 Task: Create a charity event flyer using Canva. Include a floral background, an image of hands donating coins, and text with event details.
Action: Mouse moved to (437, 766)
Screenshot: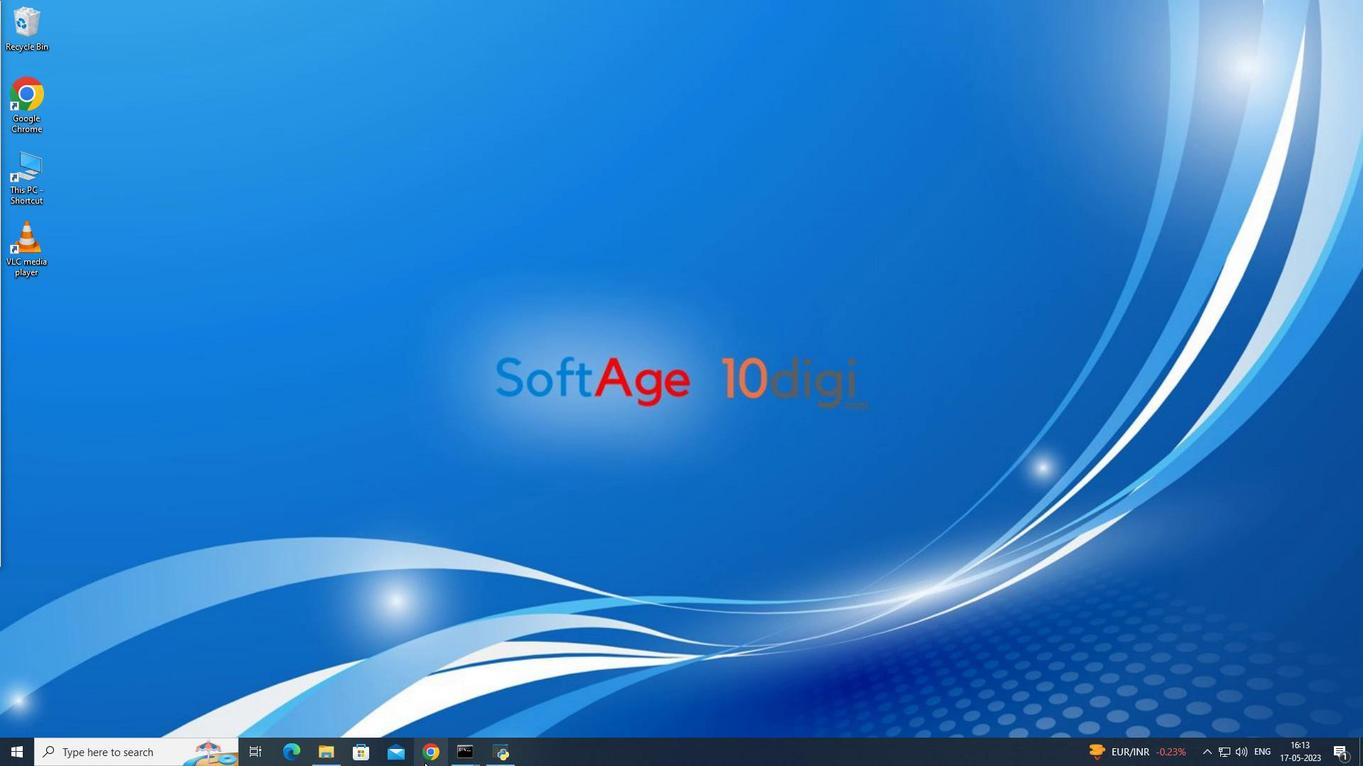 
Action: Mouse pressed left at (437, 766)
Screenshot: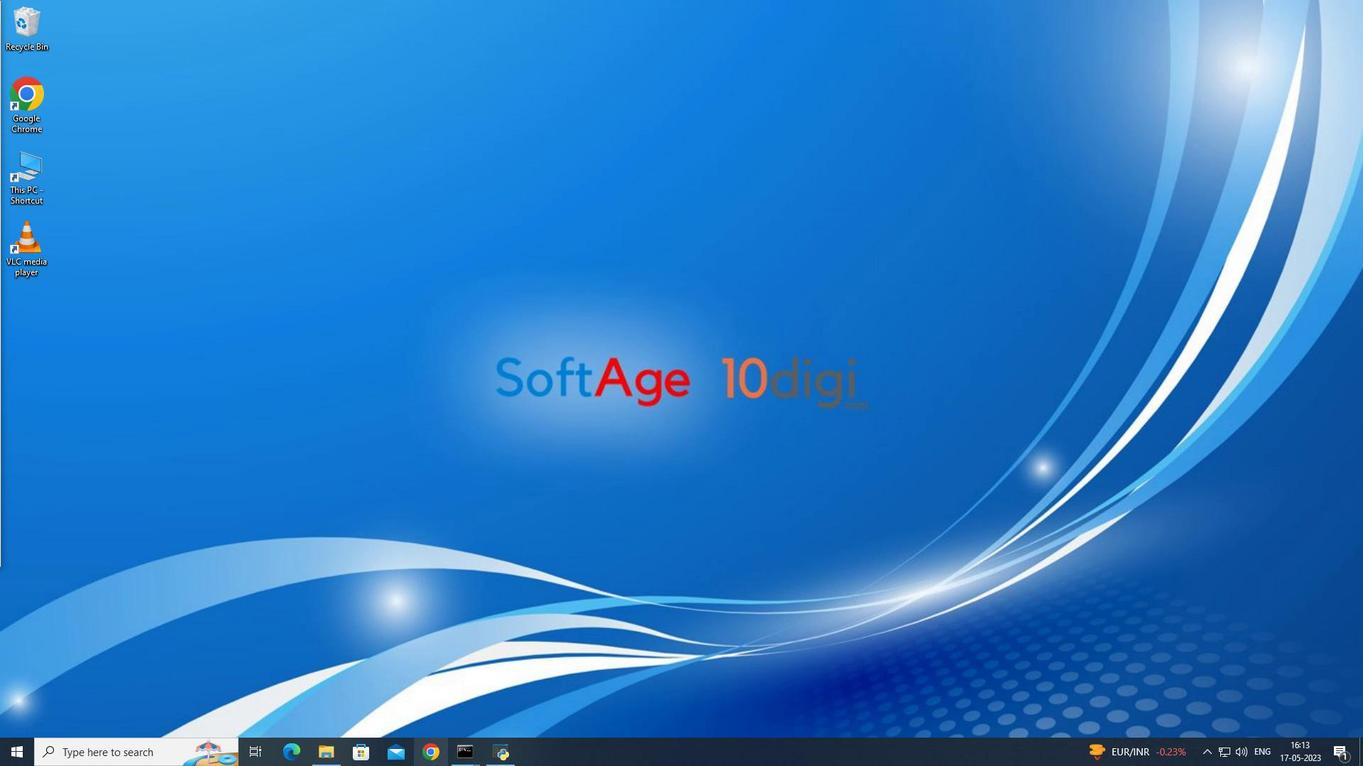 
Action: Mouse moved to (418, 36)
Screenshot: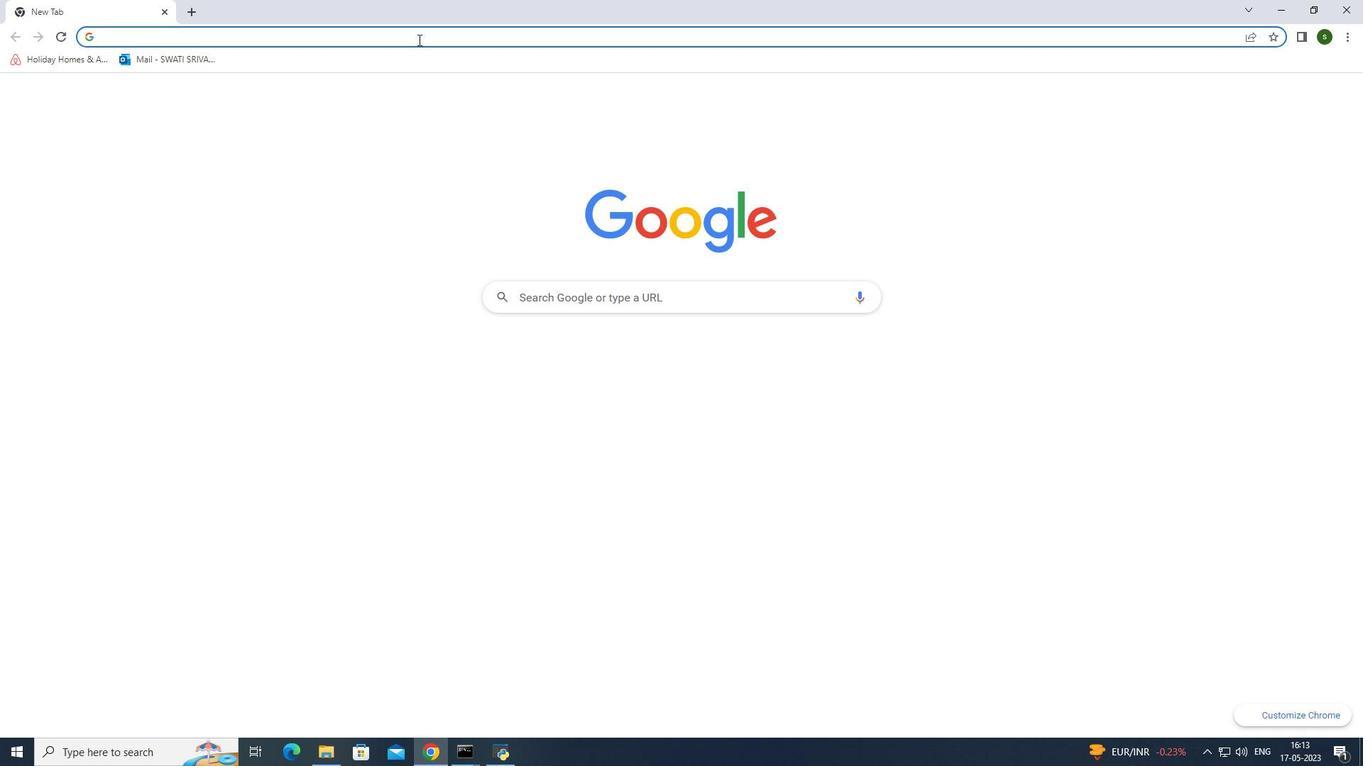 
Action: Key pressed canva
Screenshot: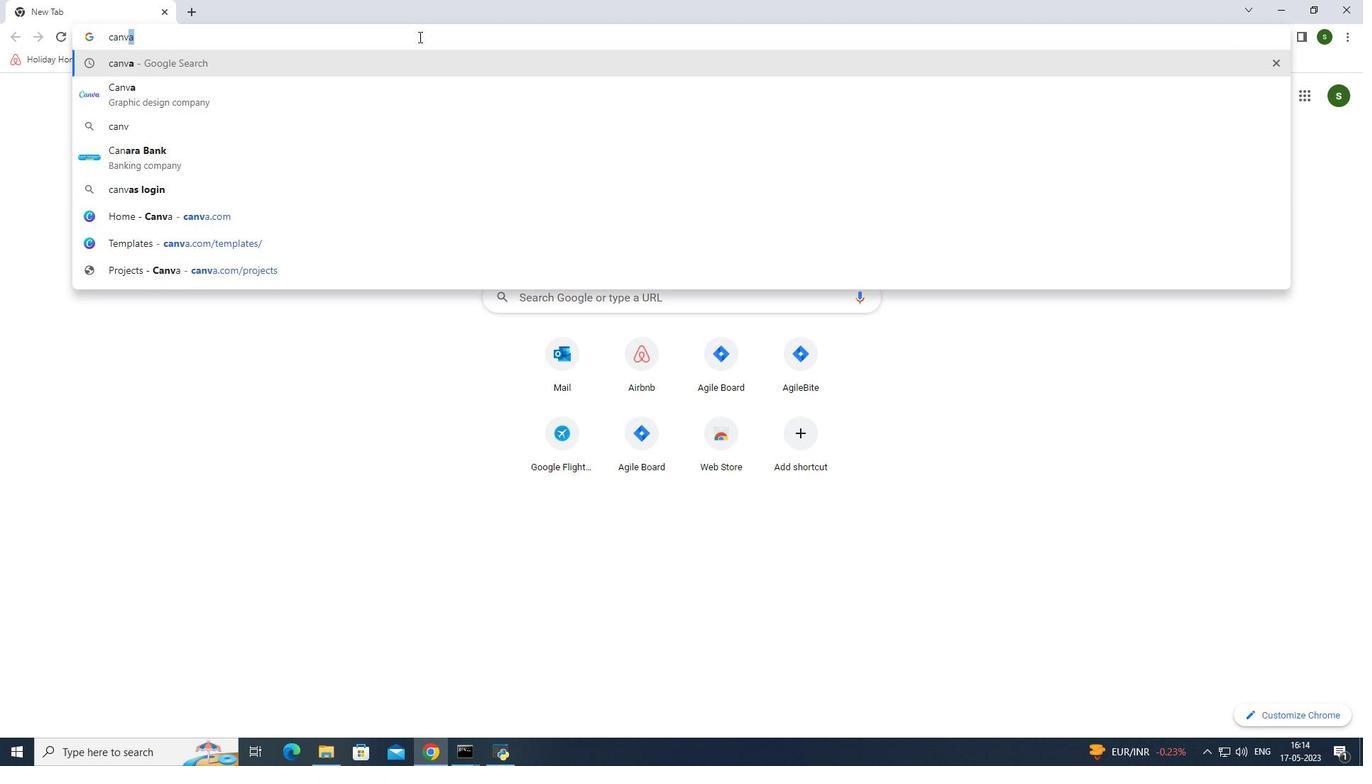 
Action: Mouse moved to (278, 97)
Screenshot: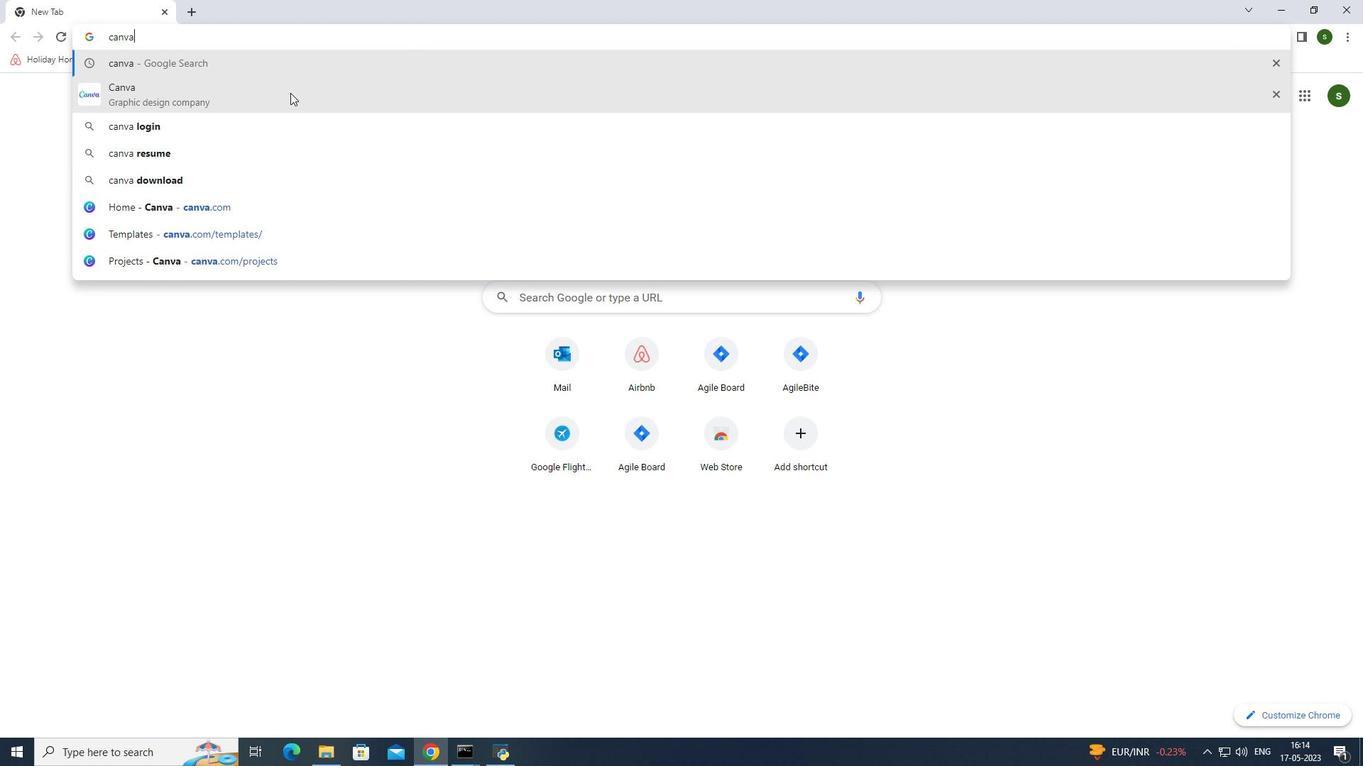 
Action: Mouse pressed left at (278, 97)
Screenshot: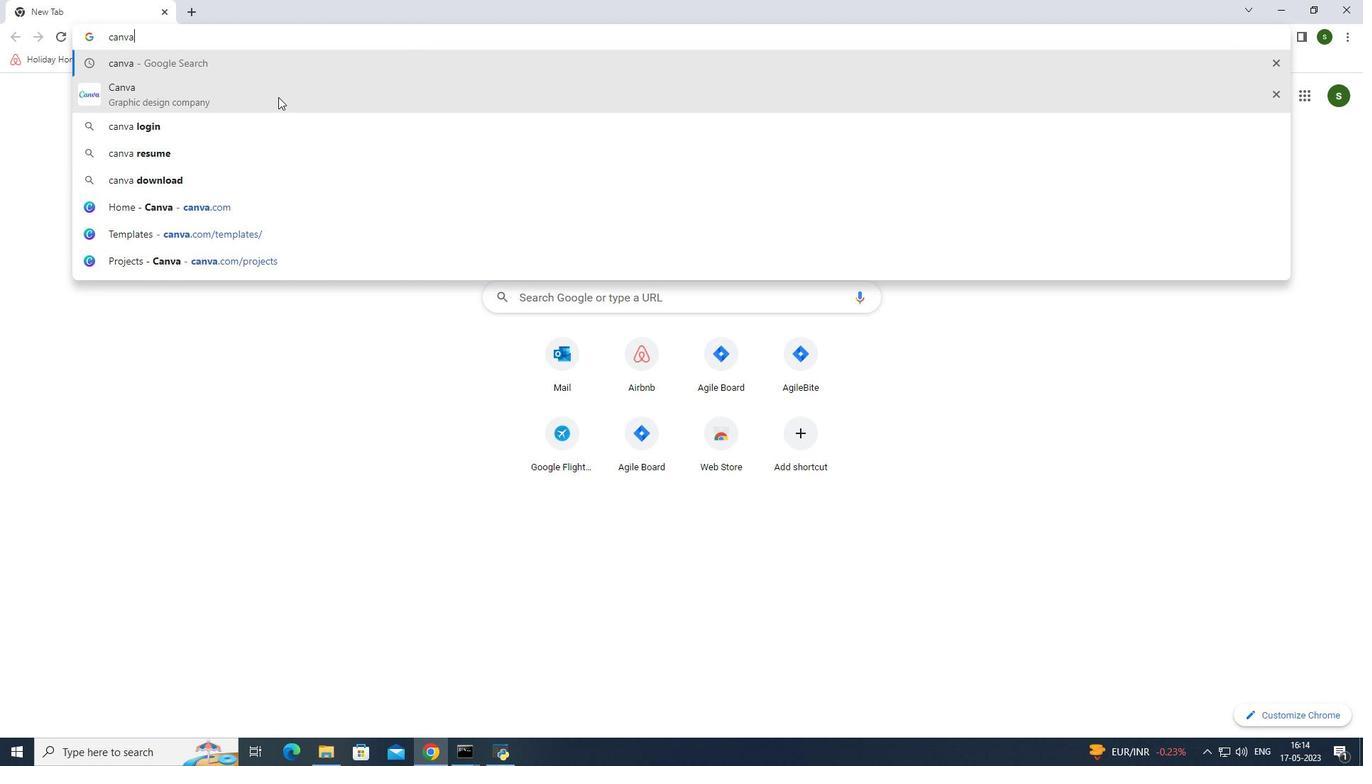 
Action: Mouse moved to (302, 221)
Screenshot: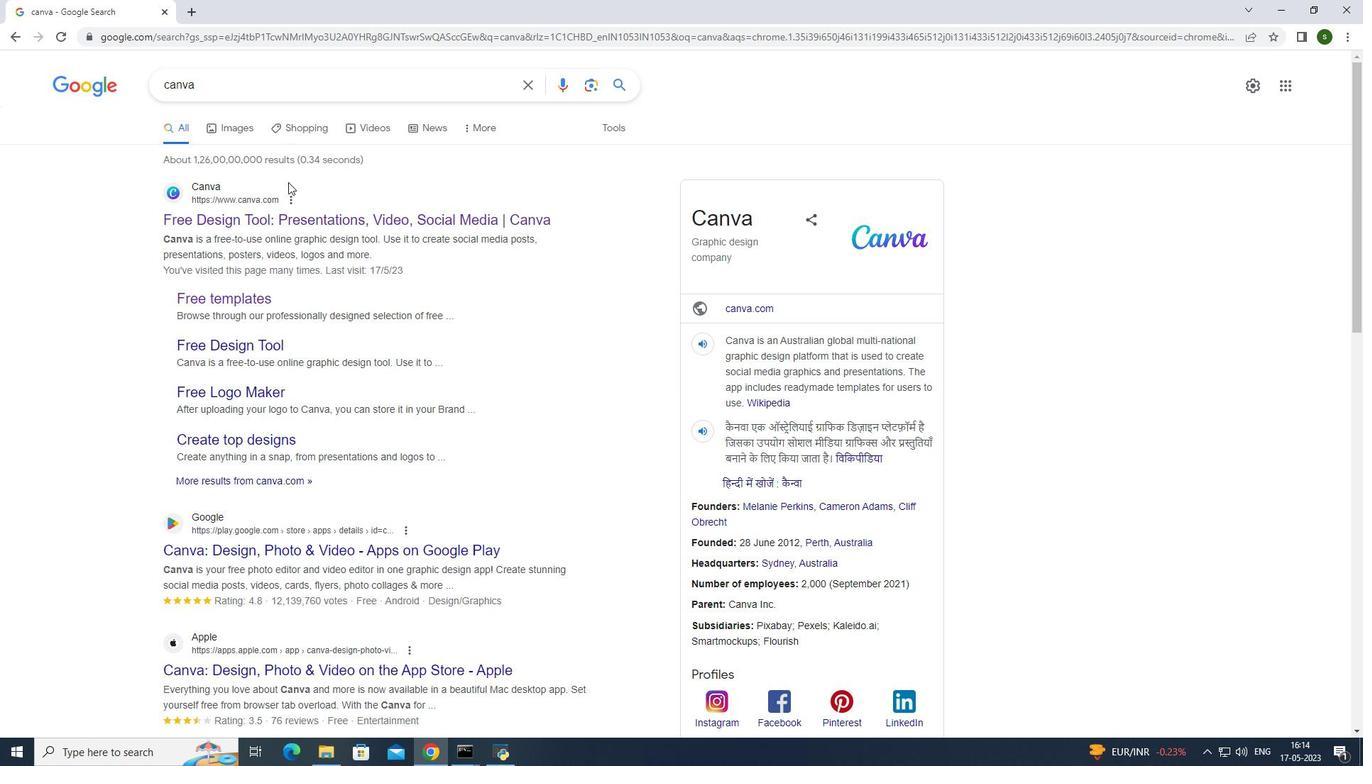 
Action: Mouse pressed left at (302, 221)
Screenshot: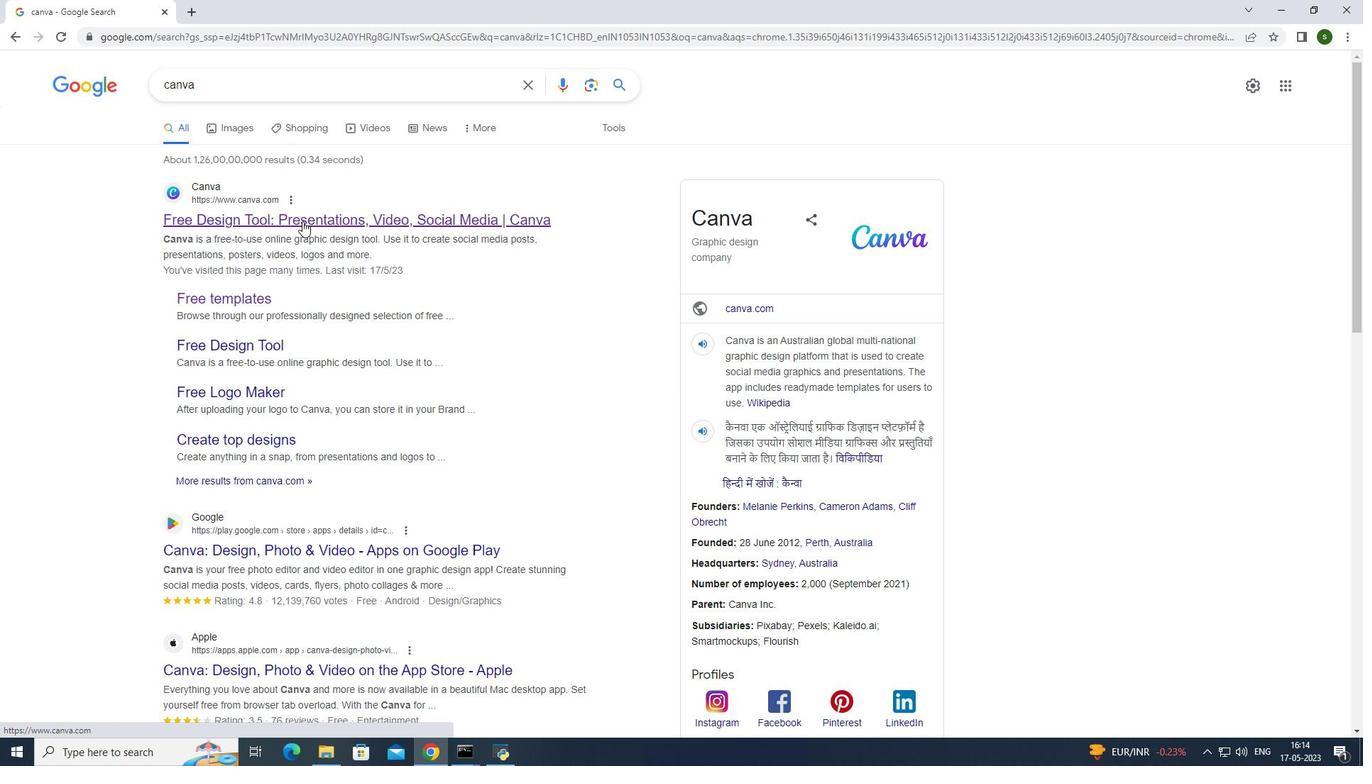 
Action: Mouse moved to (689, 411)
Screenshot: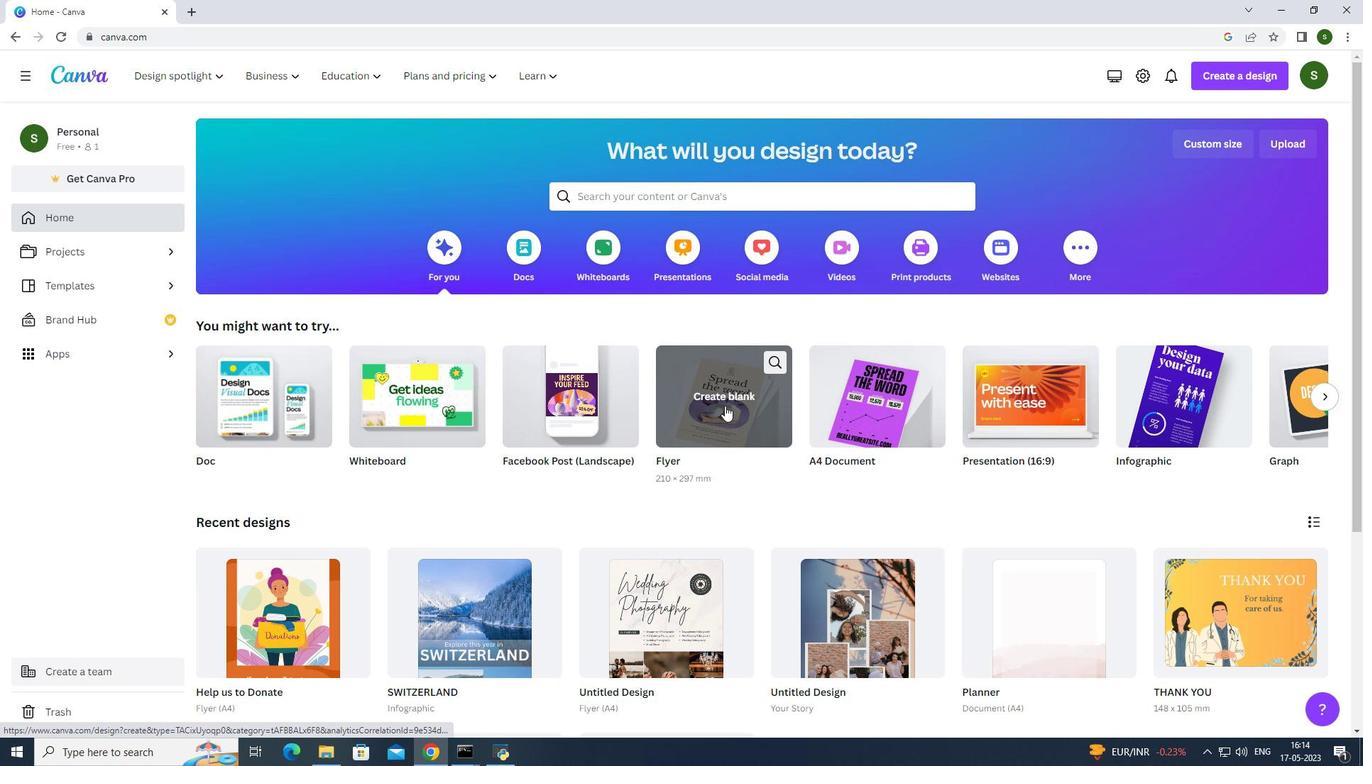
Action: Mouse pressed left at (689, 411)
Screenshot: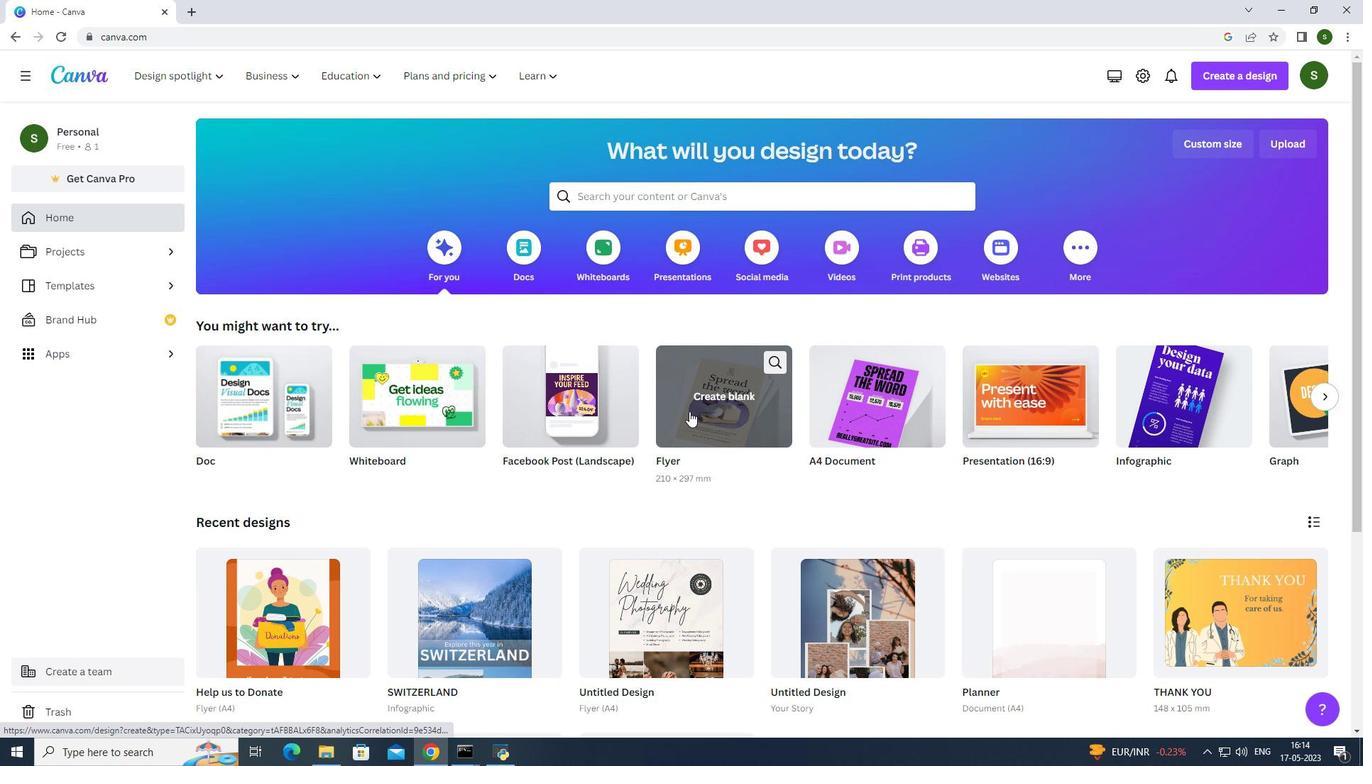 
Action: Mouse moved to (126, 110)
Screenshot: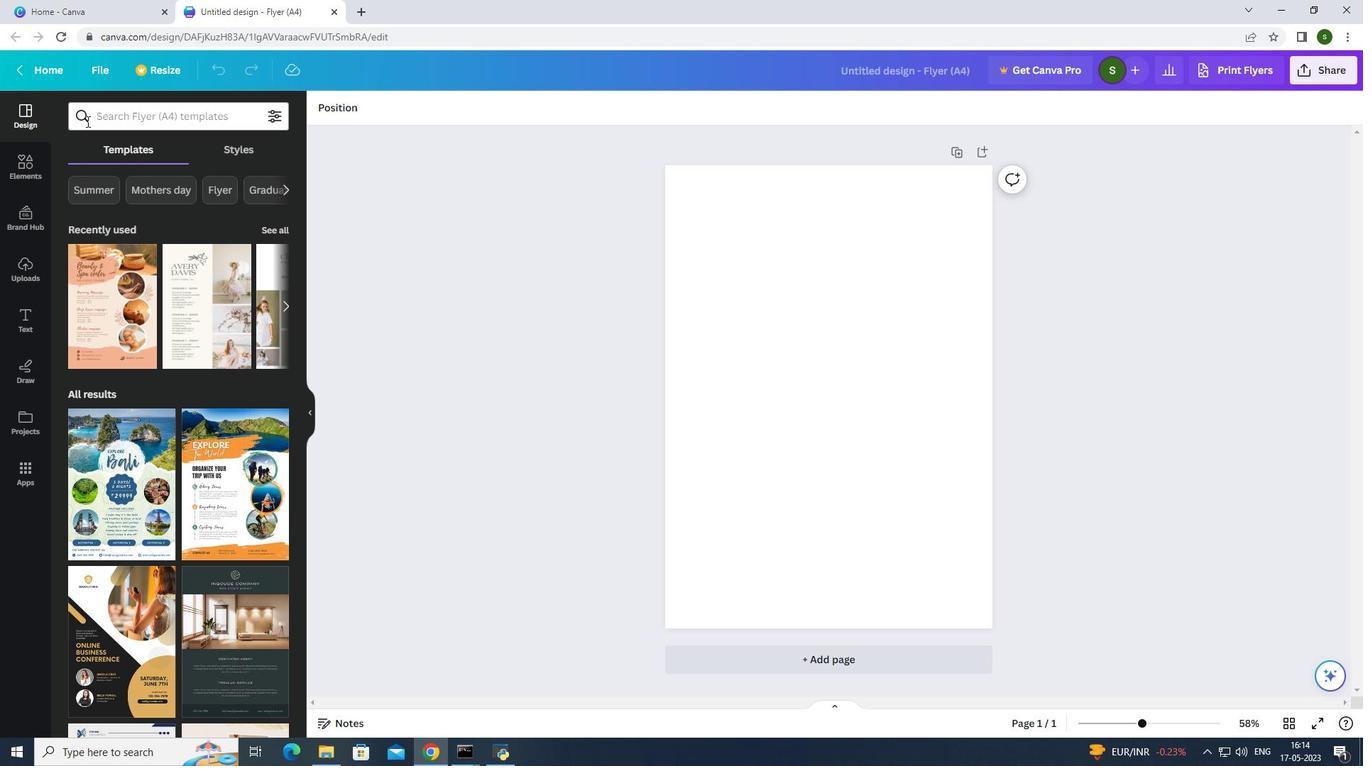 
Action: Mouse pressed left at (126, 110)
Screenshot: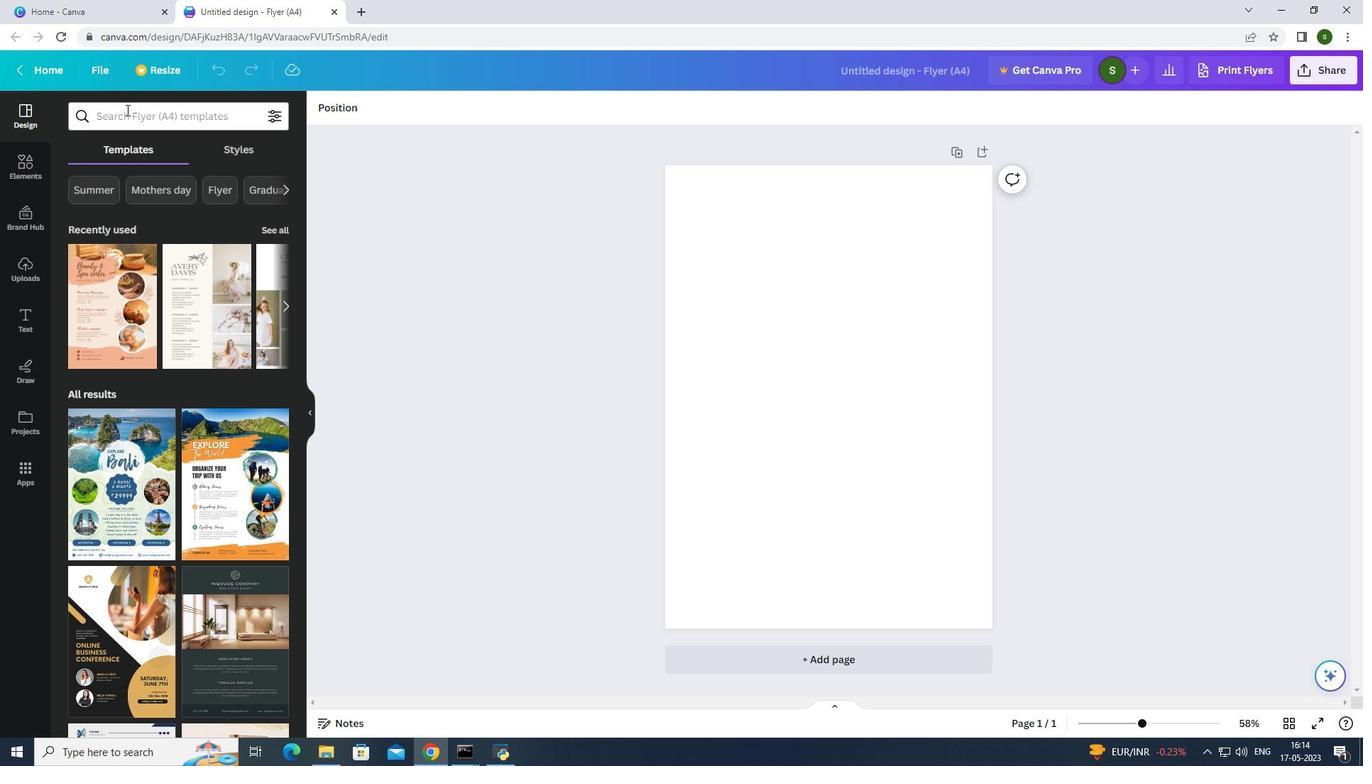 
Action: Key pressed fundraising<Key.enter>
Screenshot: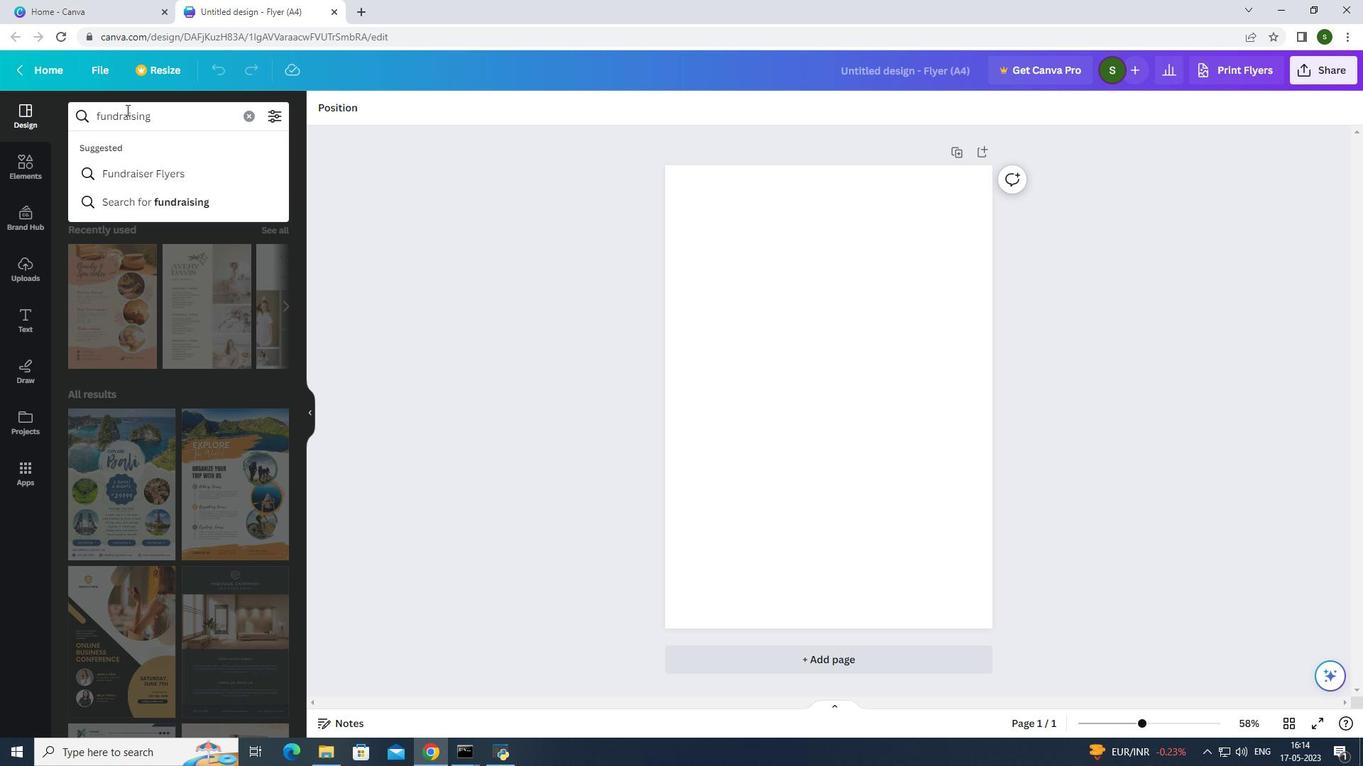 
Action: Mouse moved to (131, 164)
Screenshot: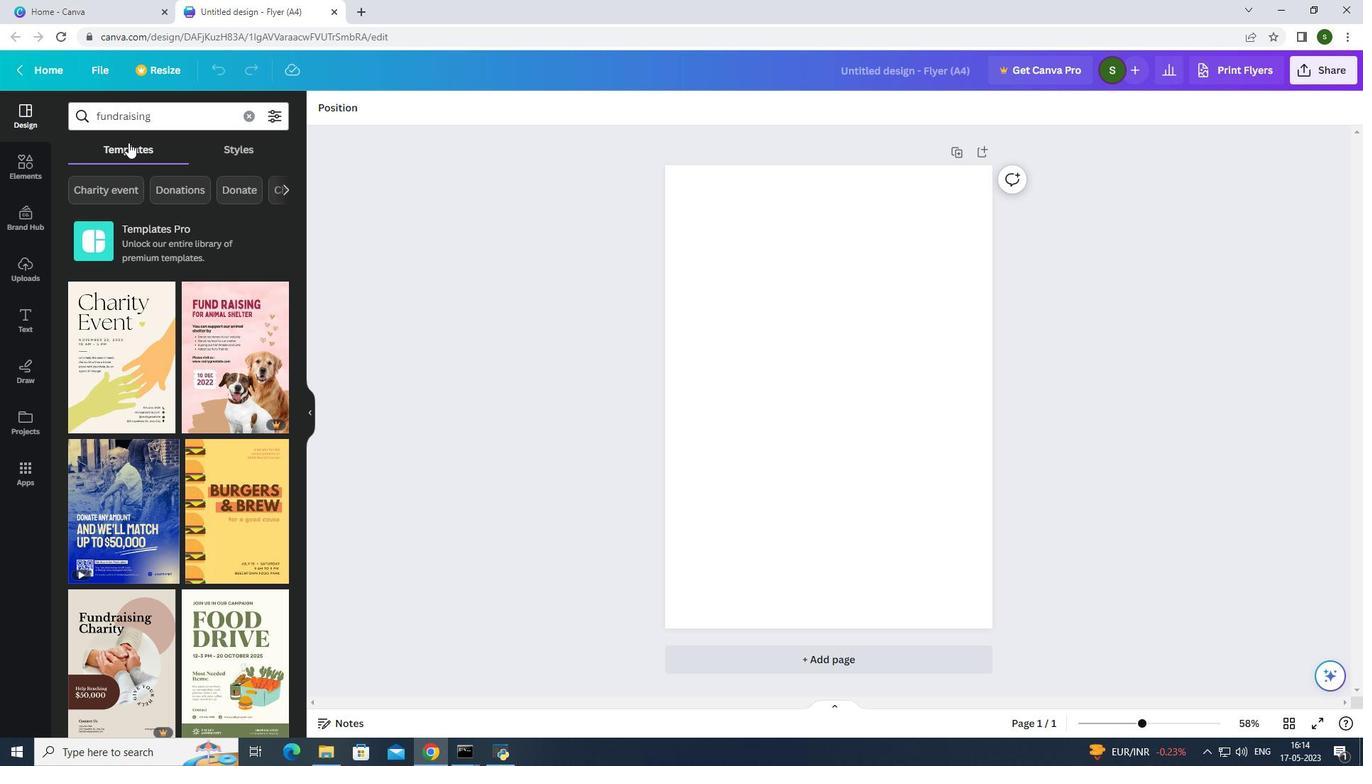 
Action: Mouse scrolled (131, 163) with delta (0, 0)
Screenshot: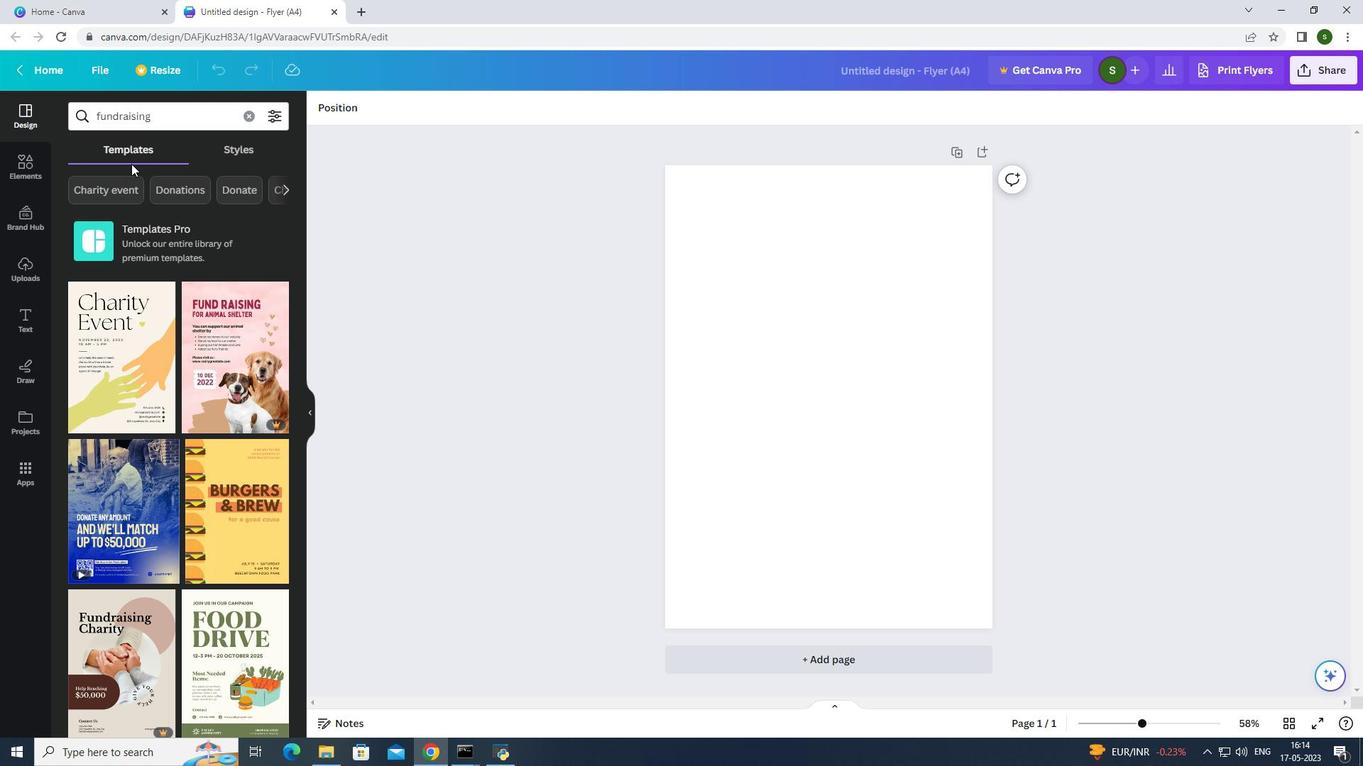 
Action: Mouse scrolled (131, 163) with delta (0, 0)
Screenshot: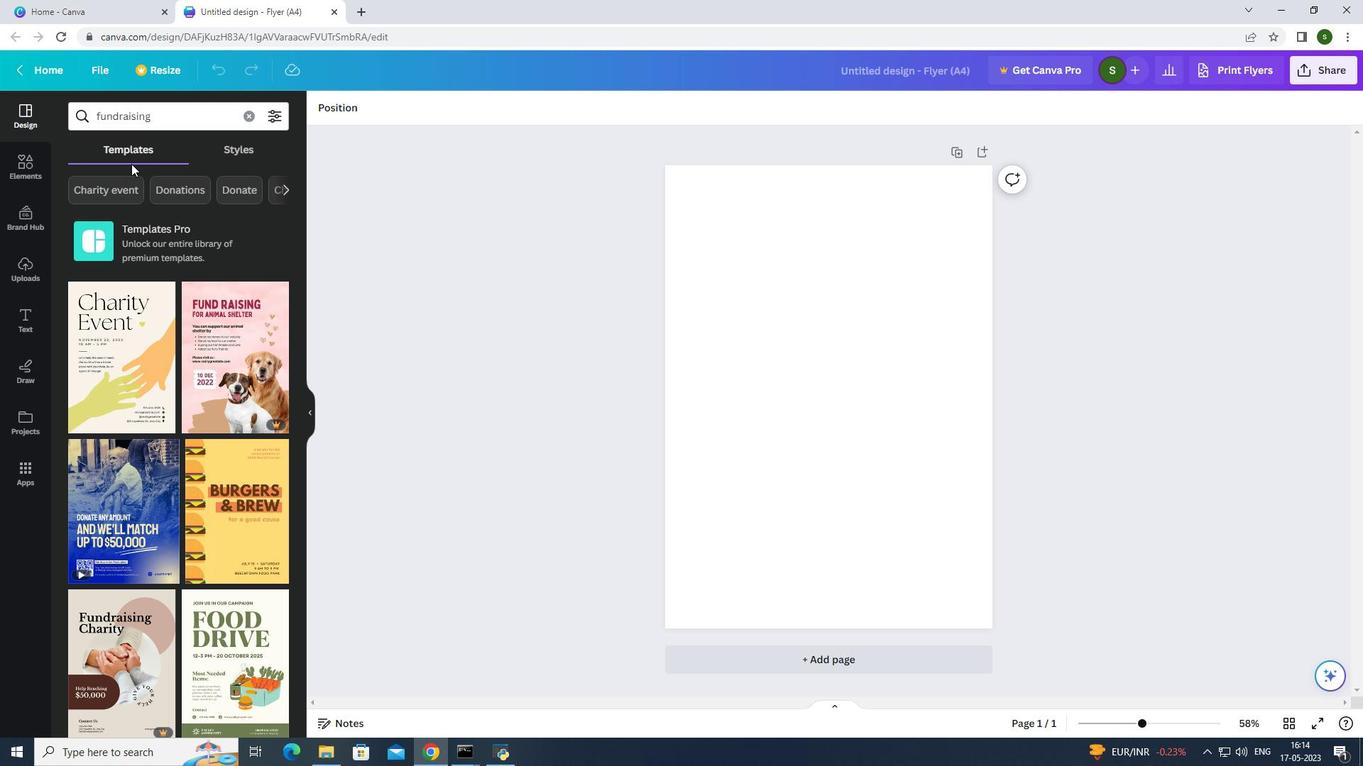
Action: Mouse scrolled (131, 163) with delta (0, 0)
Screenshot: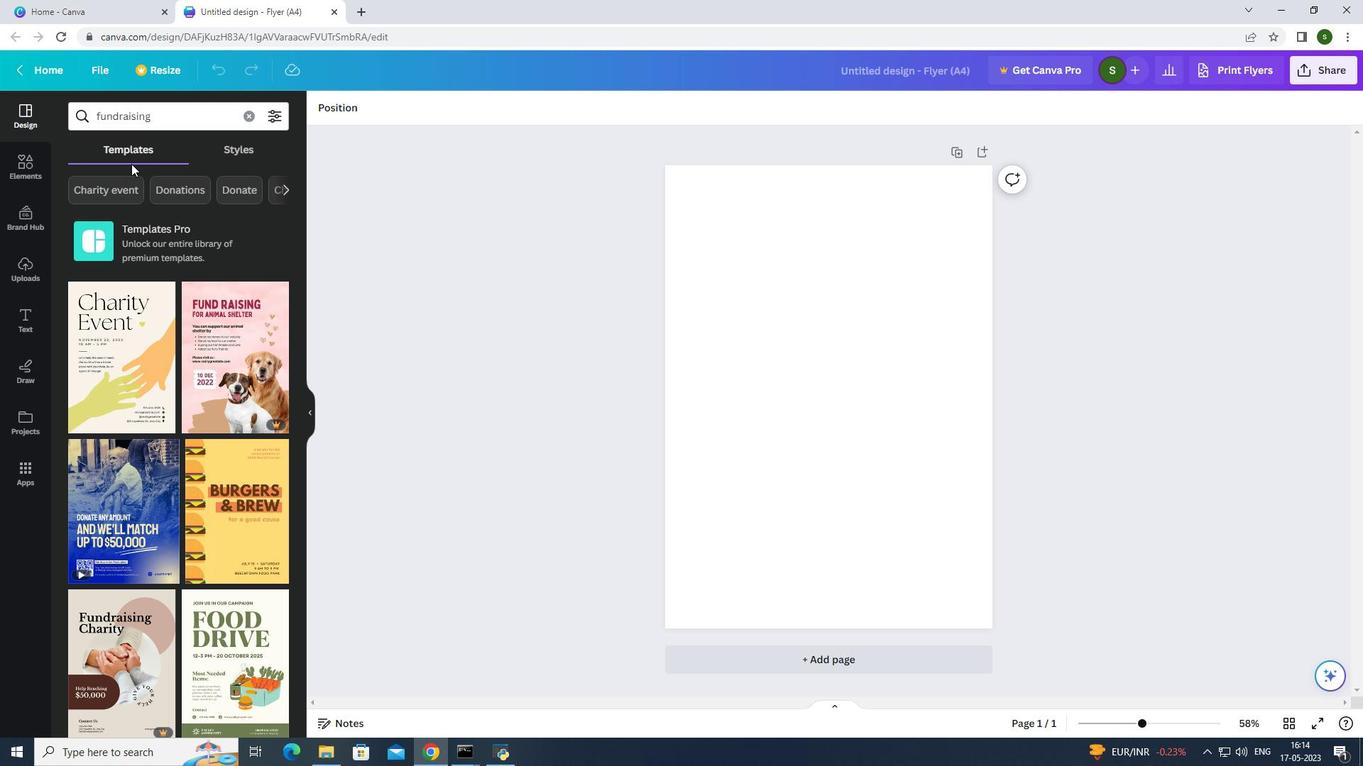 
Action: Mouse moved to (208, 295)
Screenshot: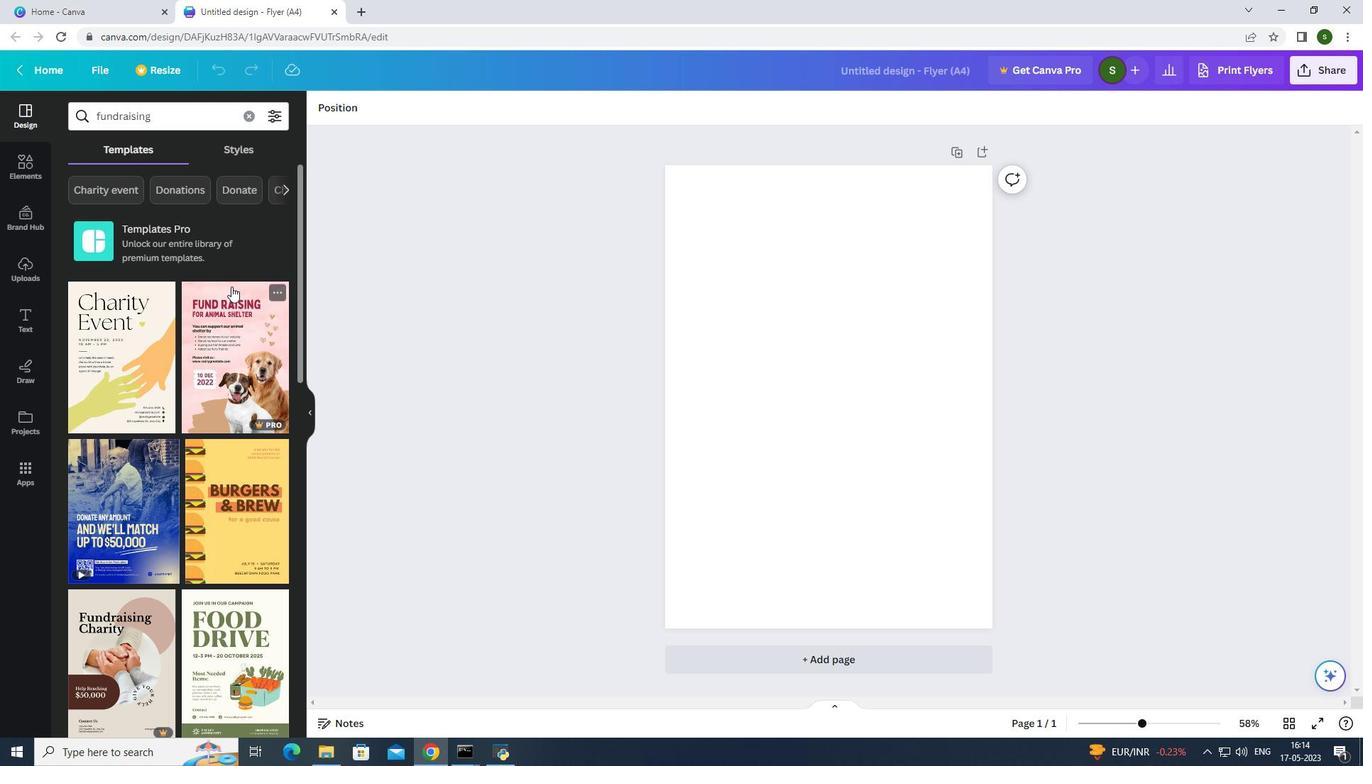 
Action: Mouse scrolled (208, 294) with delta (0, 0)
Screenshot: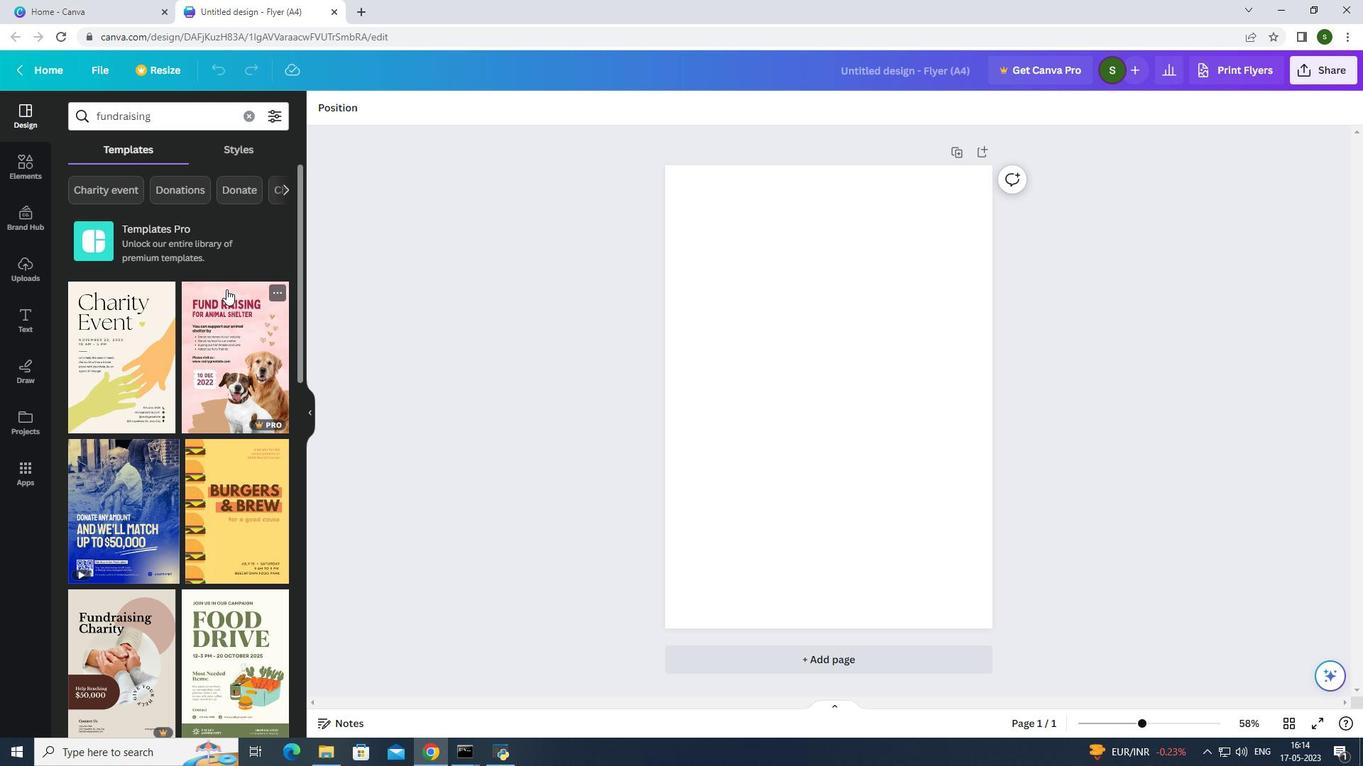
Action: Mouse scrolled (208, 294) with delta (0, 0)
Screenshot: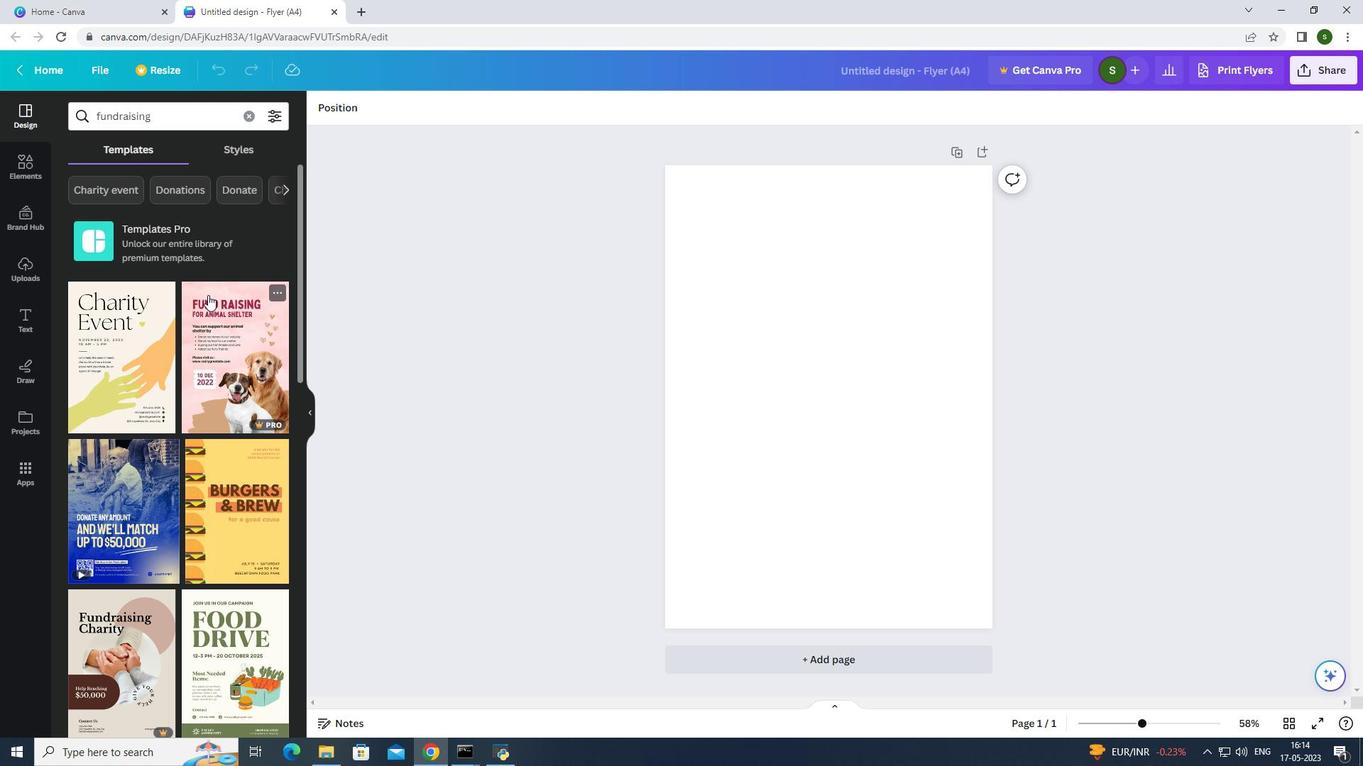 
Action: Mouse scrolled (208, 294) with delta (0, 0)
Screenshot: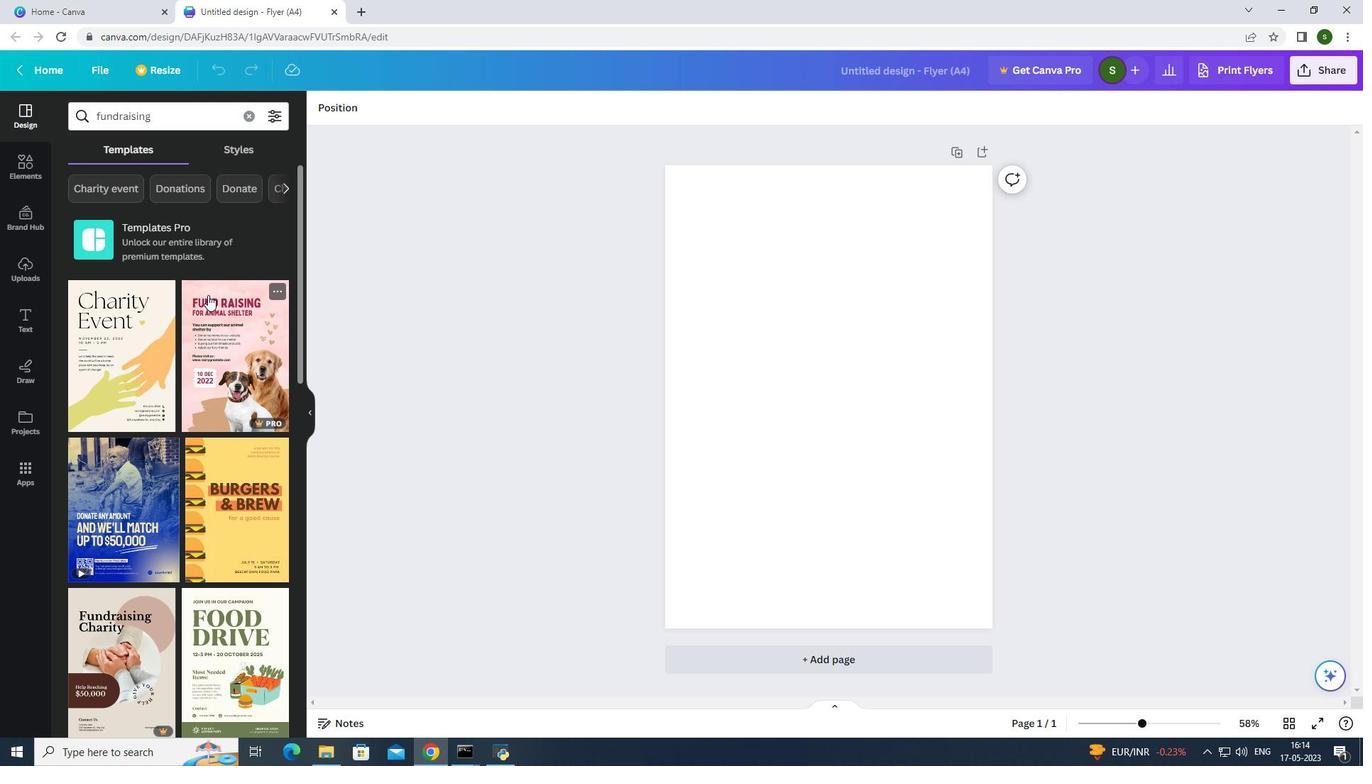
Action: Mouse scrolled (208, 294) with delta (0, 0)
Screenshot: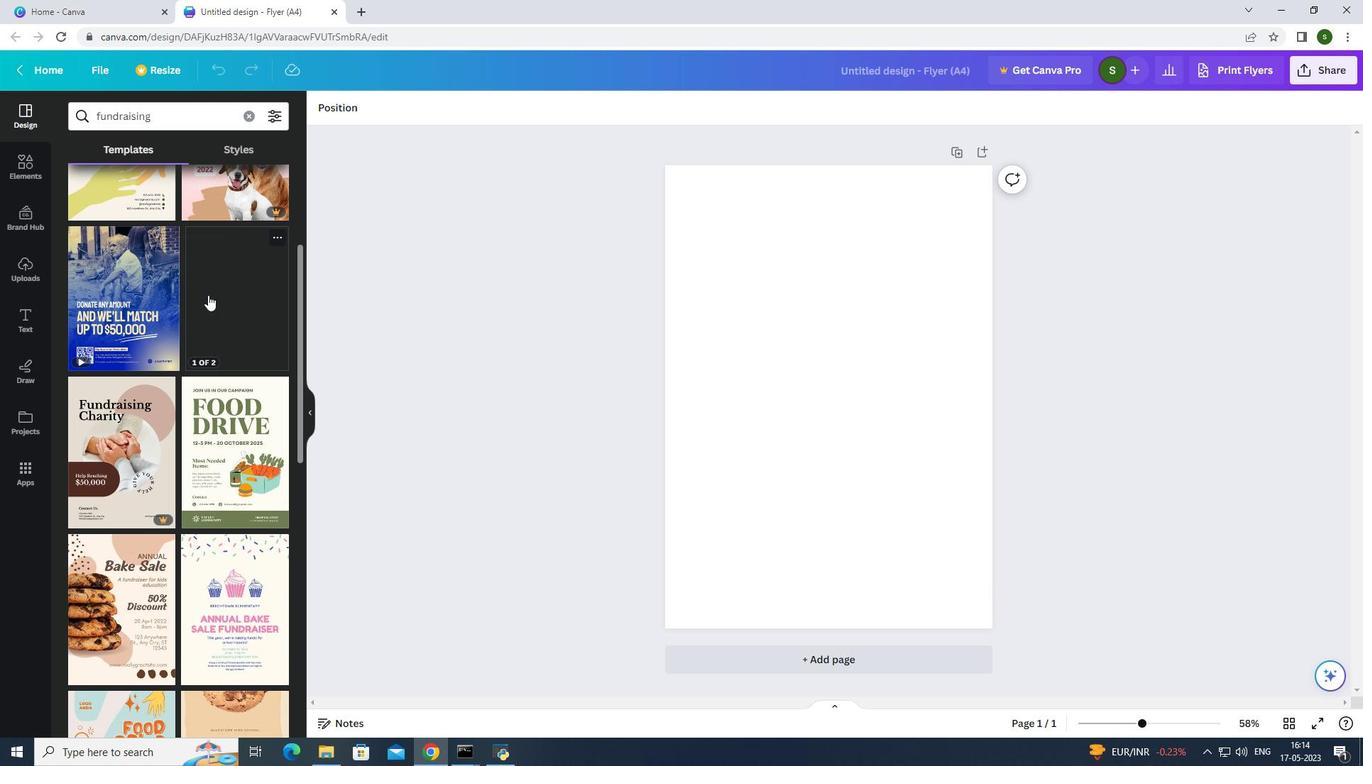 
Action: Mouse scrolled (208, 294) with delta (0, 0)
Screenshot: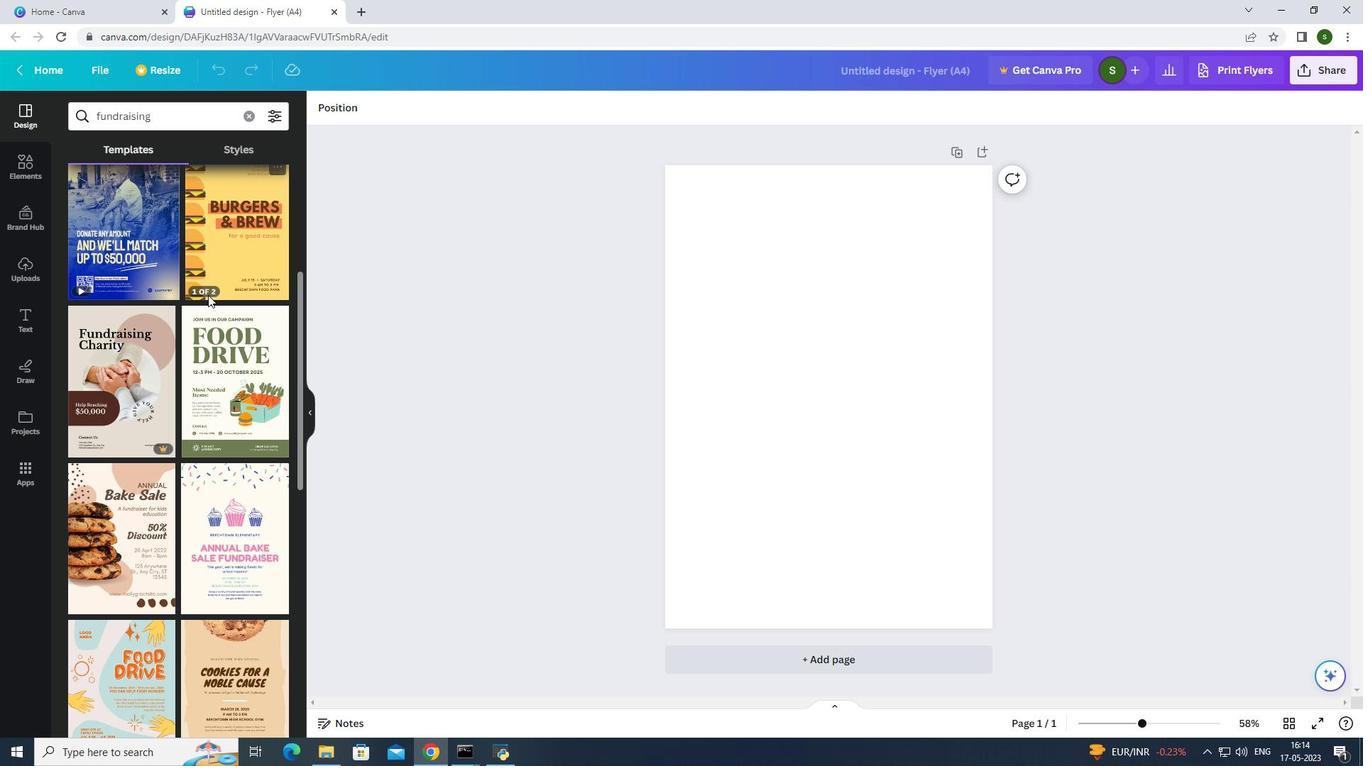 
Action: Mouse scrolled (208, 294) with delta (0, 0)
Screenshot: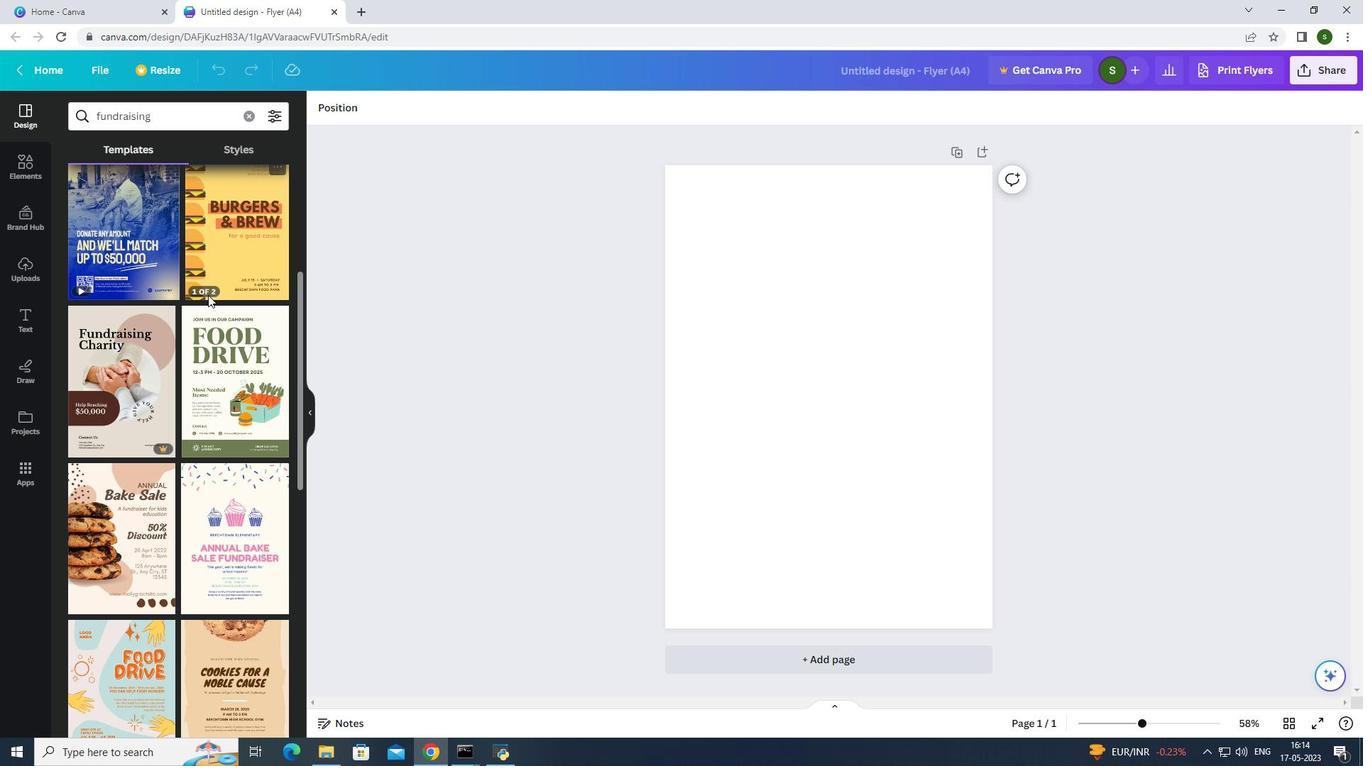 
Action: Mouse scrolled (208, 296) with delta (0, 0)
Screenshot: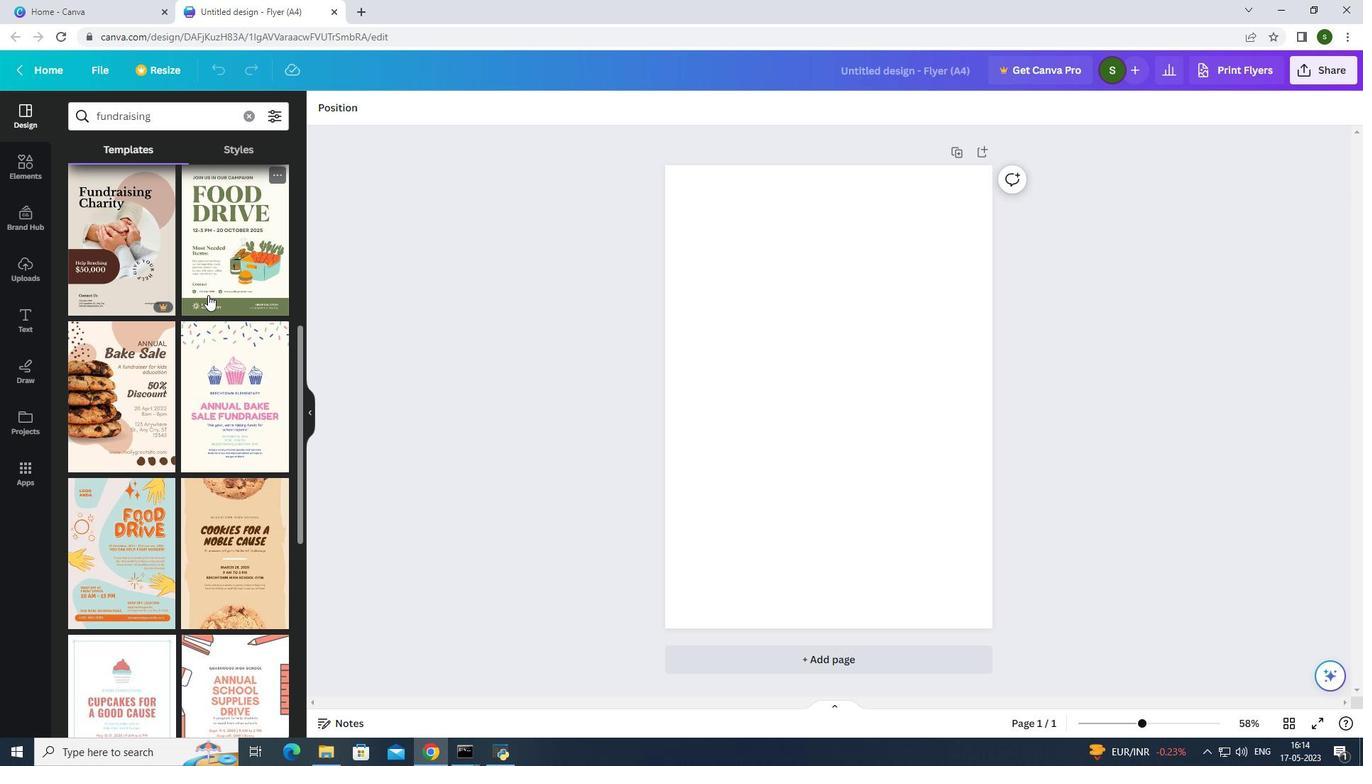 
Action: Mouse scrolled (208, 296) with delta (0, 0)
Screenshot: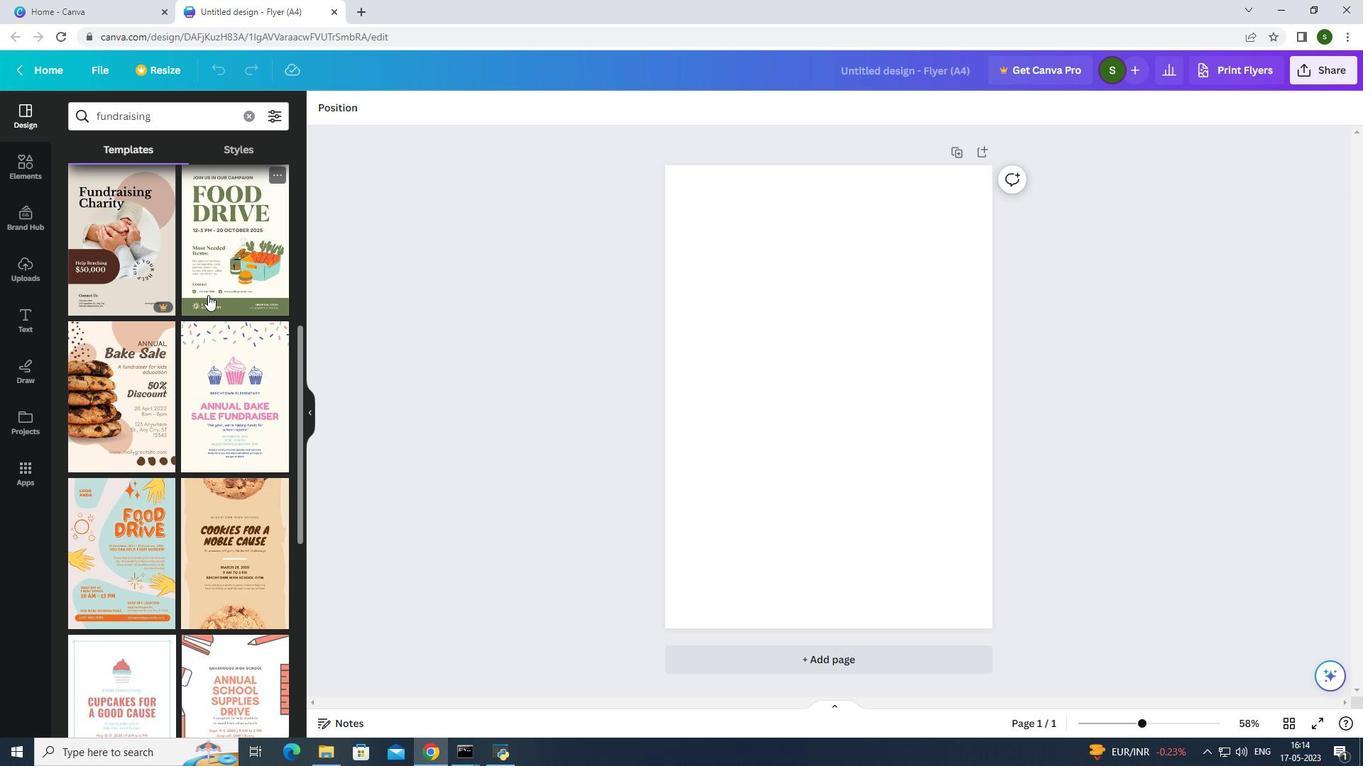 
Action: Mouse scrolled (208, 296) with delta (0, 0)
Screenshot: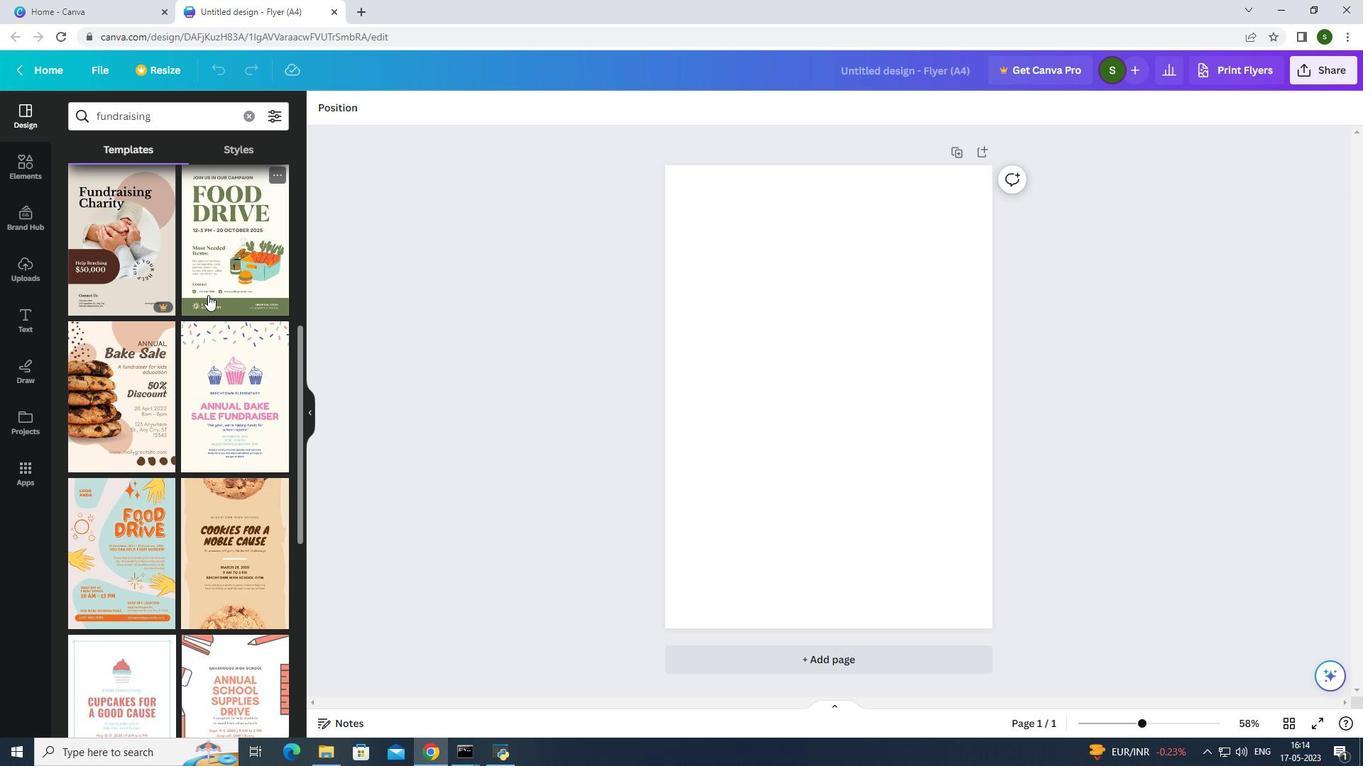 
Action: Mouse scrolled (208, 296) with delta (0, 0)
Screenshot: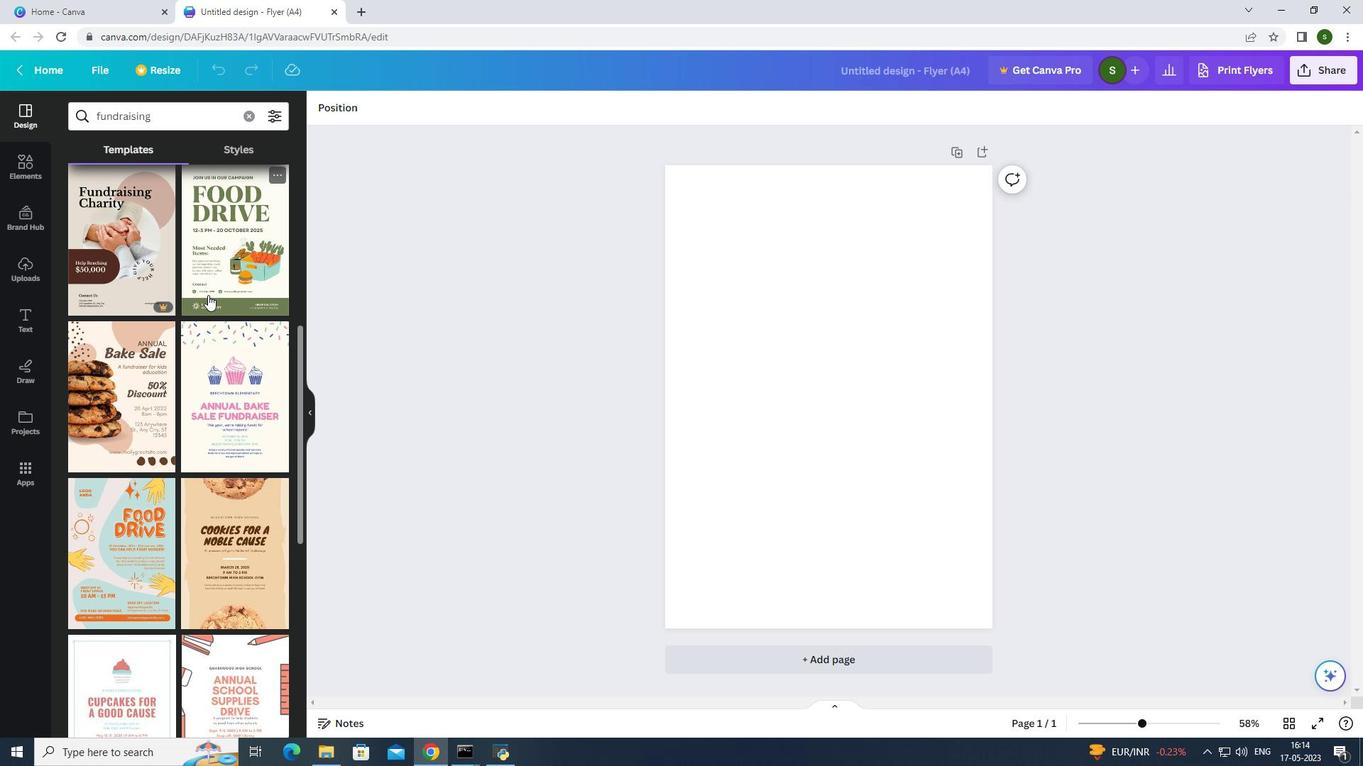 
Action: Mouse scrolled (208, 296) with delta (0, 0)
Screenshot: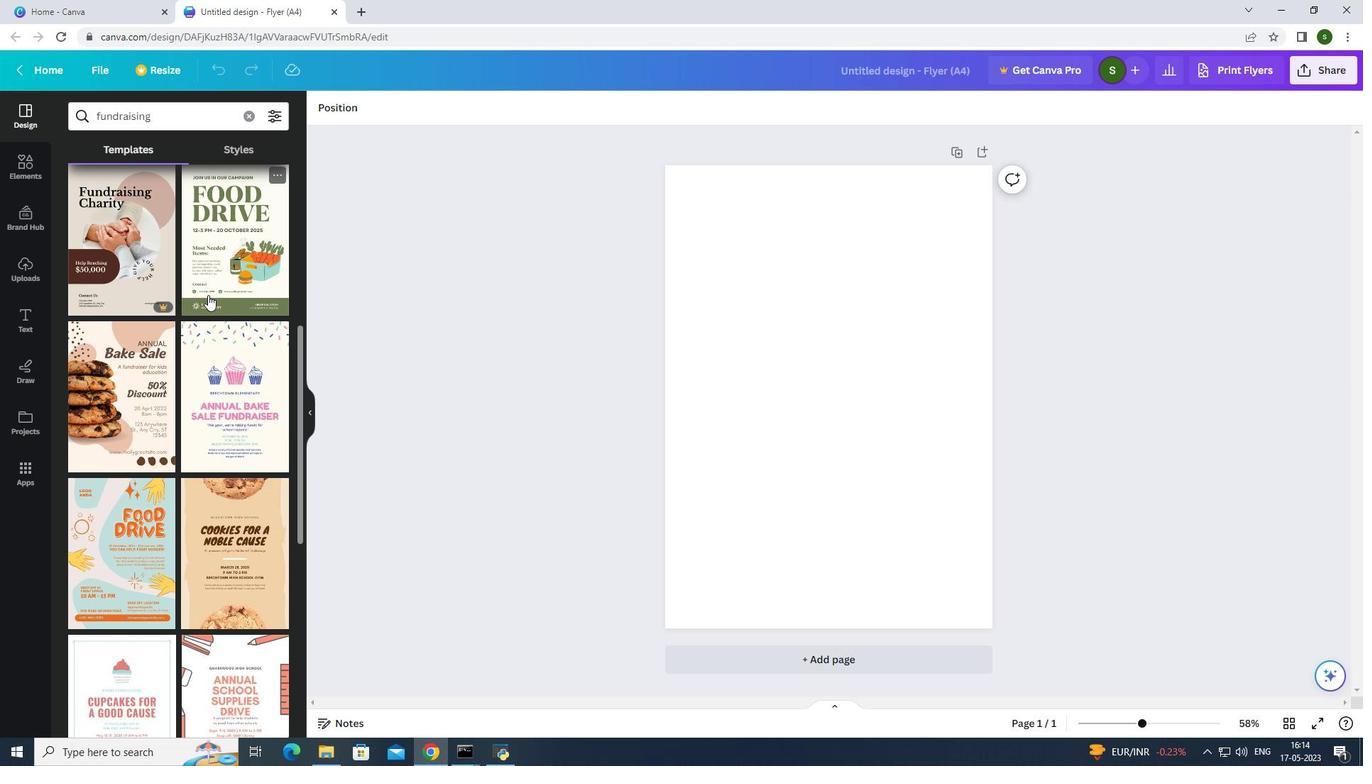 
Action: Mouse scrolled (208, 296) with delta (0, 0)
Screenshot: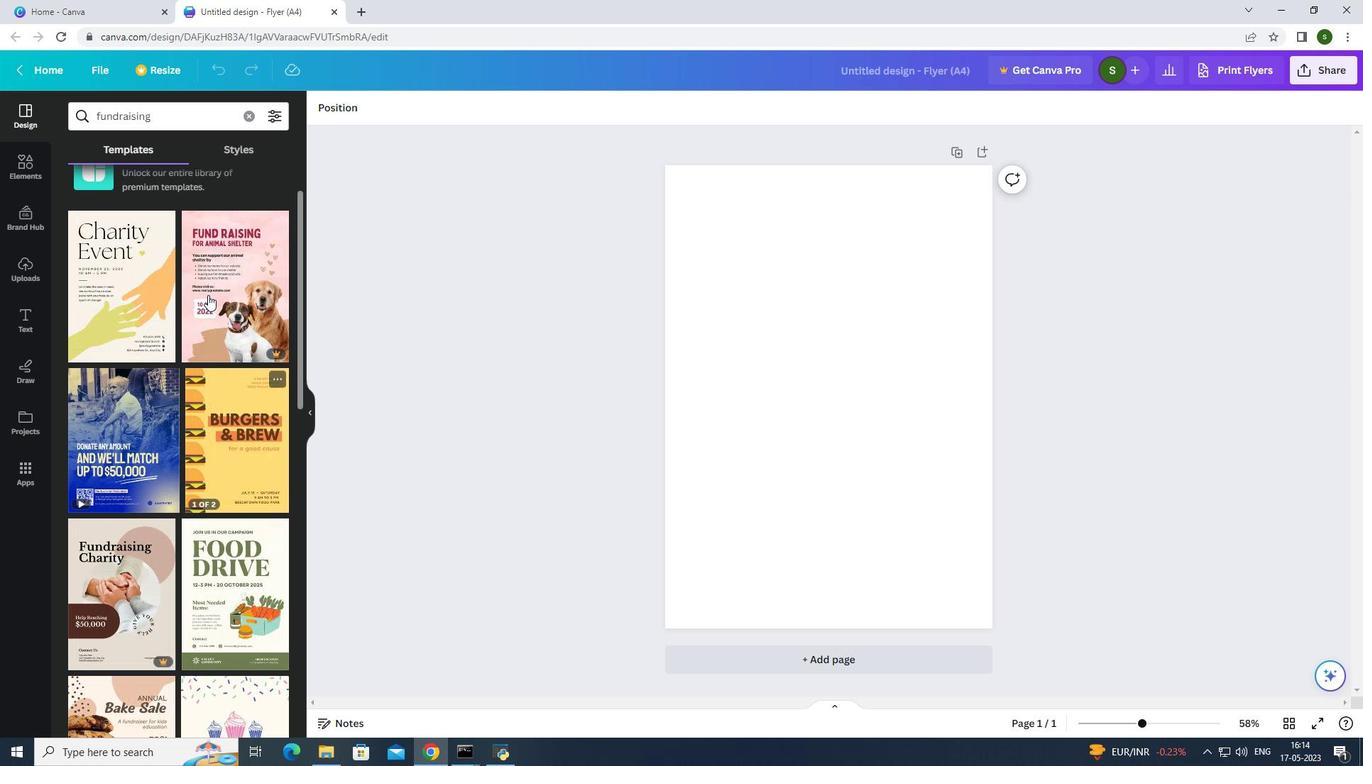 
Action: Mouse scrolled (208, 296) with delta (0, 0)
Screenshot: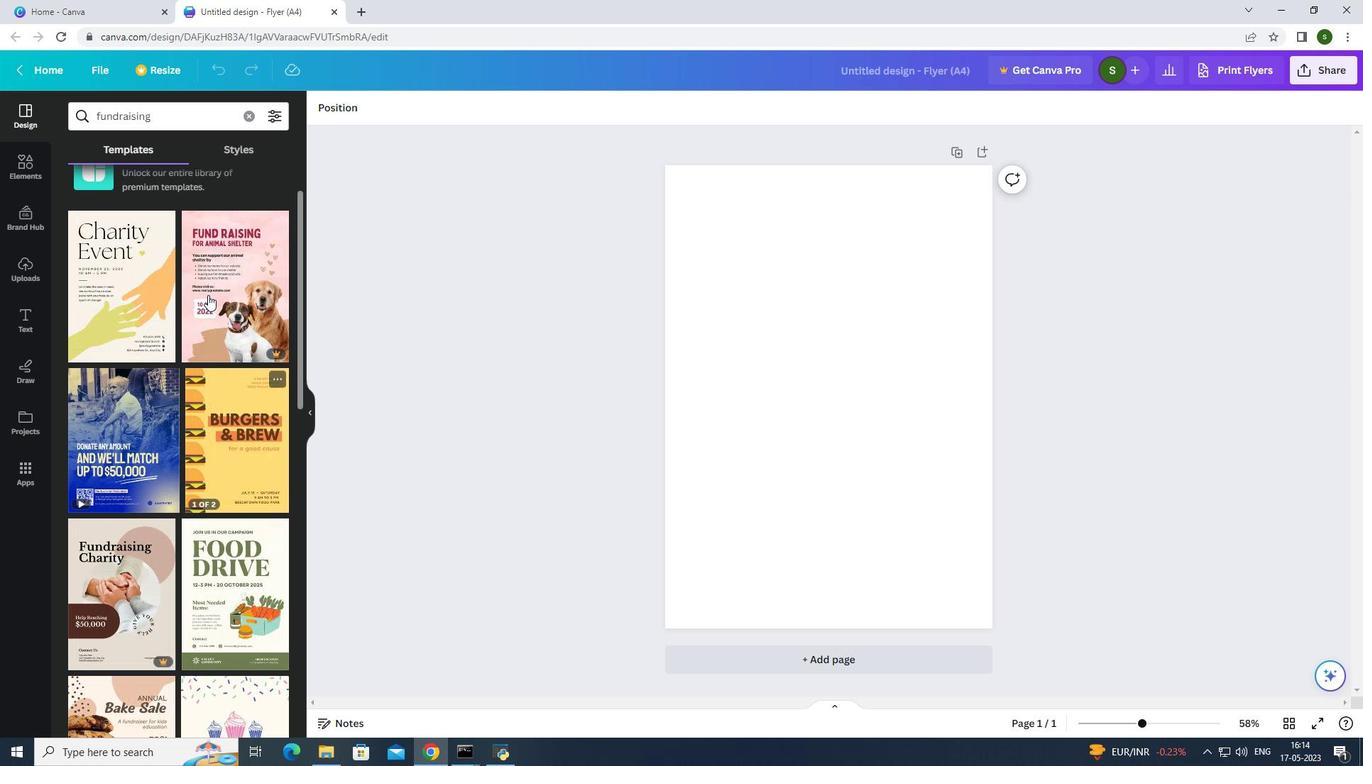 
Action: Mouse scrolled (208, 296) with delta (0, 0)
Screenshot: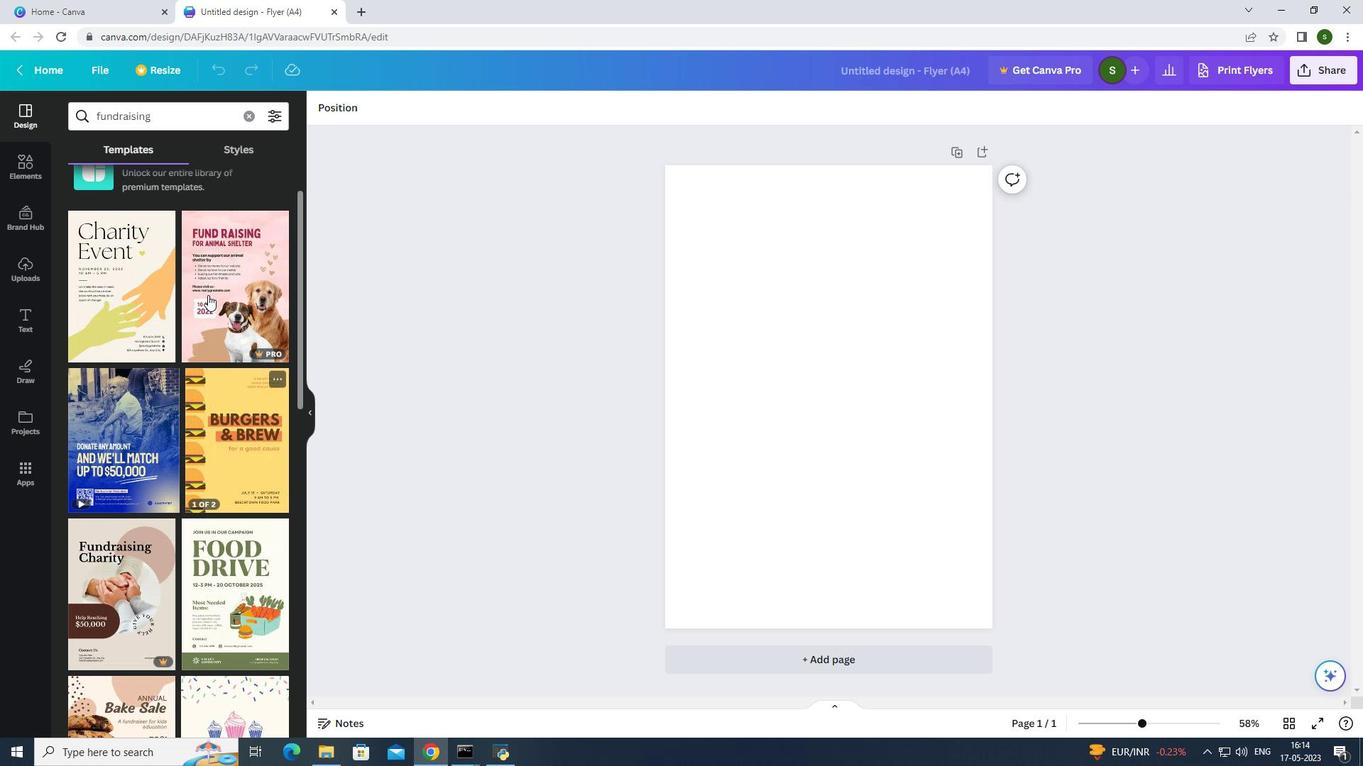 
Action: Mouse scrolled (208, 296) with delta (0, 0)
Screenshot: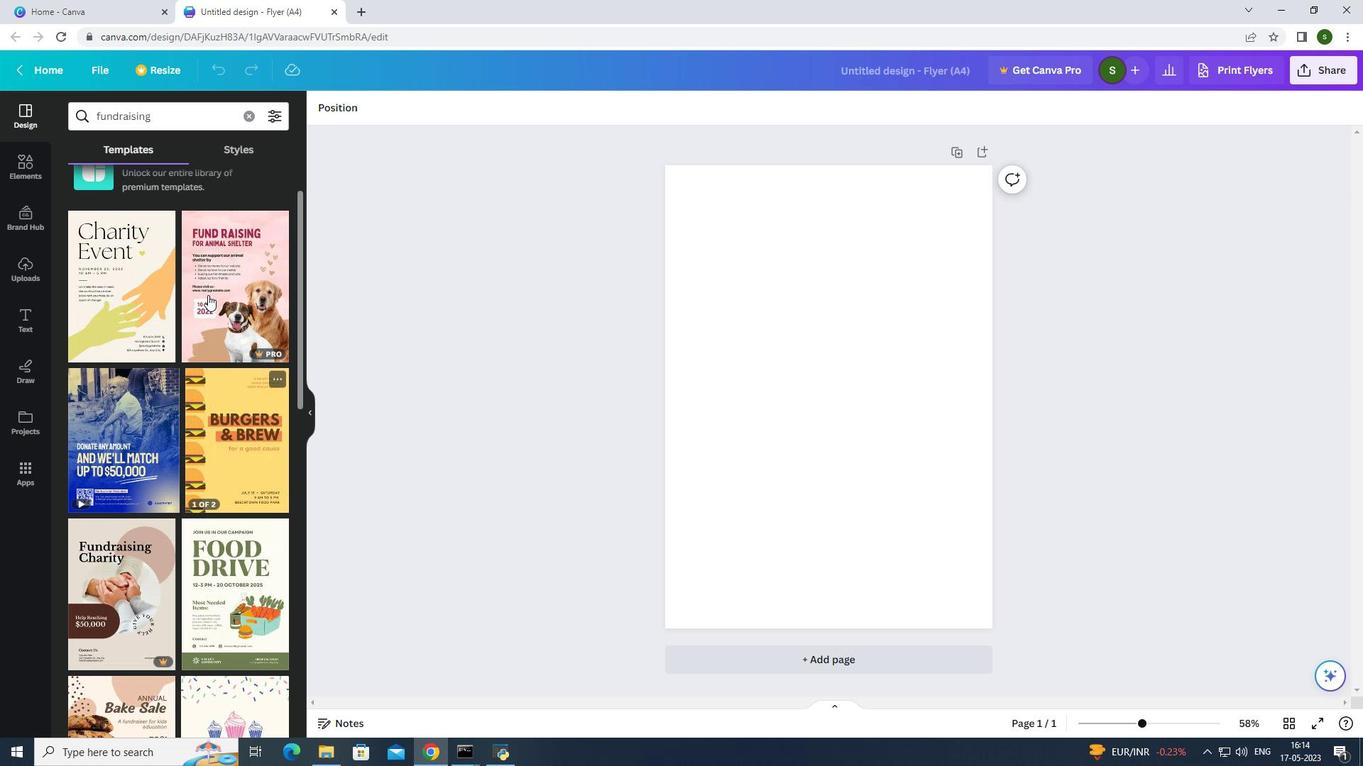 
Action: Mouse scrolled (208, 296) with delta (0, 0)
Screenshot: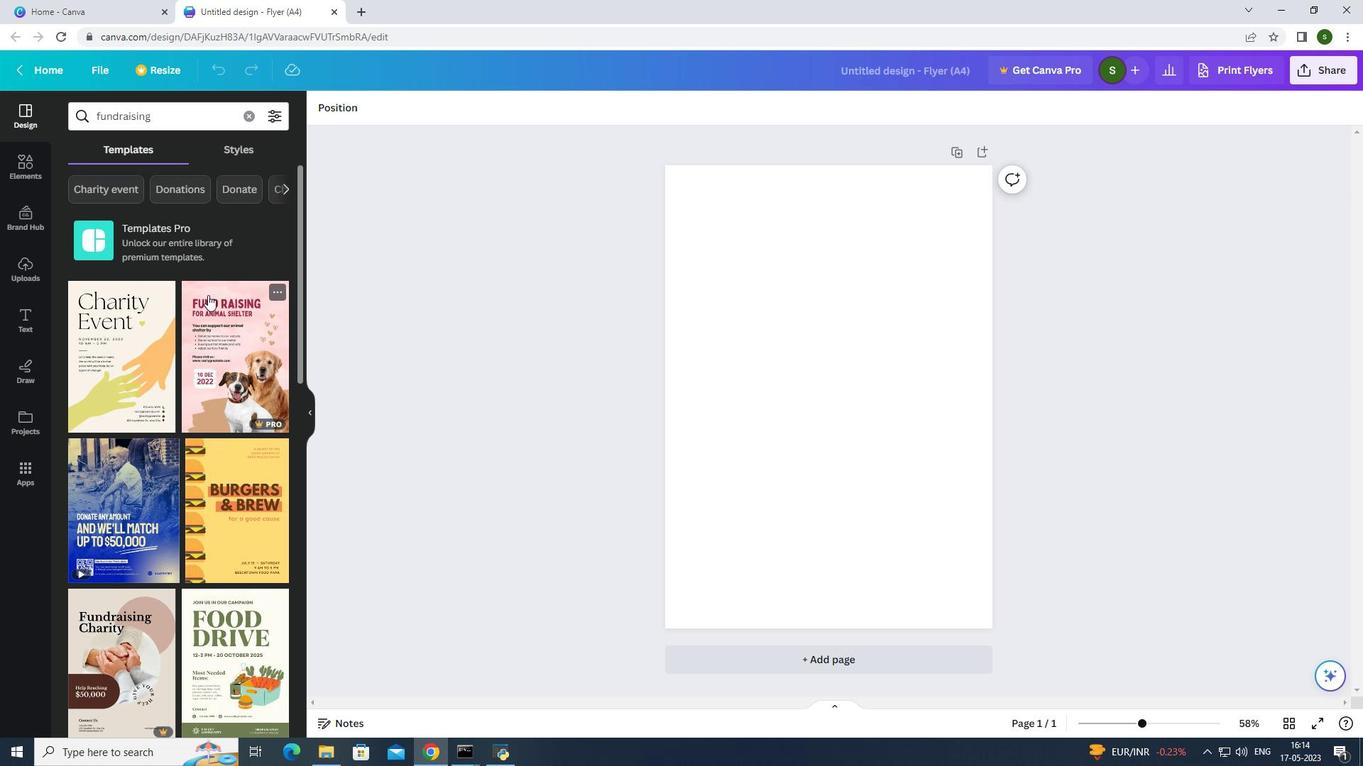 
Action: Mouse scrolled (208, 296) with delta (0, 0)
Screenshot: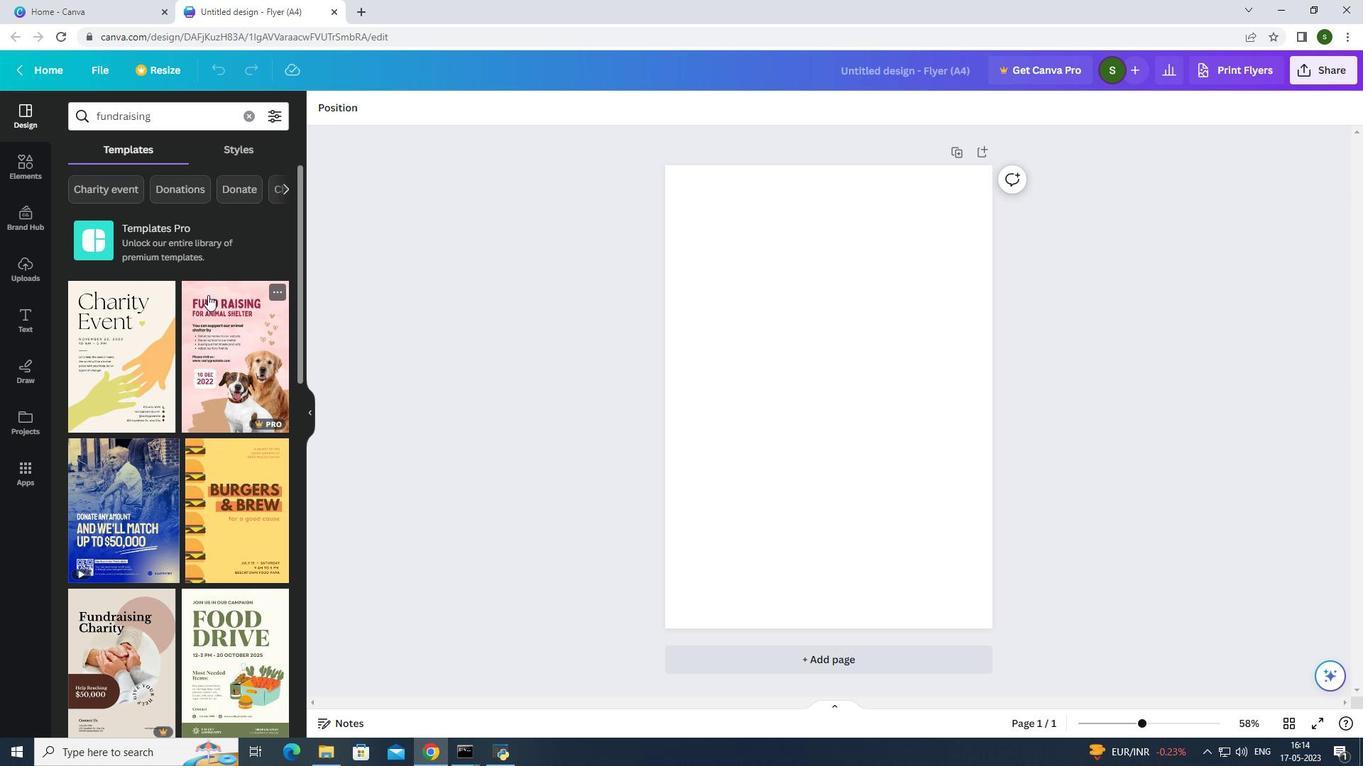 
Action: Mouse scrolled (208, 296) with delta (0, 0)
Screenshot: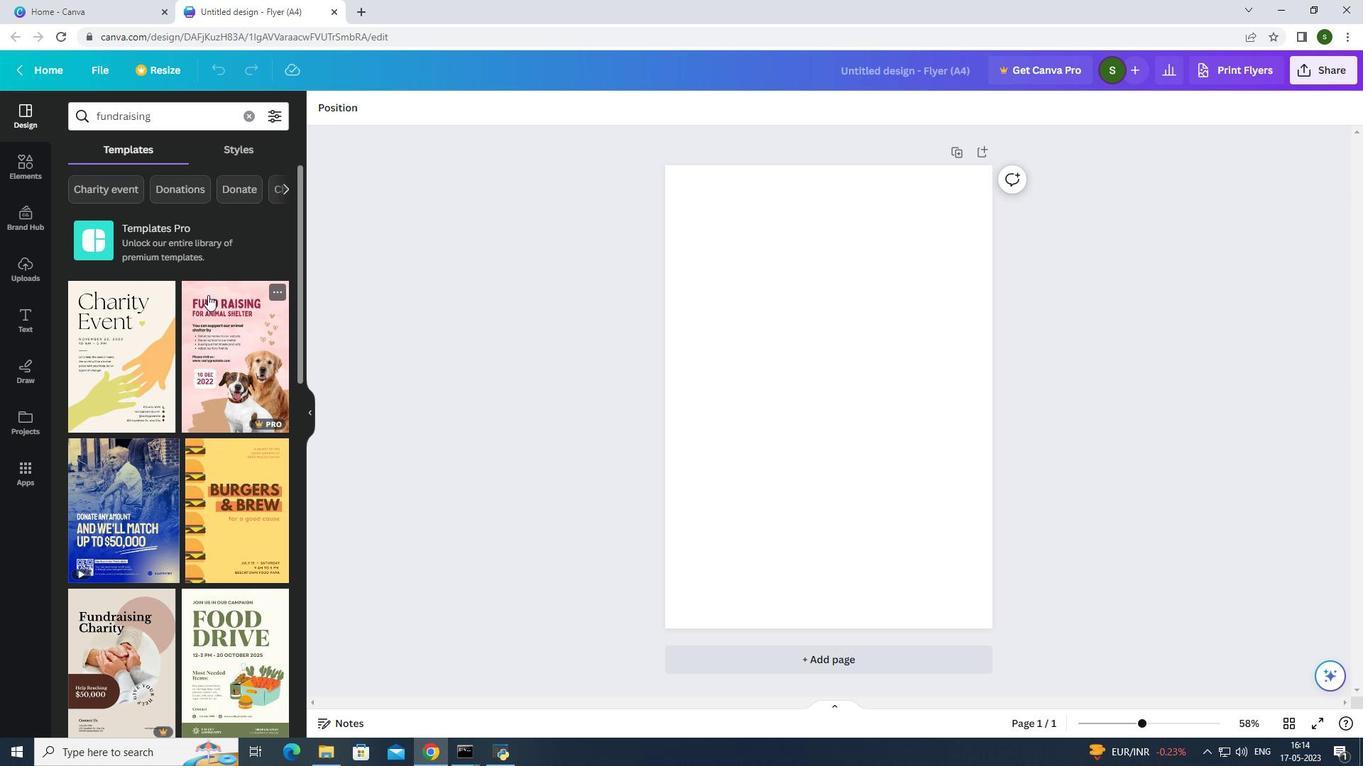 
Action: Mouse scrolled (208, 296) with delta (0, 0)
Screenshot: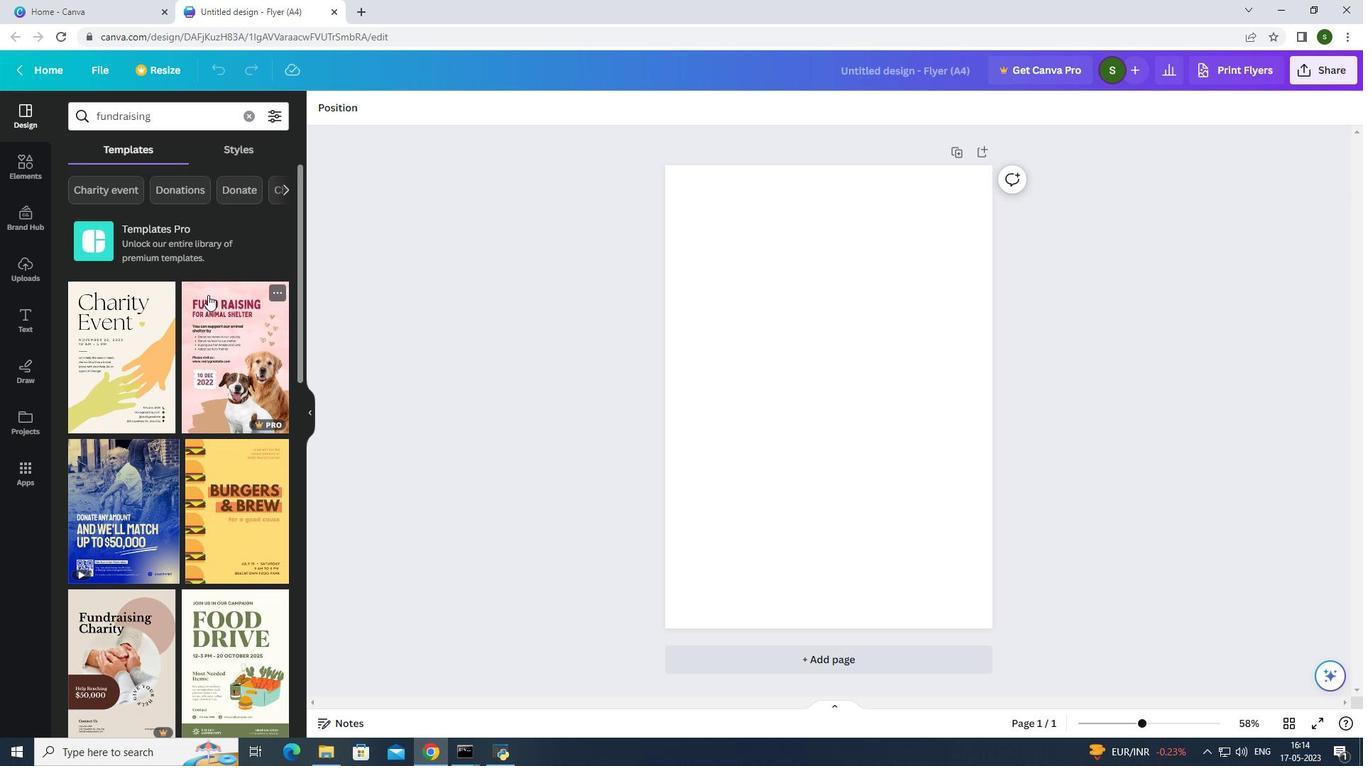
Action: Mouse moved to (32, 117)
Screenshot: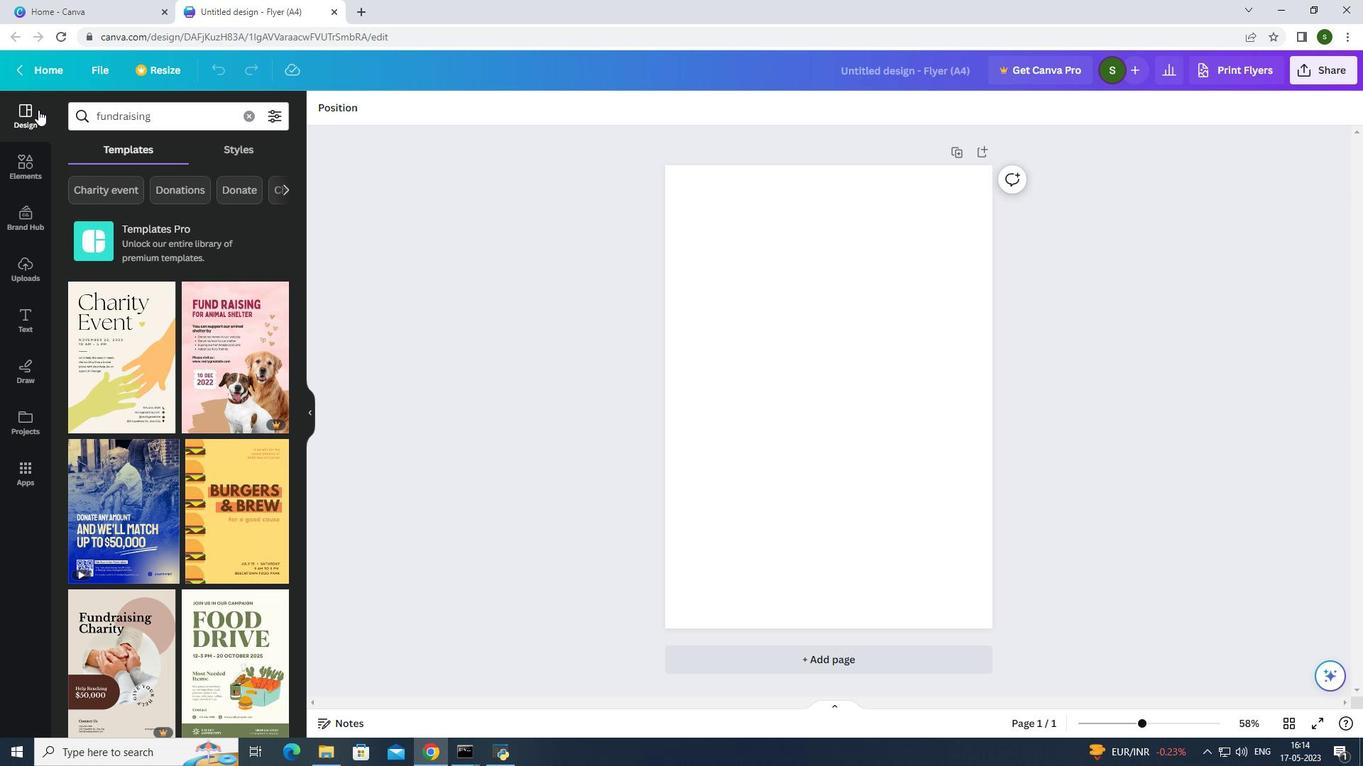 
Action: Mouse pressed left at (32, 117)
Screenshot: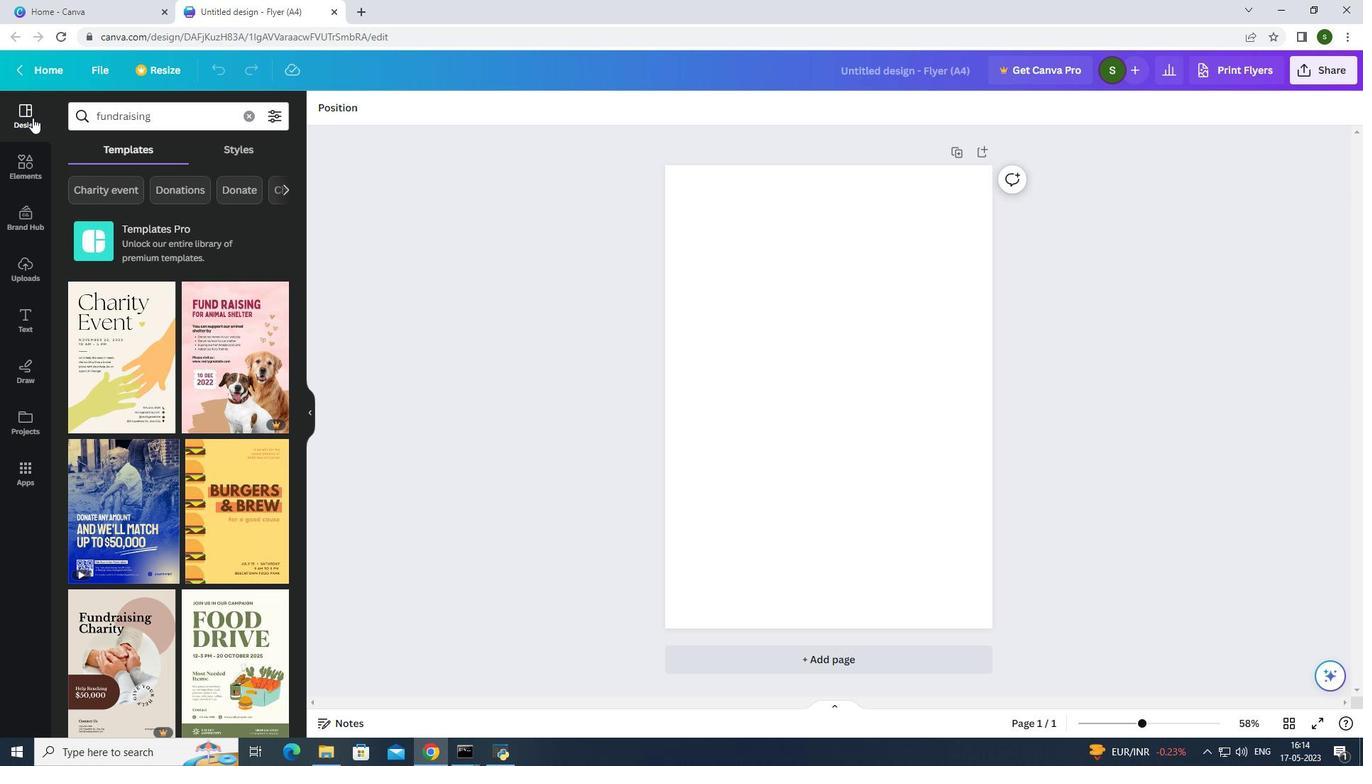 
Action: Mouse moved to (364, 17)
Screenshot: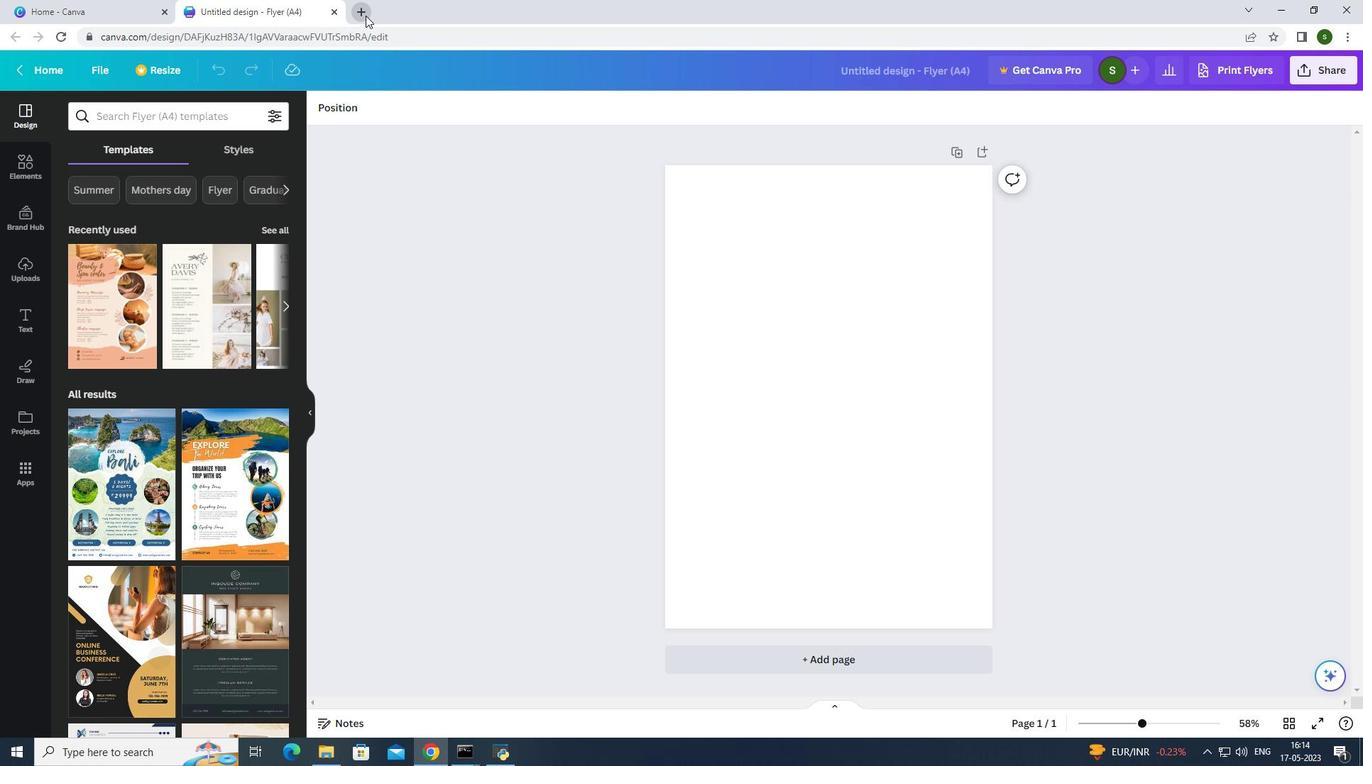 
Action: Mouse pressed left at (364, 17)
Screenshot: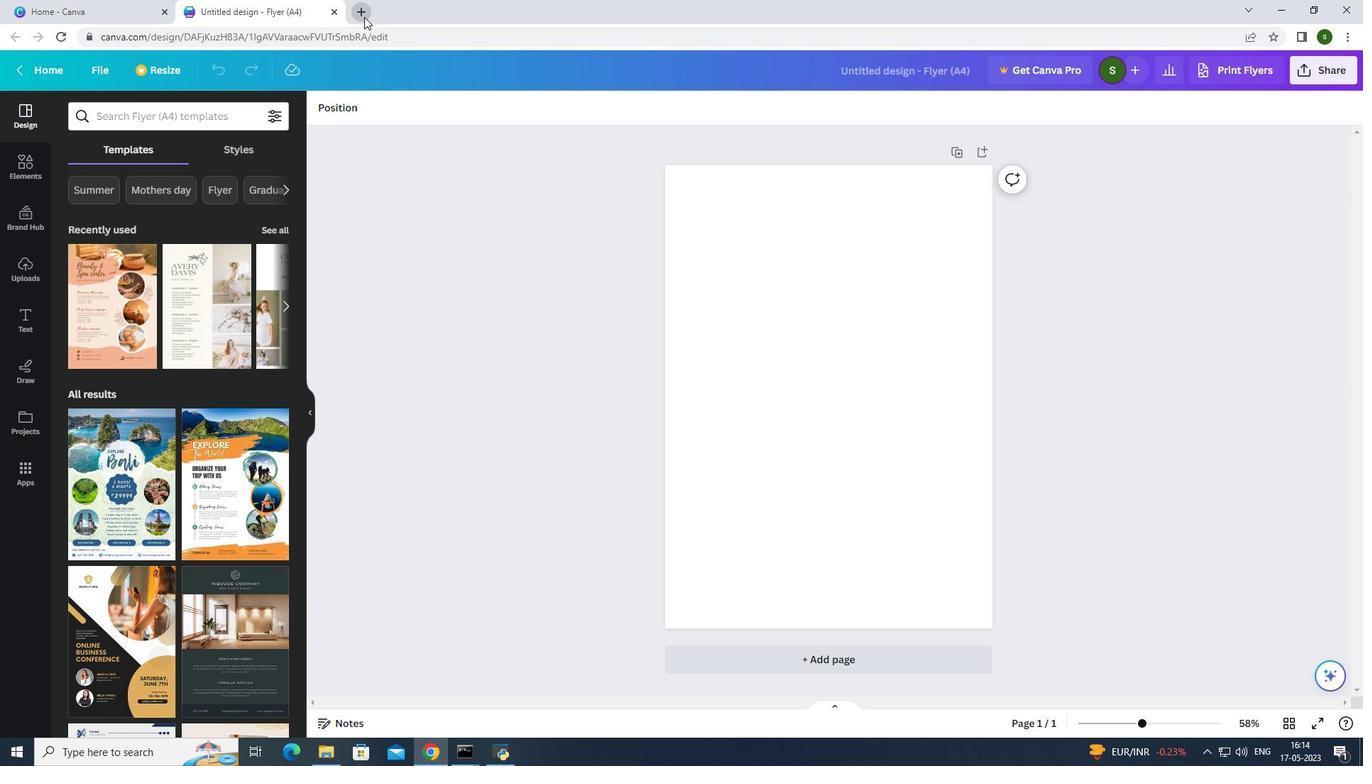 
Action: Mouse moved to (387, 36)
Screenshot: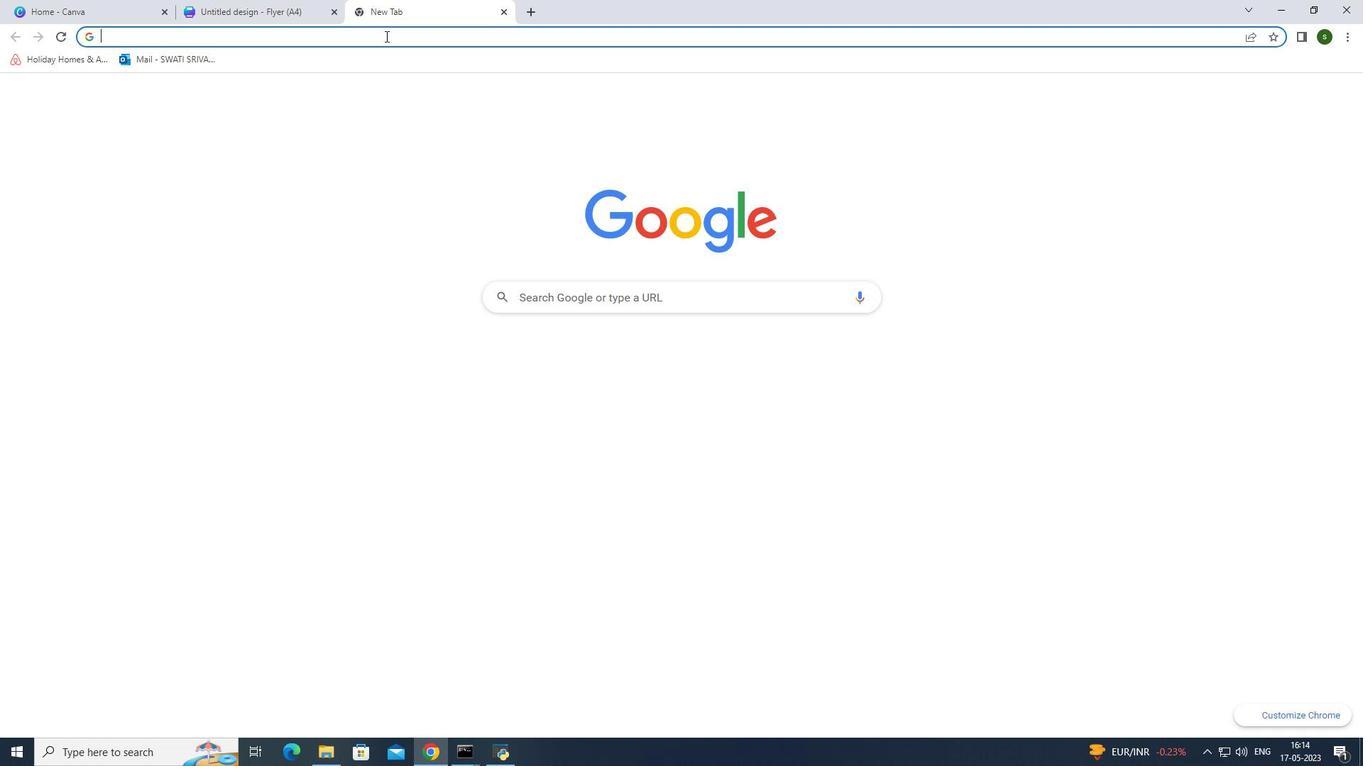 
Action: Mouse pressed left at (387, 36)
Screenshot: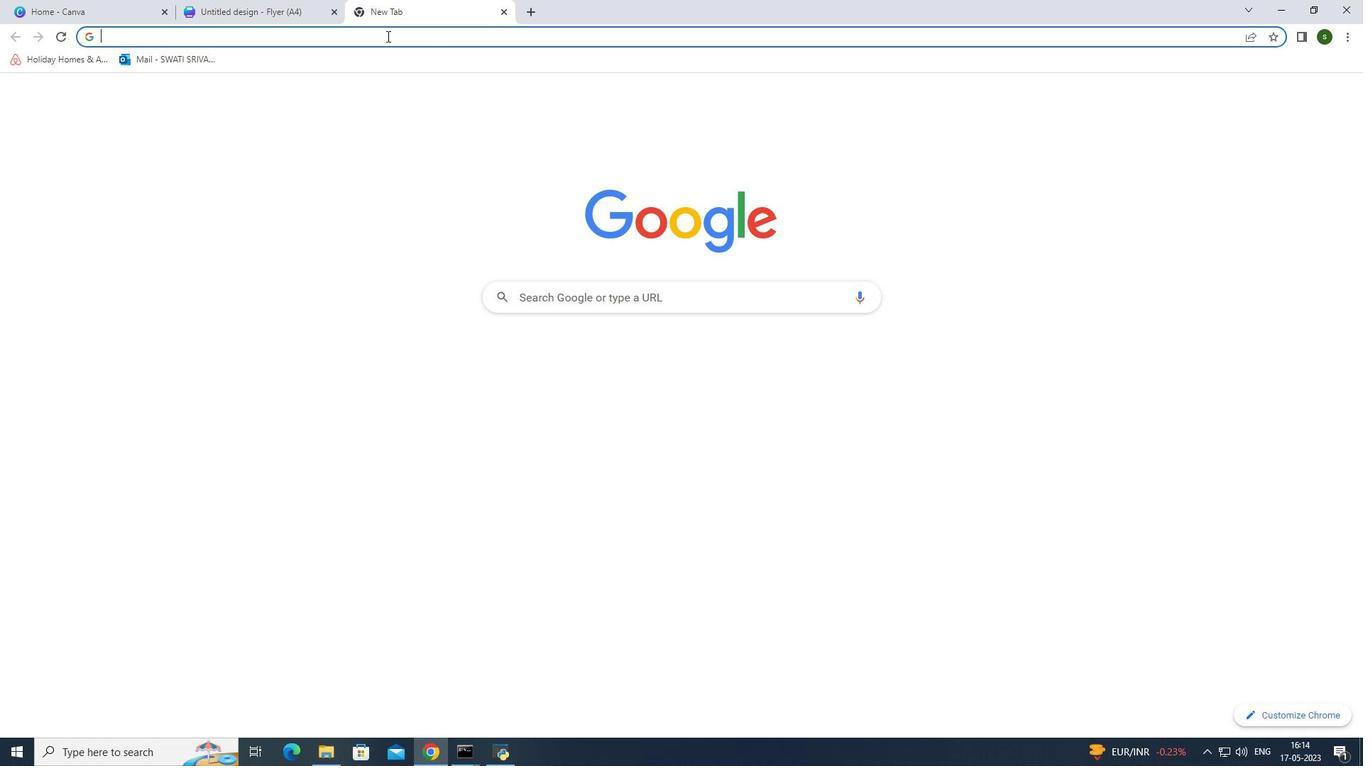 
Action: Key pressed freepik<Key.enter>
Screenshot: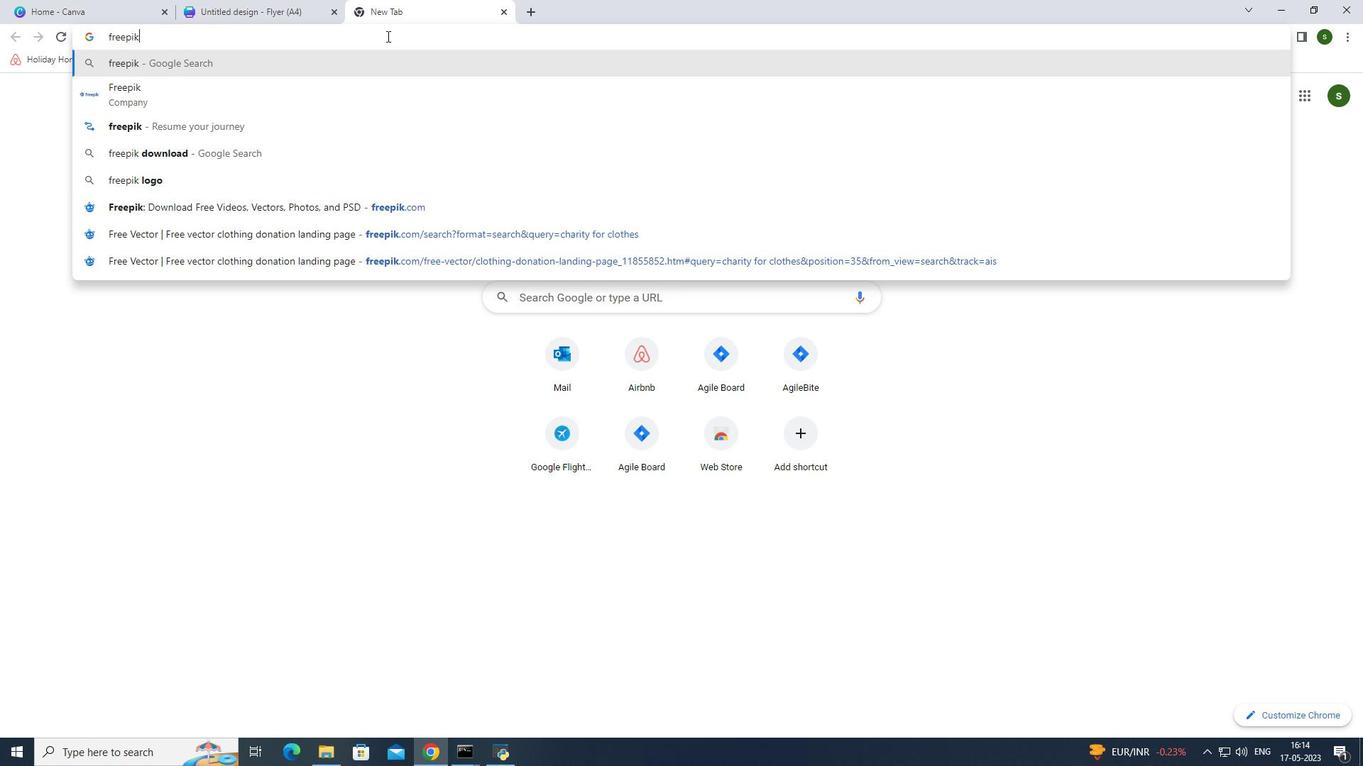 
Action: Mouse moved to (213, 207)
Screenshot: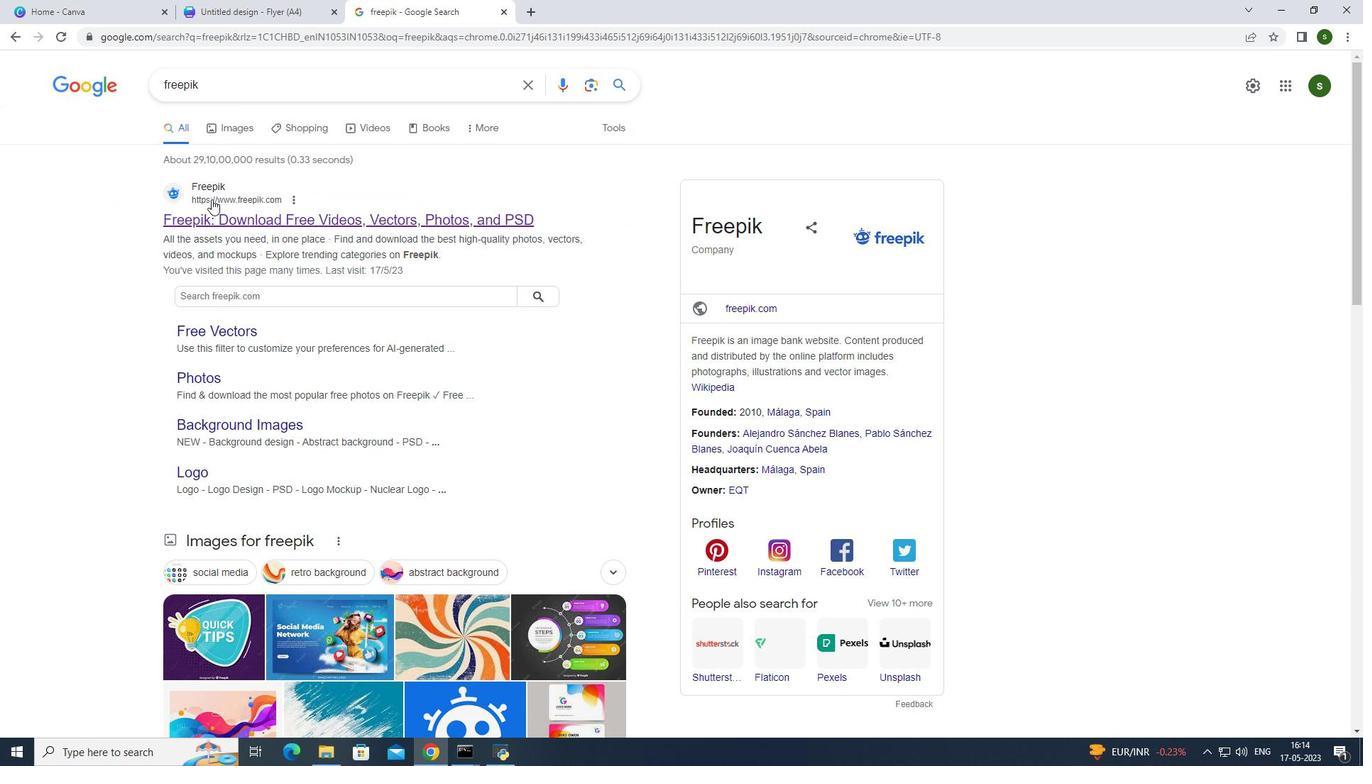 
Action: Mouse pressed left at (213, 207)
Screenshot: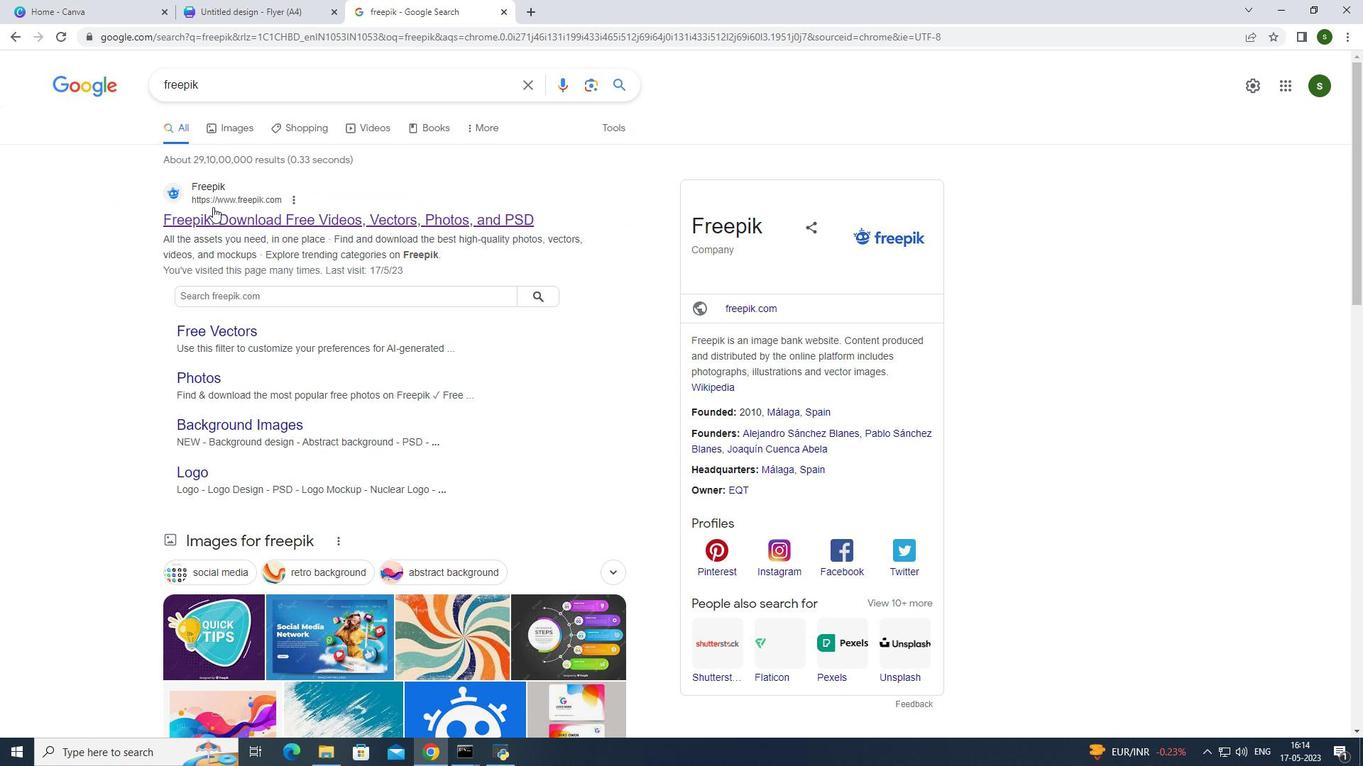 
Action: Mouse moved to (590, 227)
Screenshot: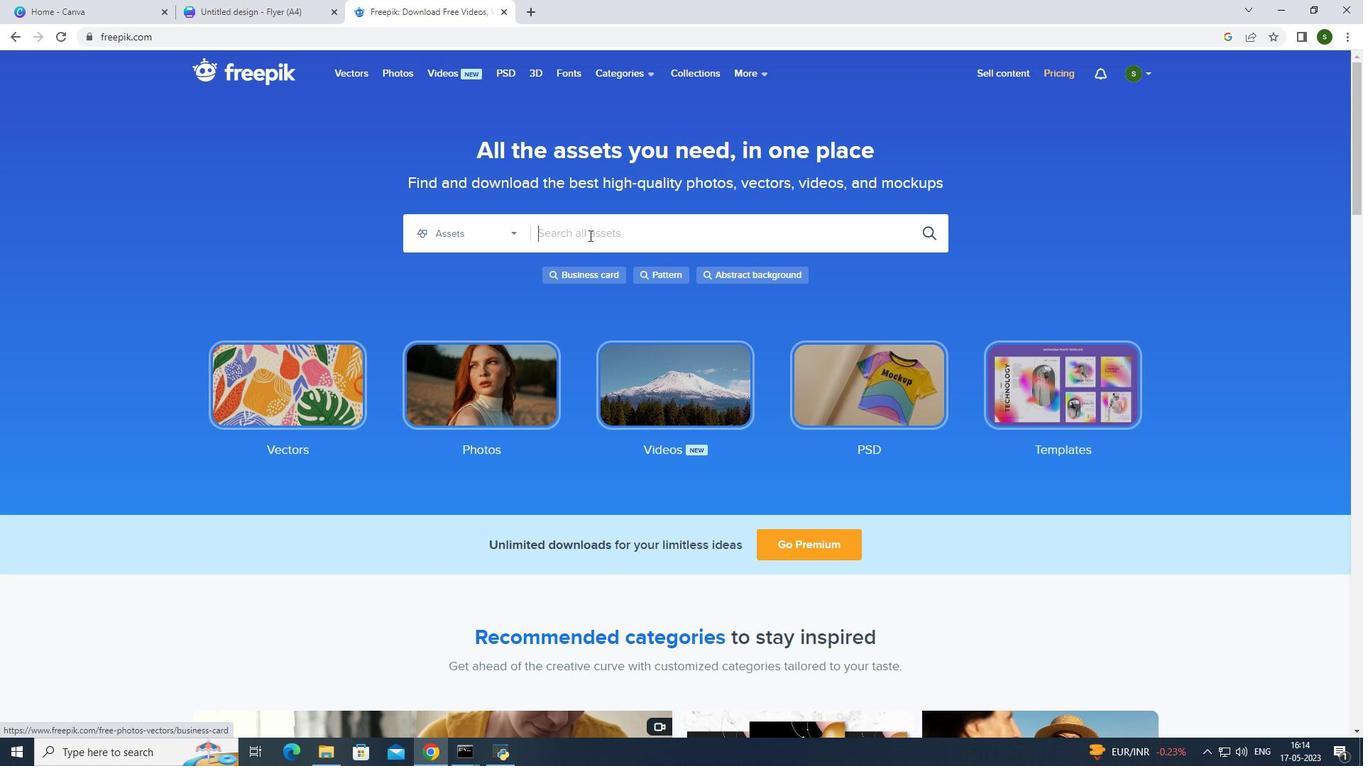 
Action: Mouse pressed left at (590, 227)
Screenshot: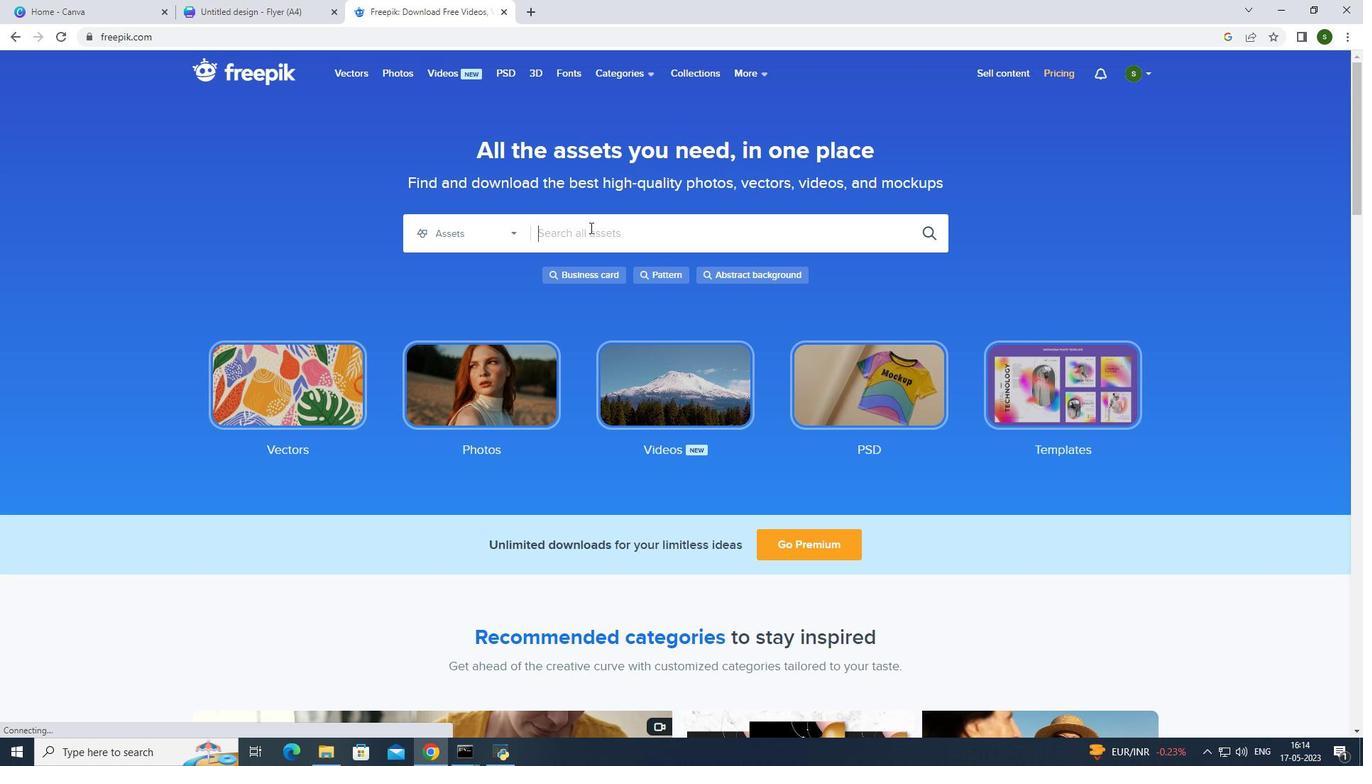 
Action: Key pressed fundras<Key.backspace>ising<Key.space>event<Key.enter>
Screenshot: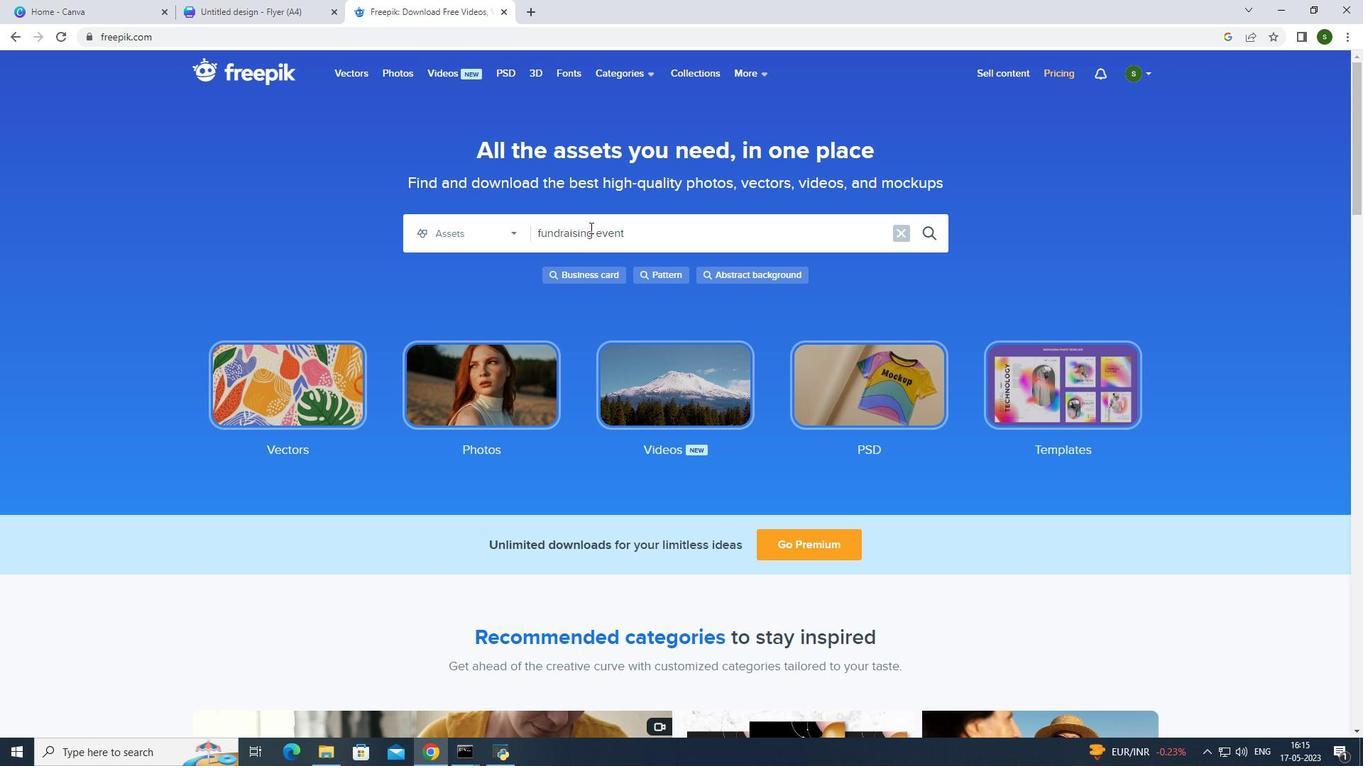 
Action: Mouse moved to (536, 321)
Screenshot: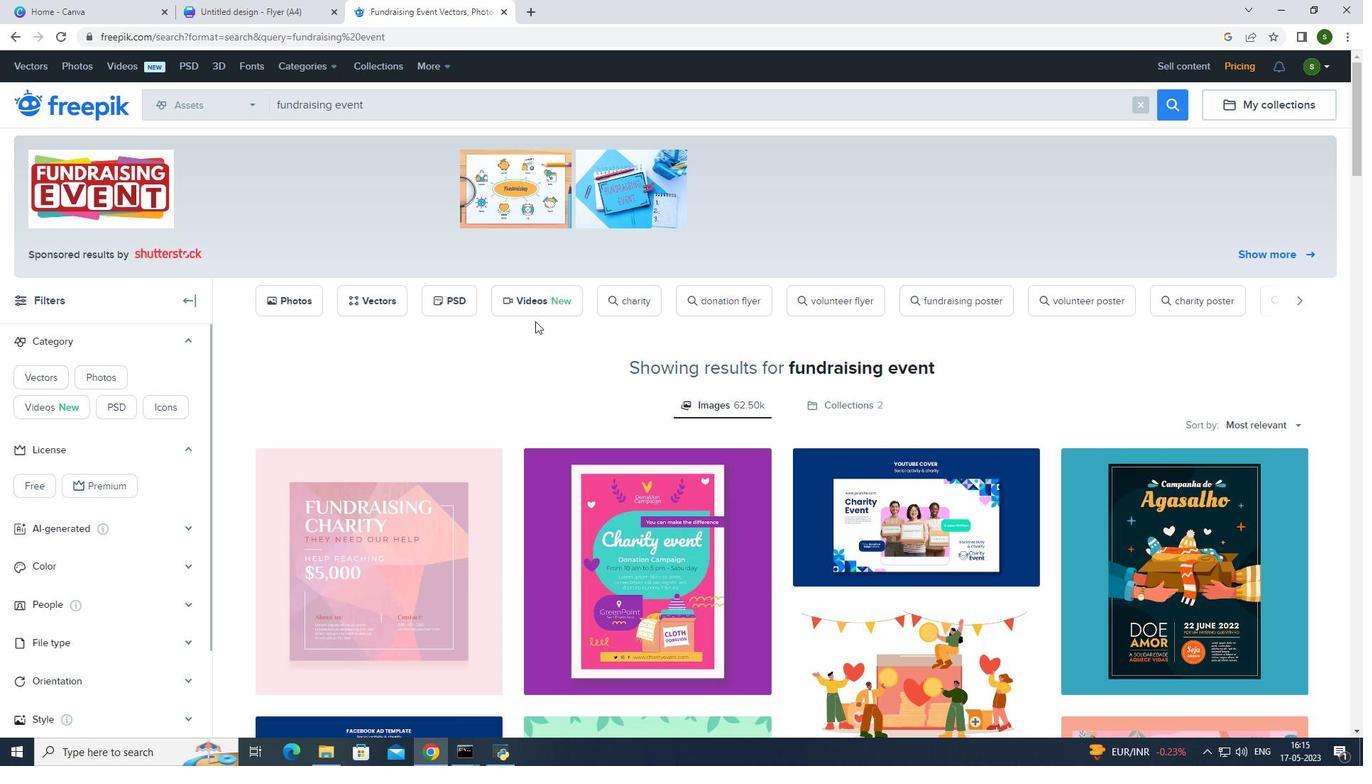
Action: Mouse scrolled (536, 320) with delta (0, 0)
Screenshot: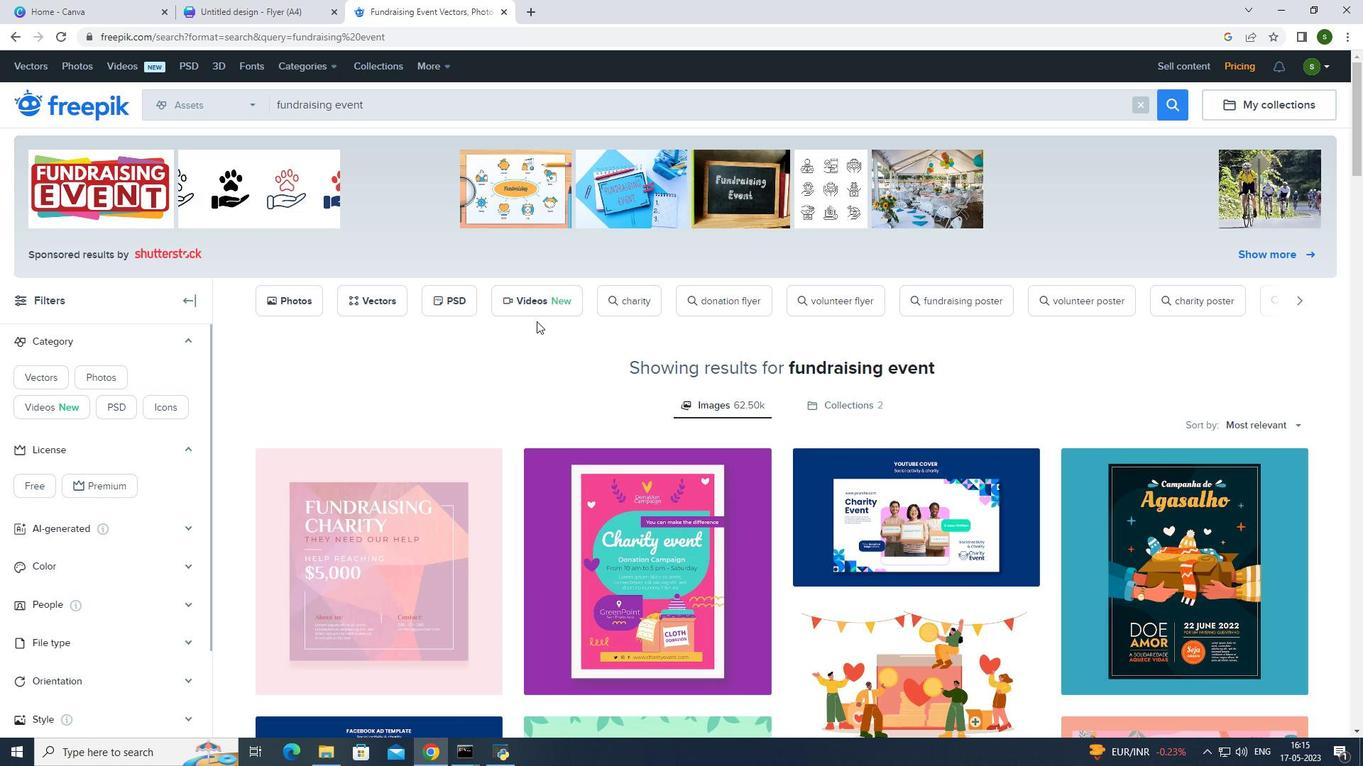 
Action: Mouse scrolled (536, 320) with delta (0, 0)
Screenshot: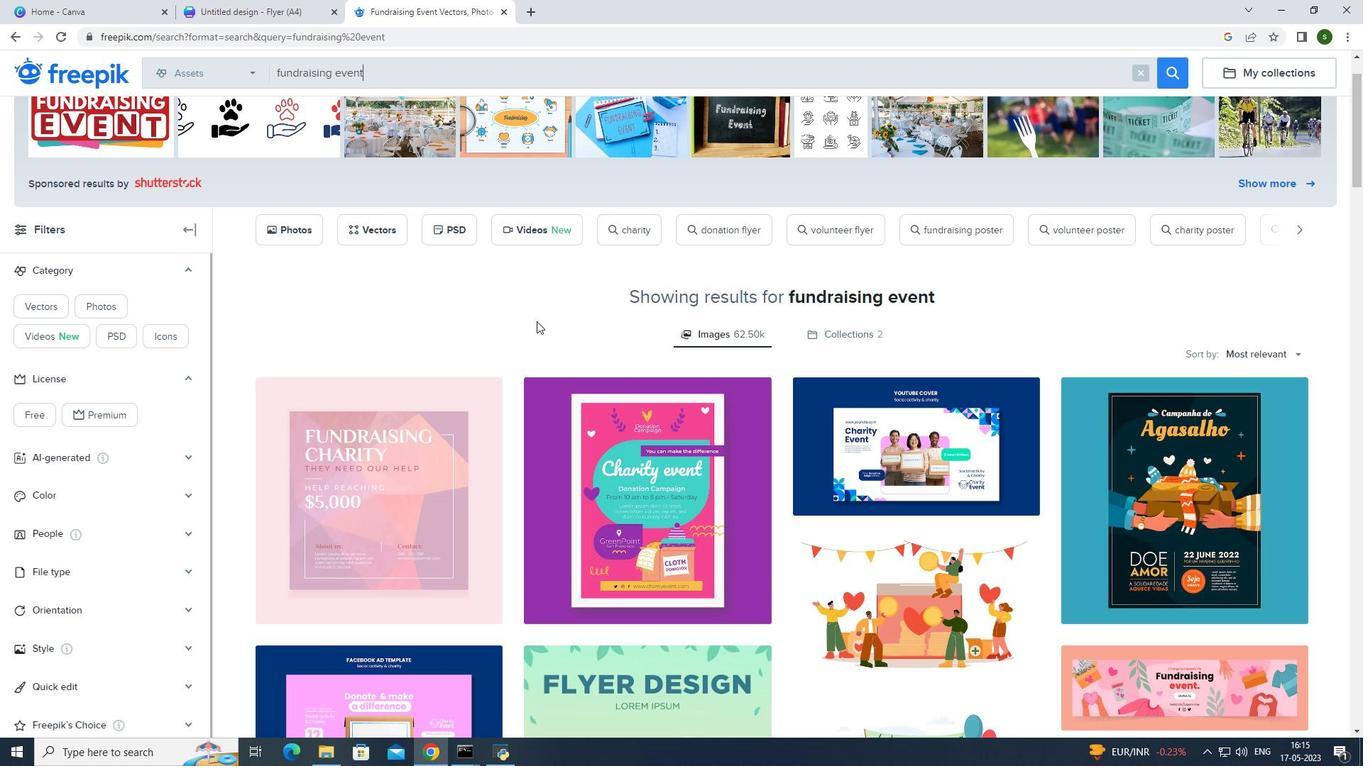 
Action: Mouse scrolled (536, 320) with delta (0, 0)
Screenshot: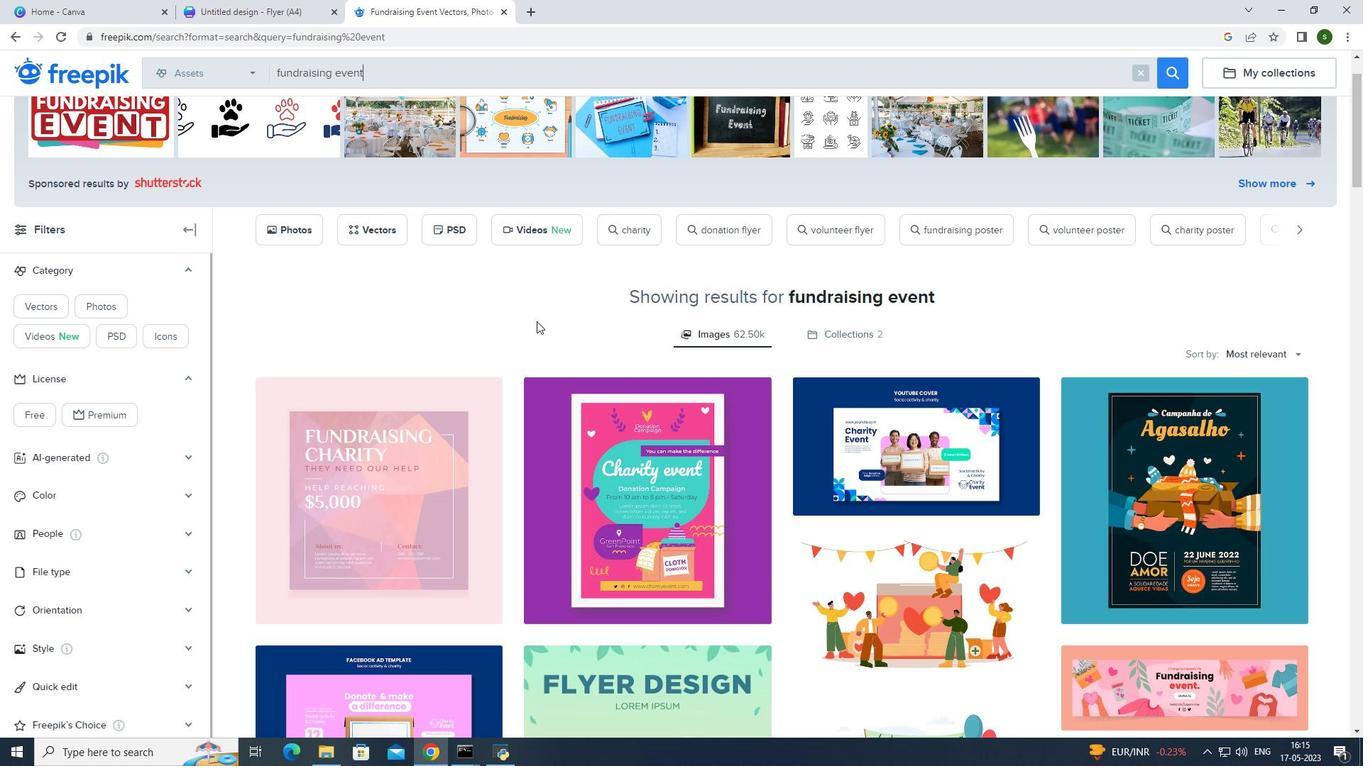 
Action: Mouse scrolled (536, 320) with delta (0, 0)
Screenshot: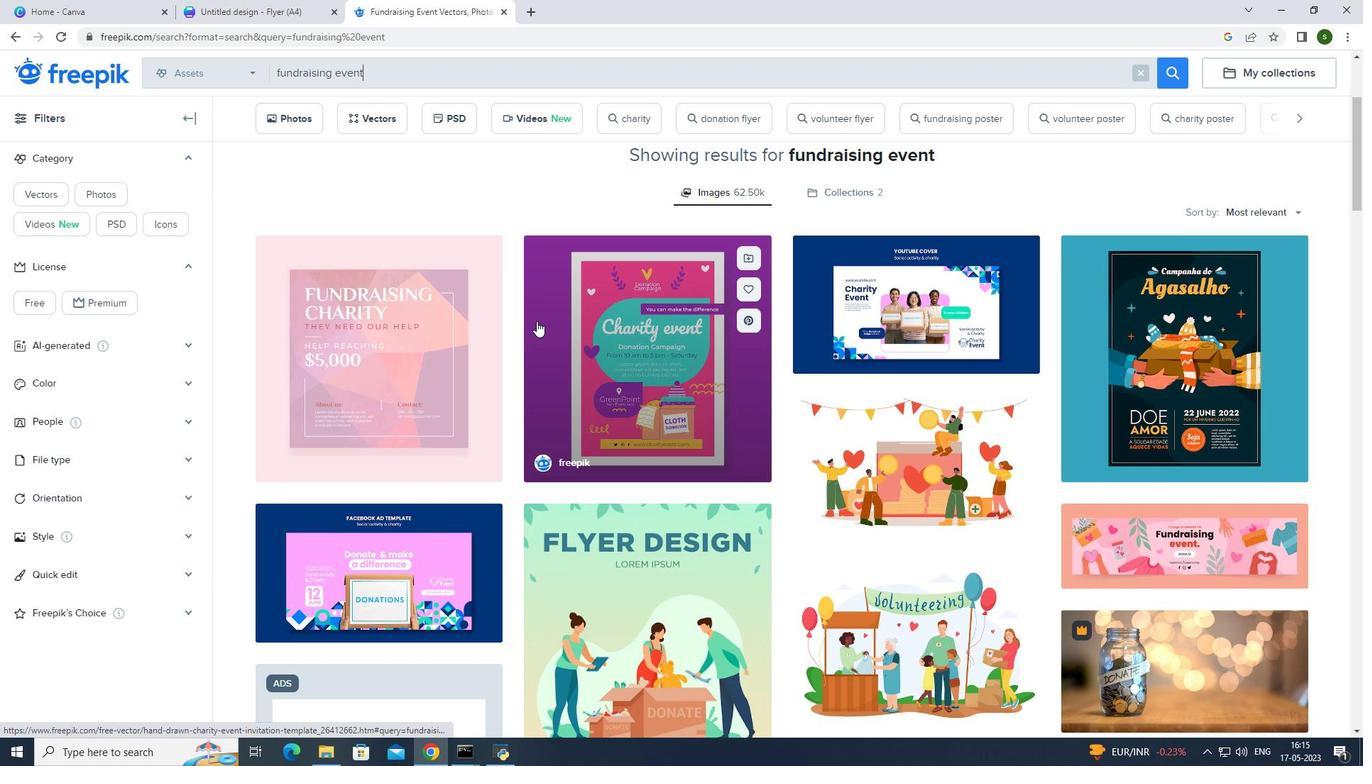 
Action: Mouse scrolled (536, 320) with delta (0, 0)
Screenshot: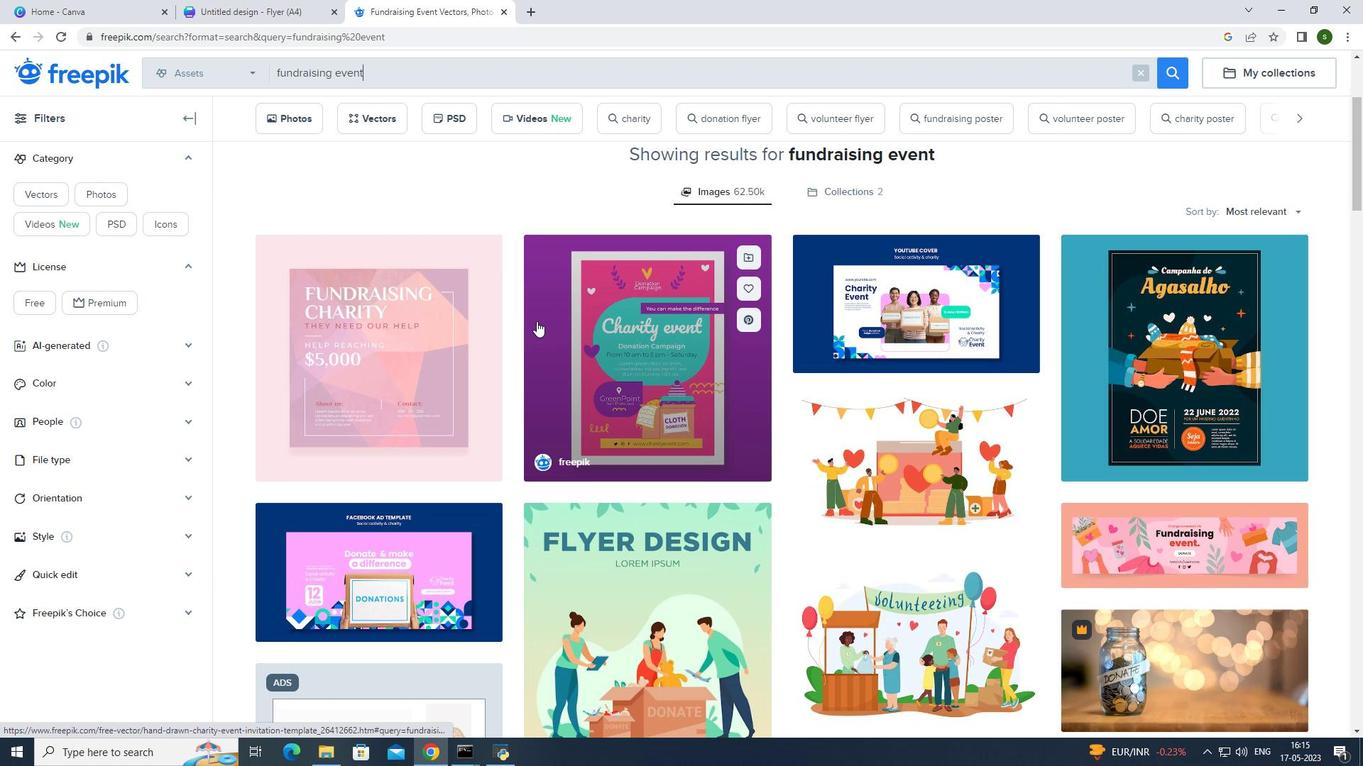 
Action: Mouse scrolled (536, 320) with delta (0, 0)
Screenshot: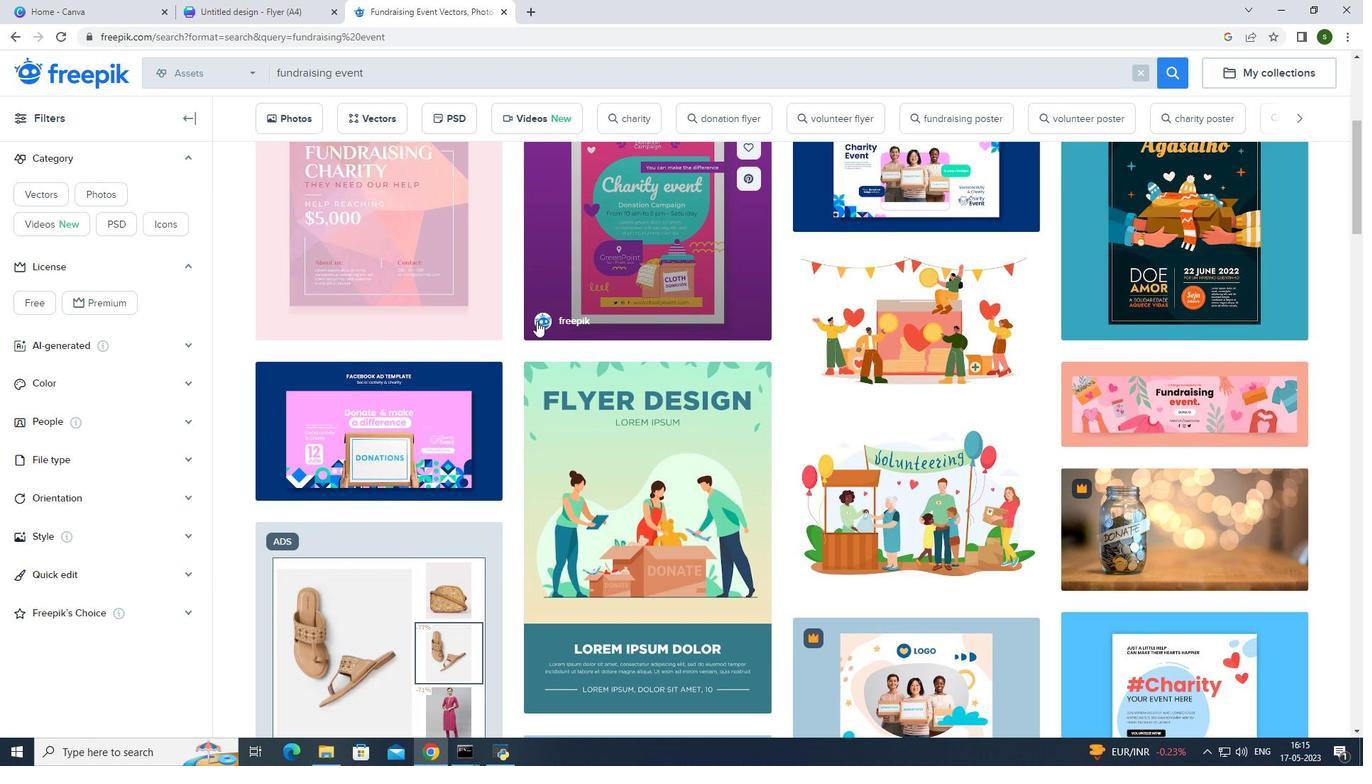 
Action: Mouse scrolled (536, 320) with delta (0, 0)
Screenshot: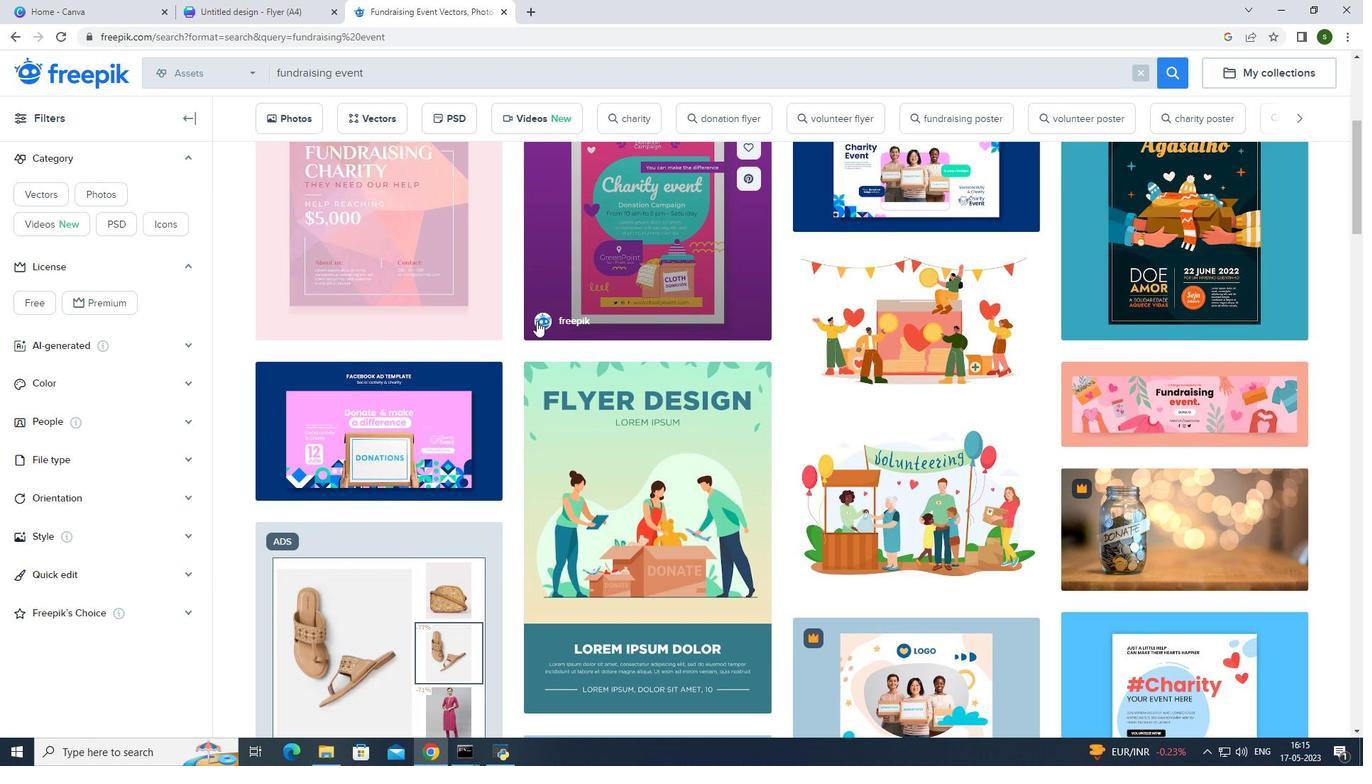 
Action: Mouse scrolled (536, 320) with delta (0, 0)
Screenshot: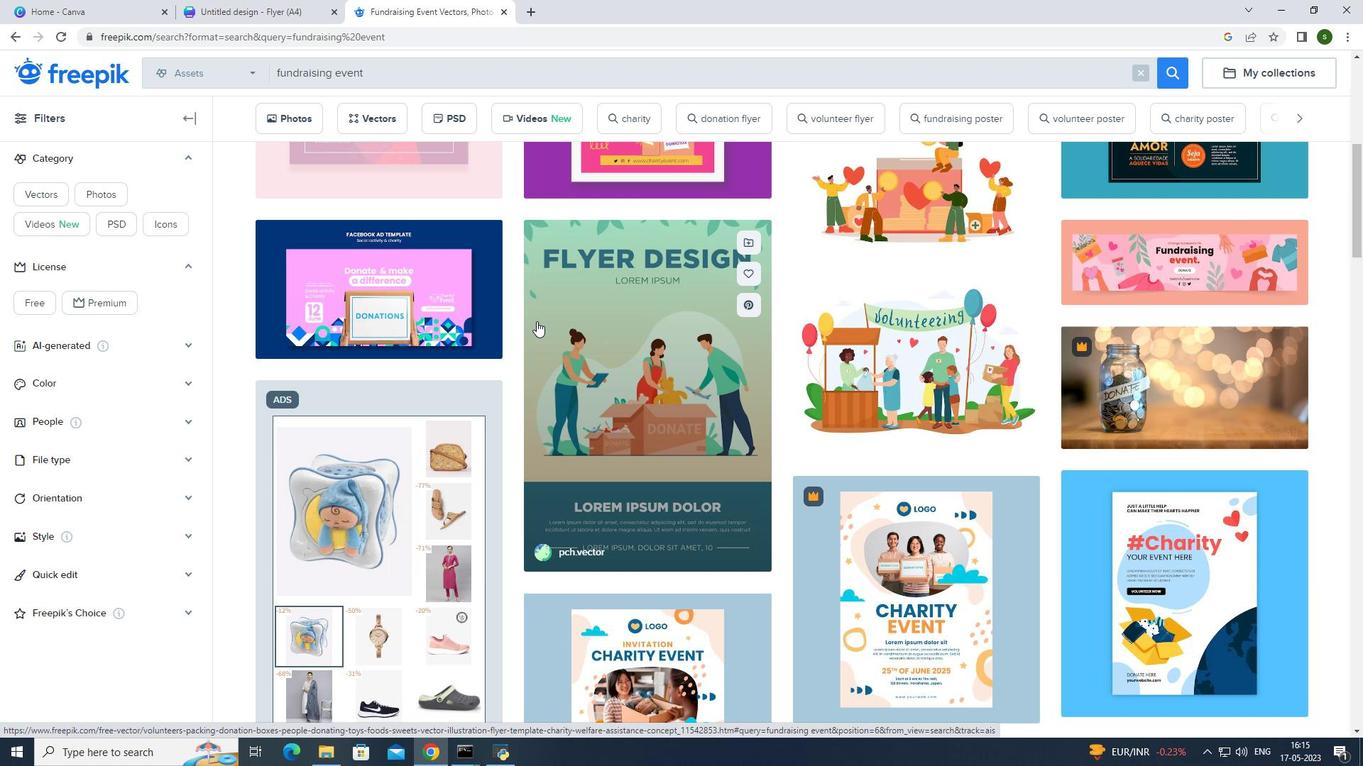 
Action: Mouse scrolled (536, 320) with delta (0, 0)
Screenshot: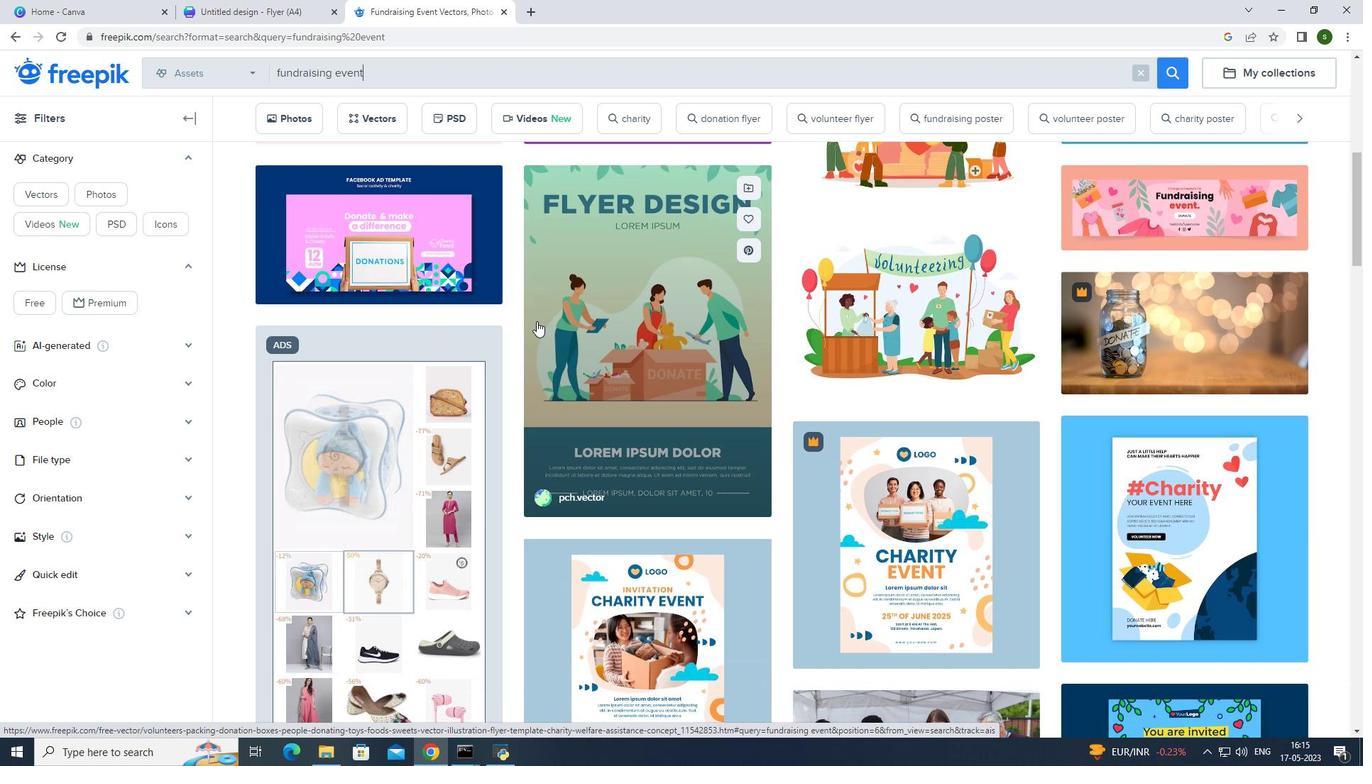 
Action: Mouse scrolled (536, 320) with delta (0, 0)
Screenshot: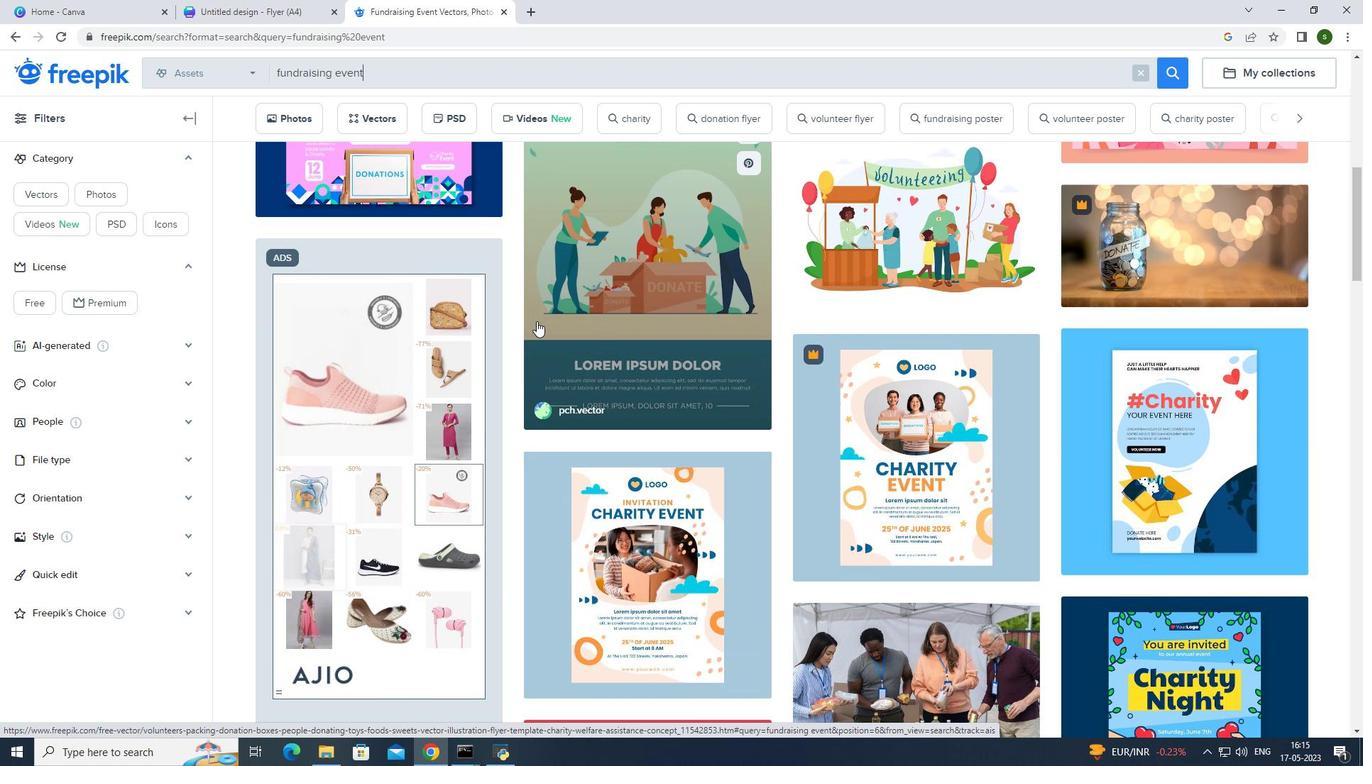 
Action: Mouse scrolled (536, 320) with delta (0, 0)
Screenshot: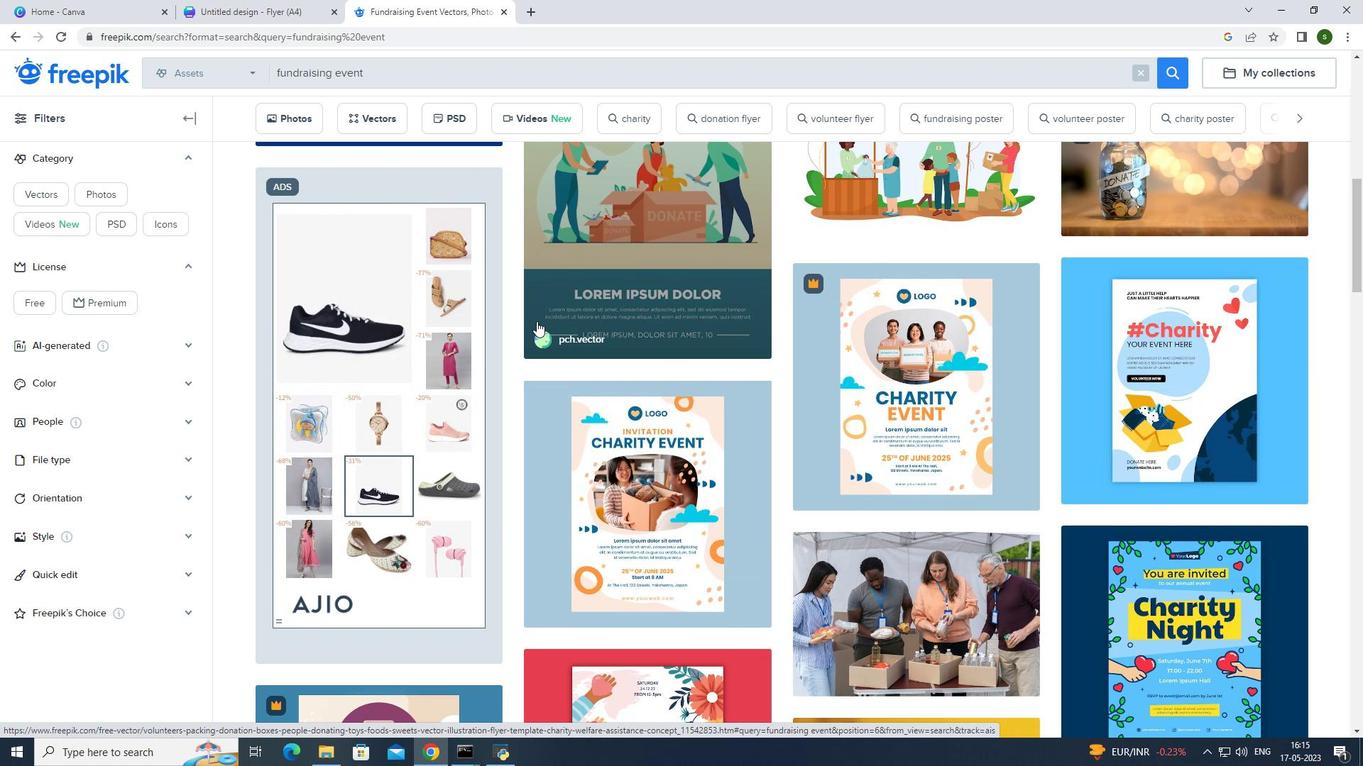 
Action: Mouse scrolled (536, 320) with delta (0, 0)
Screenshot: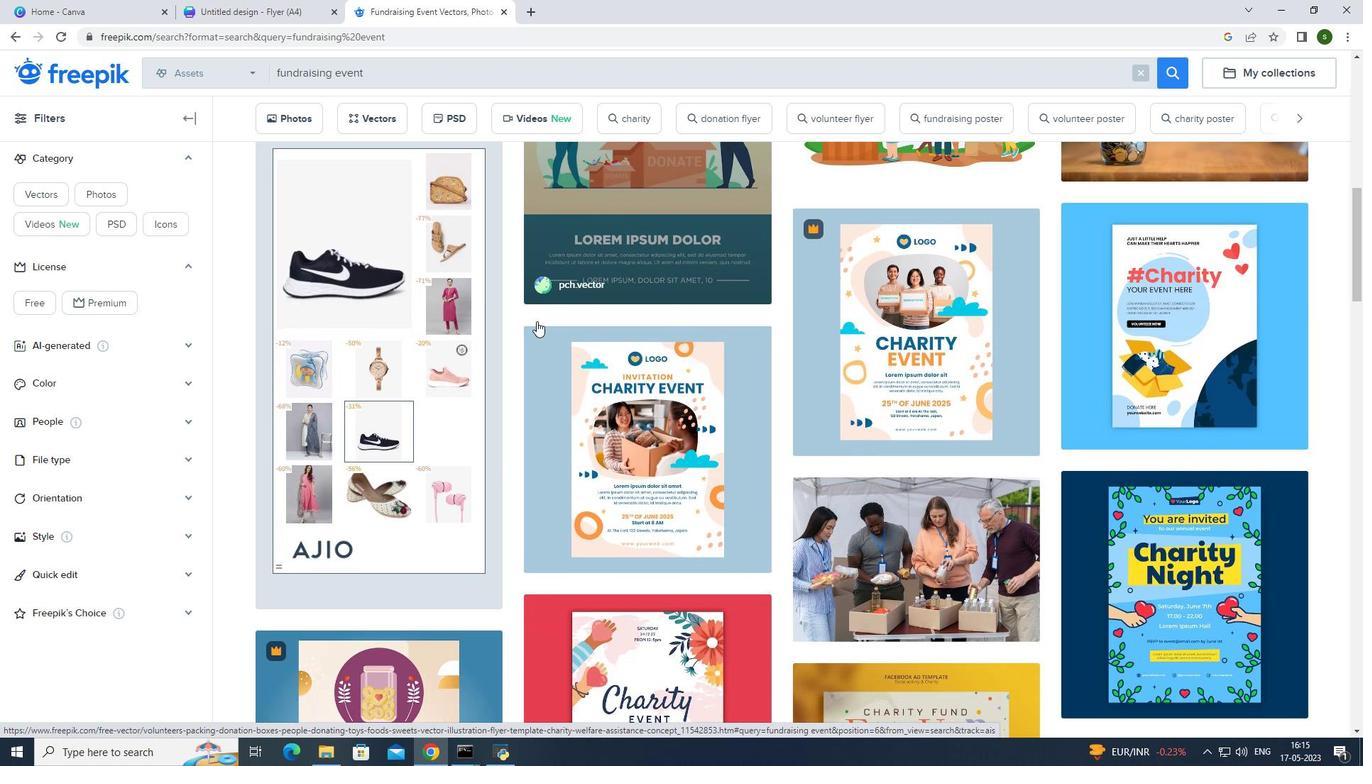 
Action: Mouse scrolled (536, 320) with delta (0, 0)
Screenshot: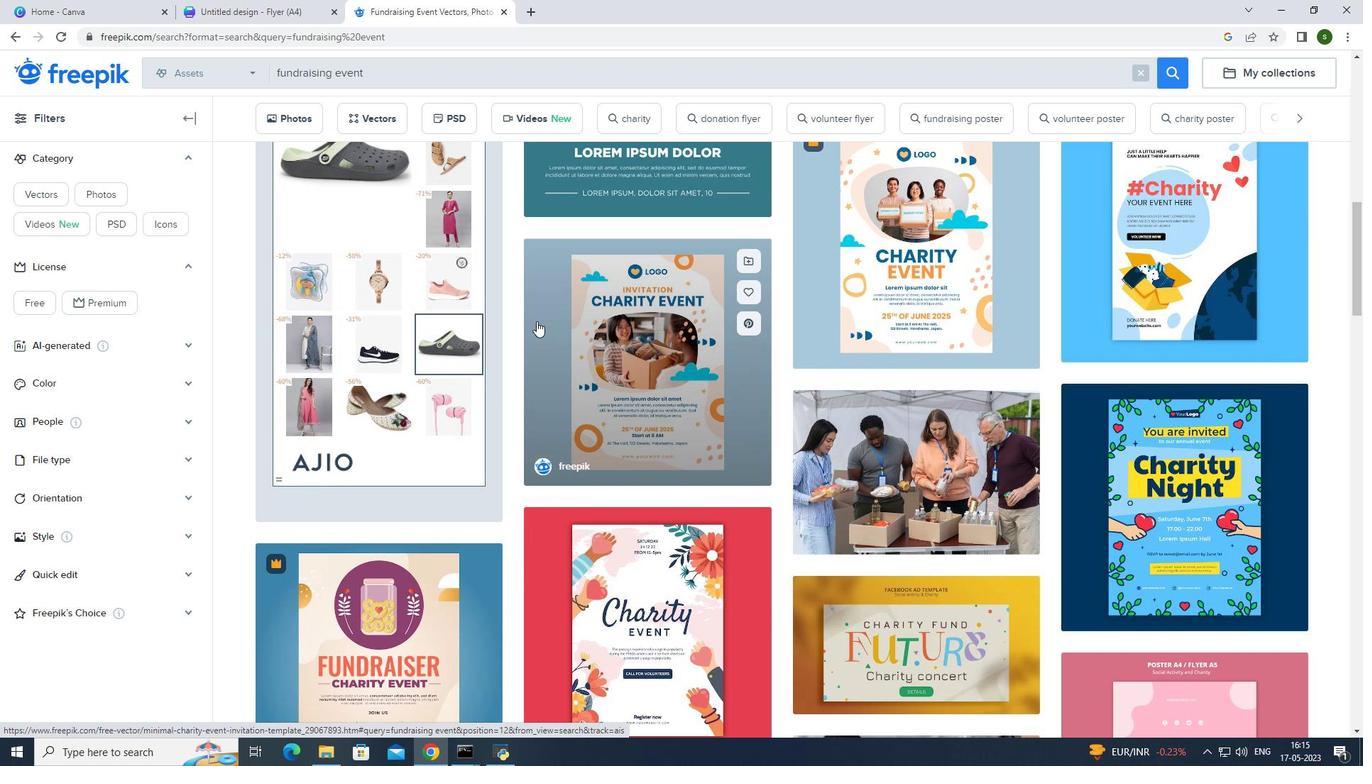
Action: Mouse scrolled (536, 320) with delta (0, 0)
Screenshot: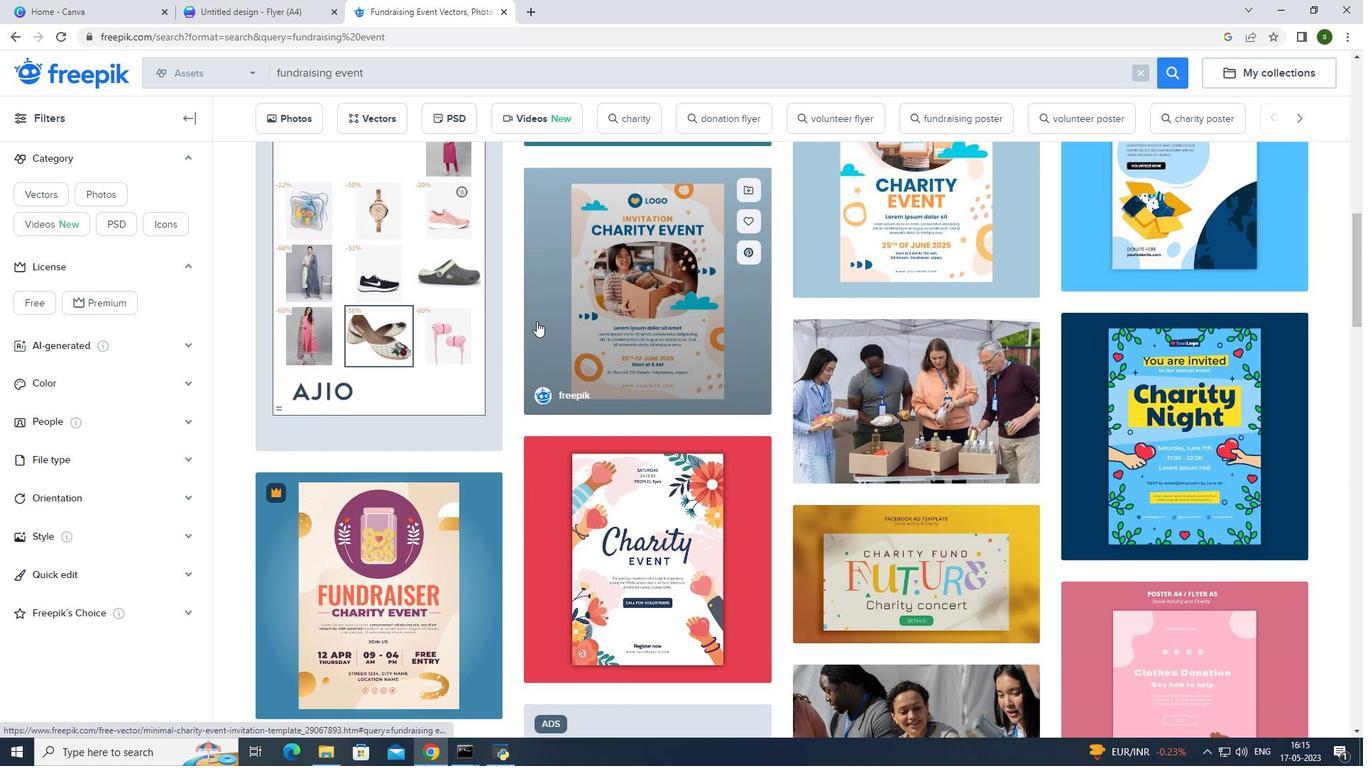 
Action: Mouse scrolled (536, 320) with delta (0, 0)
Screenshot: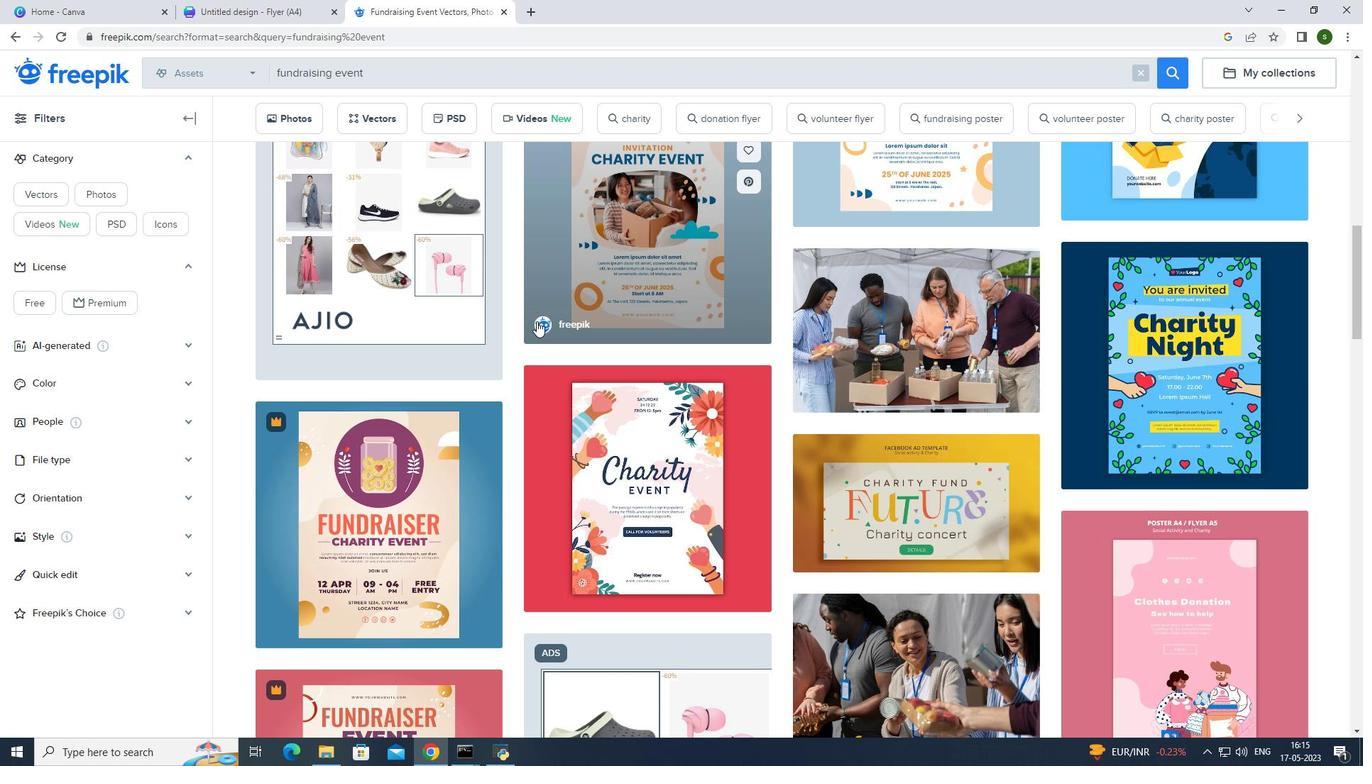 
Action: Mouse scrolled (536, 320) with delta (0, 0)
Screenshot: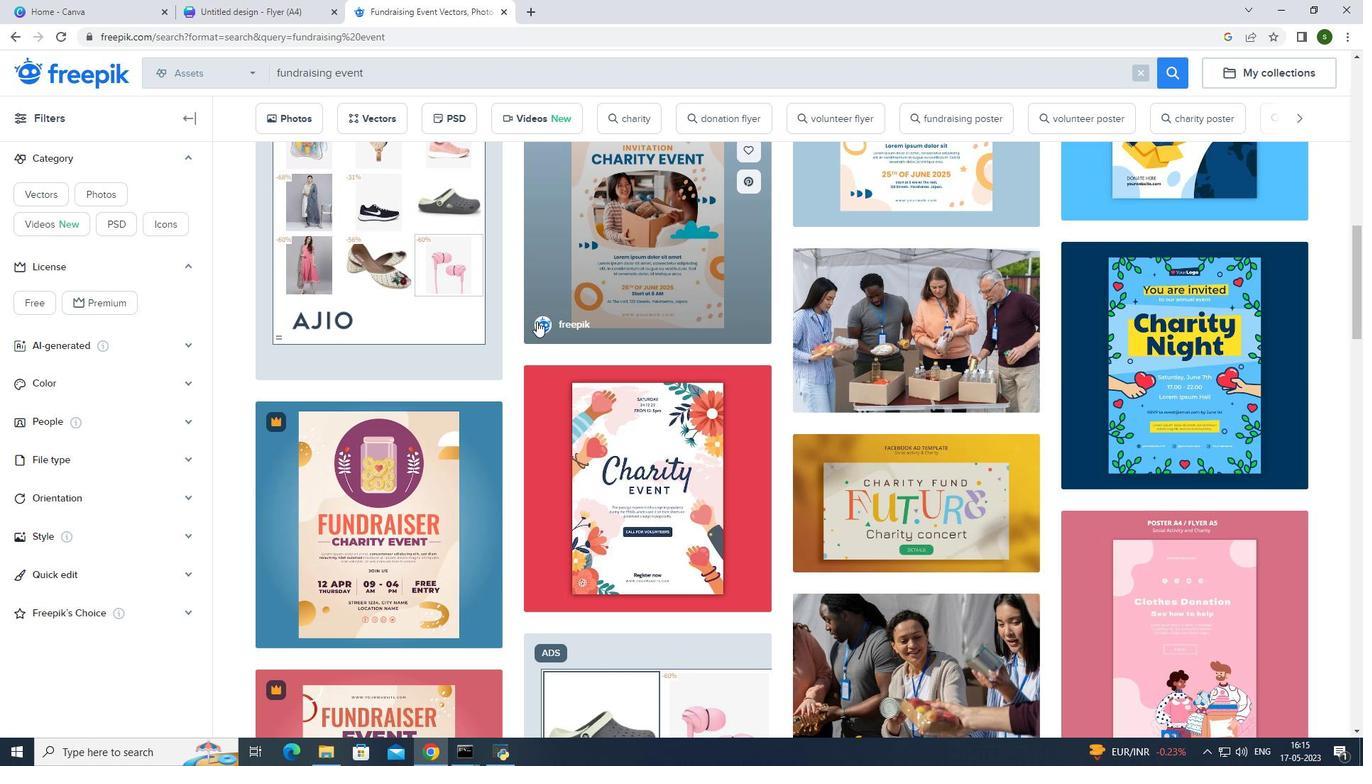 
Action: Mouse scrolled (536, 320) with delta (0, 0)
Screenshot: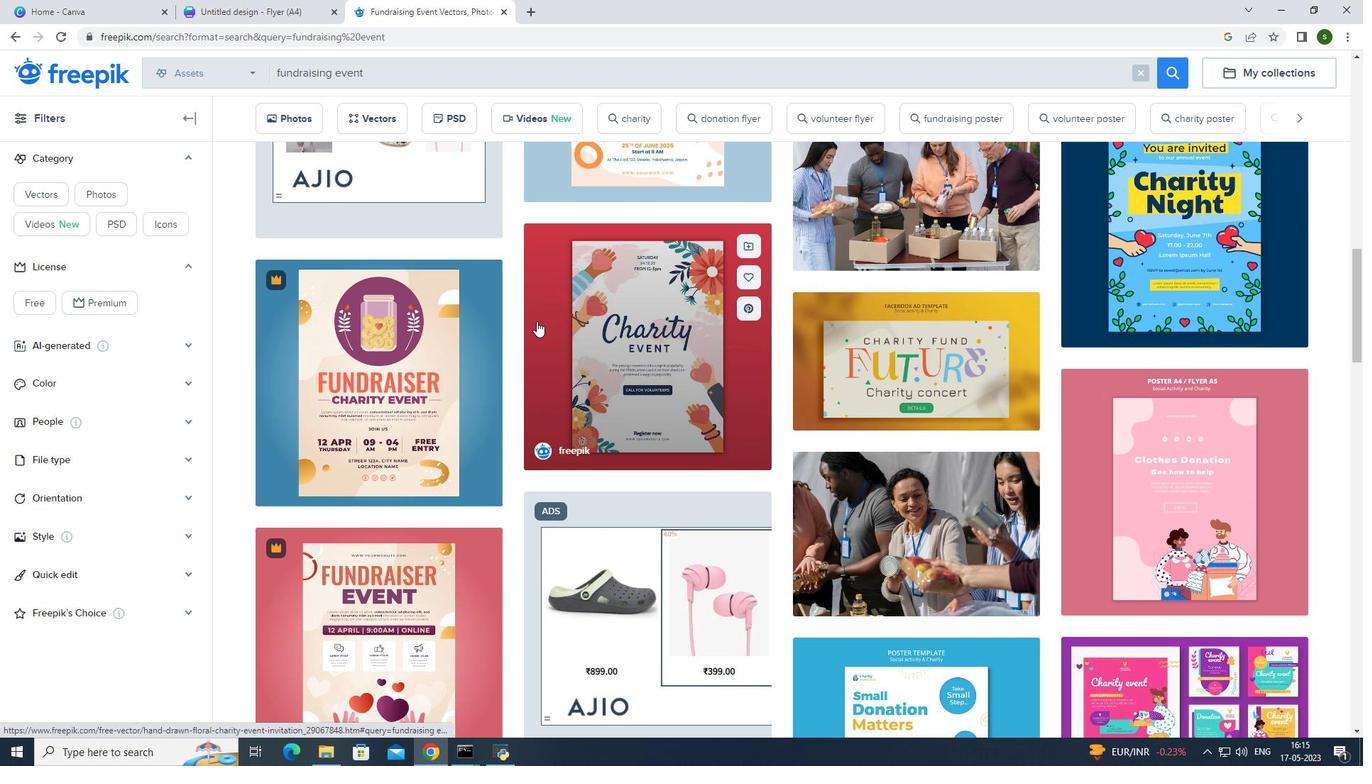 
Action: Mouse scrolled (536, 320) with delta (0, 0)
Screenshot: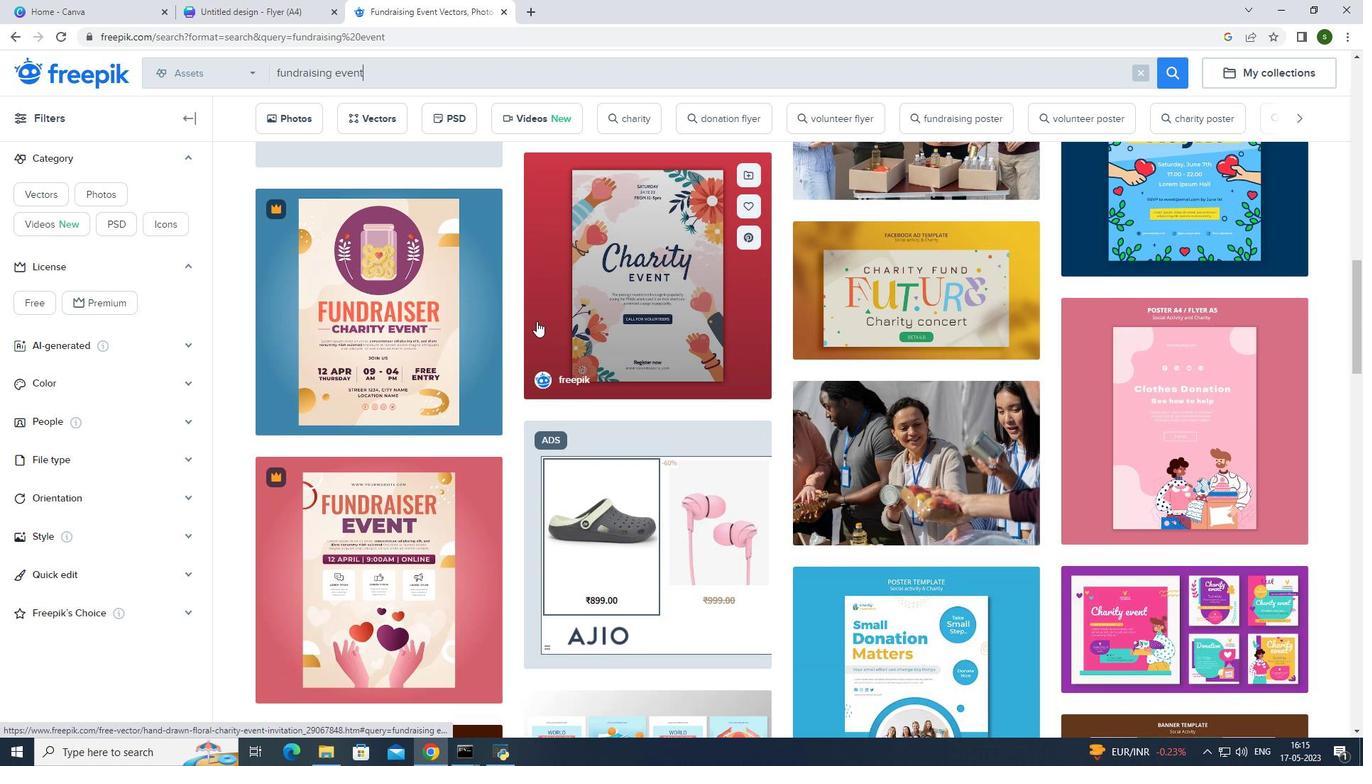 
Action: Mouse scrolled (536, 320) with delta (0, 0)
Screenshot: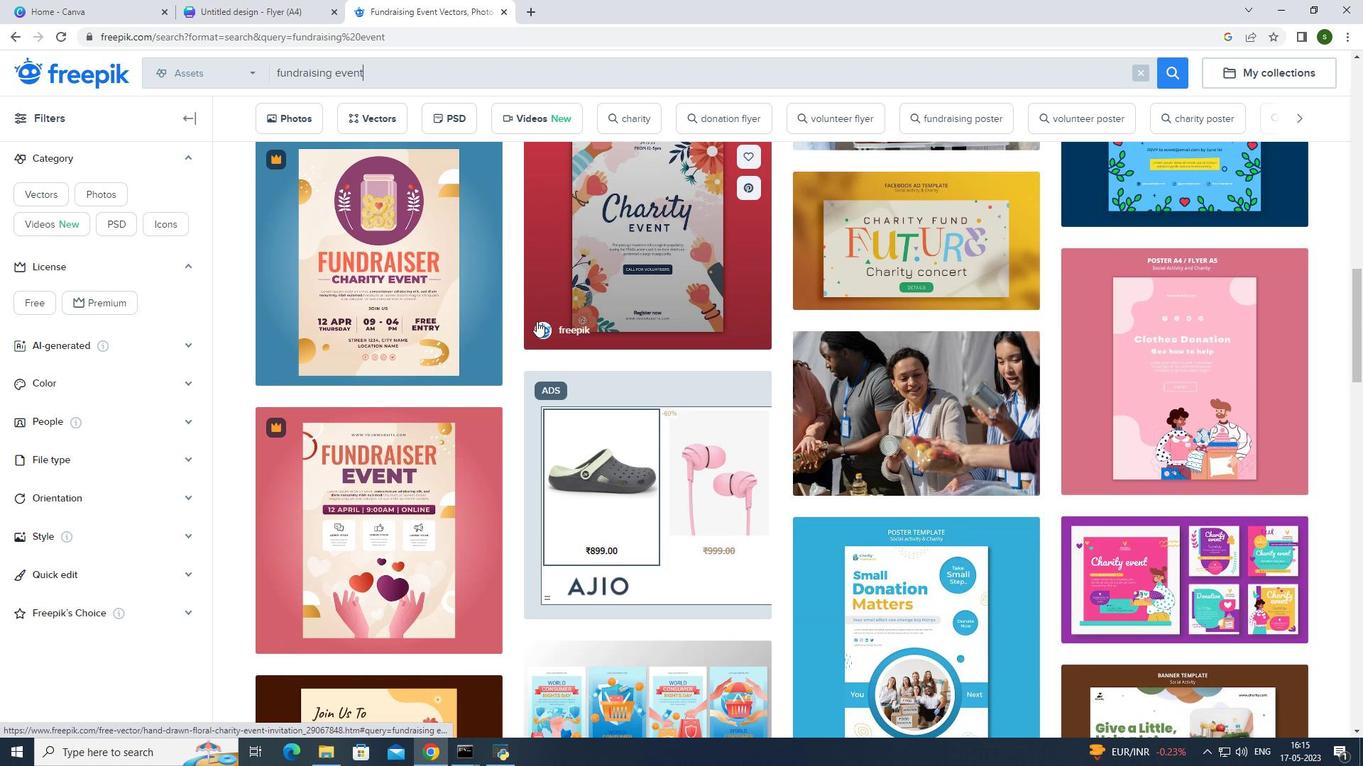 
Action: Mouse scrolled (536, 320) with delta (0, 0)
Screenshot: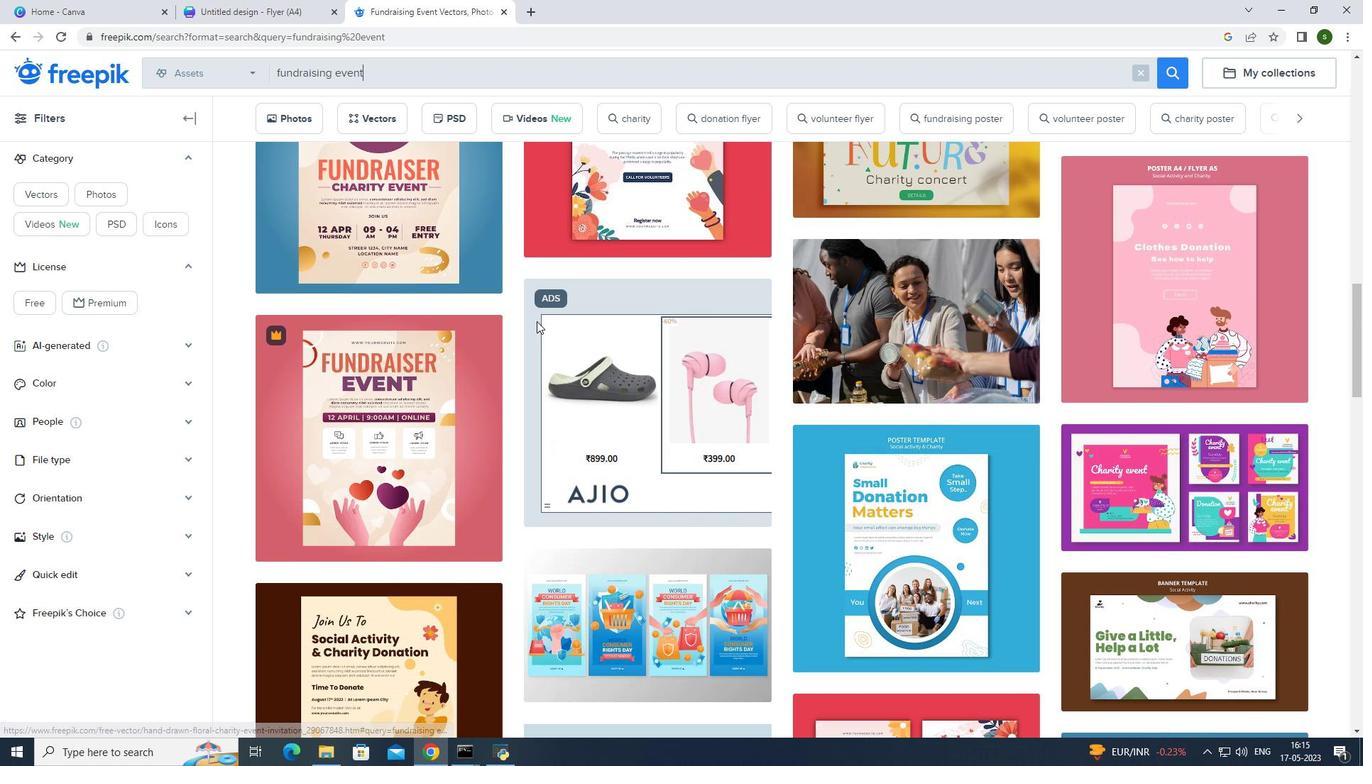 
Action: Mouse scrolled (536, 320) with delta (0, 0)
Screenshot: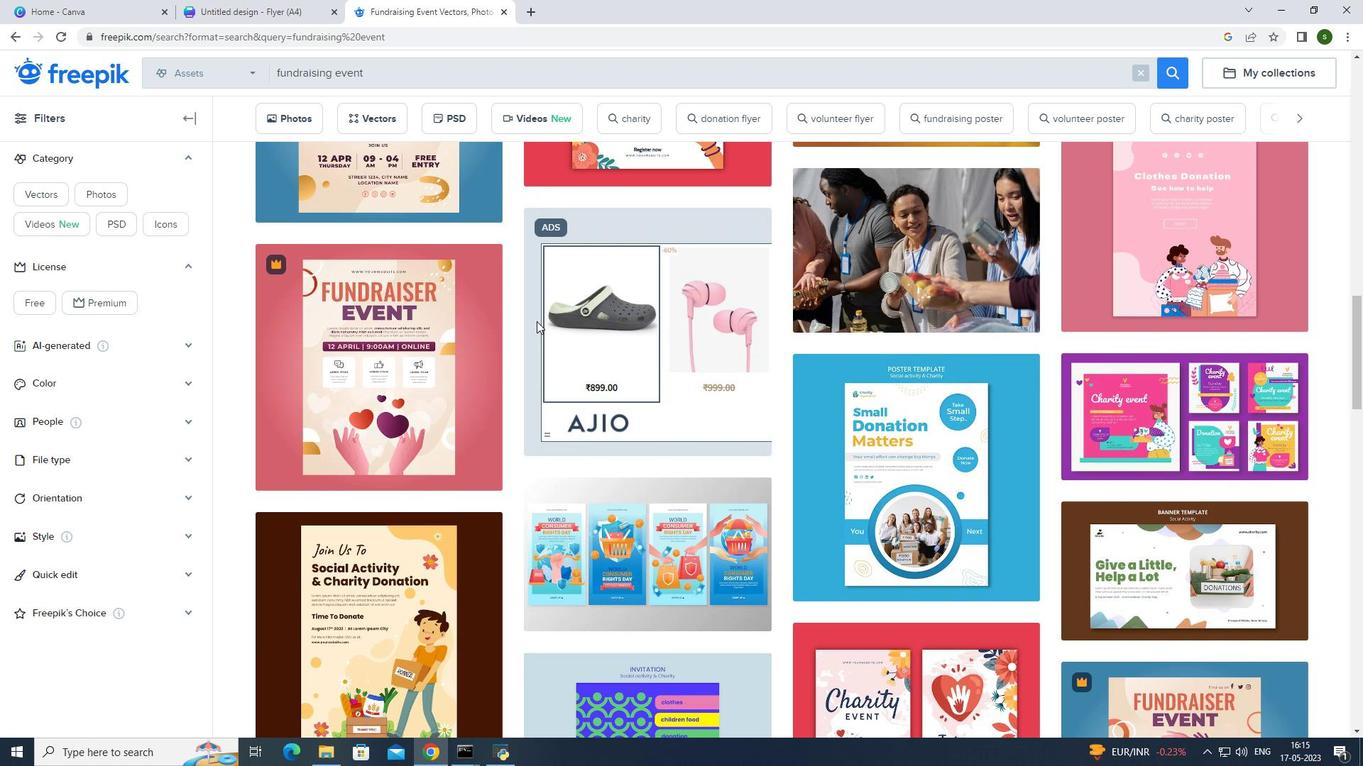 
Action: Mouse scrolled (536, 320) with delta (0, 0)
Screenshot: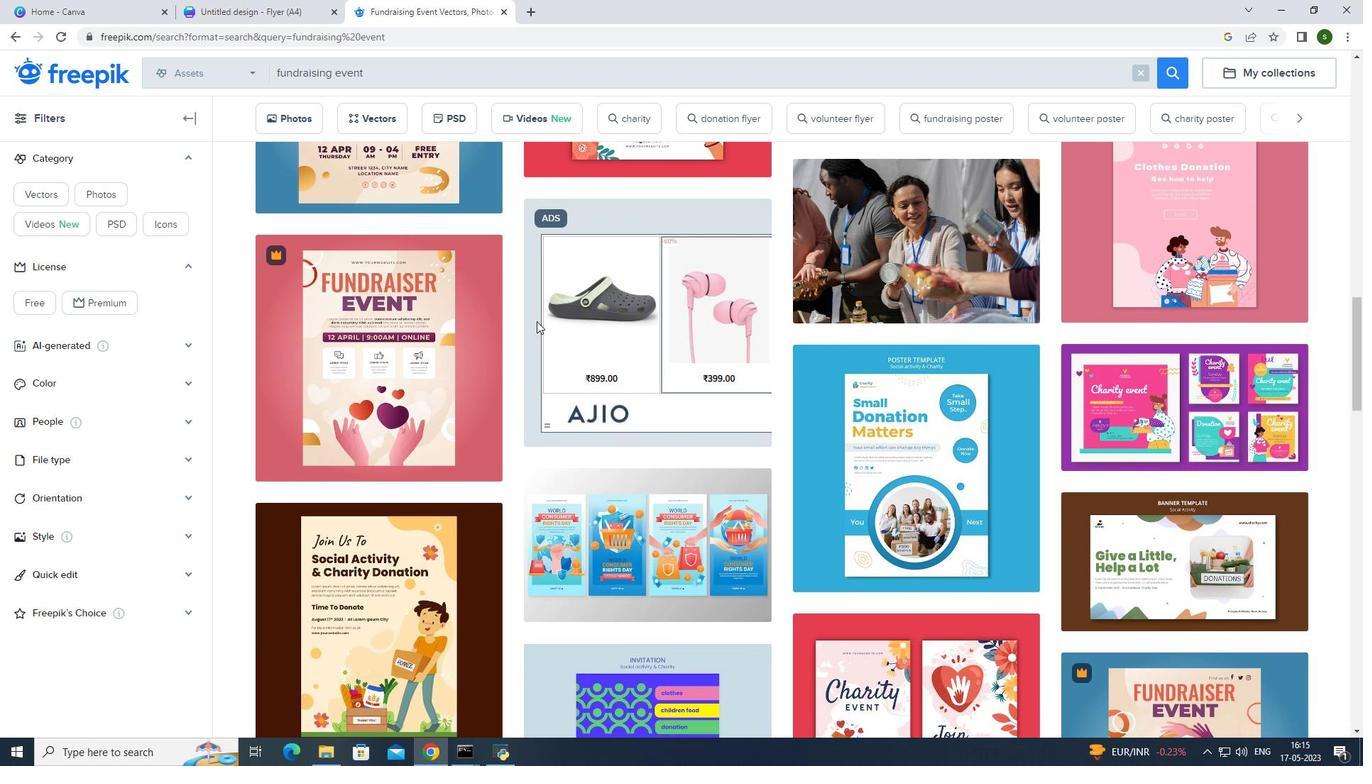 
Action: Mouse scrolled (536, 320) with delta (0, 0)
Screenshot: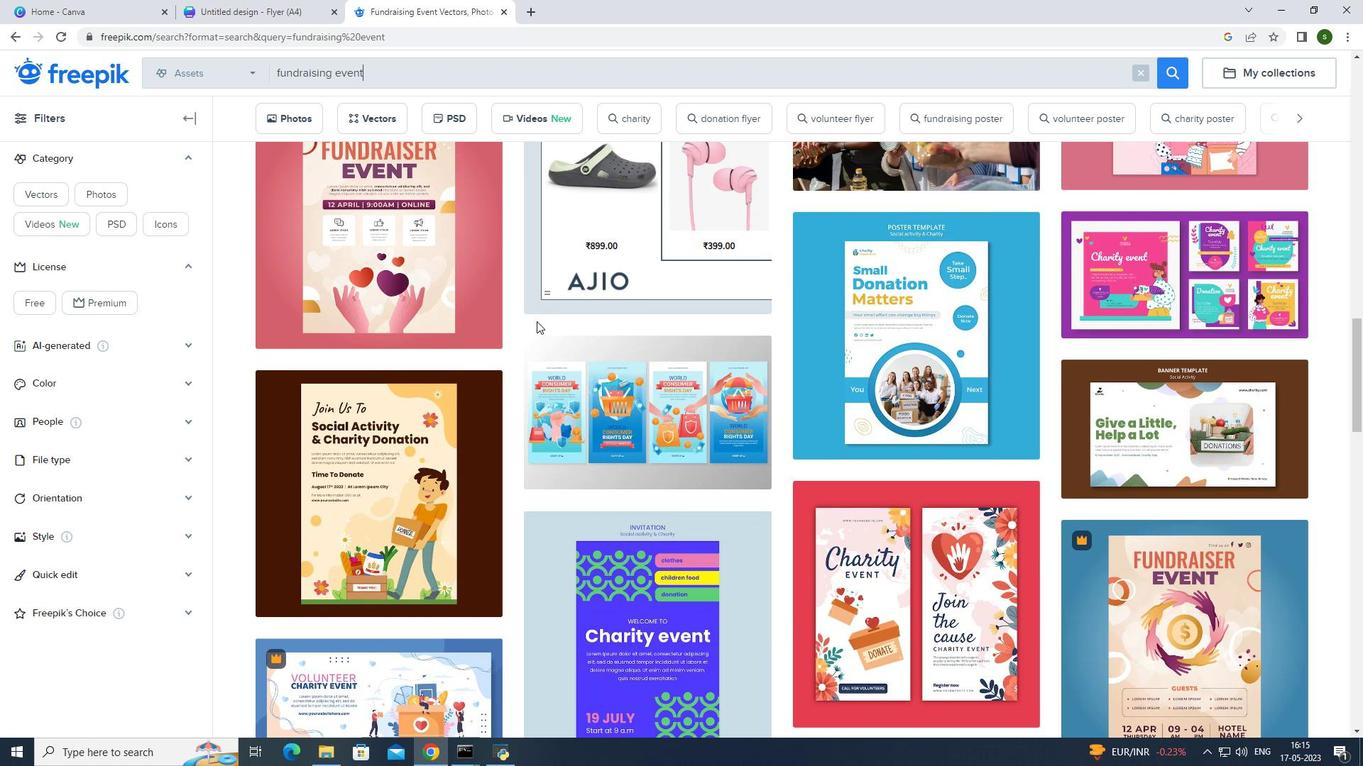 
Action: Mouse scrolled (536, 320) with delta (0, 0)
Screenshot: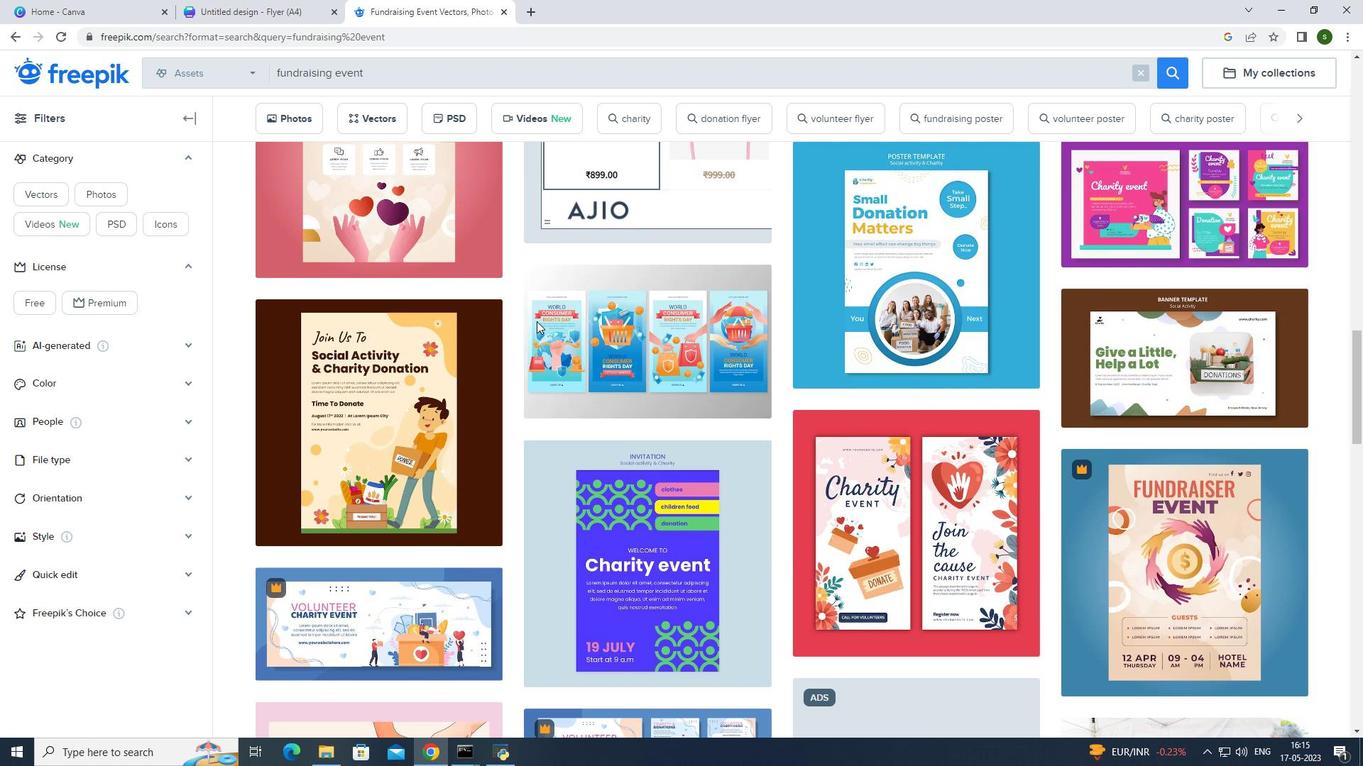 
Action: Mouse scrolled (536, 320) with delta (0, 0)
Screenshot: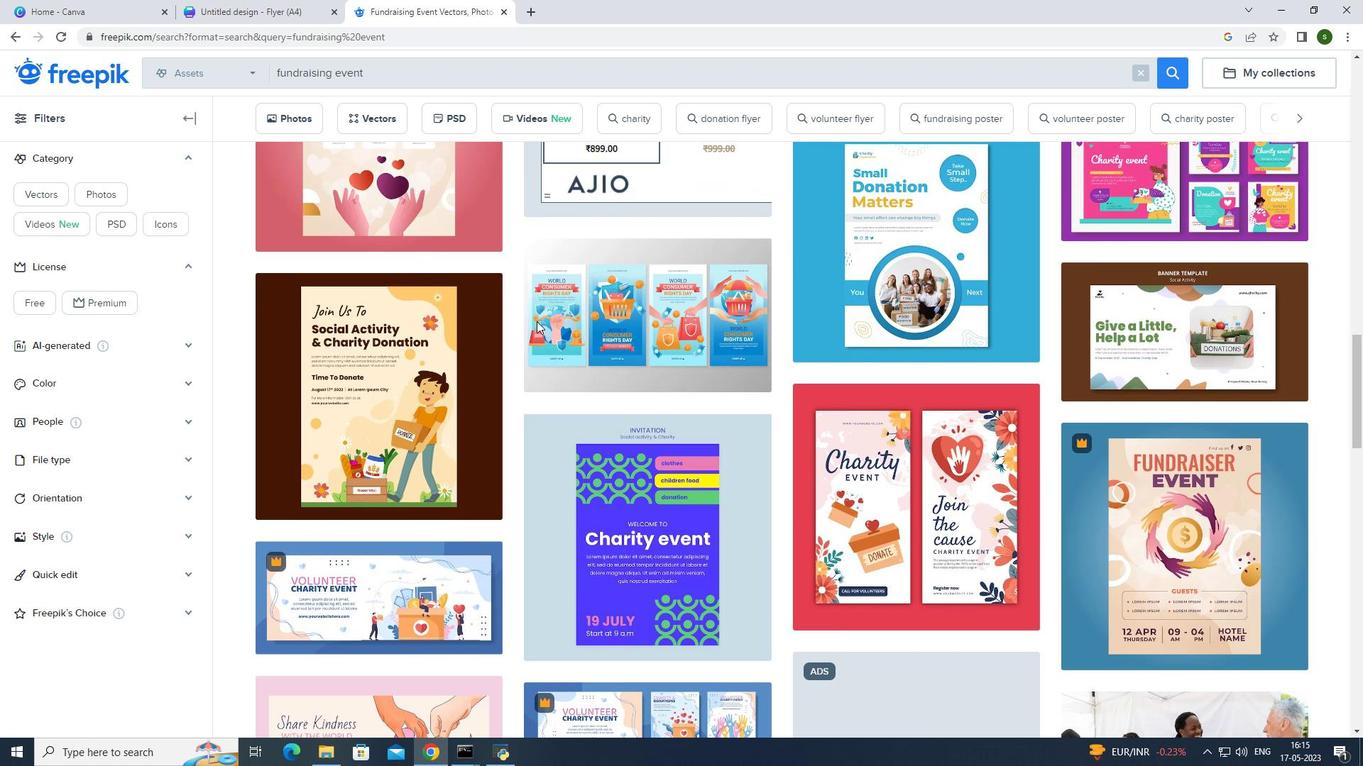 
Action: Mouse scrolled (536, 320) with delta (0, 0)
Screenshot: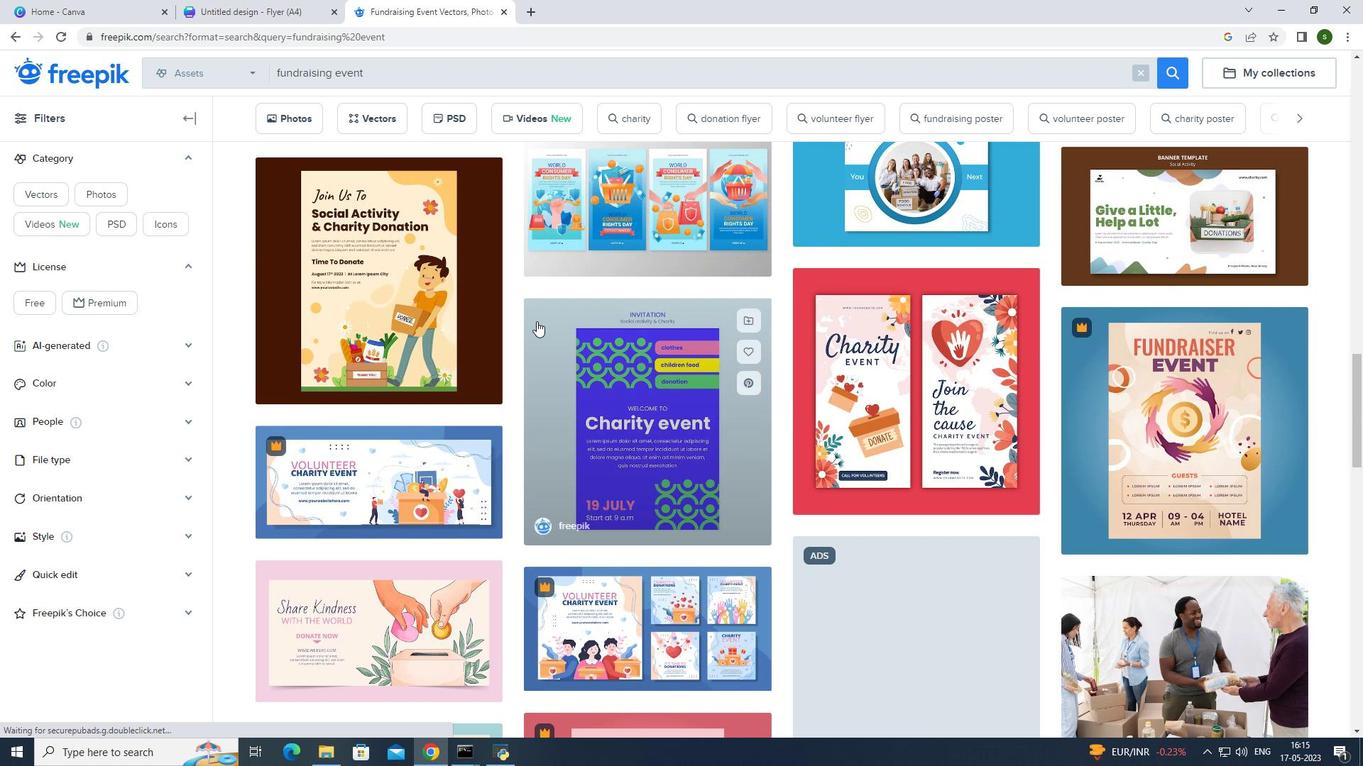 
Action: Mouse scrolled (536, 320) with delta (0, 0)
Screenshot: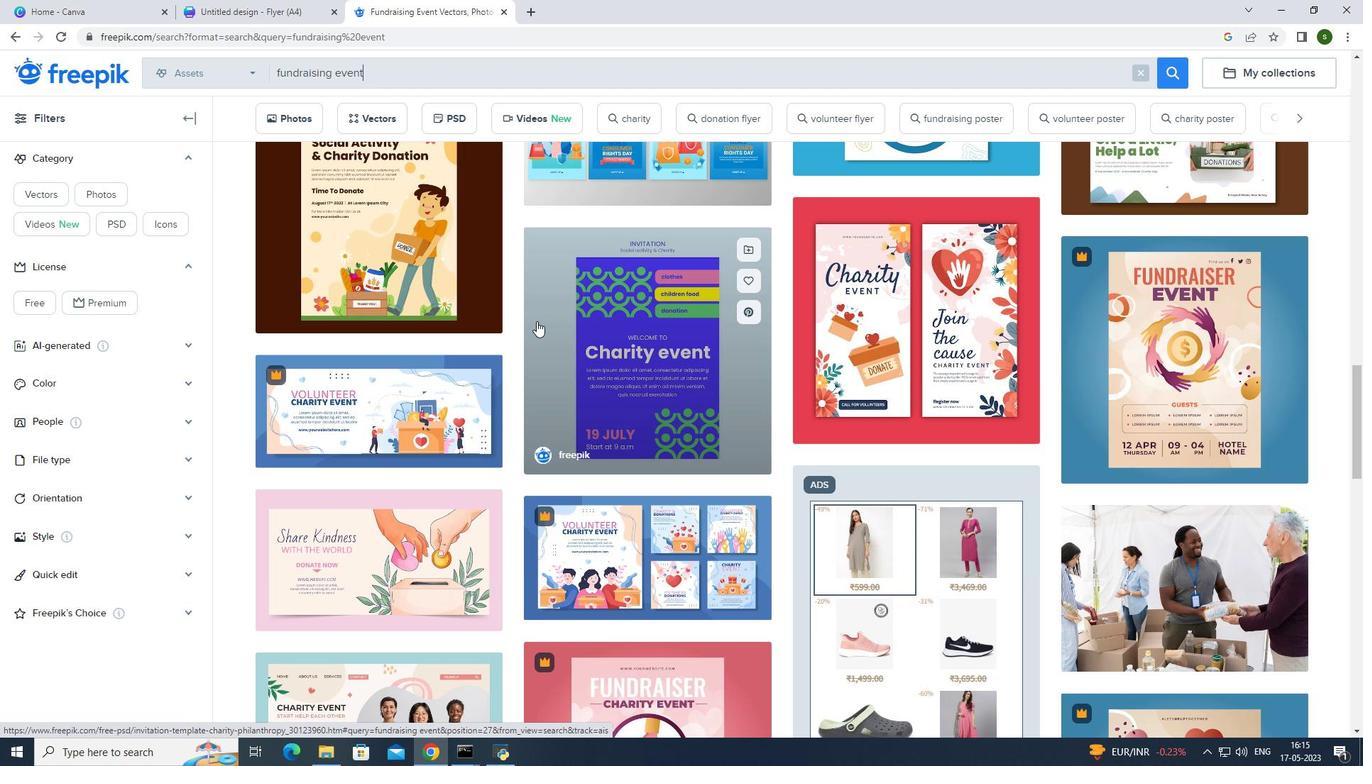 
Action: Mouse moved to (399, 483)
Screenshot: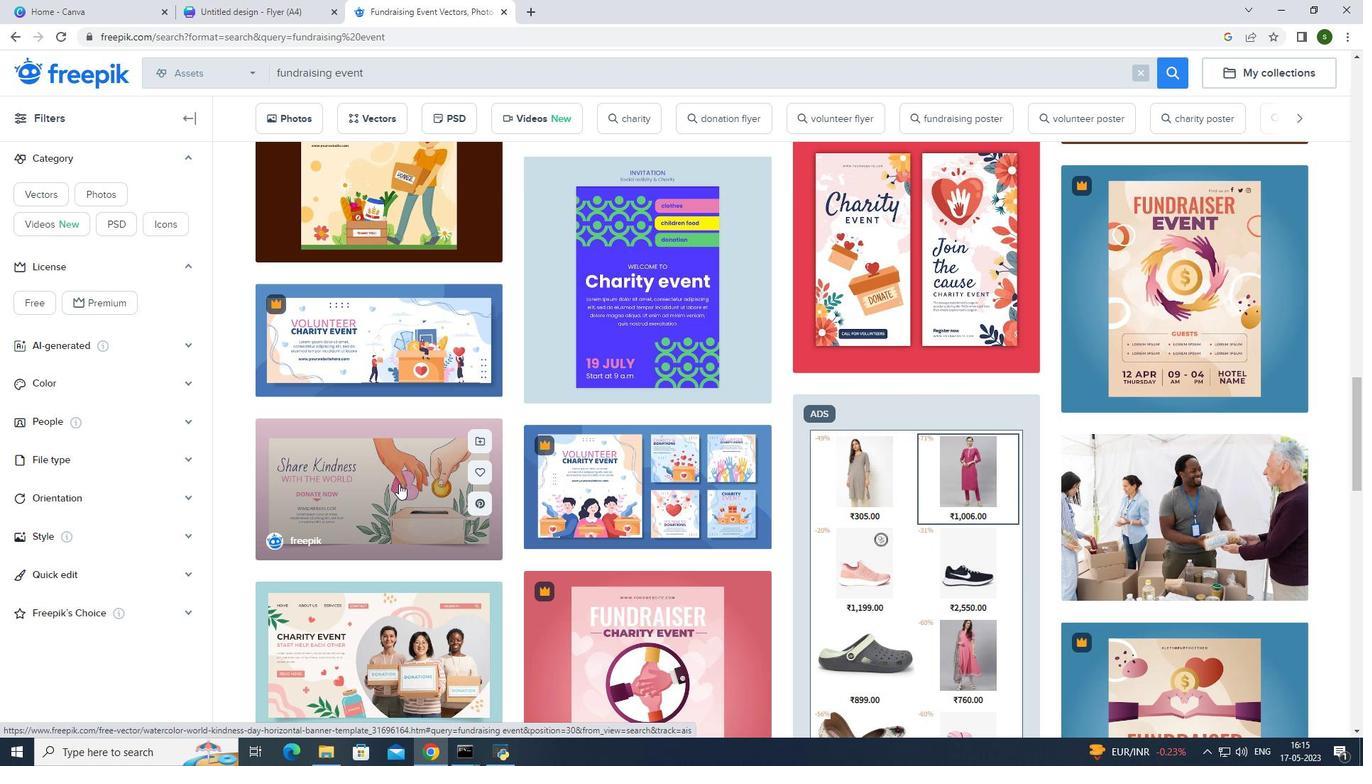 
Action: Mouse pressed left at (399, 483)
Screenshot: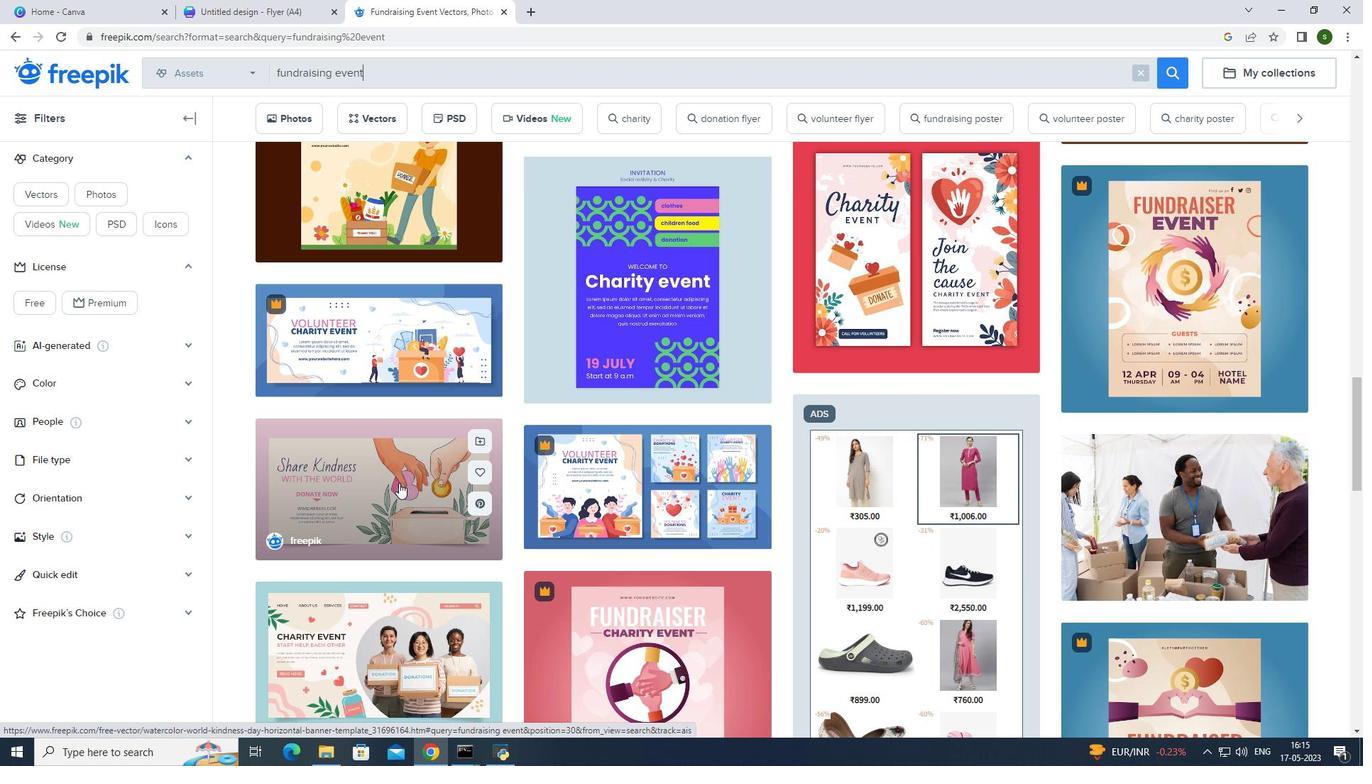 
Action: Mouse moved to (742, 373)
Screenshot: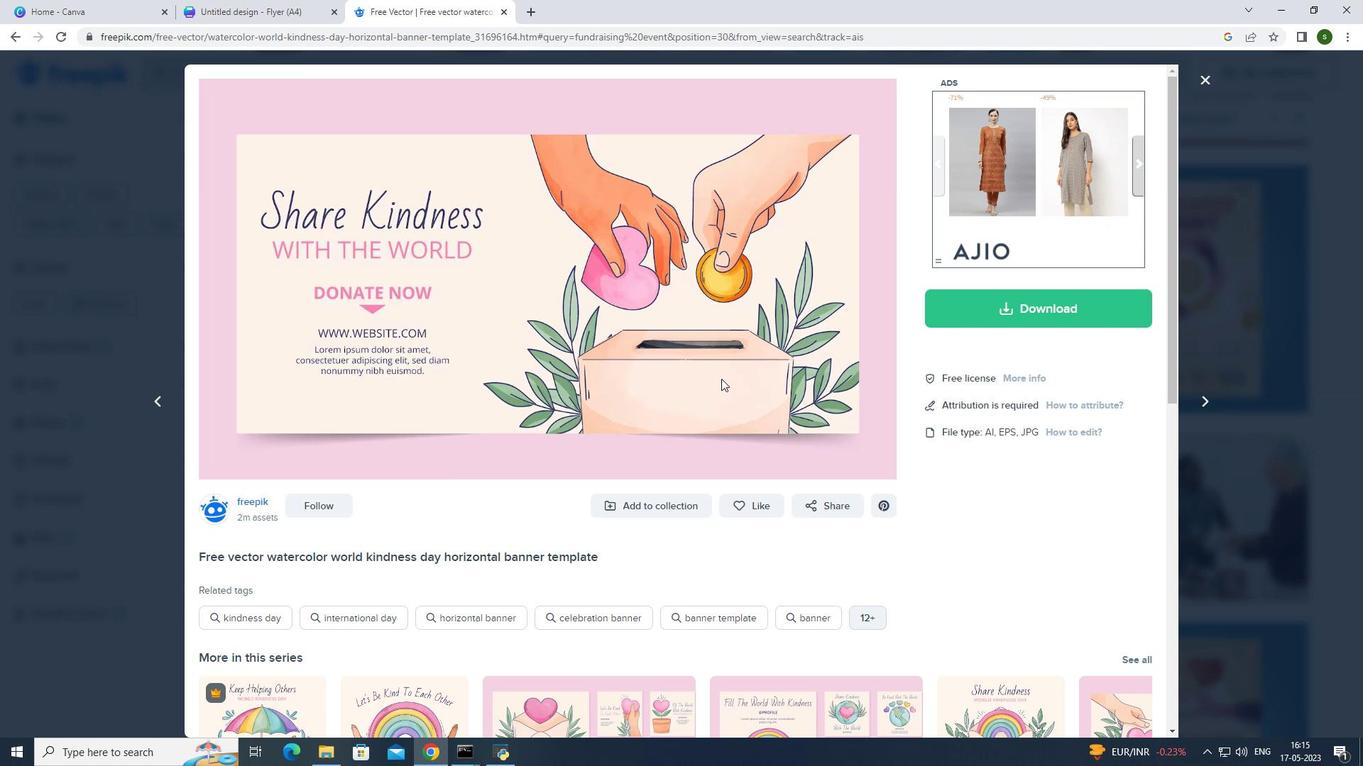 
Action: Mouse scrolled (742, 372) with delta (0, 0)
Screenshot: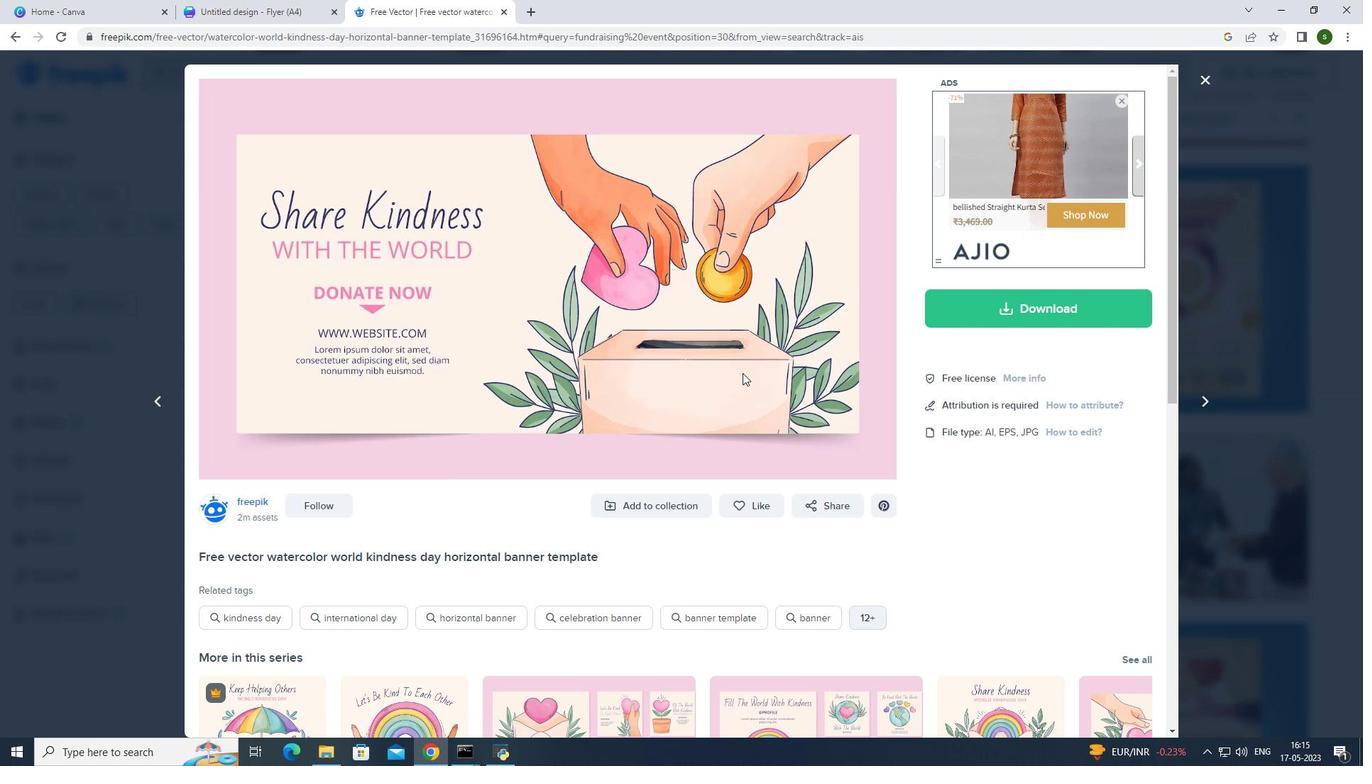 
Action: Mouse scrolled (742, 372) with delta (0, 0)
Screenshot: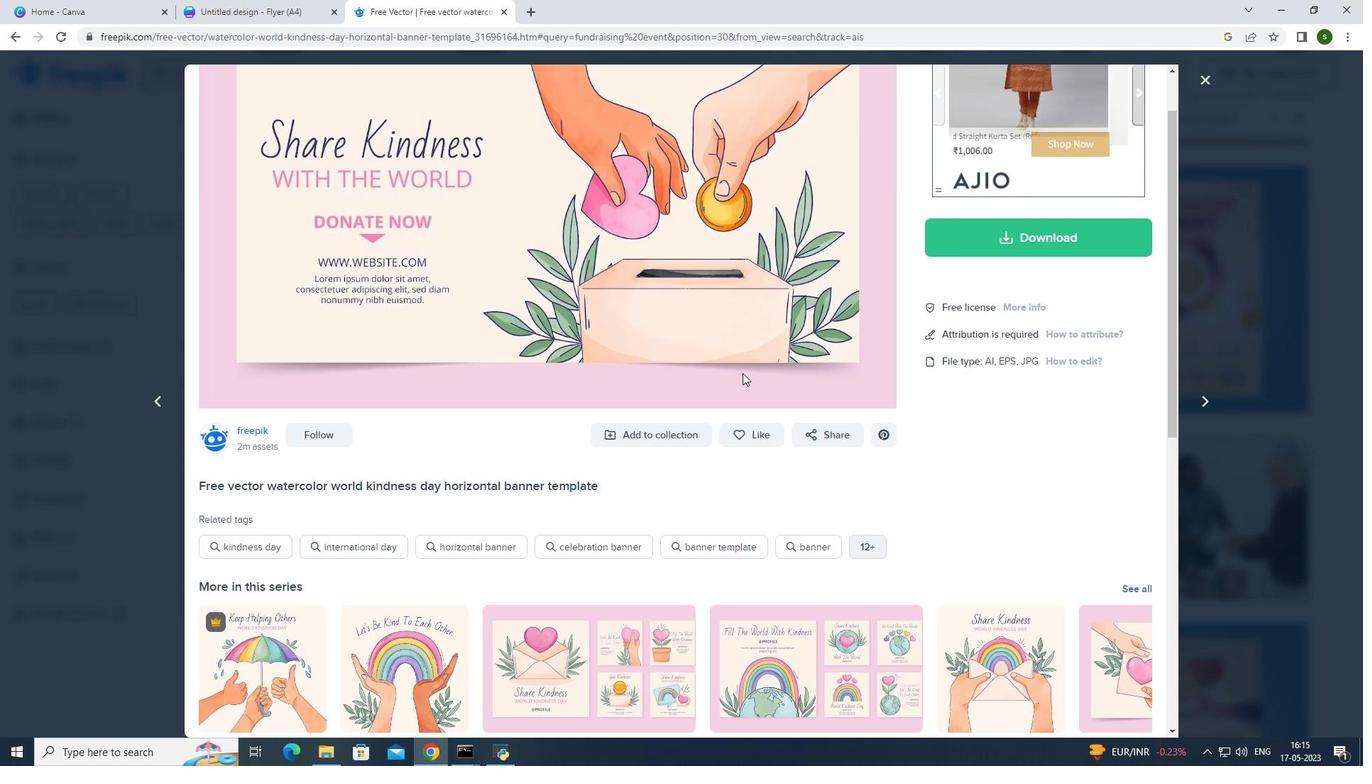 
Action: Mouse moved to (739, 373)
Screenshot: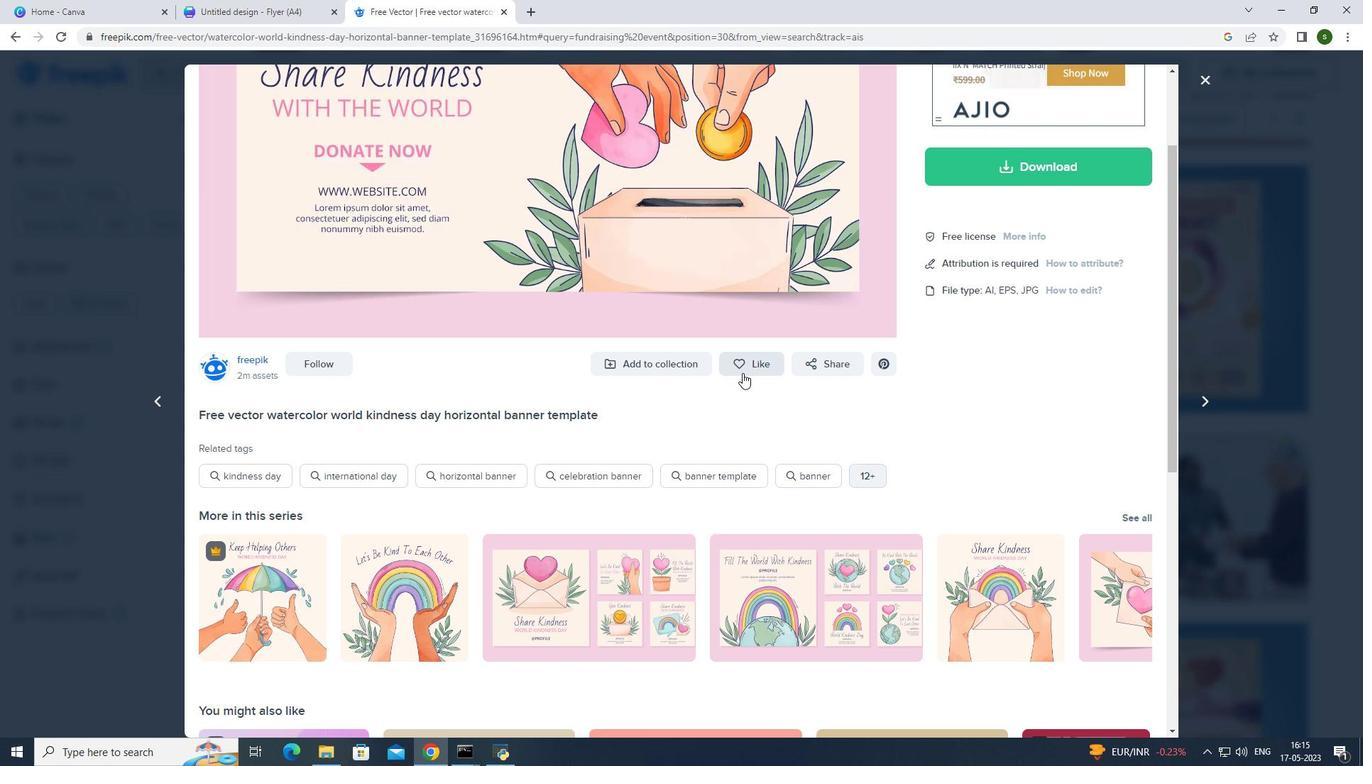 
Action: Mouse scrolled (739, 372) with delta (0, 0)
Screenshot: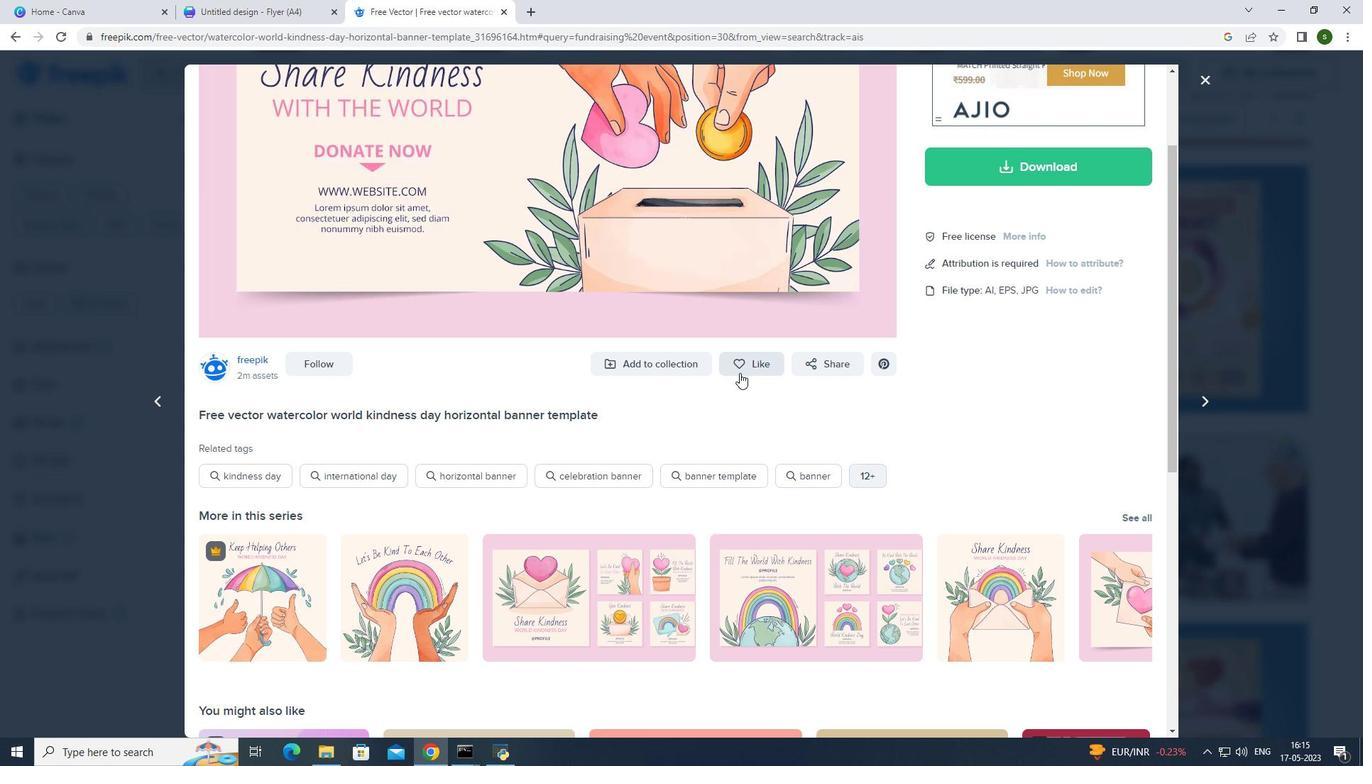 
Action: Mouse scrolled (739, 372) with delta (0, 0)
Screenshot: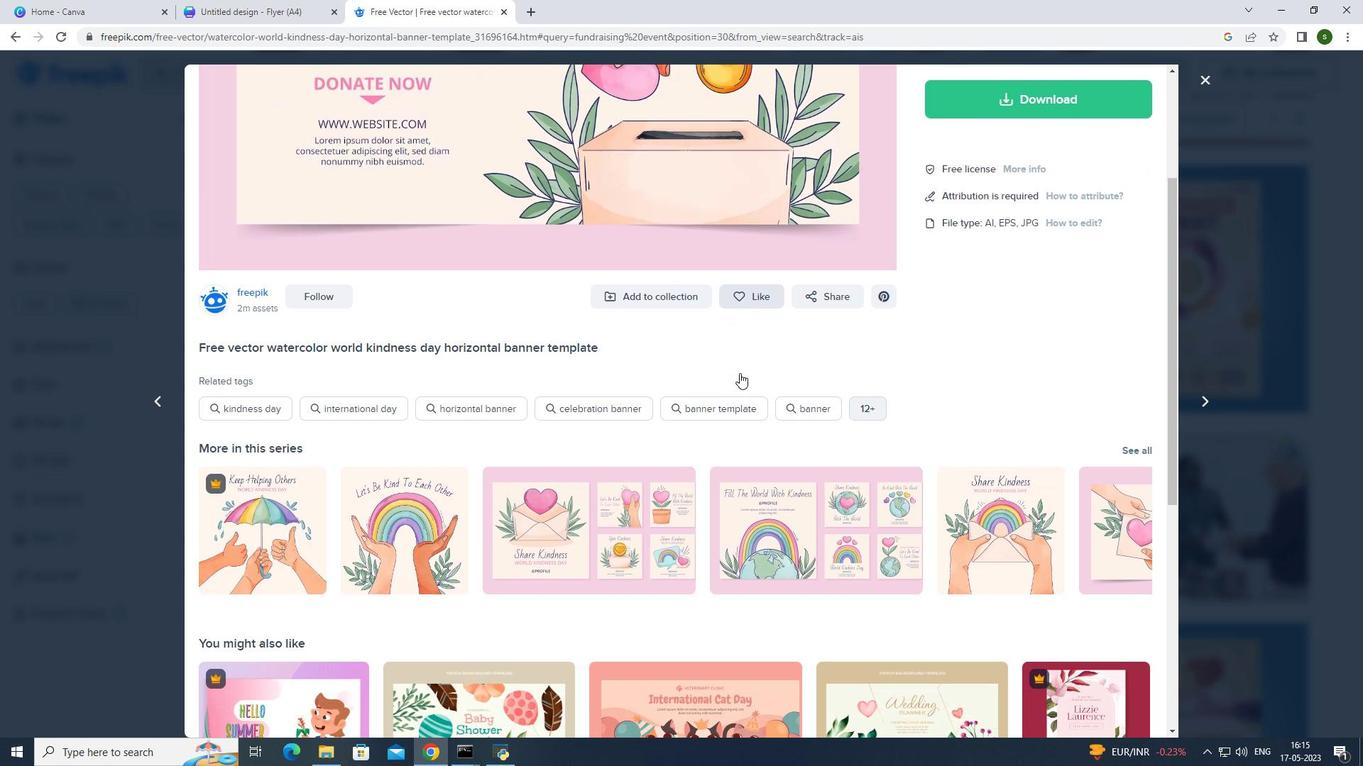 
Action: Mouse scrolled (739, 372) with delta (0, 0)
Screenshot: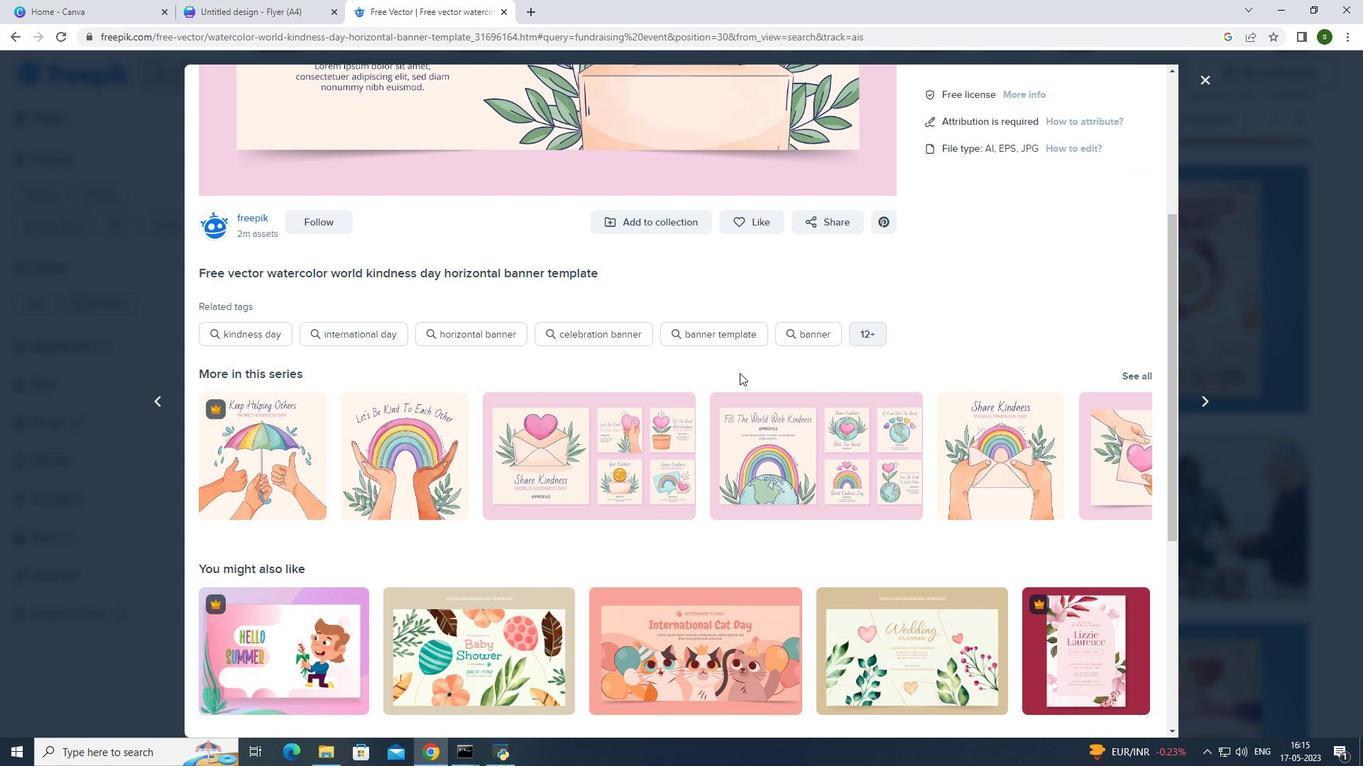 
Action: Mouse scrolled (739, 372) with delta (0, 0)
Screenshot: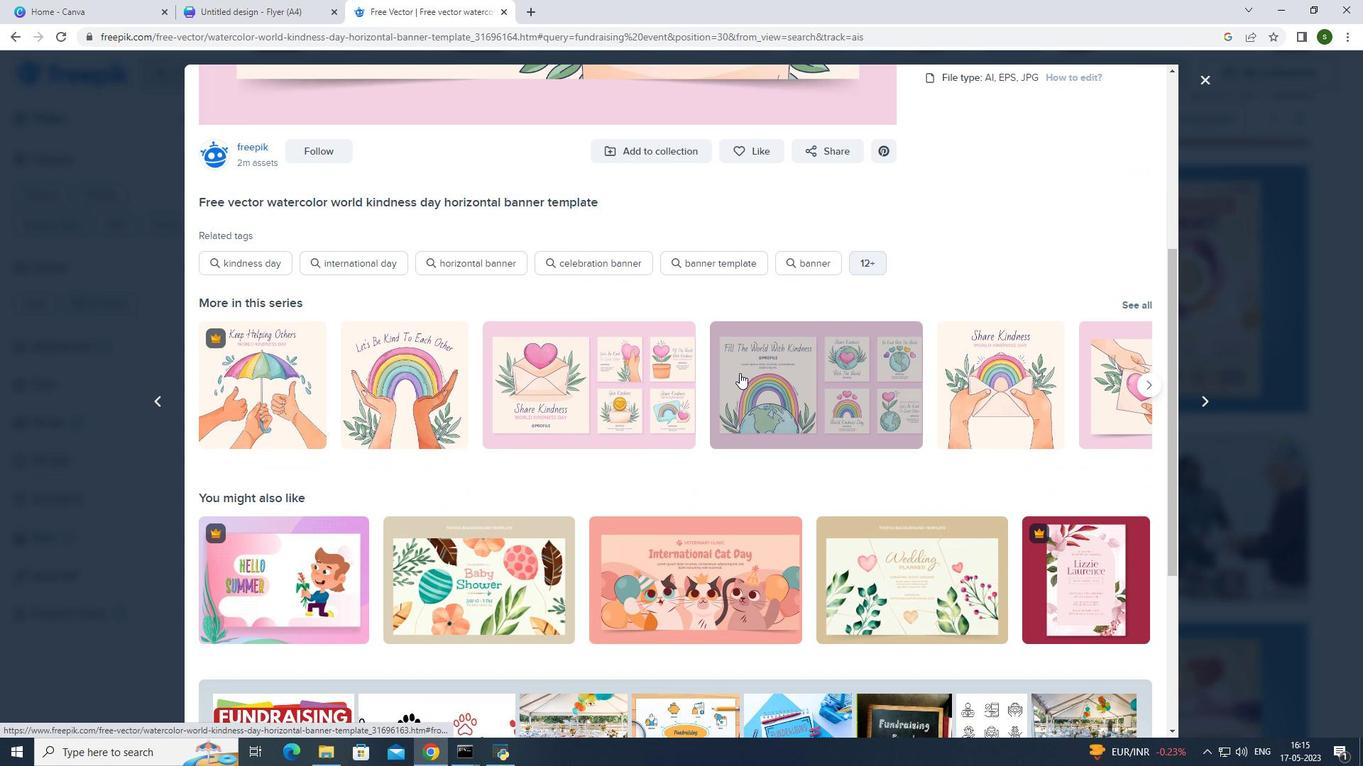 
Action: Mouse scrolled (739, 372) with delta (0, 0)
Screenshot: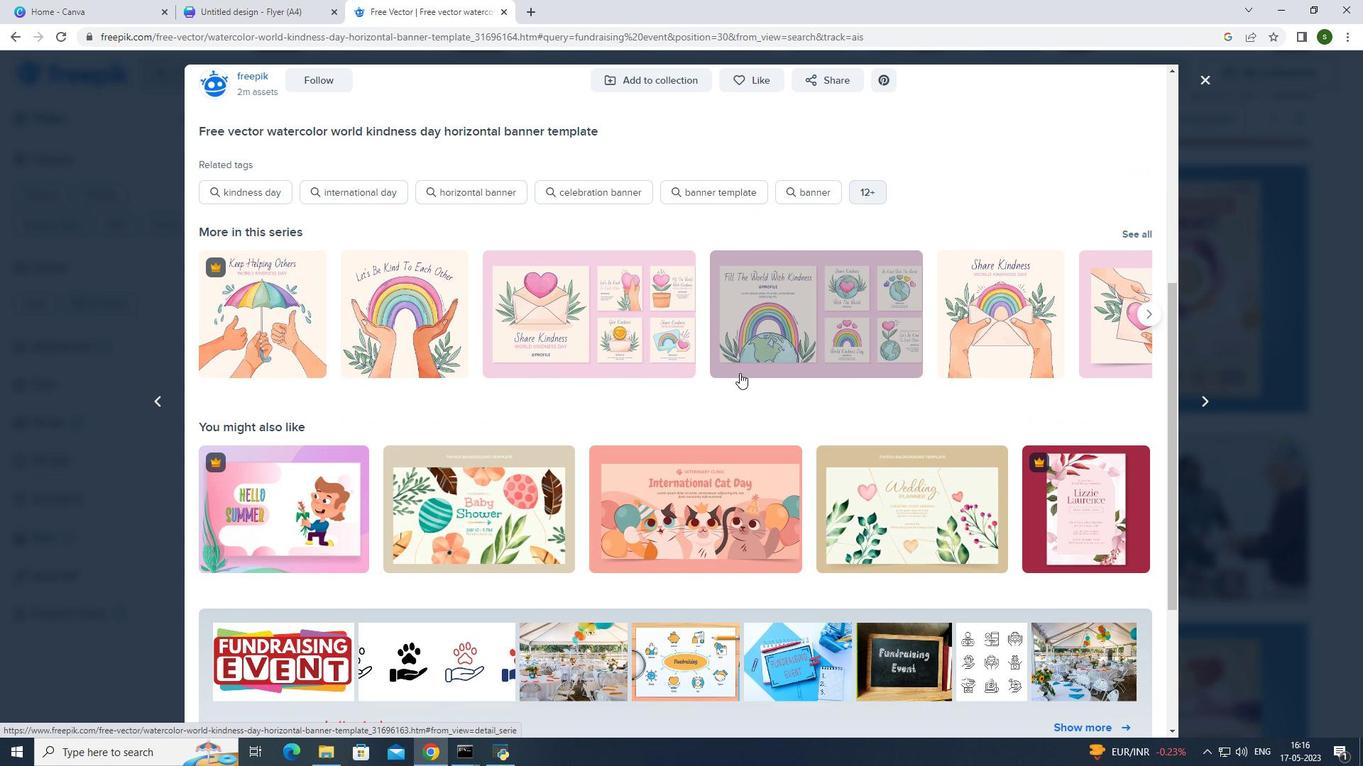 
Action: Mouse scrolled (739, 372) with delta (0, 0)
Screenshot: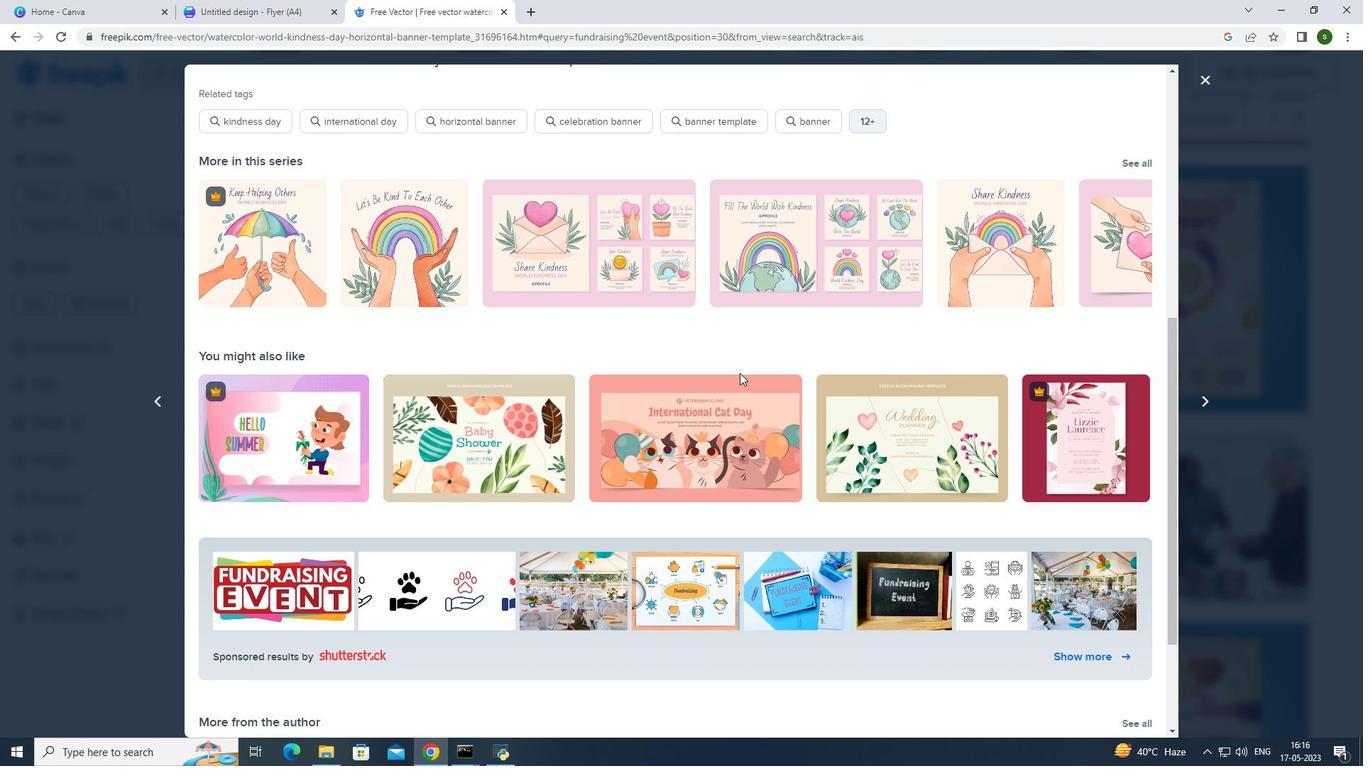 
Action: Mouse scrolled (739, 372) with delta (0, 0)
Screenshot: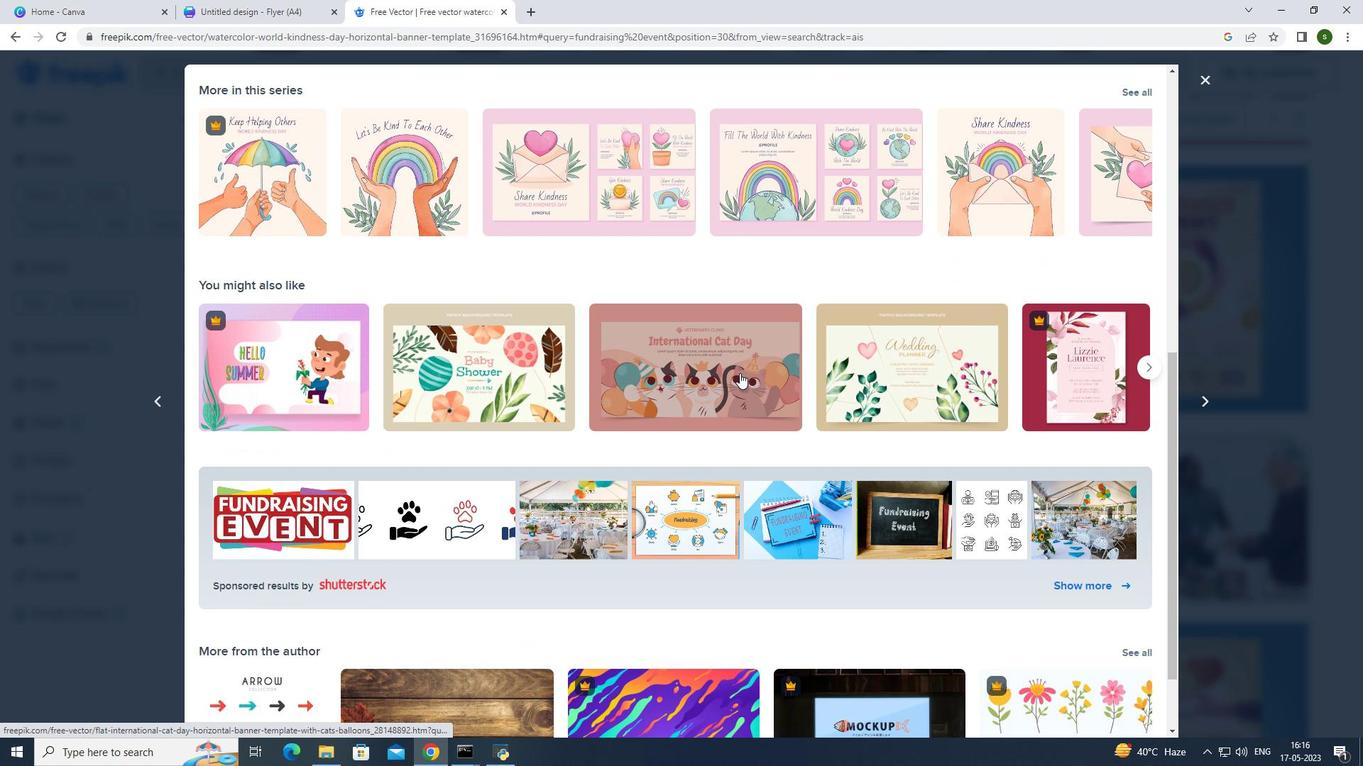 
Action: Mouse scrolled (739, 372) with delta (0, 0)
Screenshot: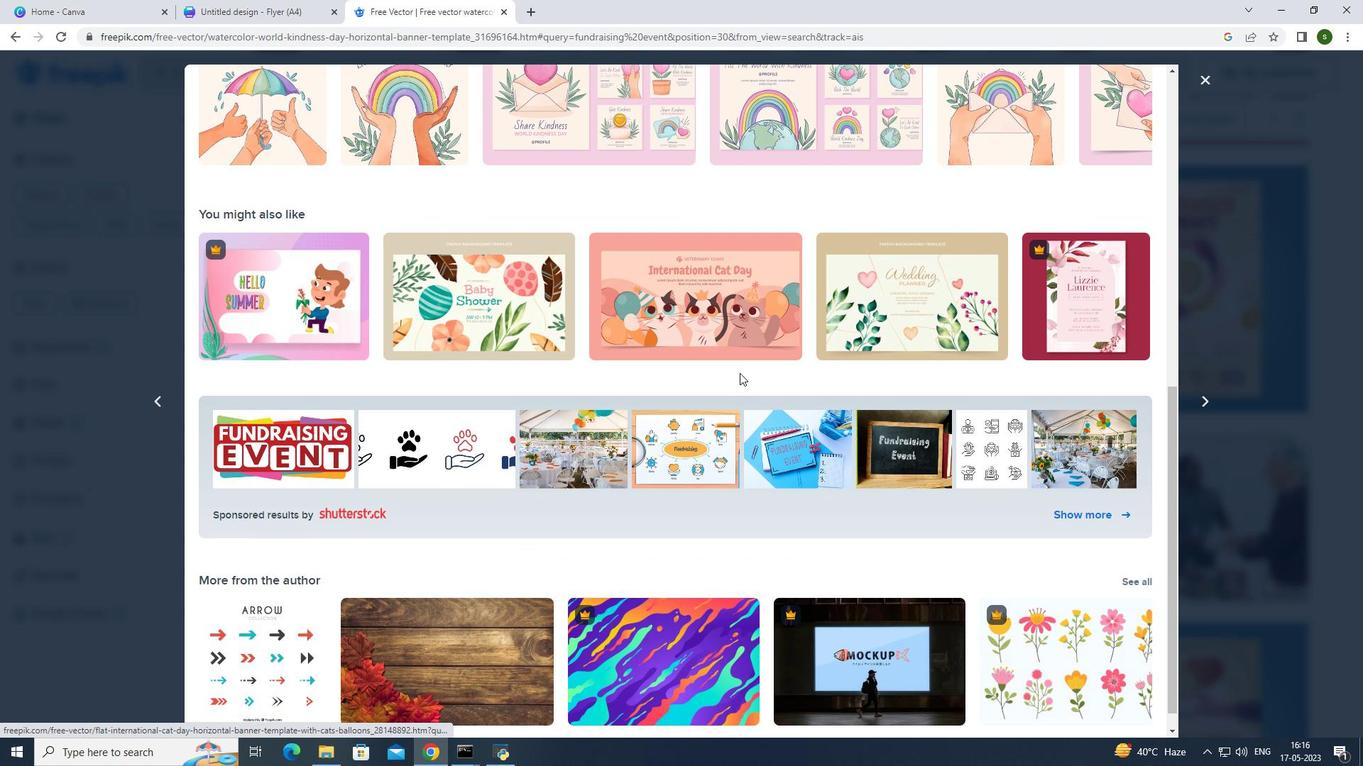 
Action: Mouse scrolled (739, 372) with delta (0, 0)
Screenshot: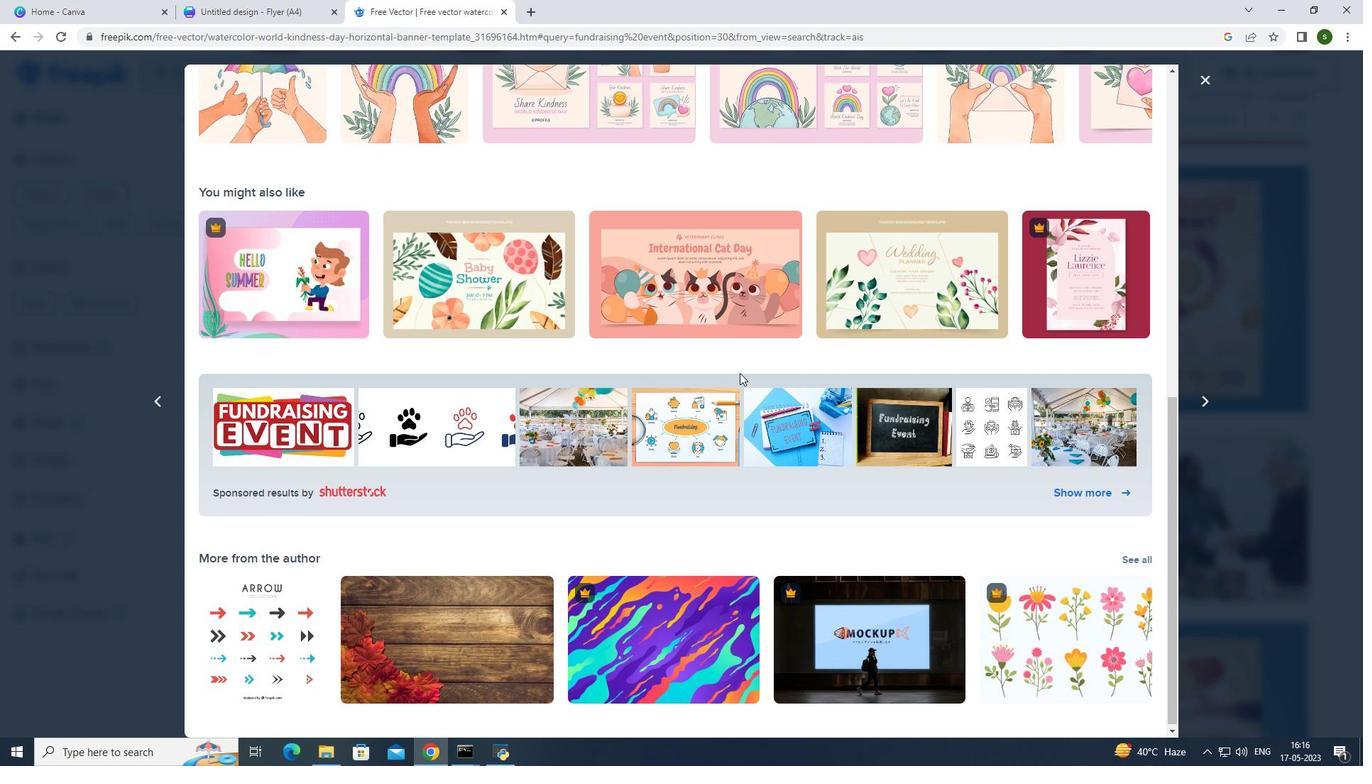 
Action: Mouse scrolled (739, 372) with delta (0, 0)
Screenshot: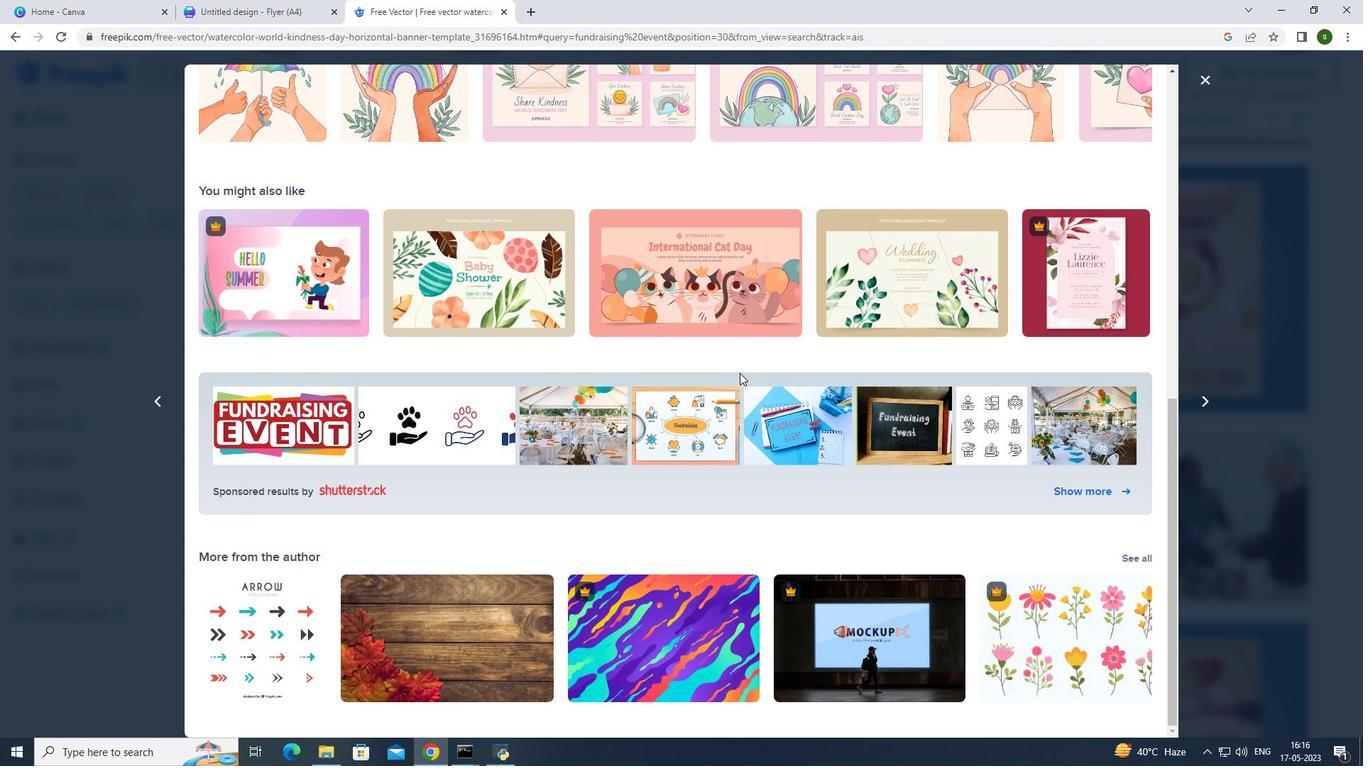 
Action: Mouse scrolled (739, 372) with delta (0, 0)
Screenshot: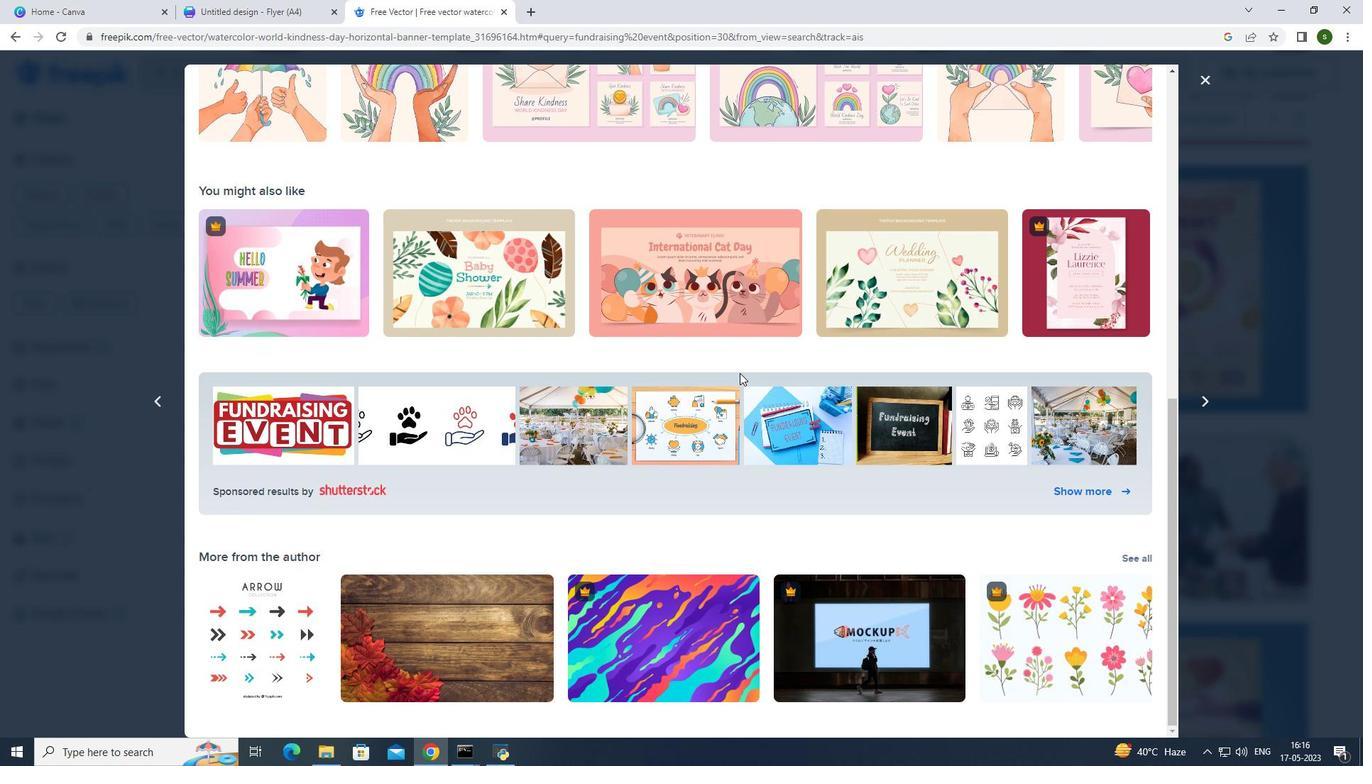 
Action: Mouse scrolled (739, 374) with delta (0, 0)
Screenshot: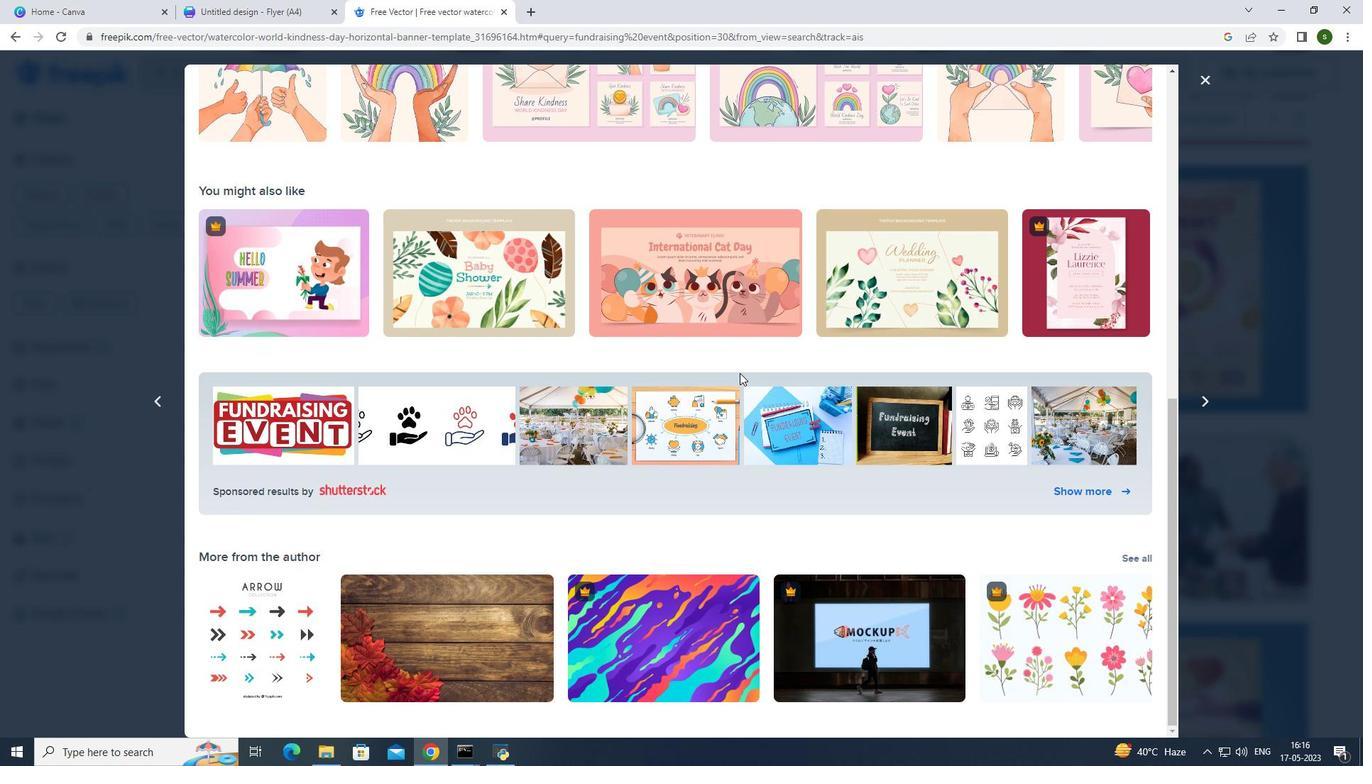 
Action: Mouse scrolled (739, 374) with delta (0, 0)
Screenshot: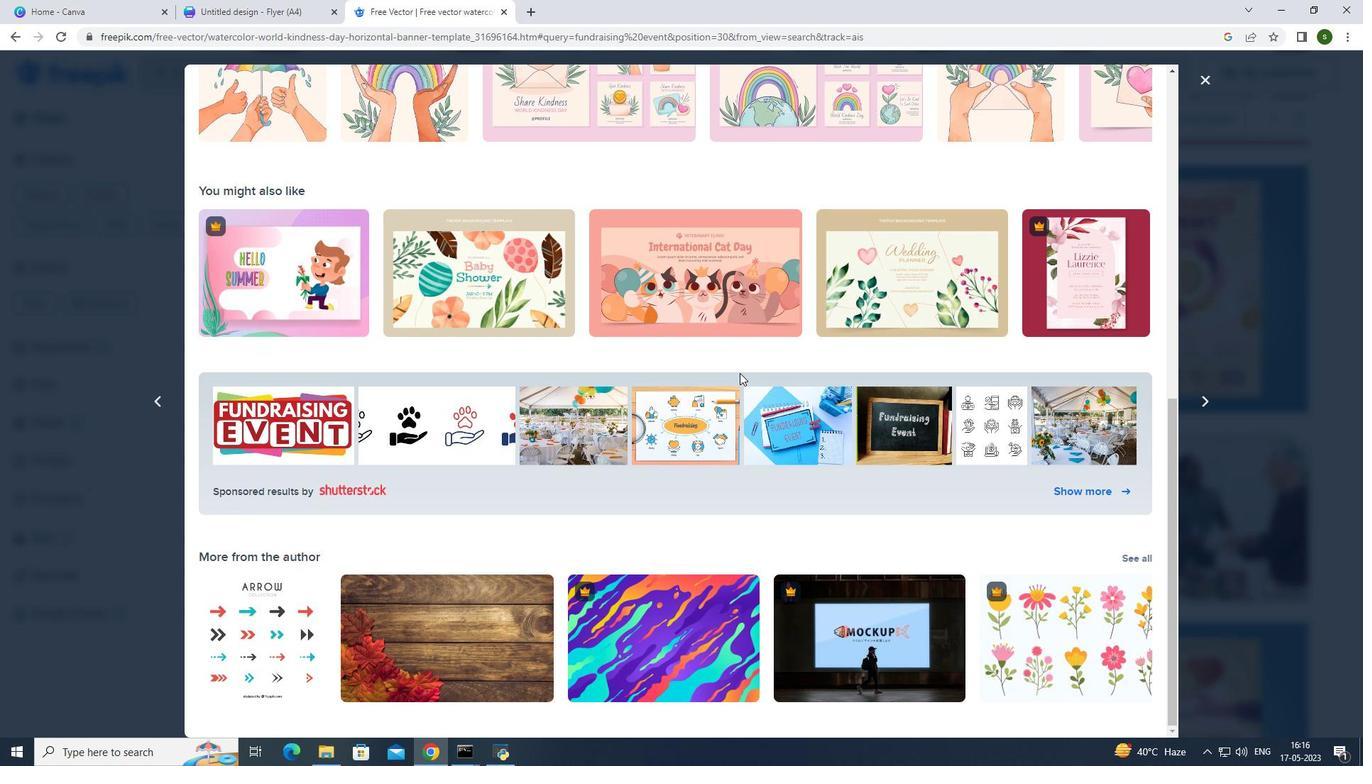 
Action: Mouse scrolled (739, 374) with delta (0, 0)
Screenshot: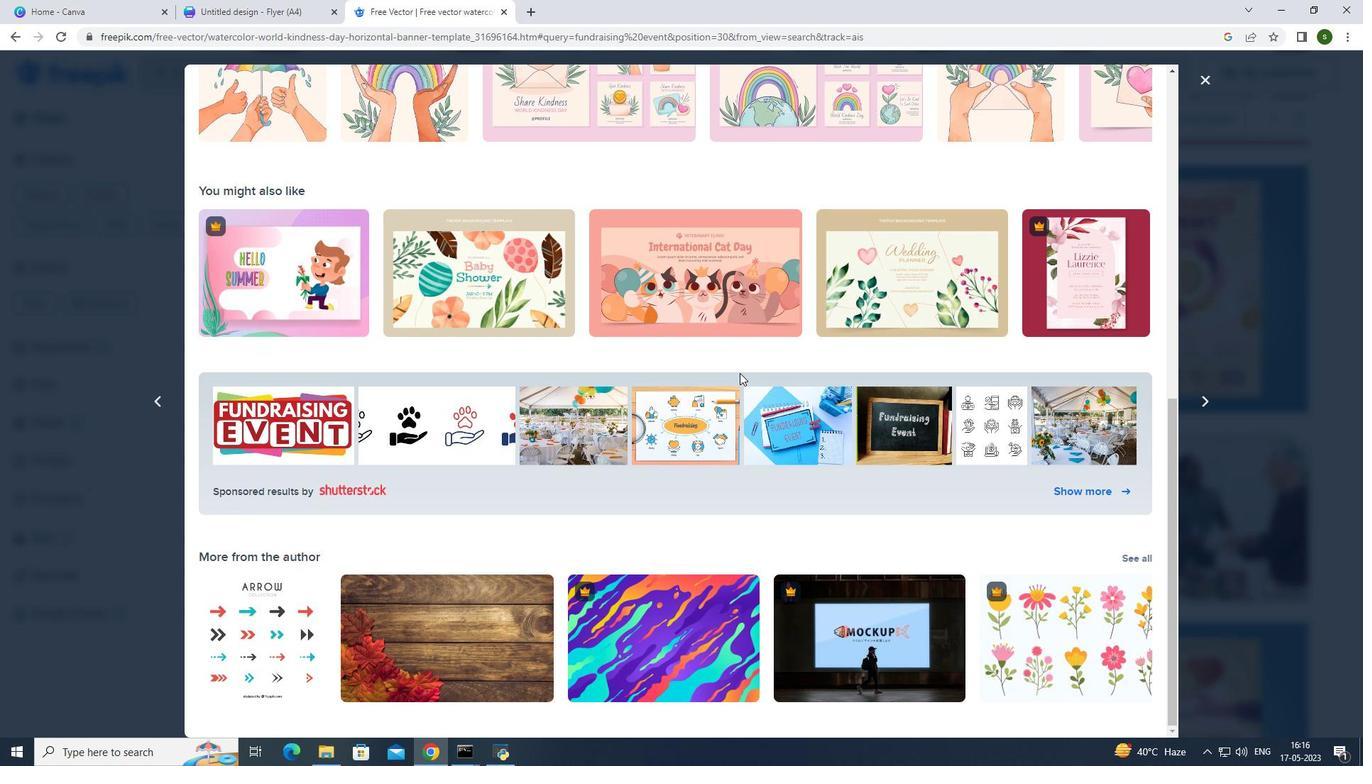 
Action: Mouse scrolled (739, 374) with delta (0, 0)
Screenshot: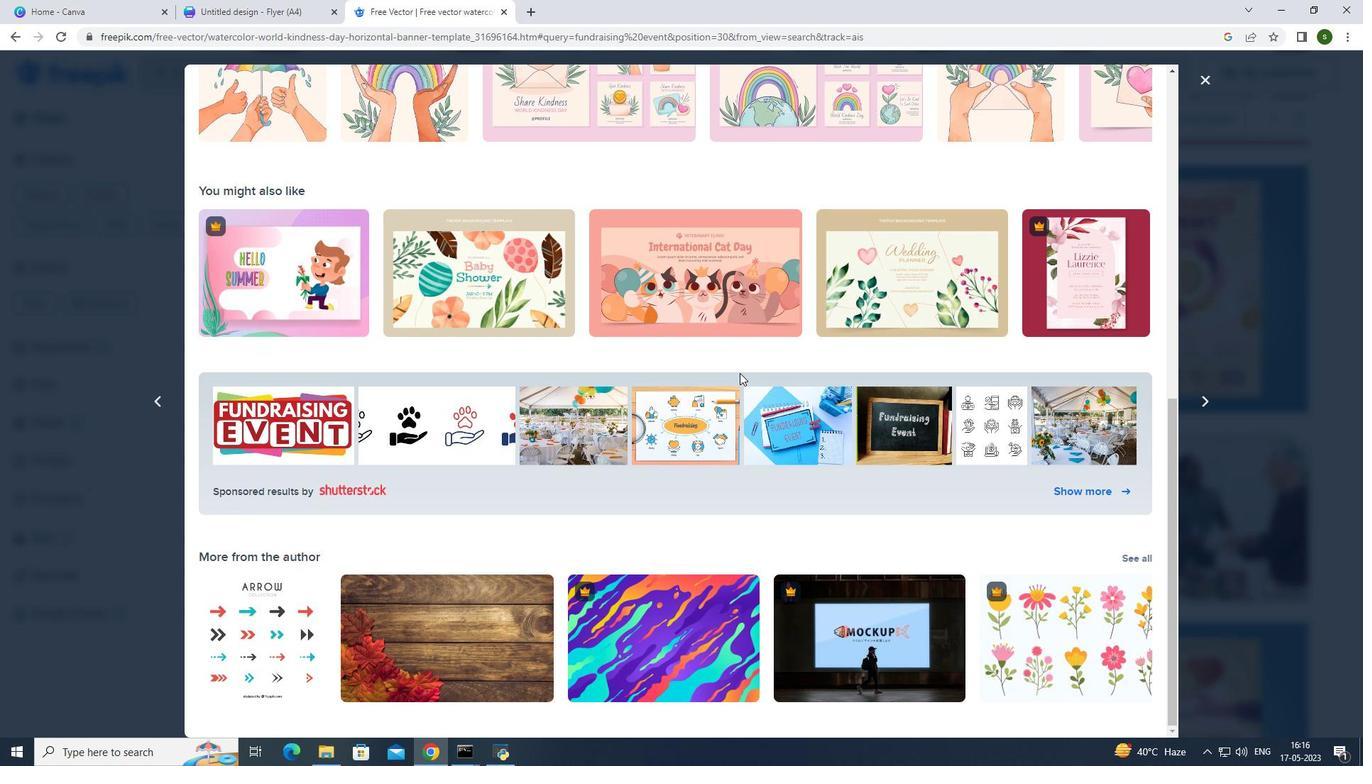 
Action: Mouse scrolled (739, 374) with delta (0, 0)
Screenshot: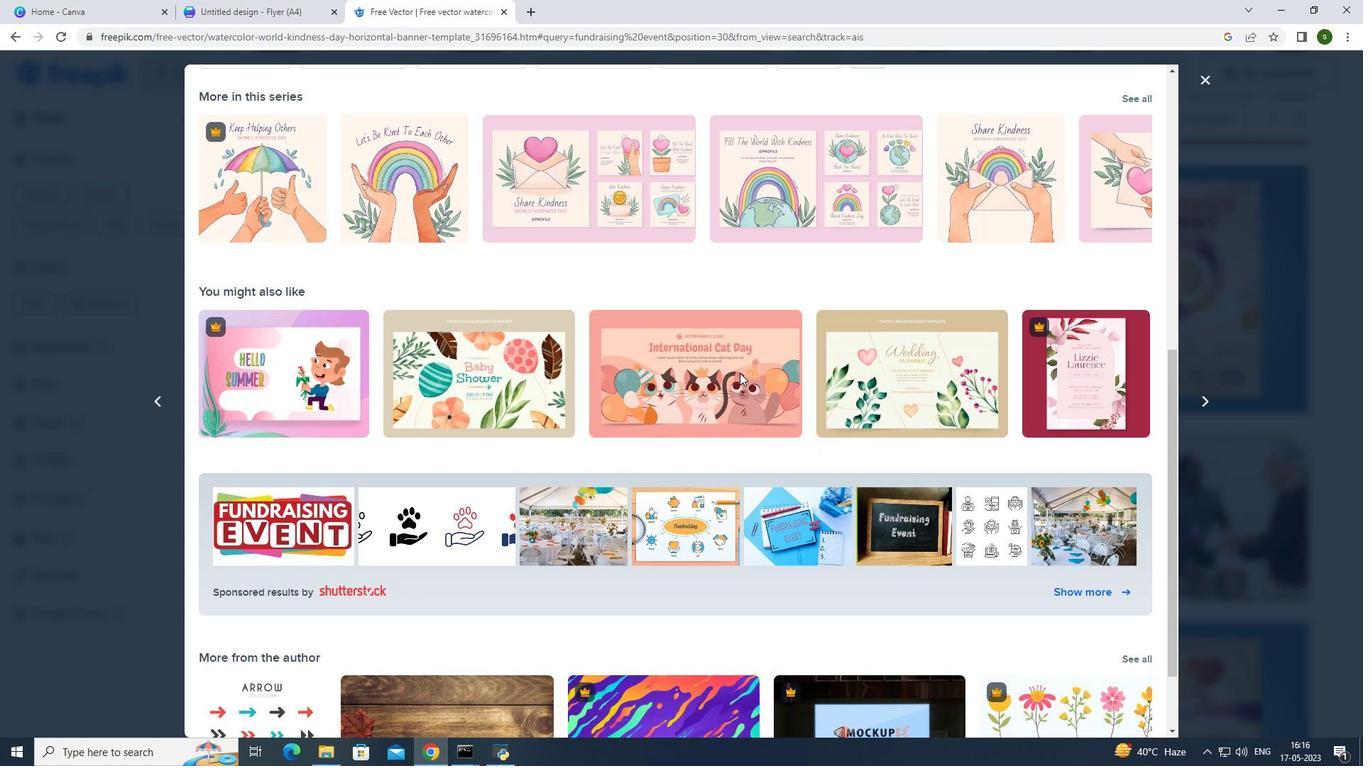 
Action: Mouse scrolled (739, 374) with delta (0, 0)
Screenshot: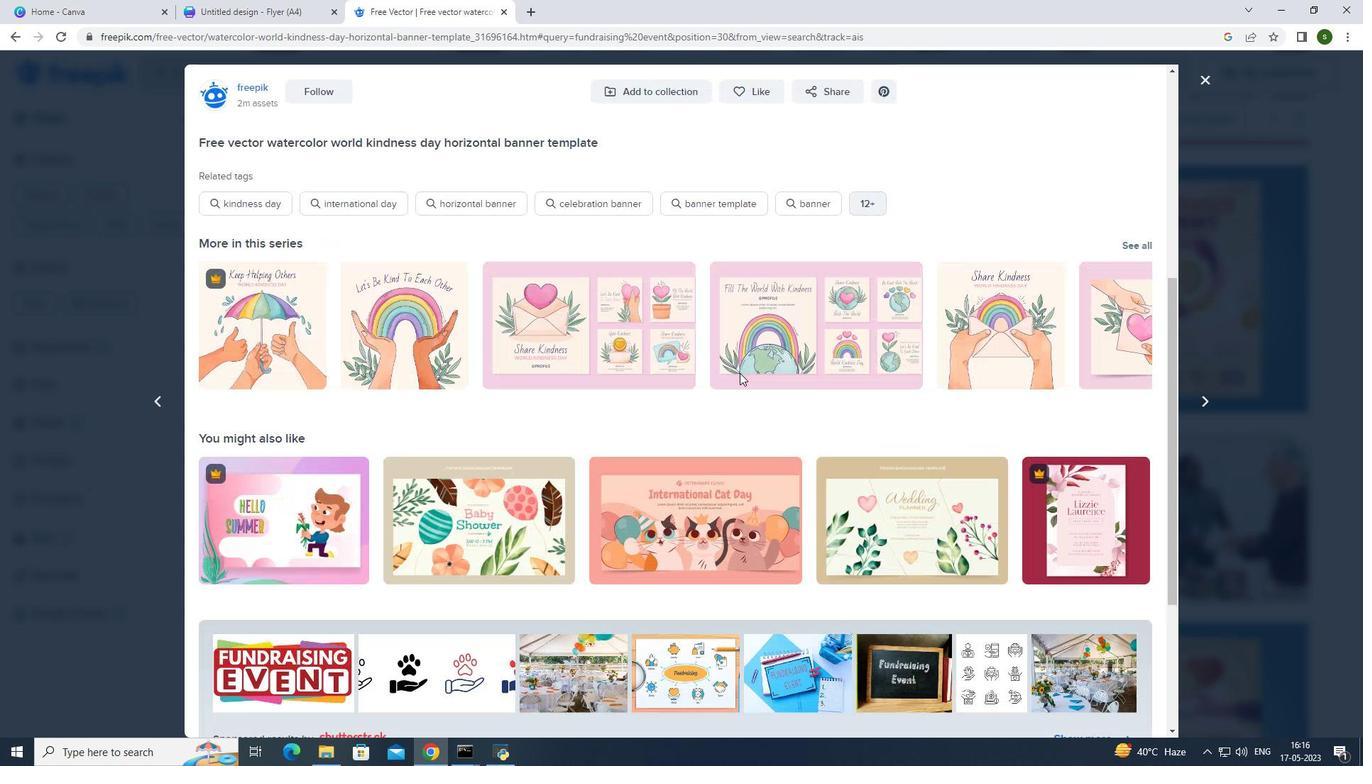 
Action: Mouse scrolled (739, 374) with delta (0, 0)
Screenshot: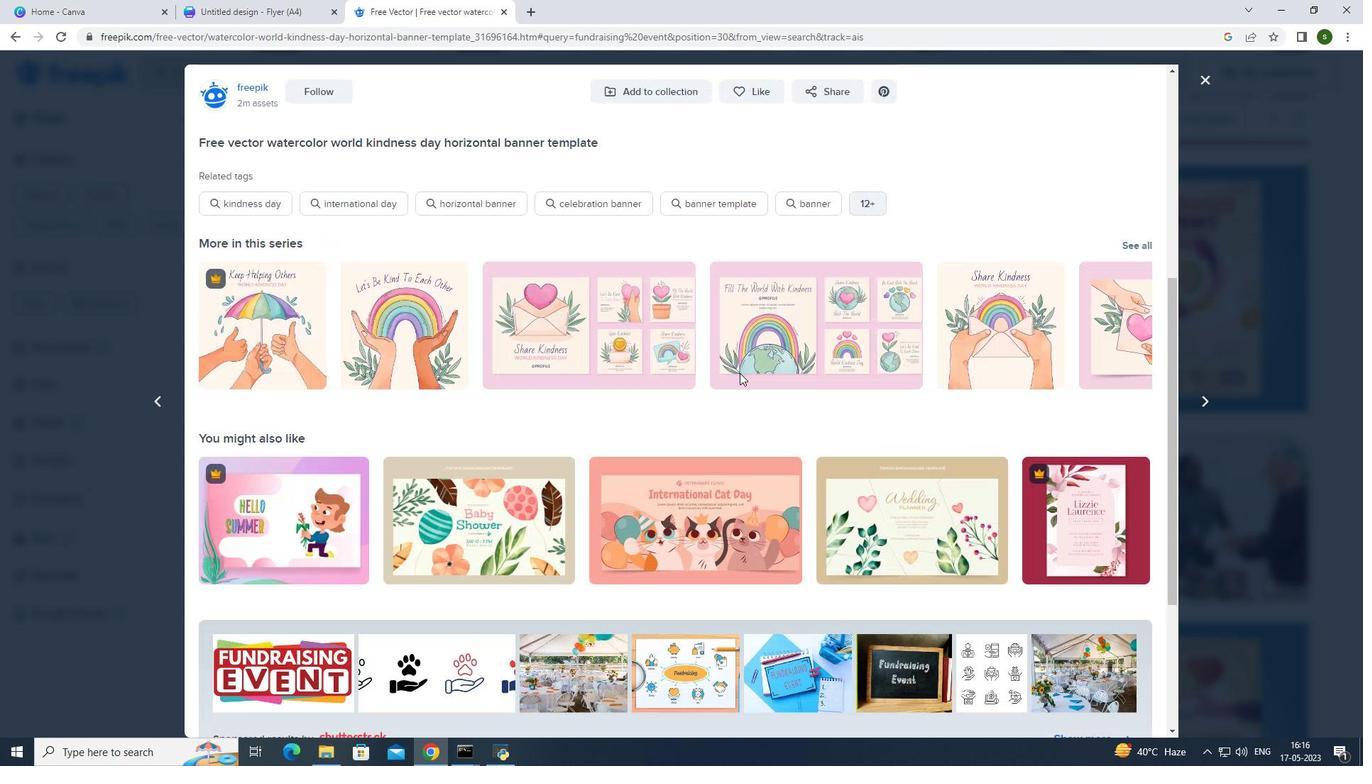 
Action: Mouse scrolled (739, 374) with delta (0, 0)
Screenshot: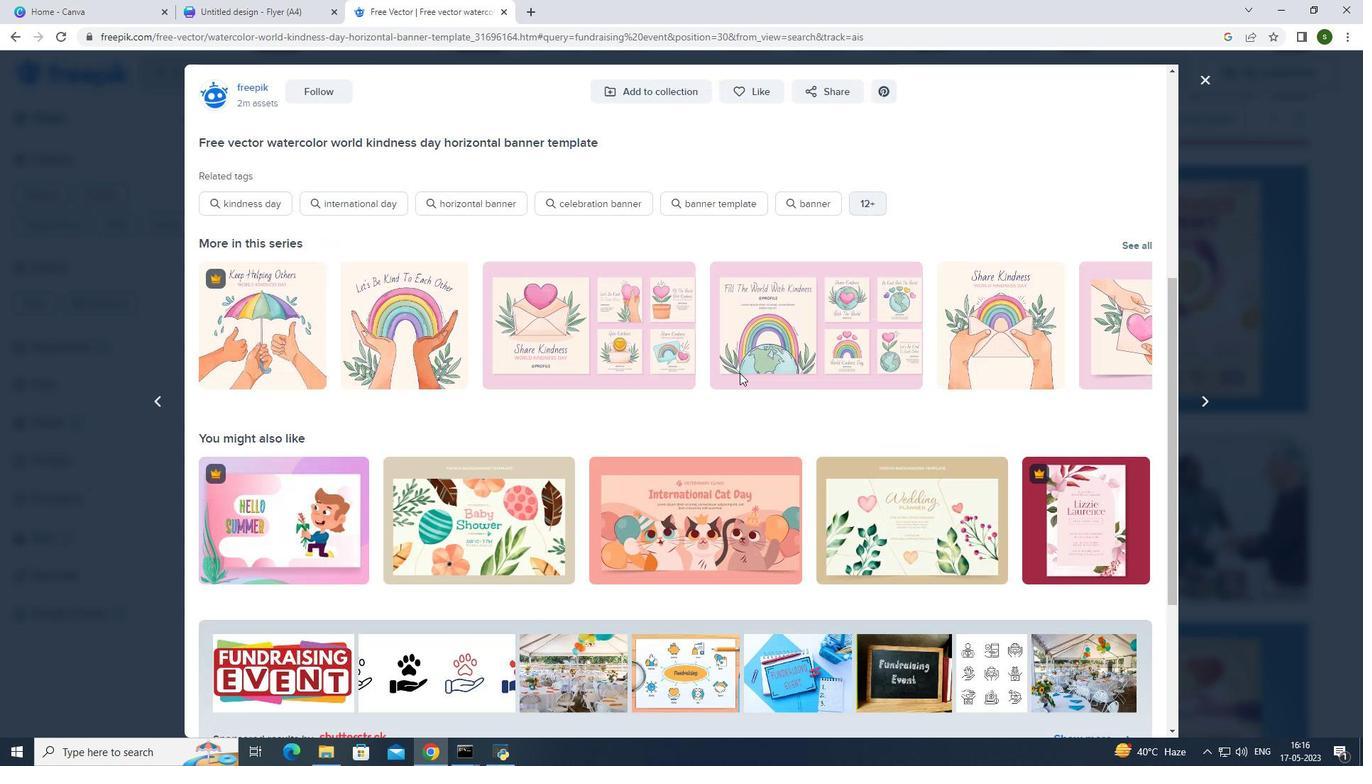 
Action: Mouse scrolled (739, 374) with delta (0, 0)
Screenshot: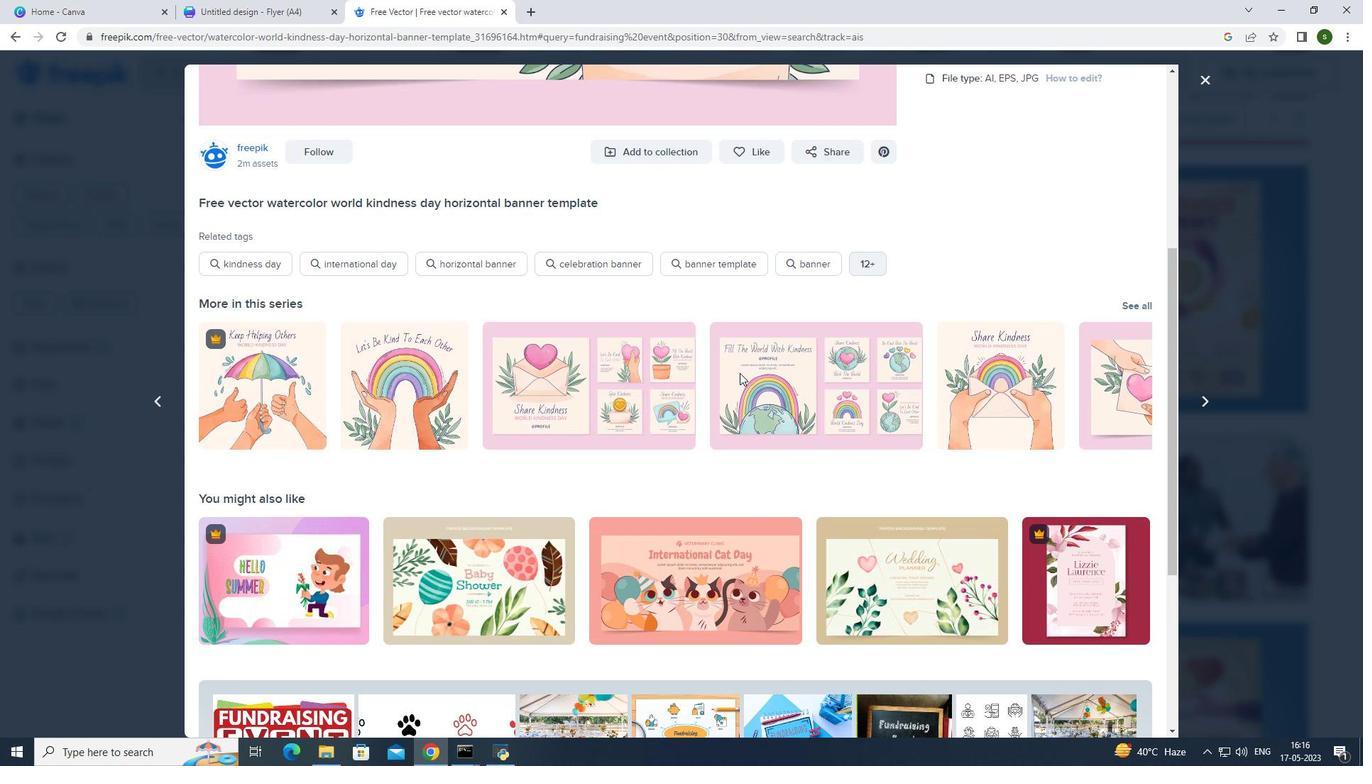 
Action: Mouse scrolled (739, 374) with delta (0, 0)
Screenshot: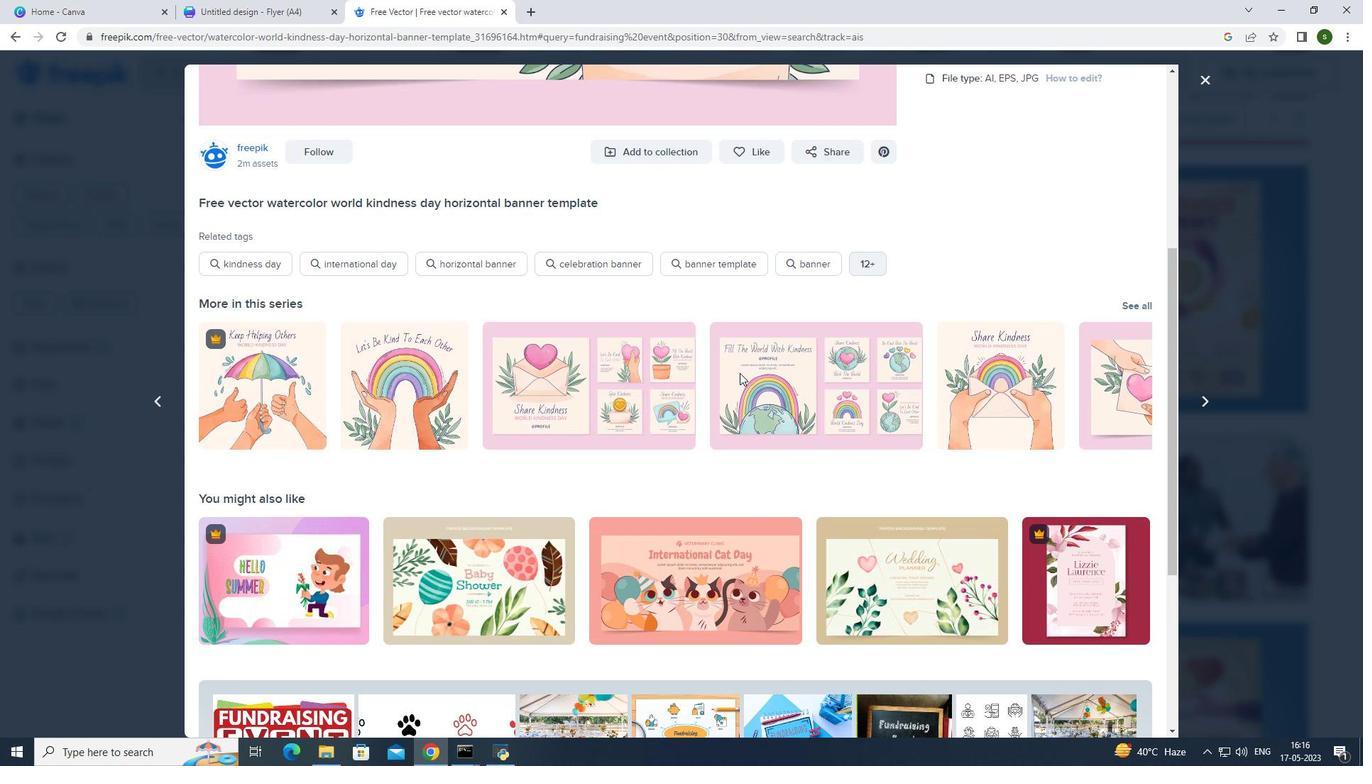 
Action: Mouse scrolled (739, 374) with delta (0, 0)
Screenshot: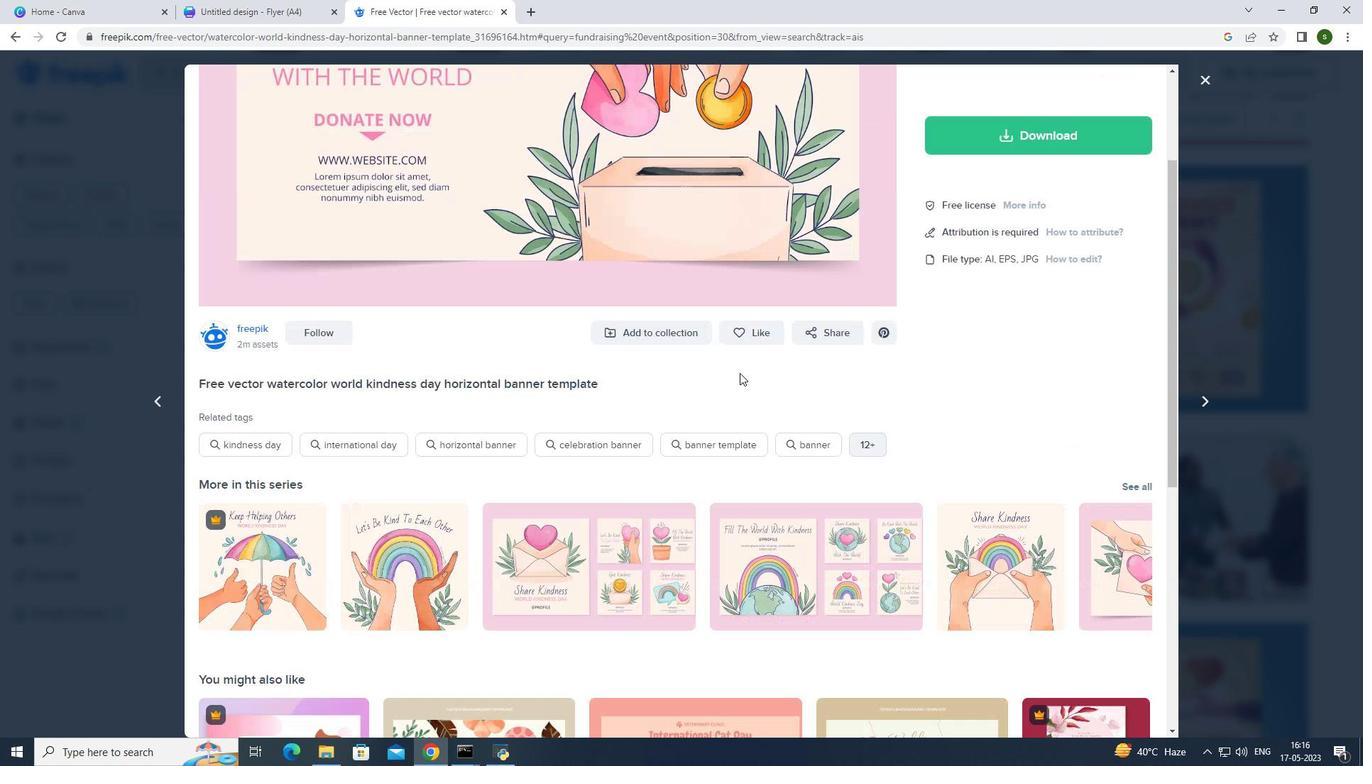 
Action: Mouse scrolled (739, 374) with delta (0, 0)
Screenshot: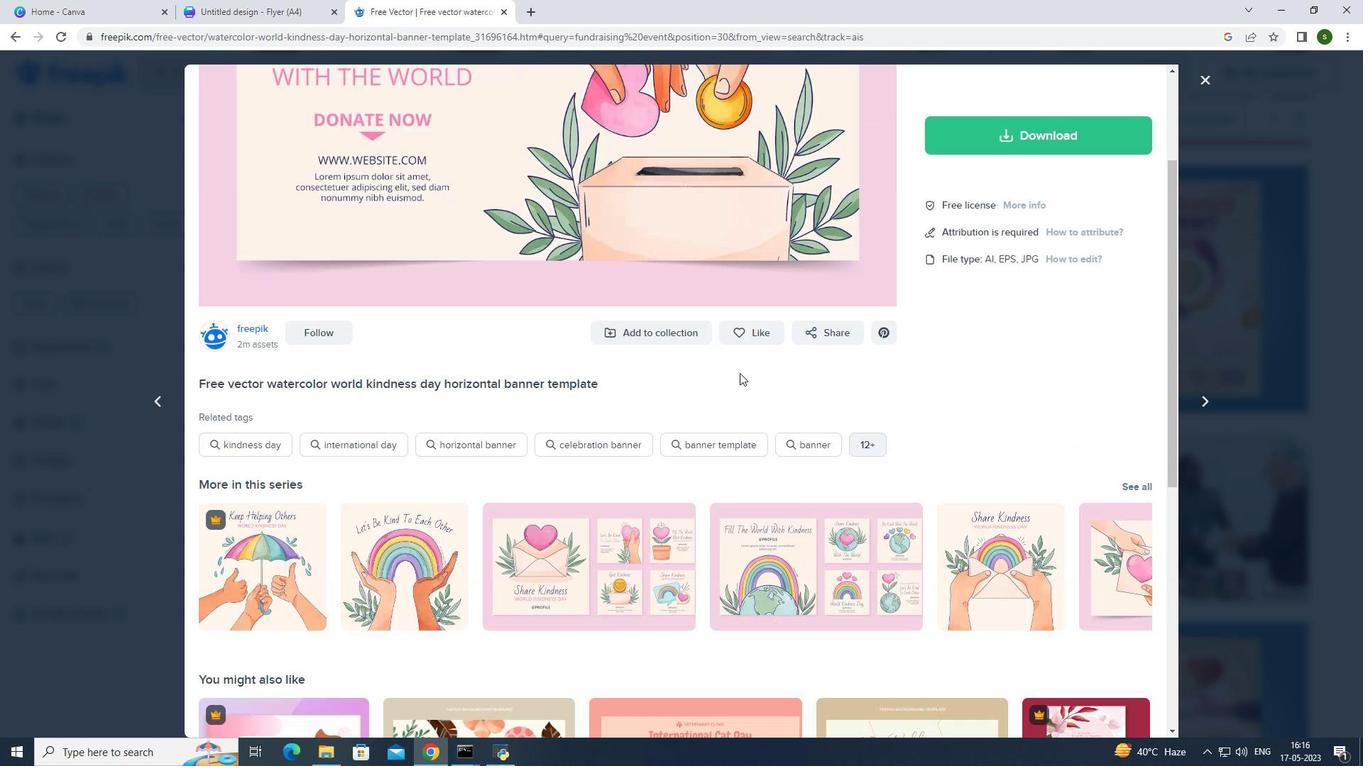 
Action: Mouse scrolled (739, 374) with delta (0, 0)
Screenshot: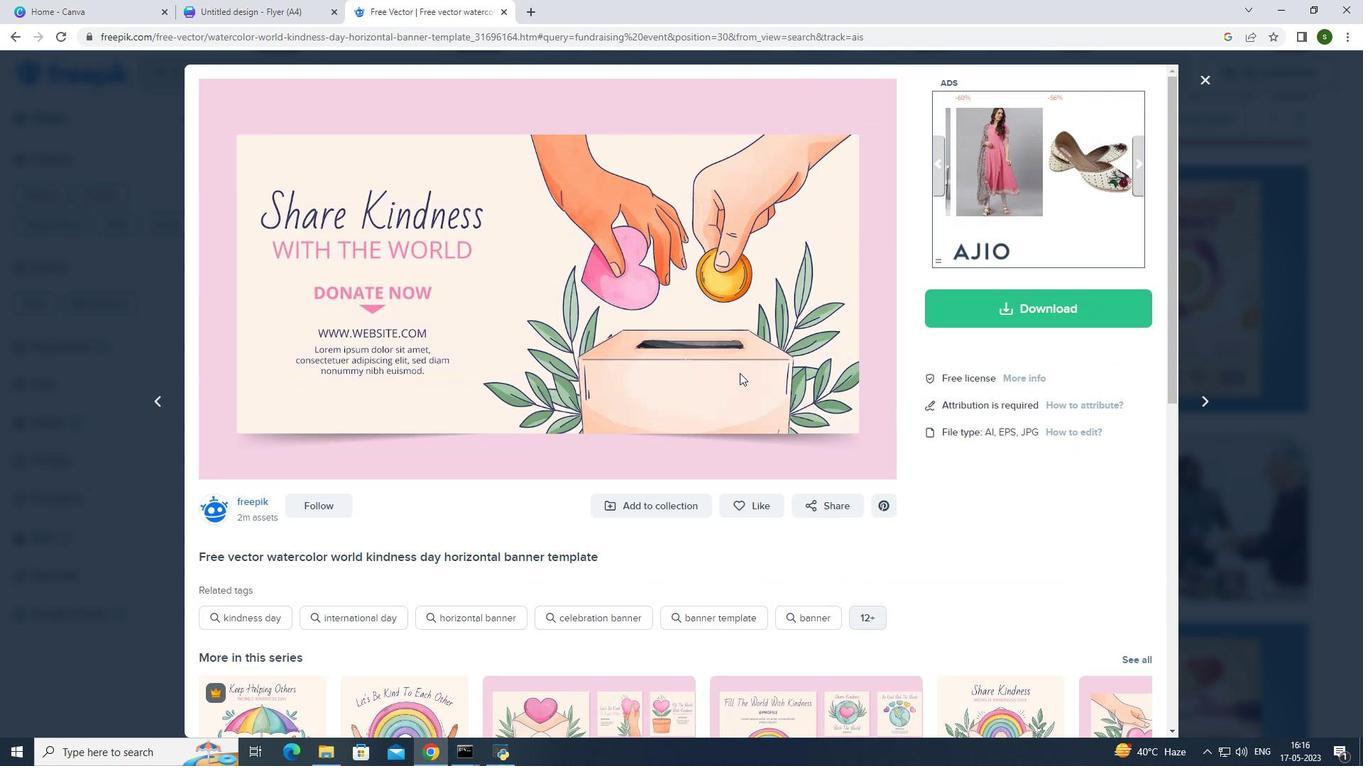 
Action: Mouse scrolled (739, 374) with delta (0, 0)
Screenshot: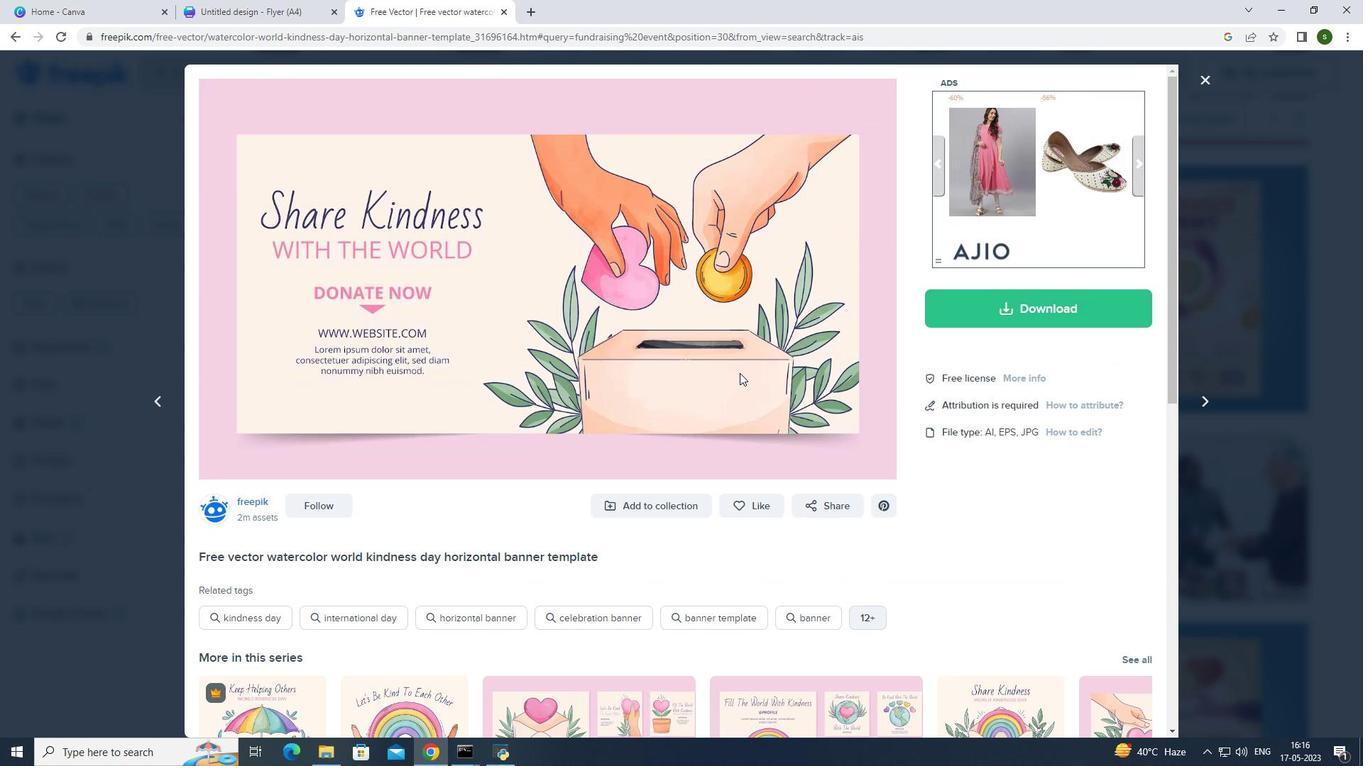 
Action: Mouse moved to (1029, 316)
Screenshot: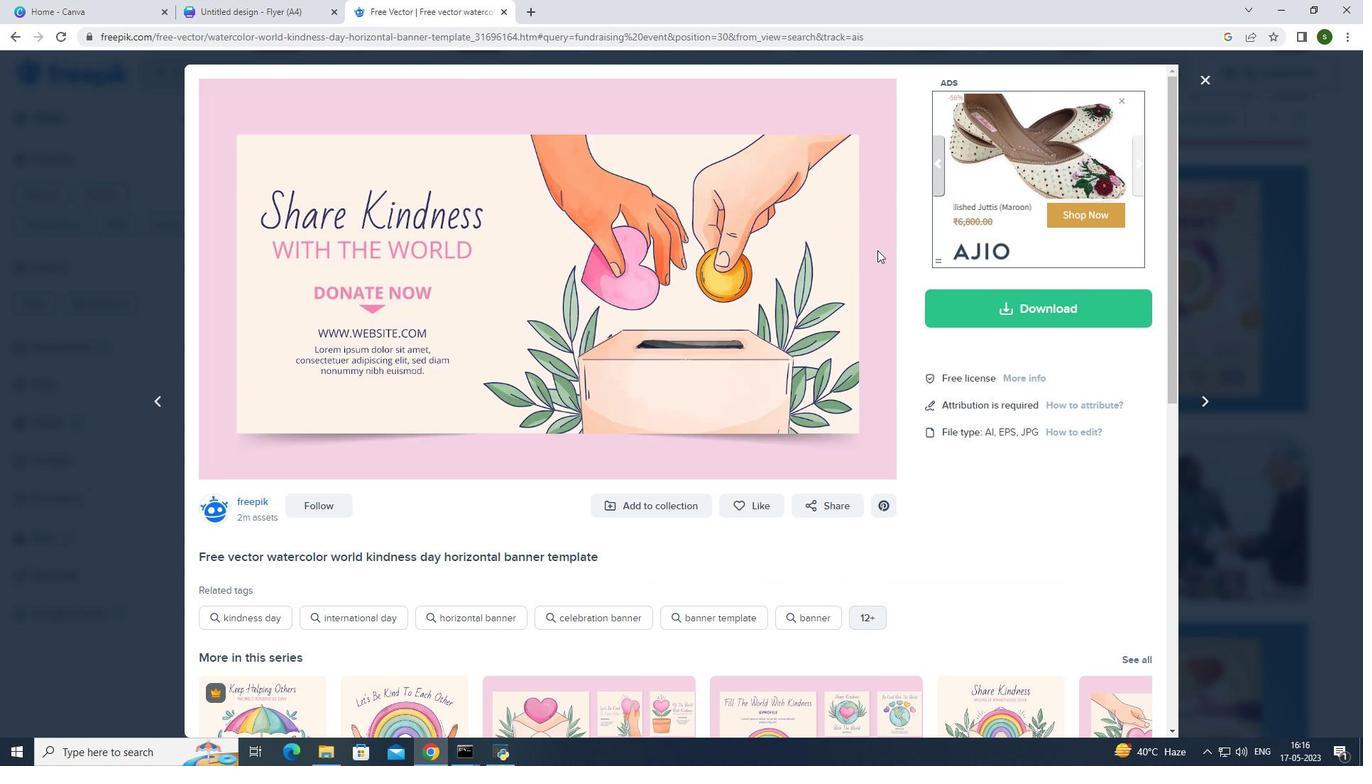 
Action: Mouse pressed left at (1029, 316)
Screenshot: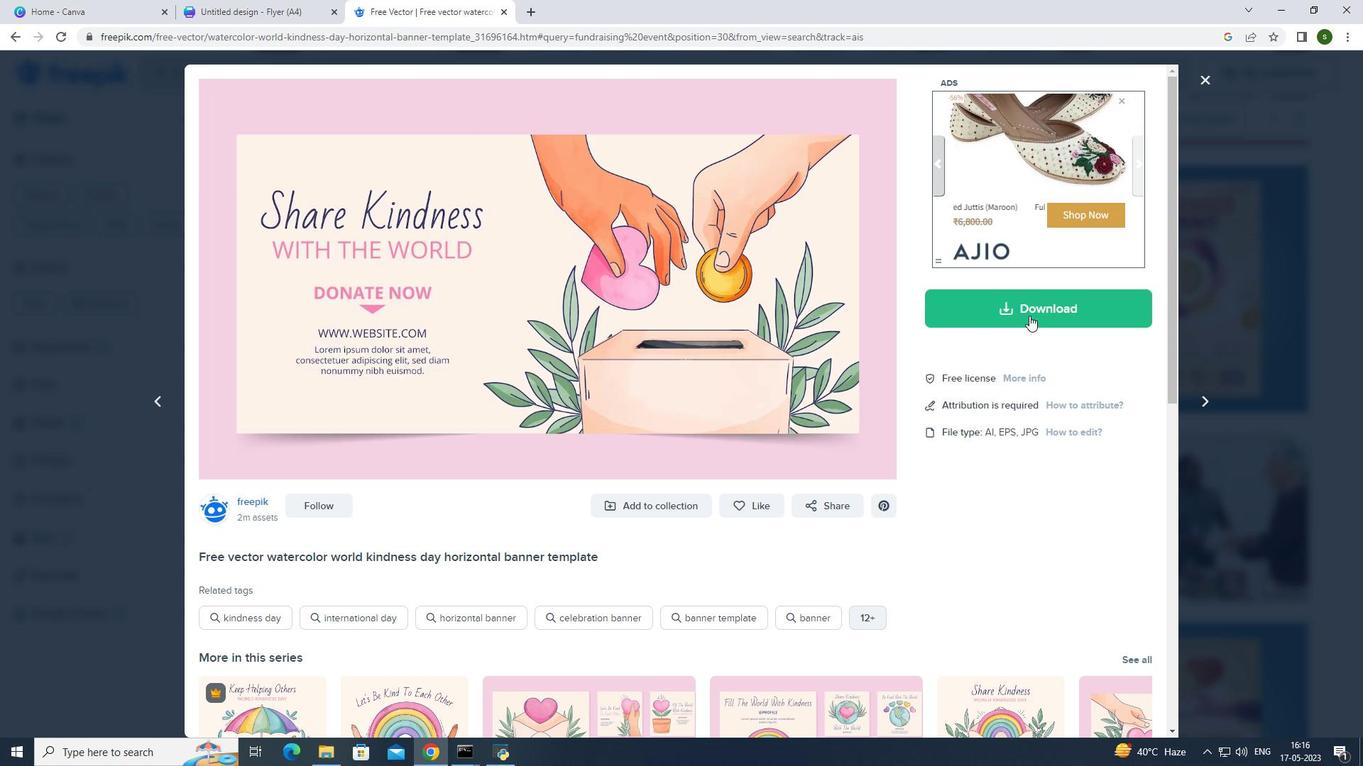
Action: Mouse moved to (1127, 507)
Screenshot: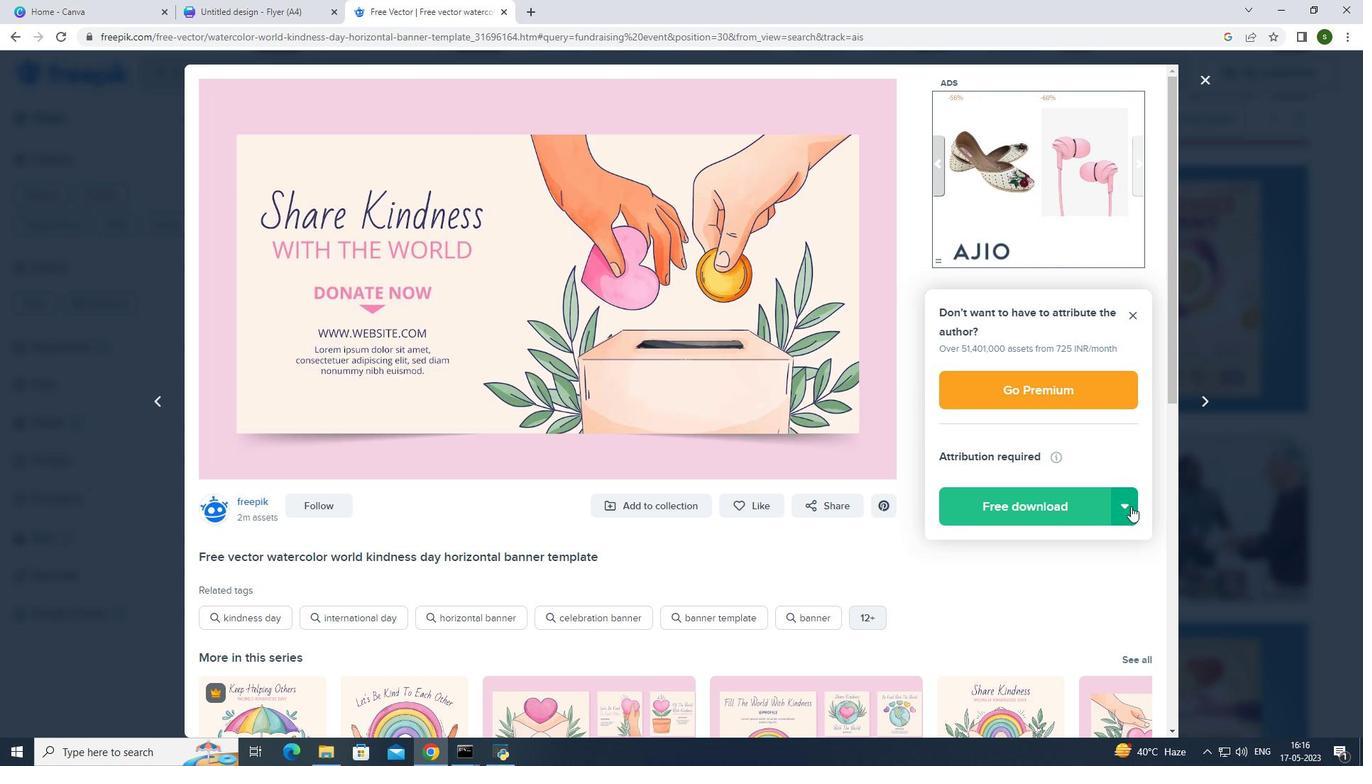
Action: Mouse pressed left at (1127, 507)
Screenshot: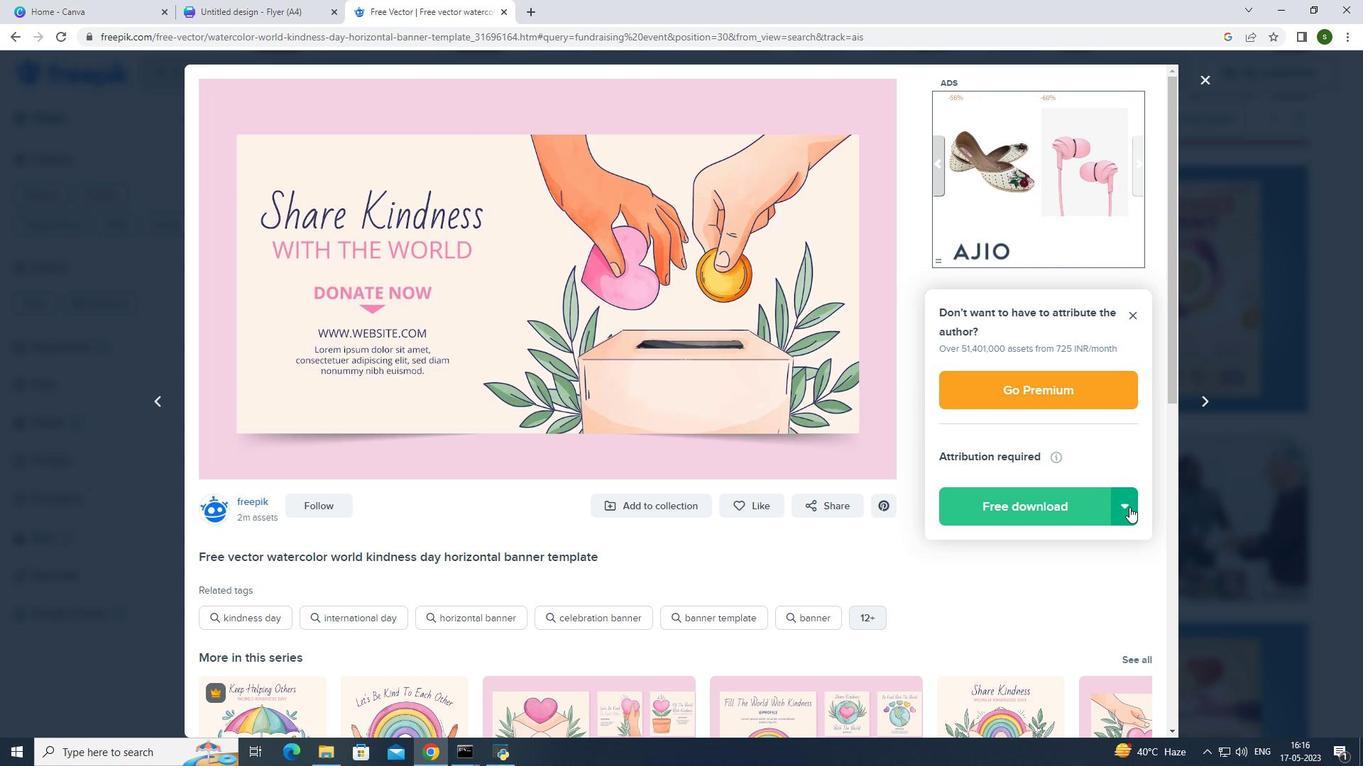 
Action: Mouse moved to (985, 640)
Screenshot: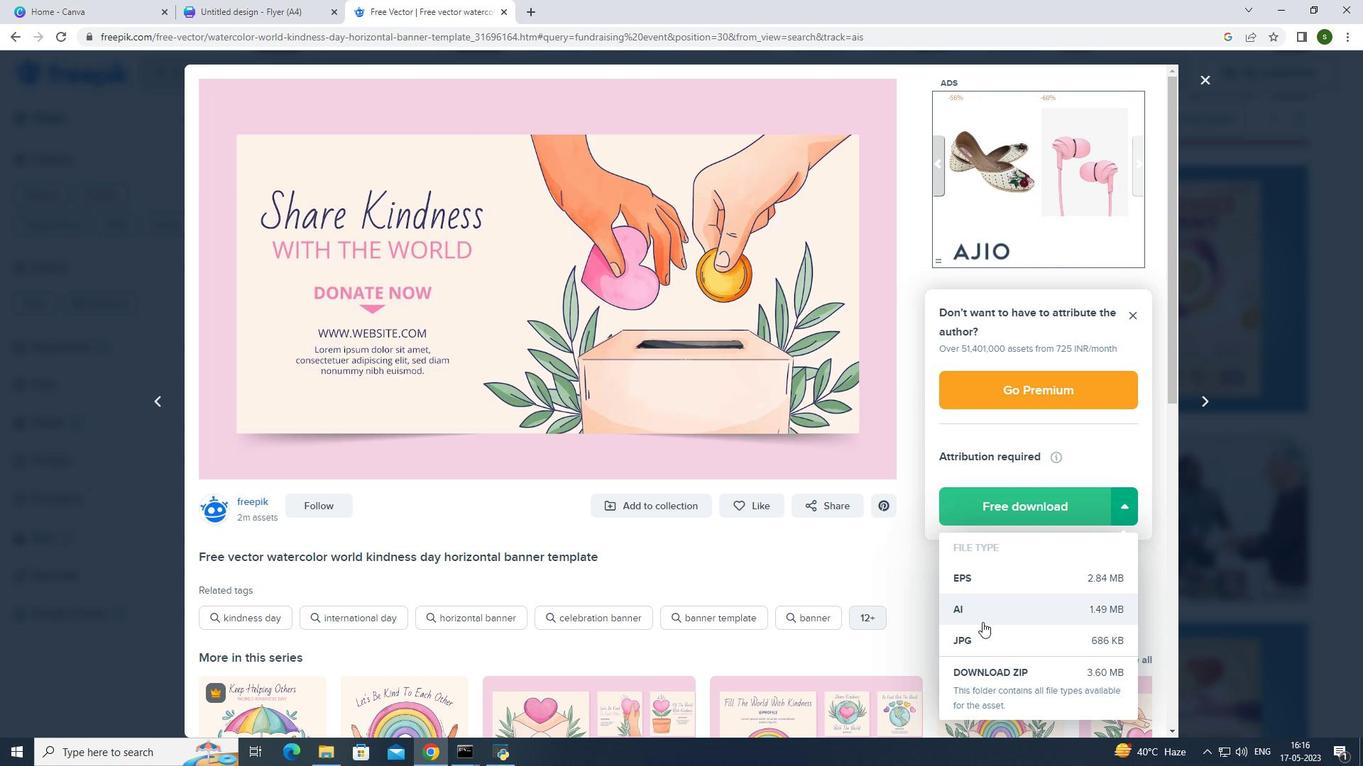 
Action: Mouse pressed left at (985, 640)
Screenshot: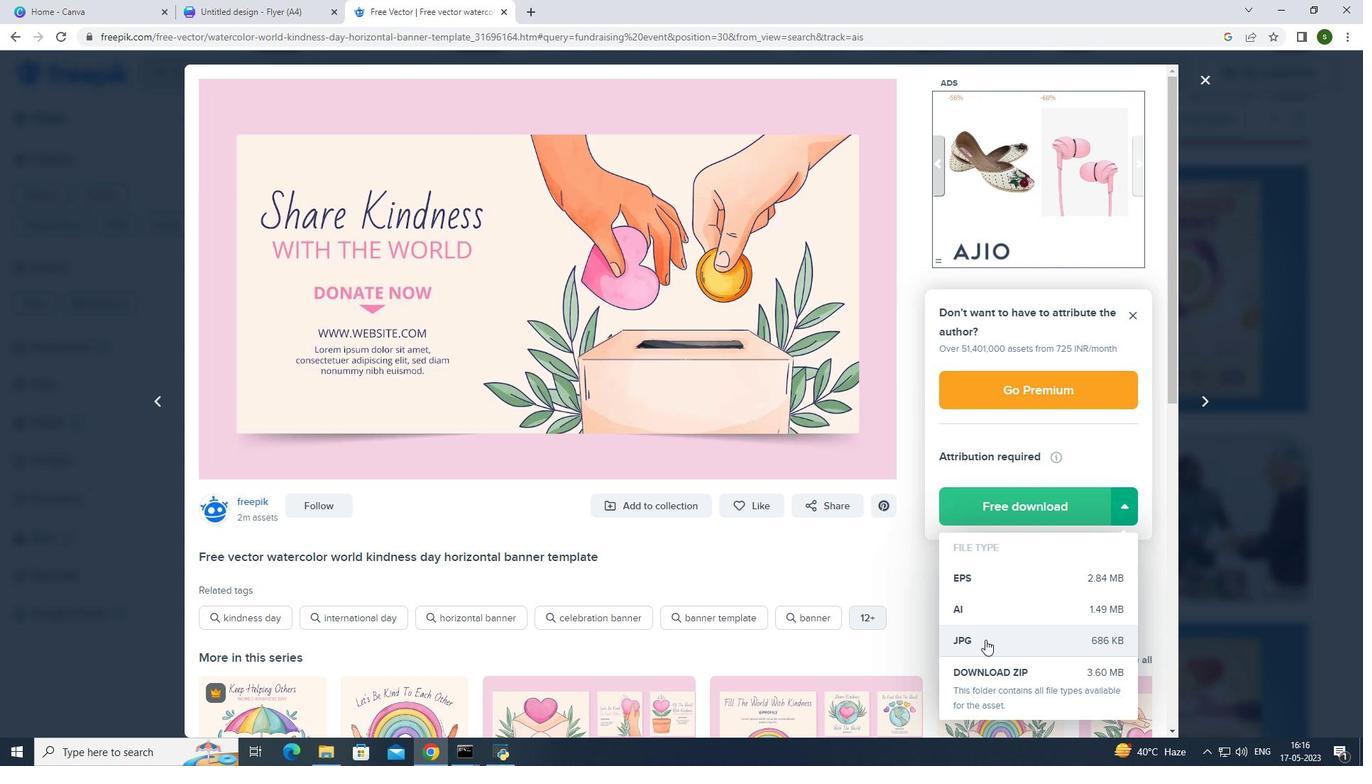 
Action: Mouse moved to (641, 482)
Screenshot: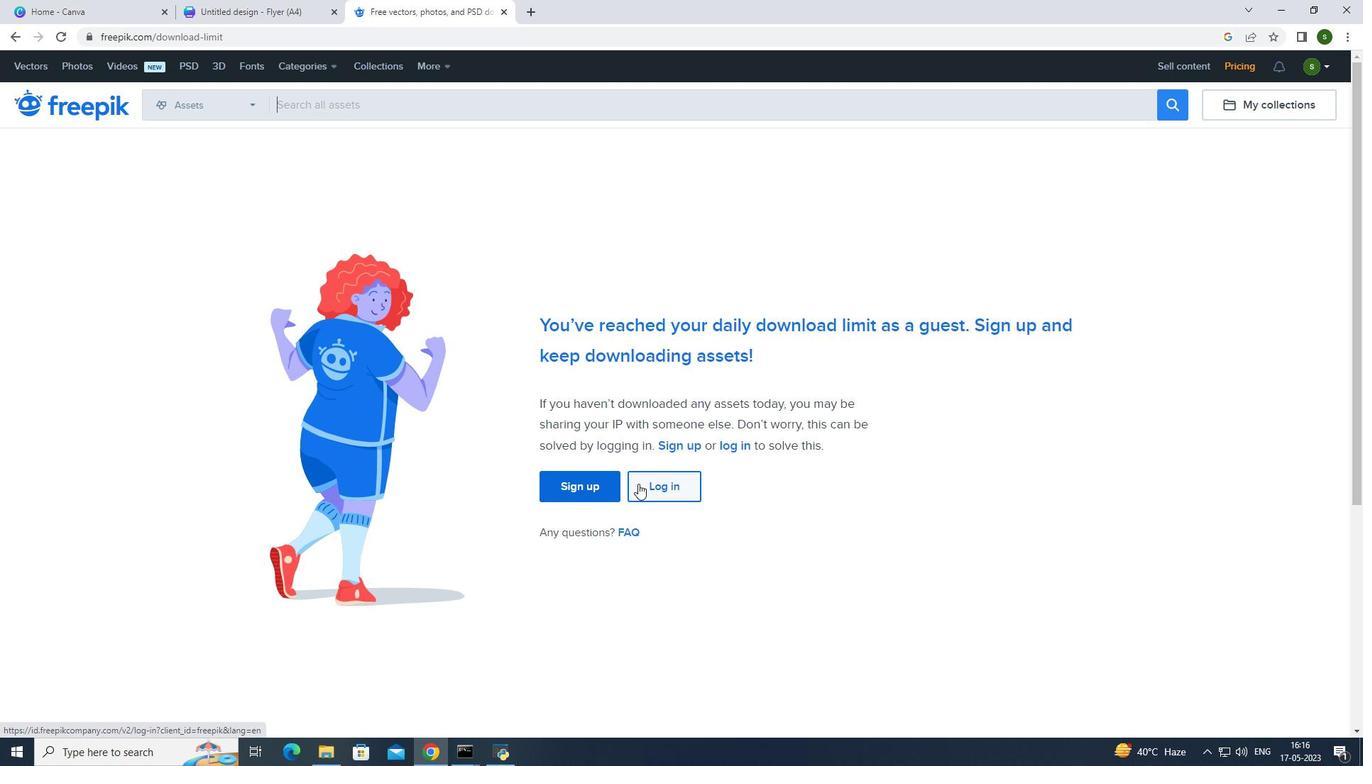 
Action: Mouse pressed left at (641, 482)
Screenshot: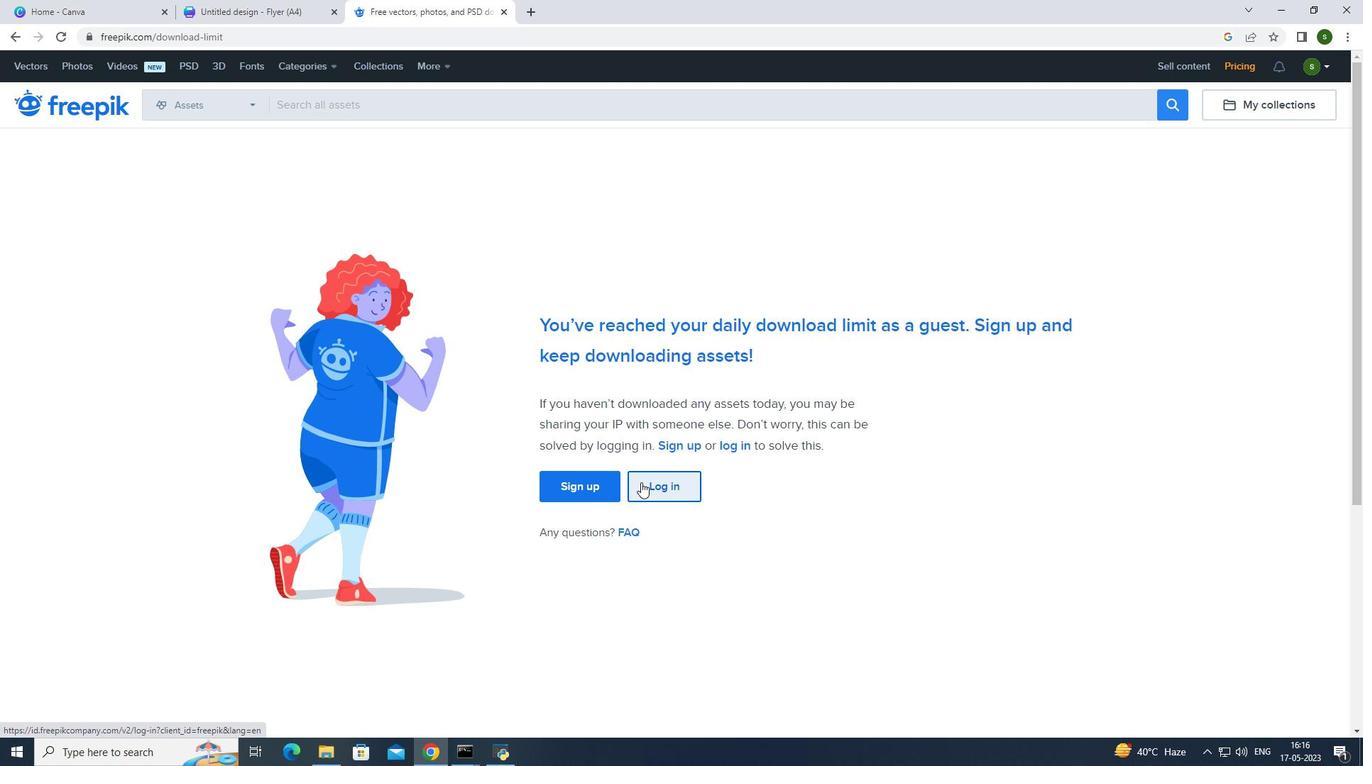 
Action: Mouse moved to (1163, 247)
Screenshot: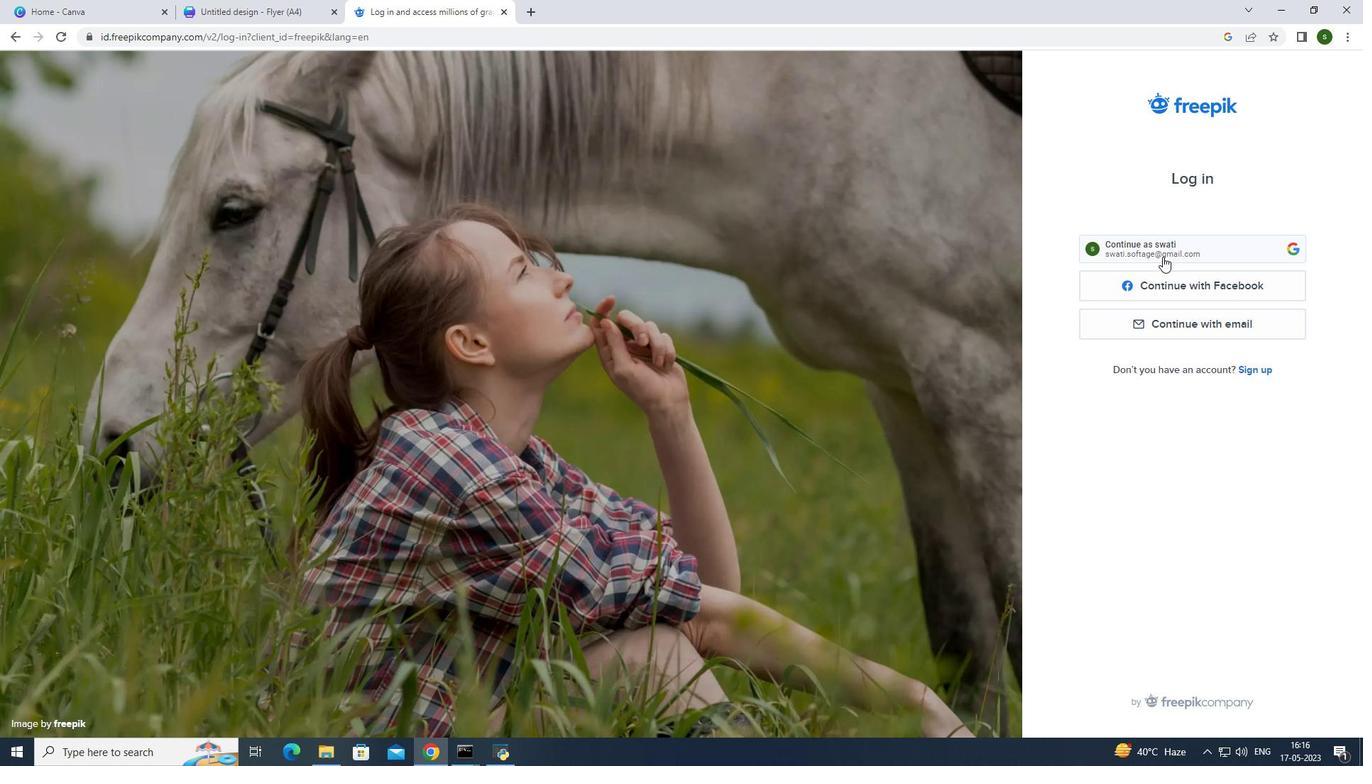 
Action: Mouse pressed left at (1163, 247)
Screenshot: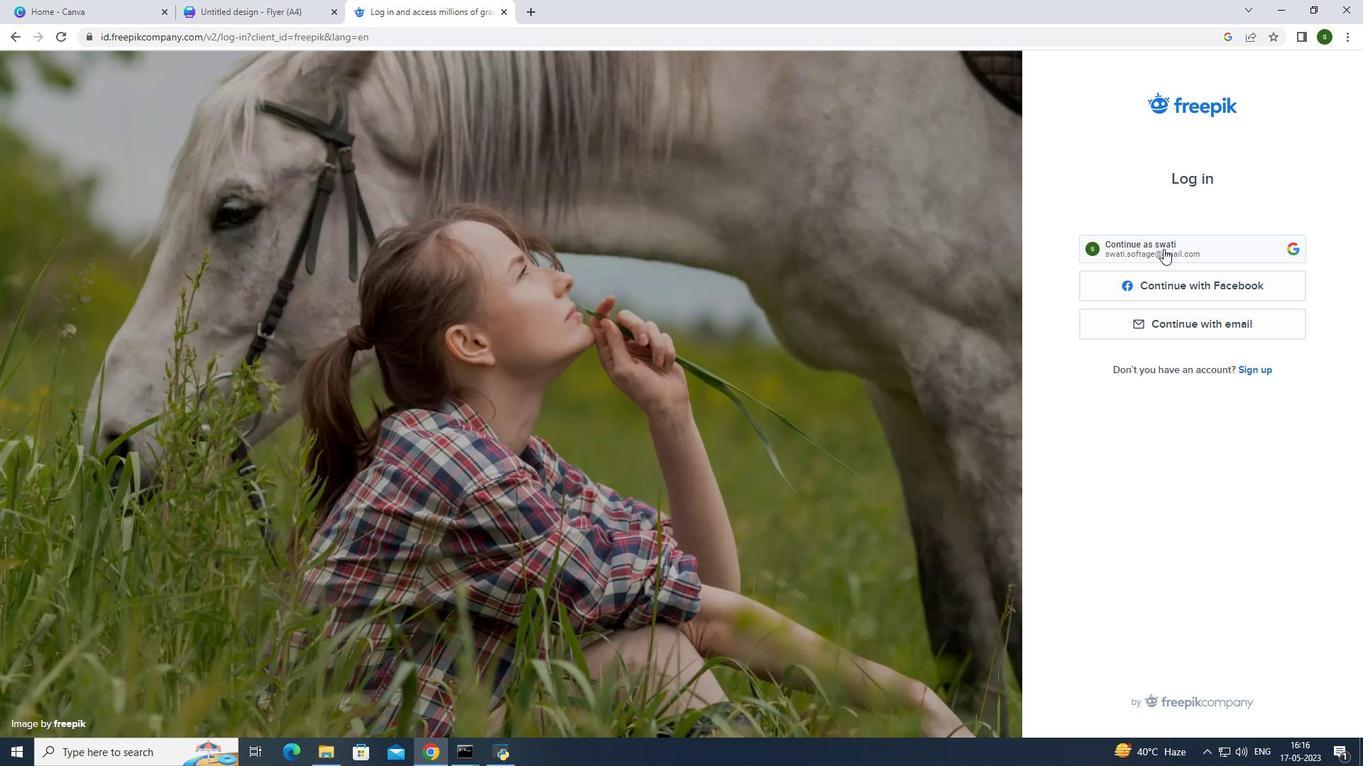 
Action: Mouse moved to (737, 377)
Screenshot: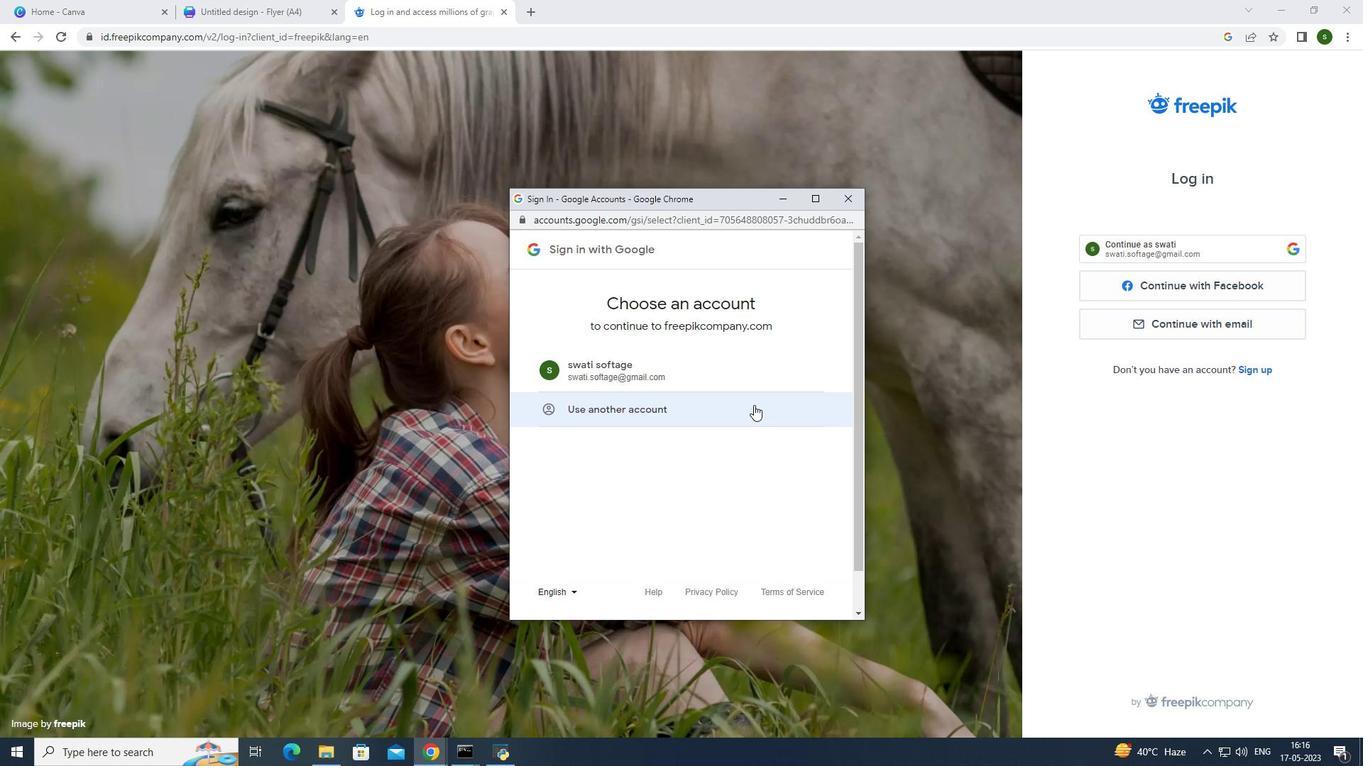 
Action: Mouse pressed left at (737, 377)
Screenshot: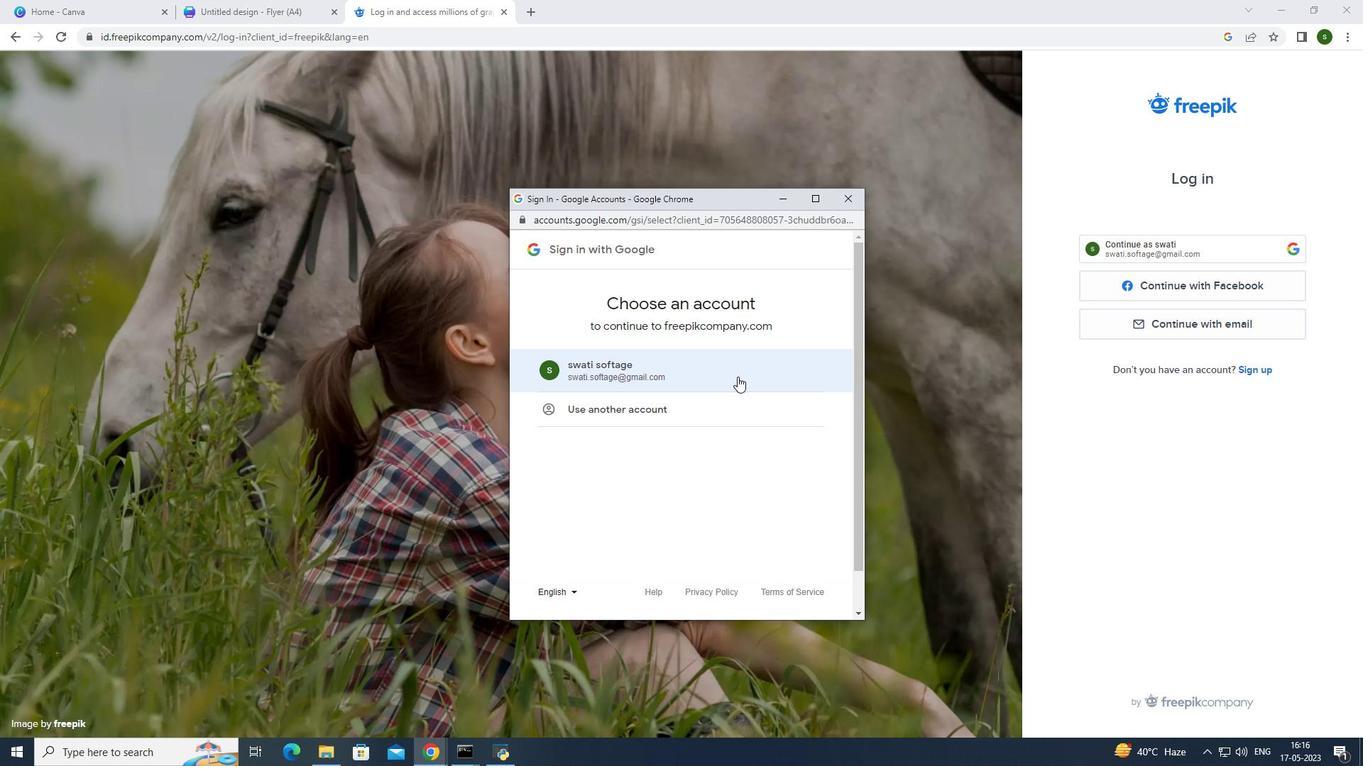 
Action: Mouse moved to (605, 235)
Screenshot: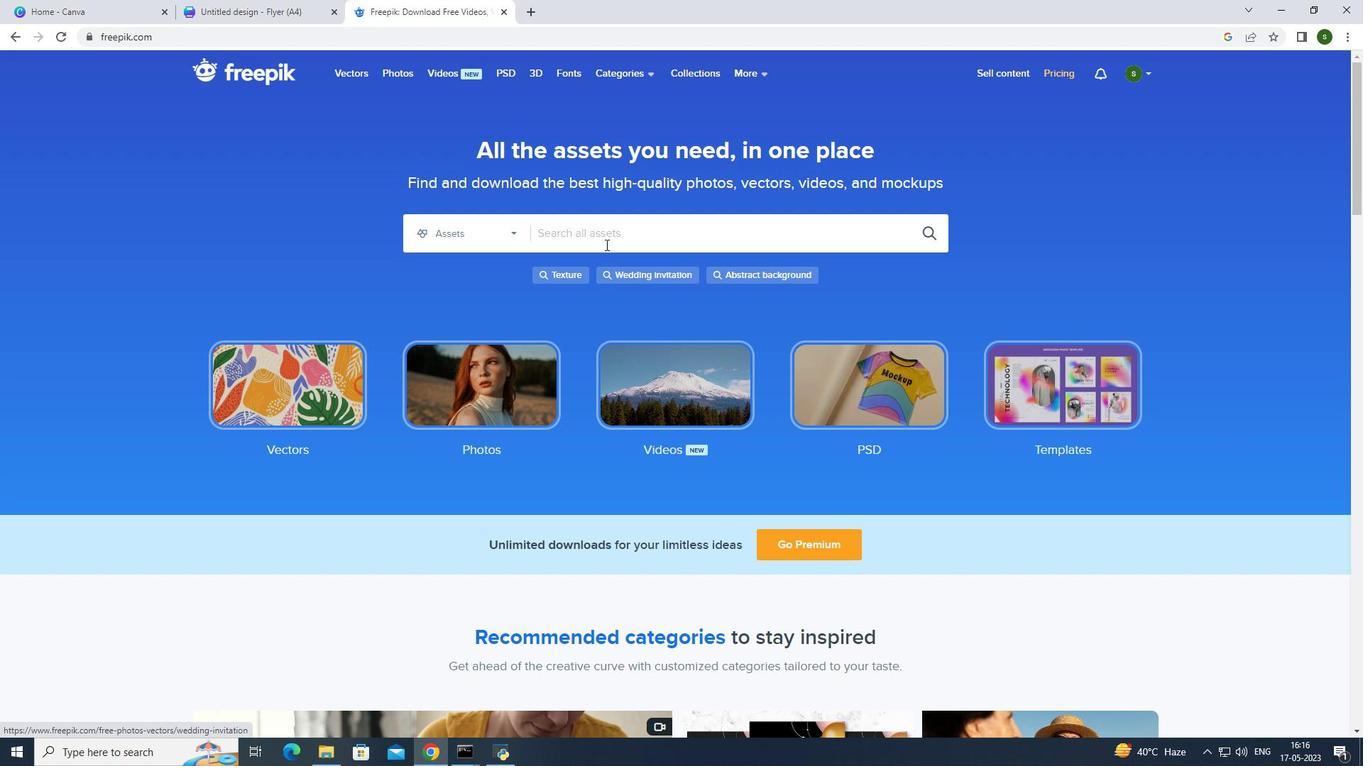 
Action: Mouse pressed left at (605, 235)
Screenshot: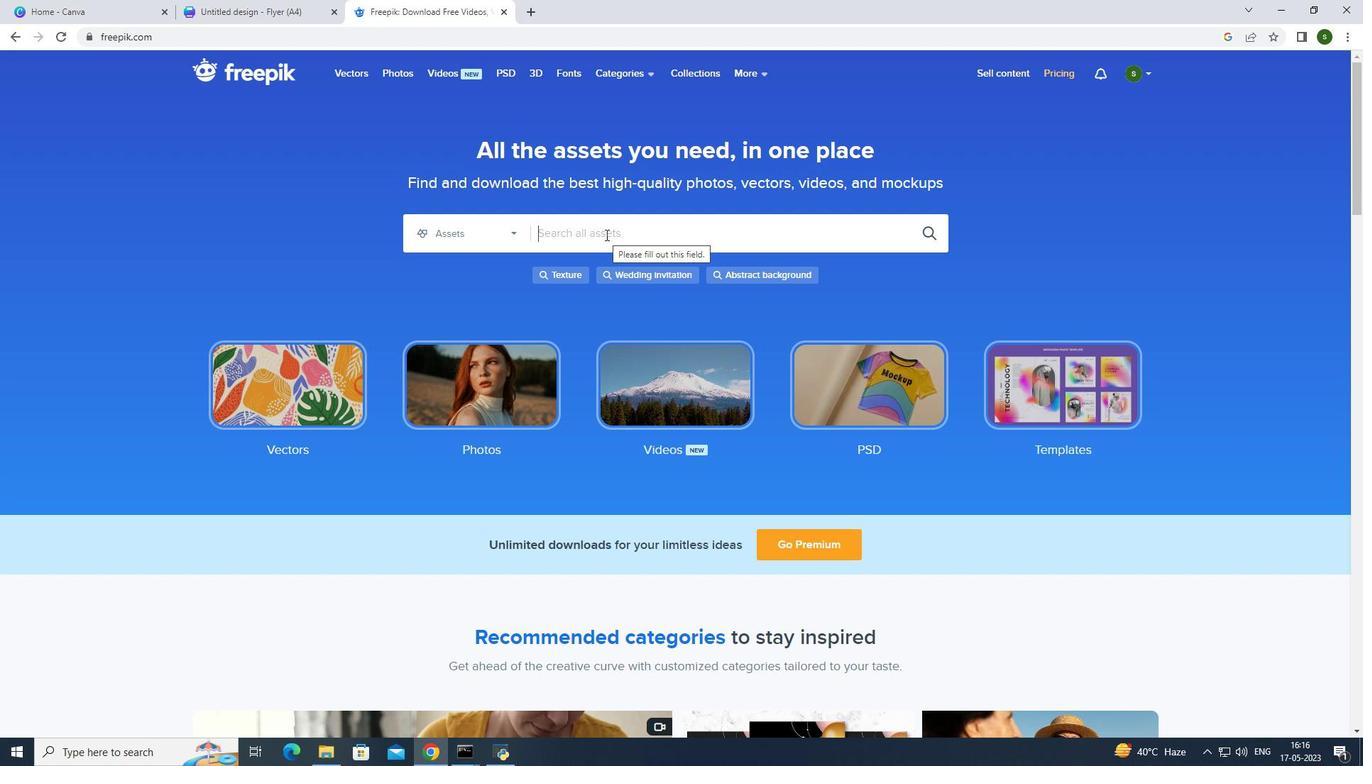 
Action: Key pressed fundraising<Key.enter>
Screenshot: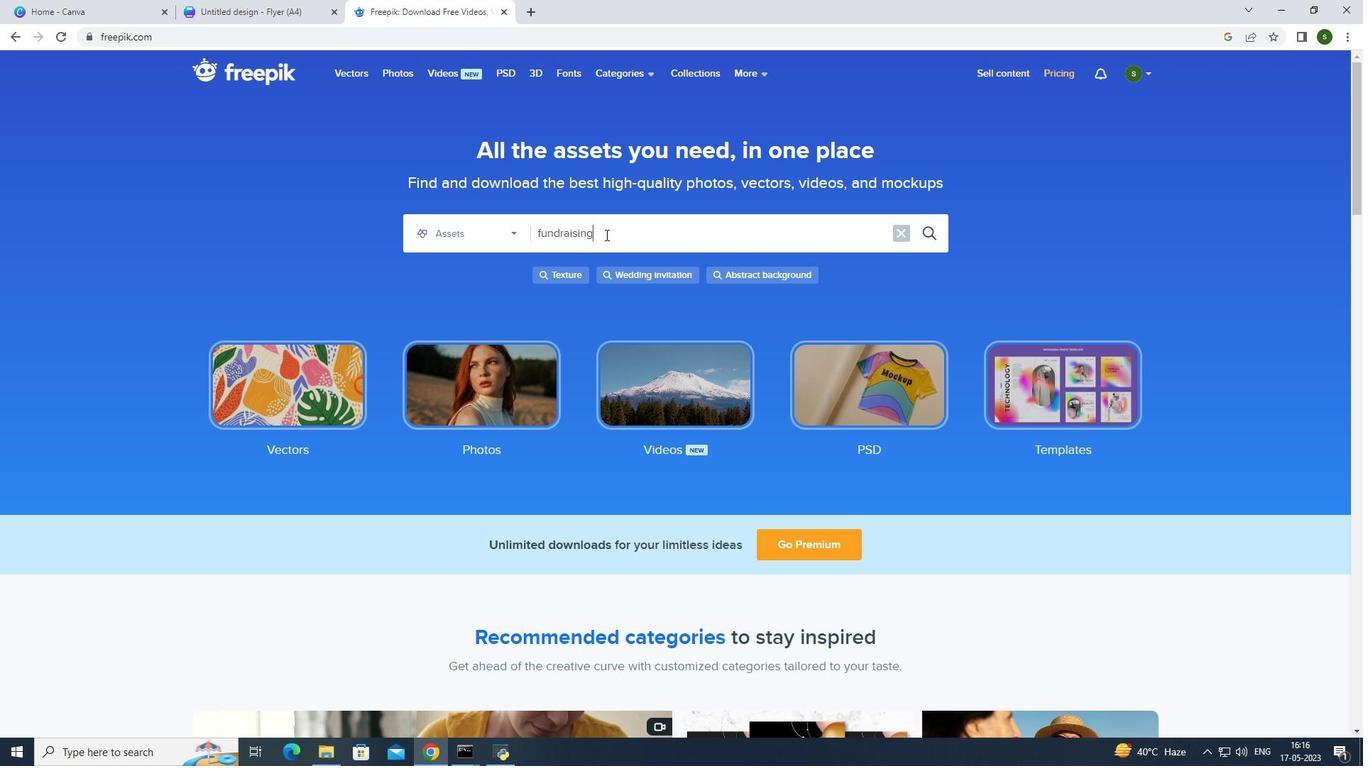 
Action: Mouse scrolled (605, 234) with delta (0, 0)
Screenshot: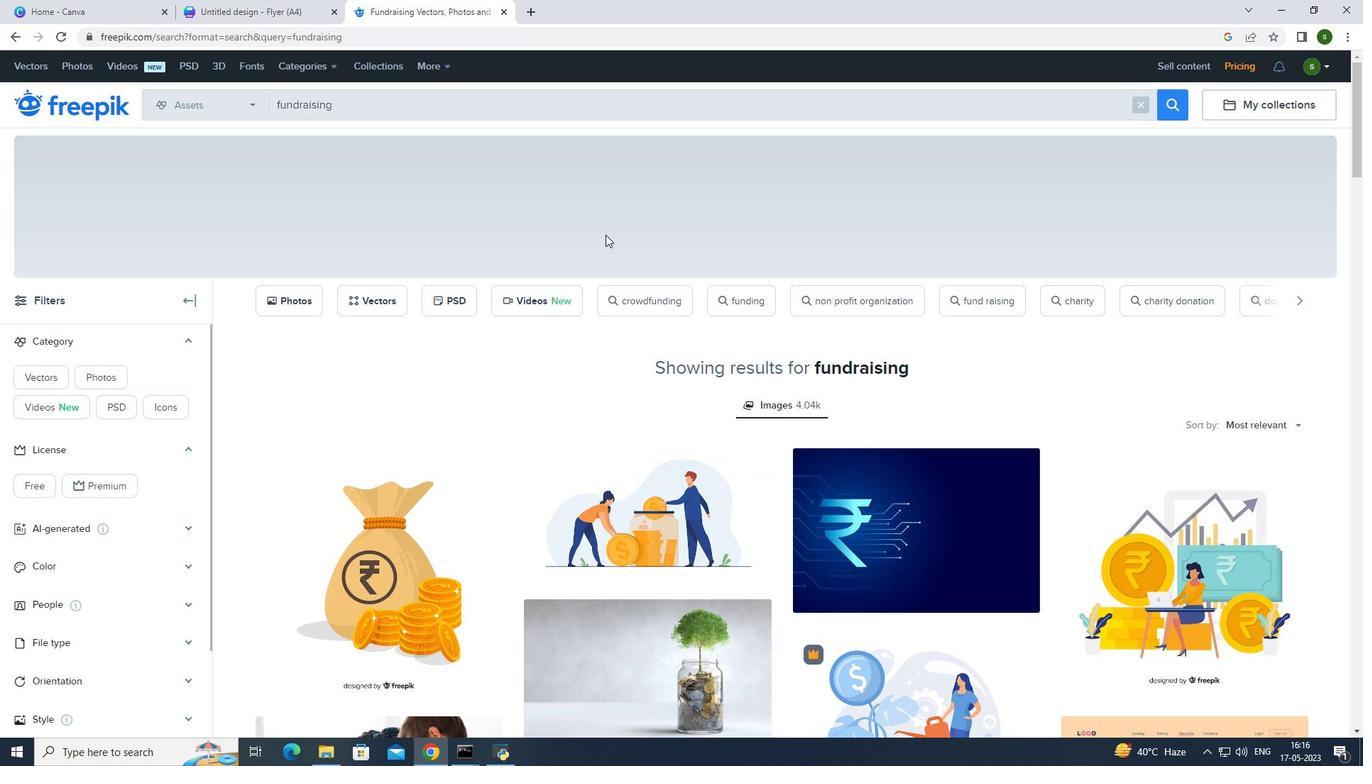 
Action: Mouse scrolled (605, 234) with delta (0, 0)
Screenshot: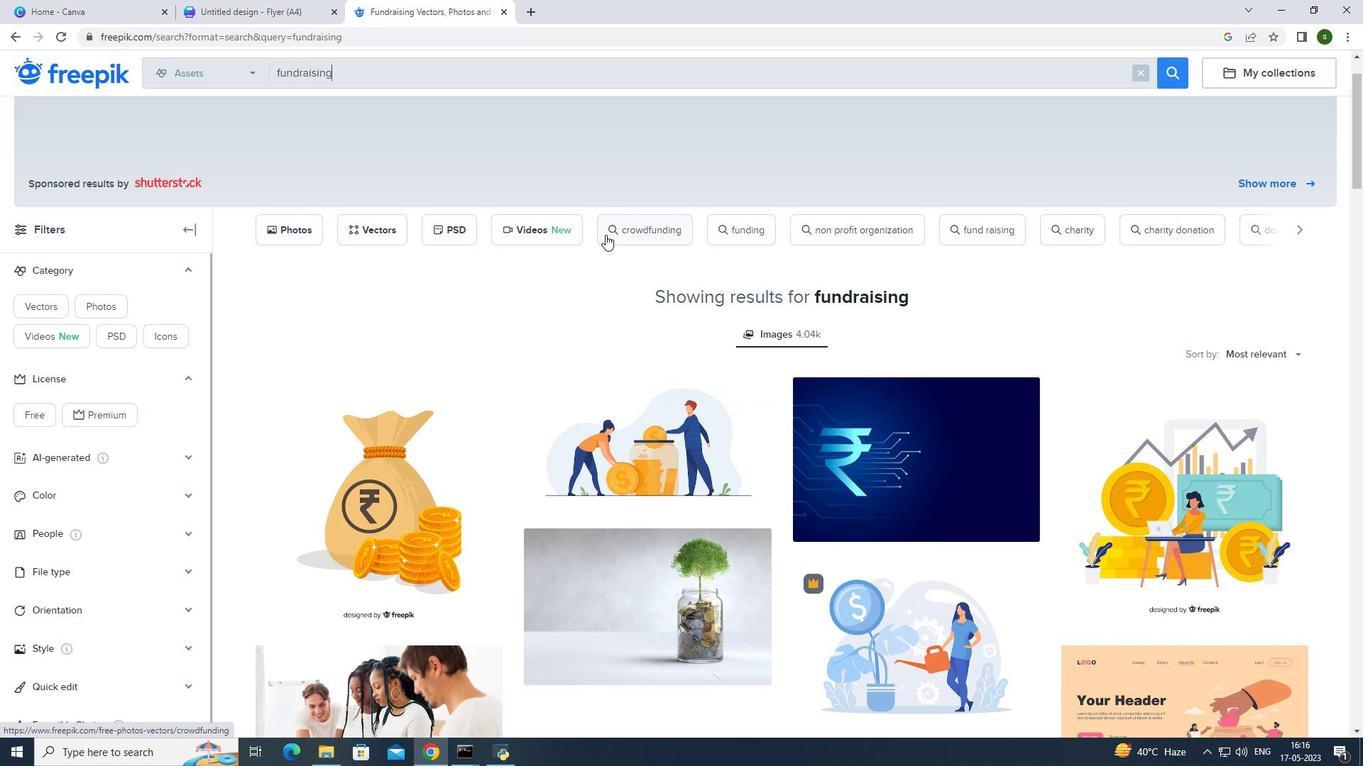 
Action: Mouse scrolled (605, 235) with delta (0, 0)
Screenshot: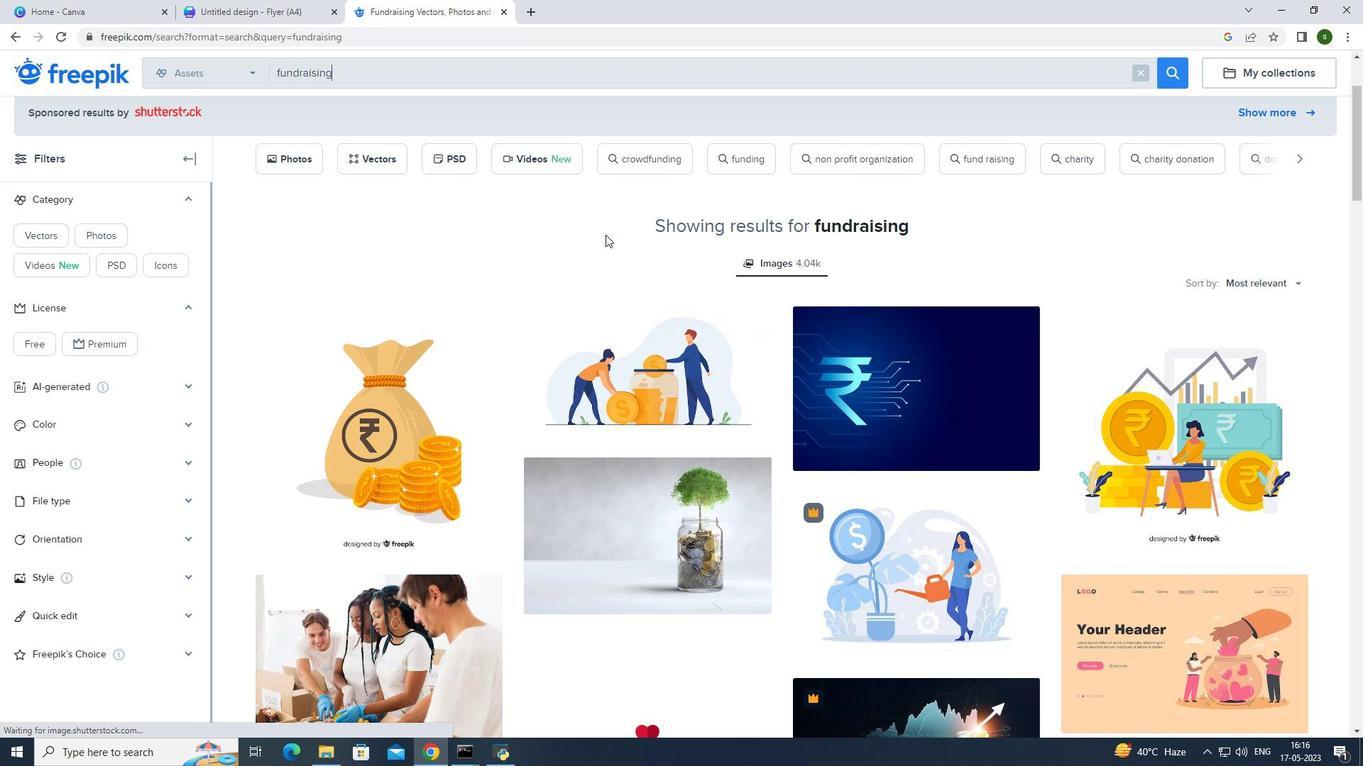 
Action: Mouse scrolled (605, 235) with delta (0, 0)
Screenshot: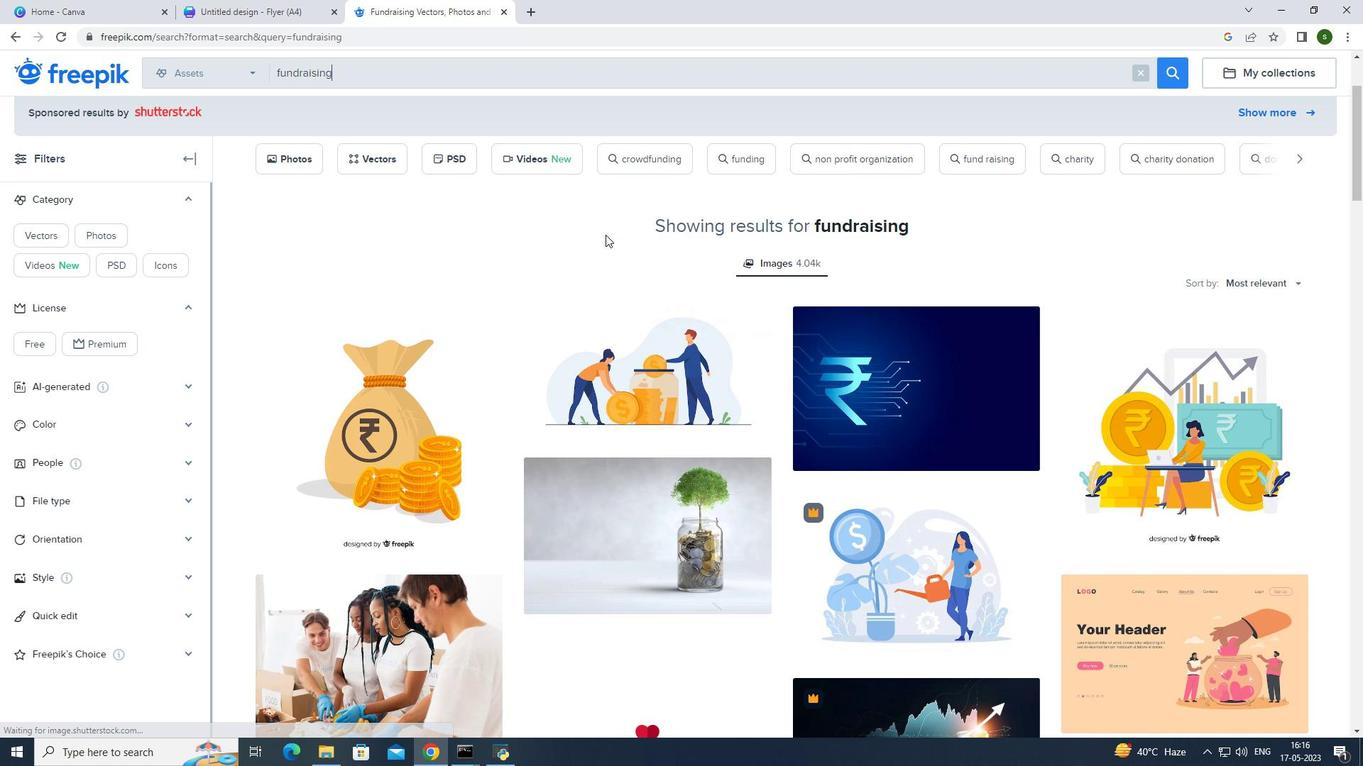 
Action: Mouse moved to (555, 241)
Screenshot: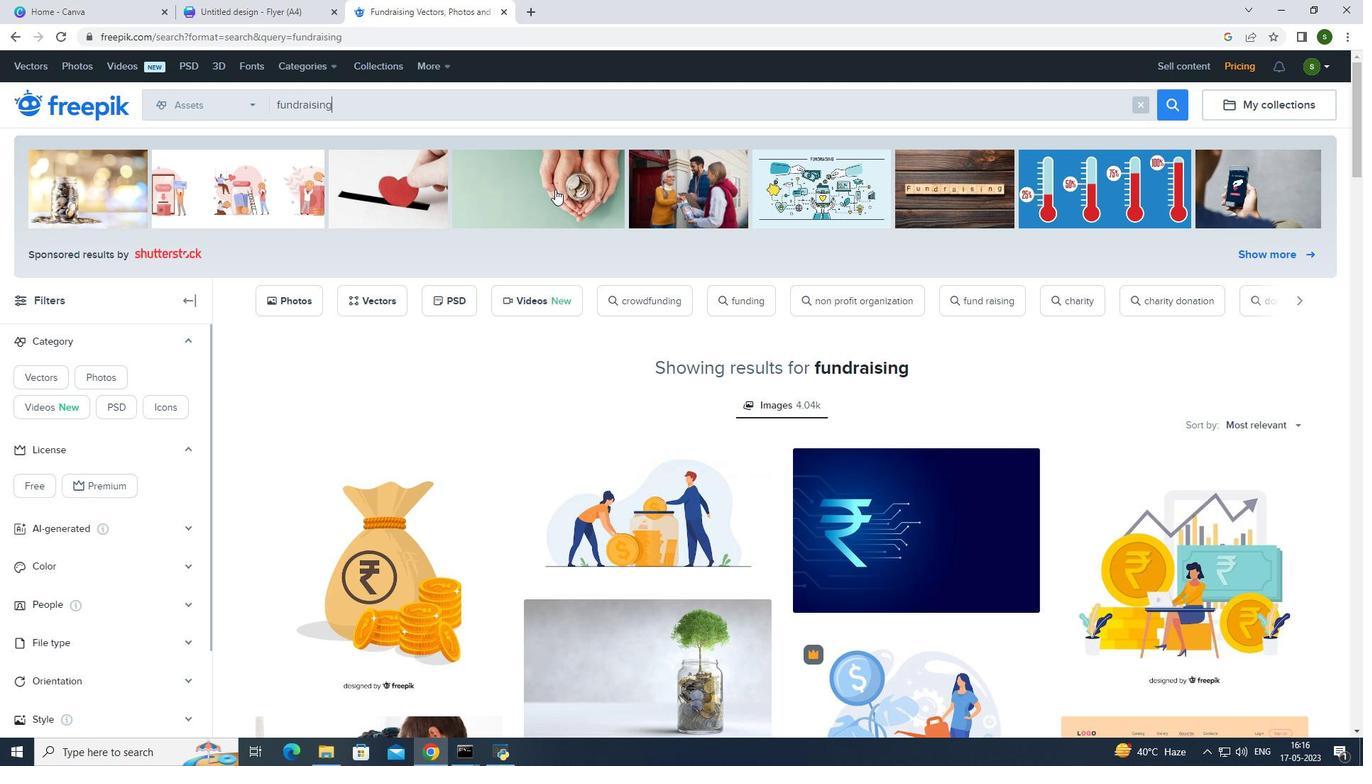 
Action: Mouse scrolled (555, 240) with delta (0, 0)
Screenshot: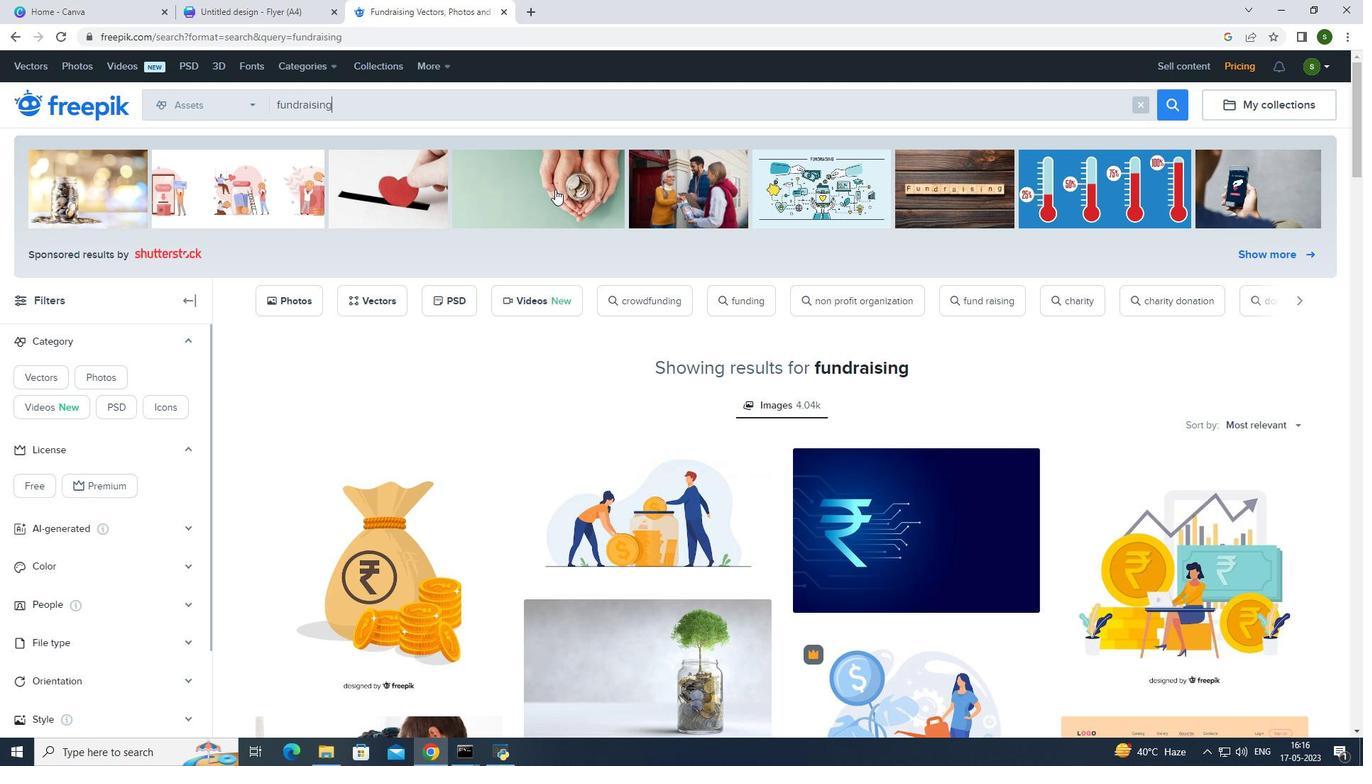 
Action: Mouse moved to (555, 247)
Screenshot: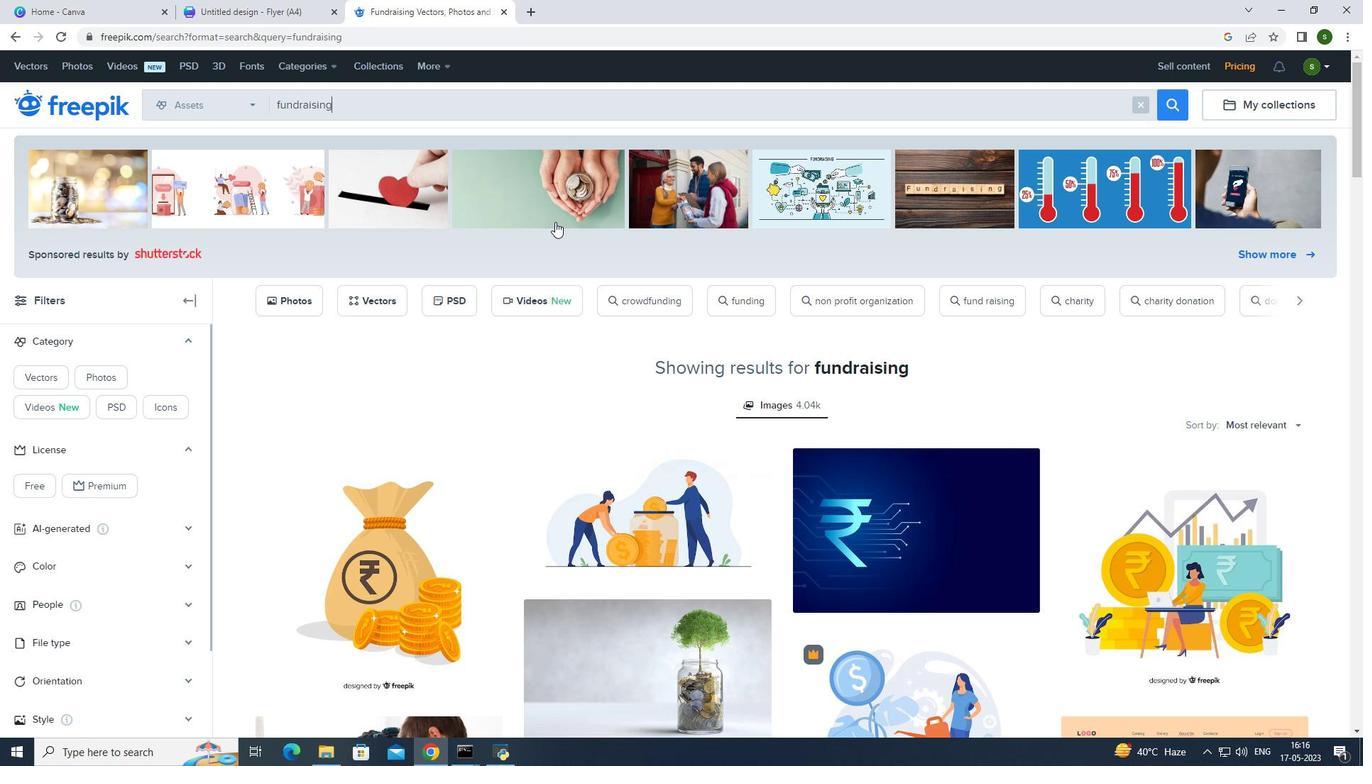 
Action: Mouse scrolled (555, 246) with delta (0, 0)
Screenshot: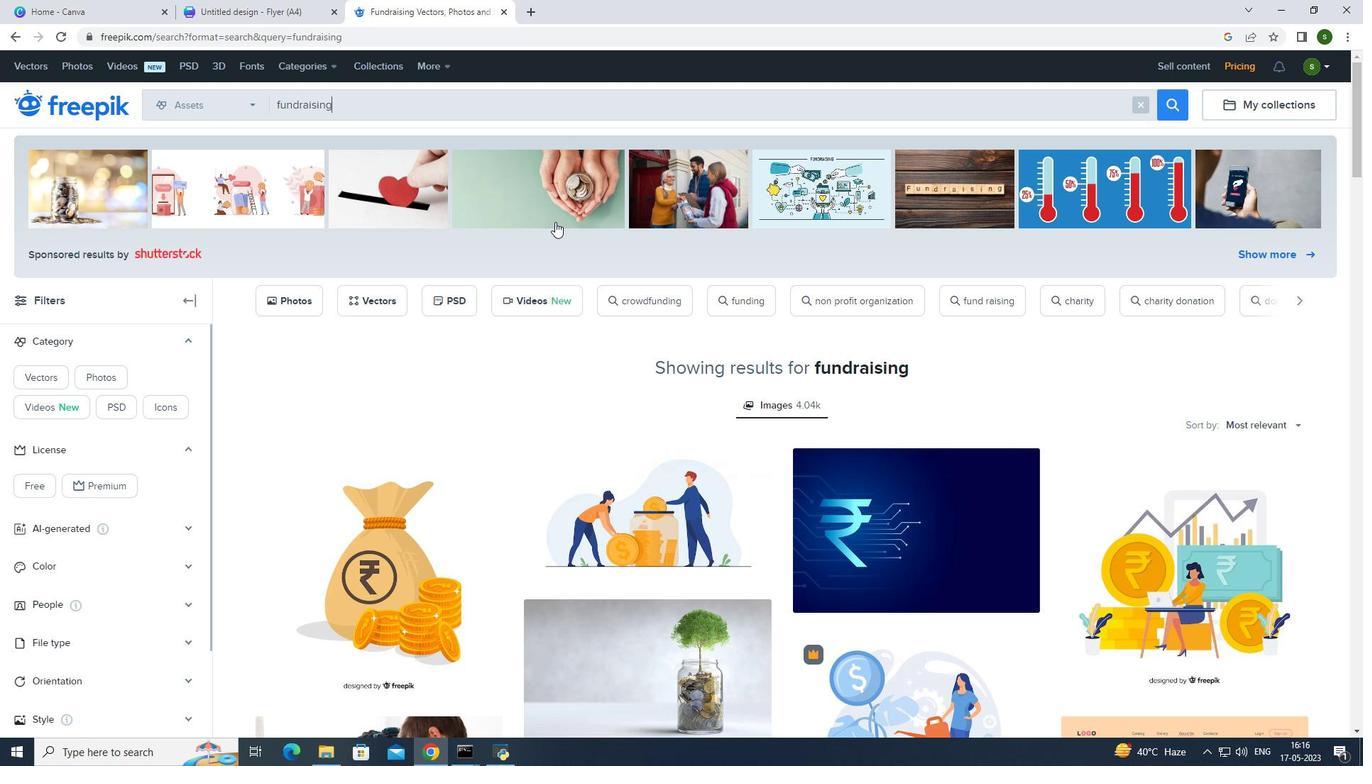 
Action: Mouse moved to (555, 247)
Screenshot: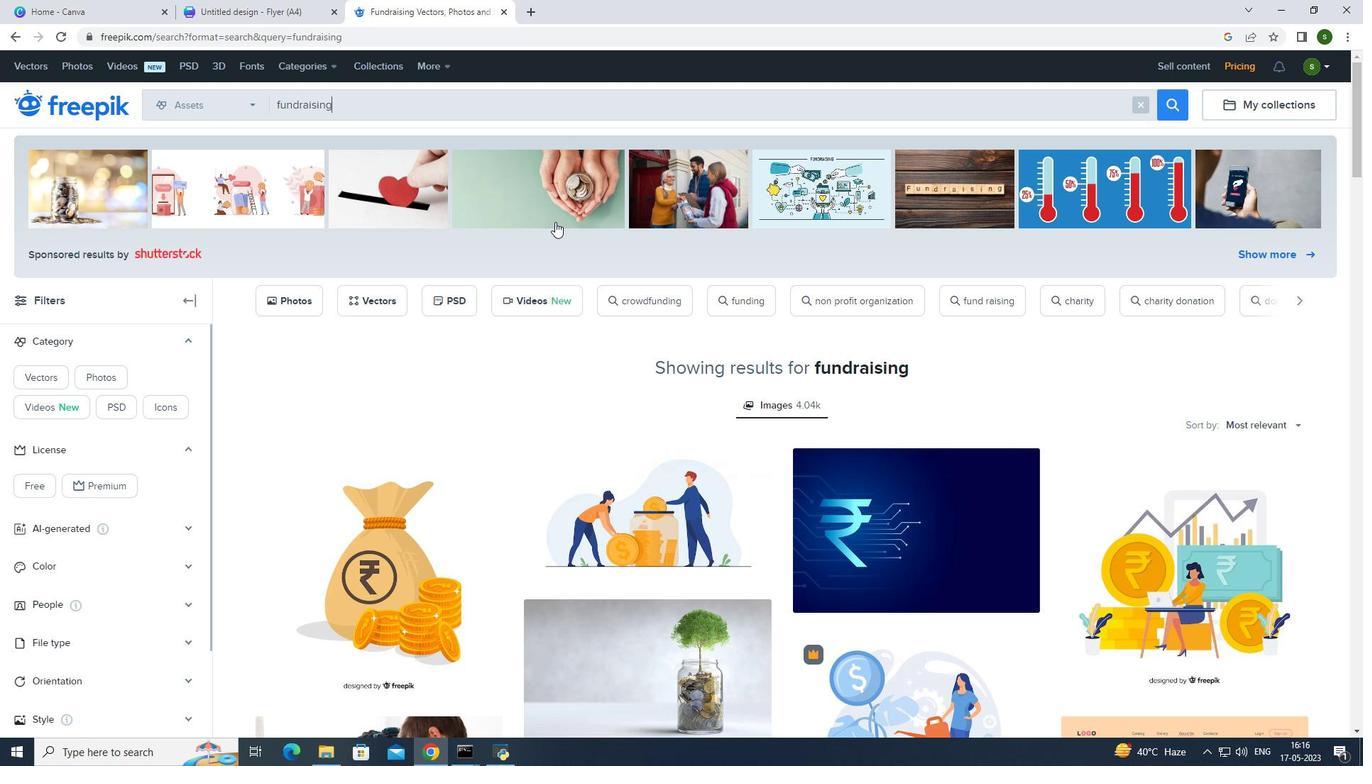 
Action: Mouse scrolled (555, 246) with delta (0, 0)
Screenshot: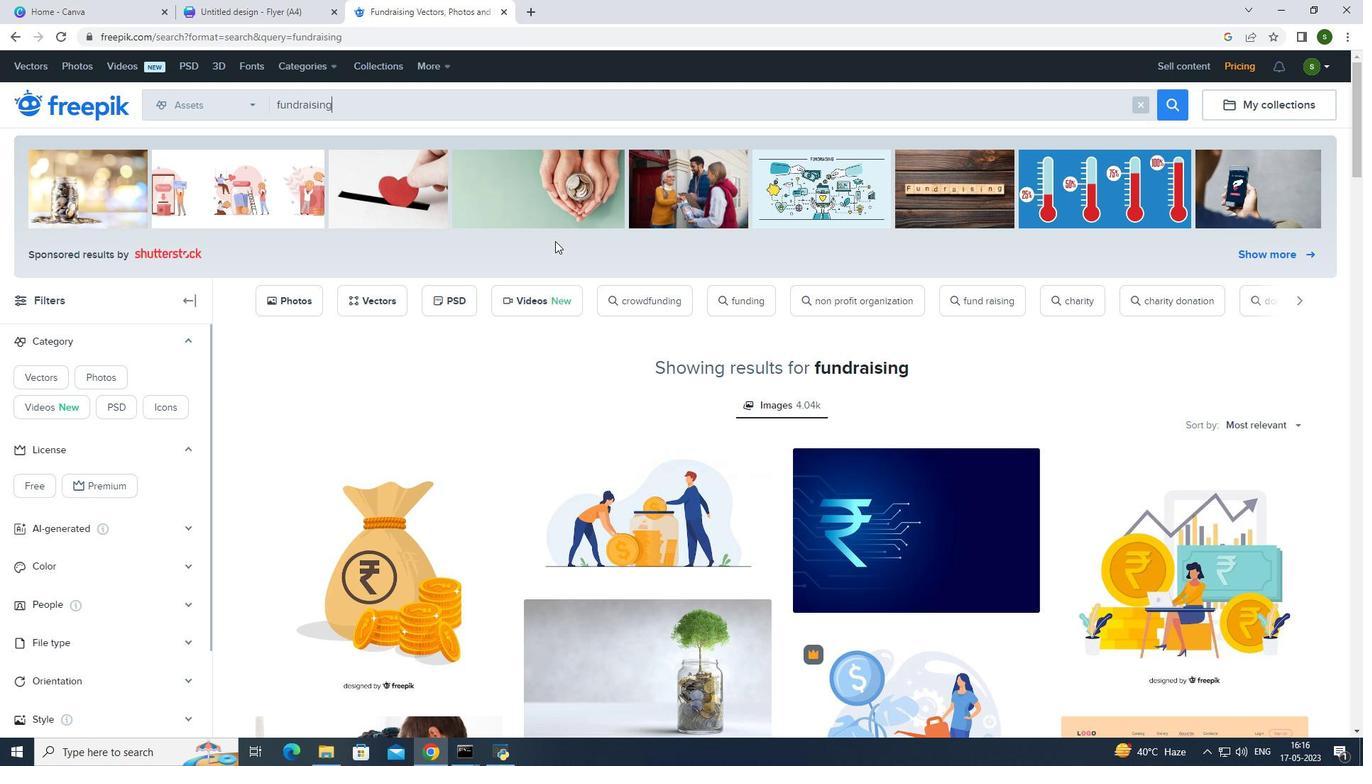 
Action: Mouse scrolled (555, 246) with delta (0, 0)
Screenshot: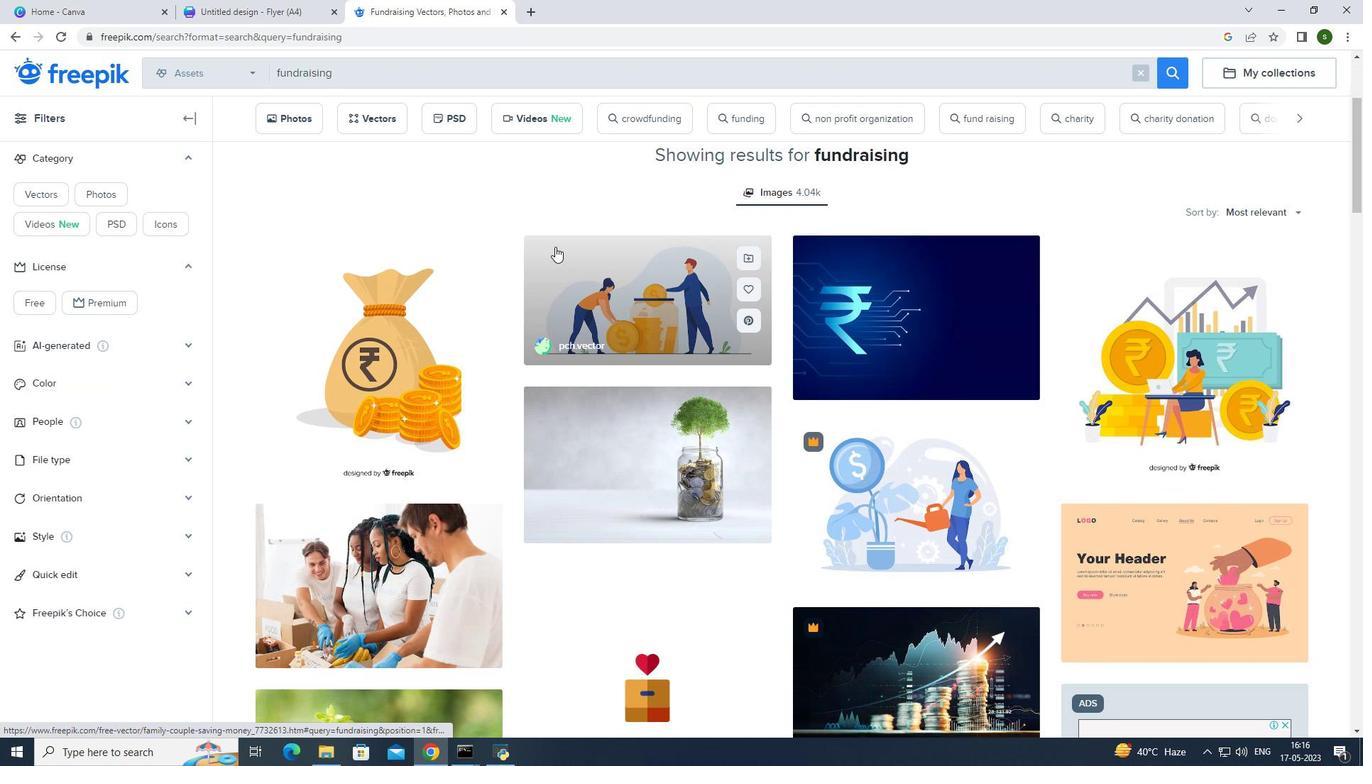 
Action: Mouse scrolled (555, 246) with delta (0, 0)
Screenshot: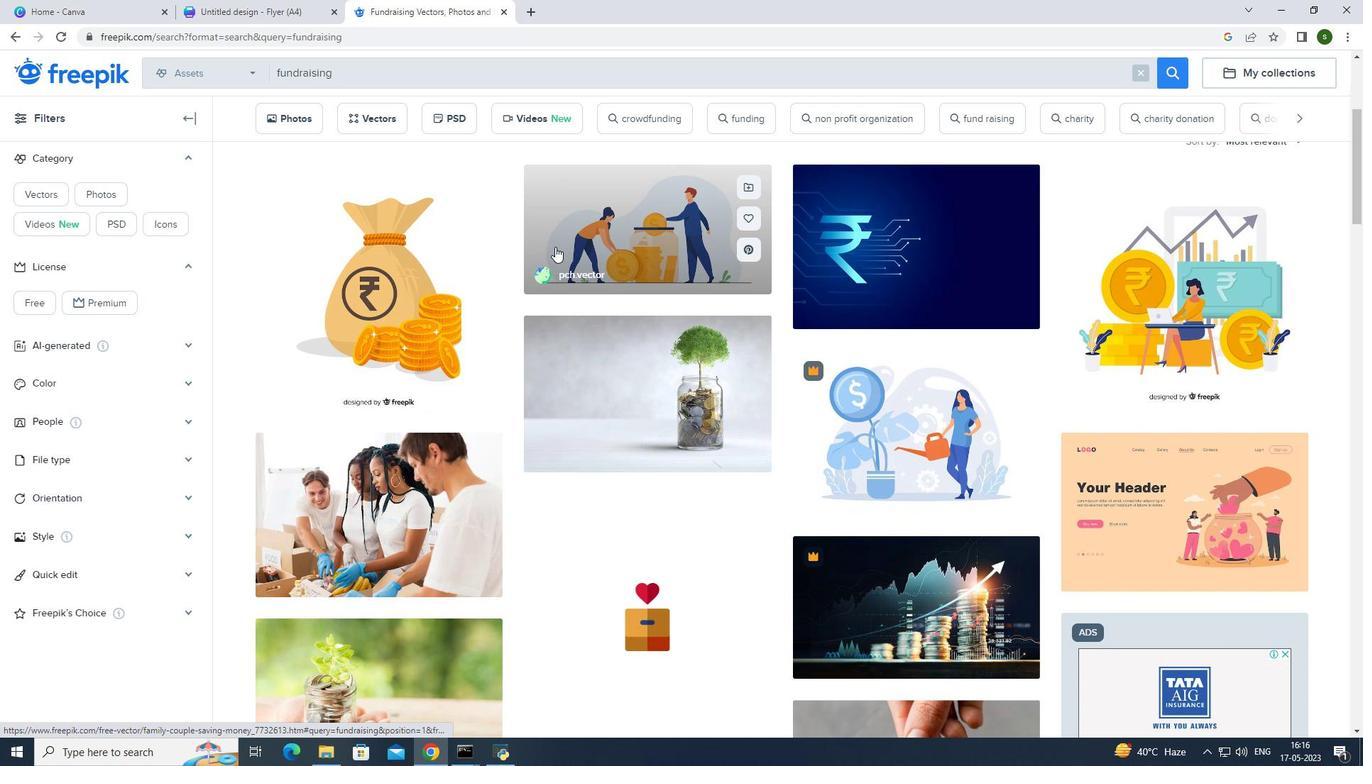 
Action: Mouse scrolled (555, 246) with delta (0, 0)
Screenshot: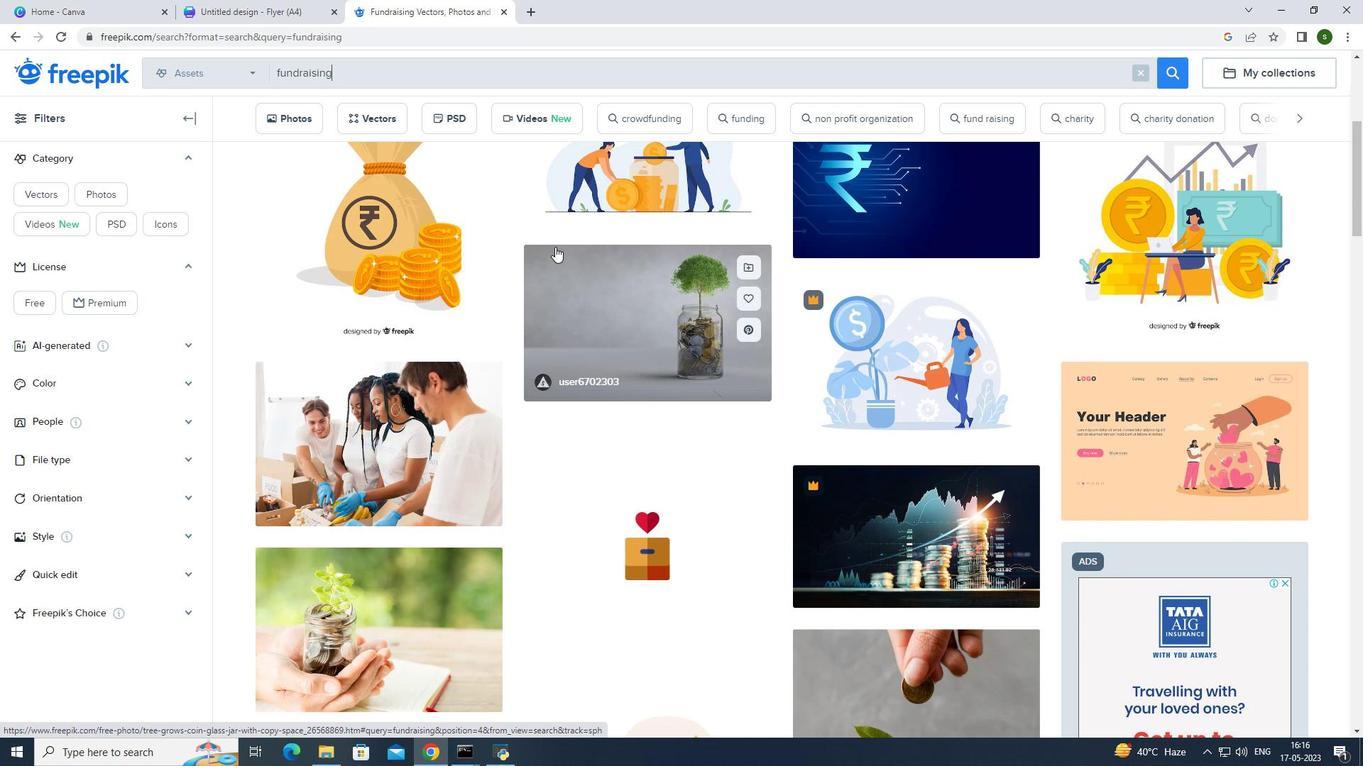 
Action: Mouse scrolled (555, 246) with delta (0, 0)
Screenshot: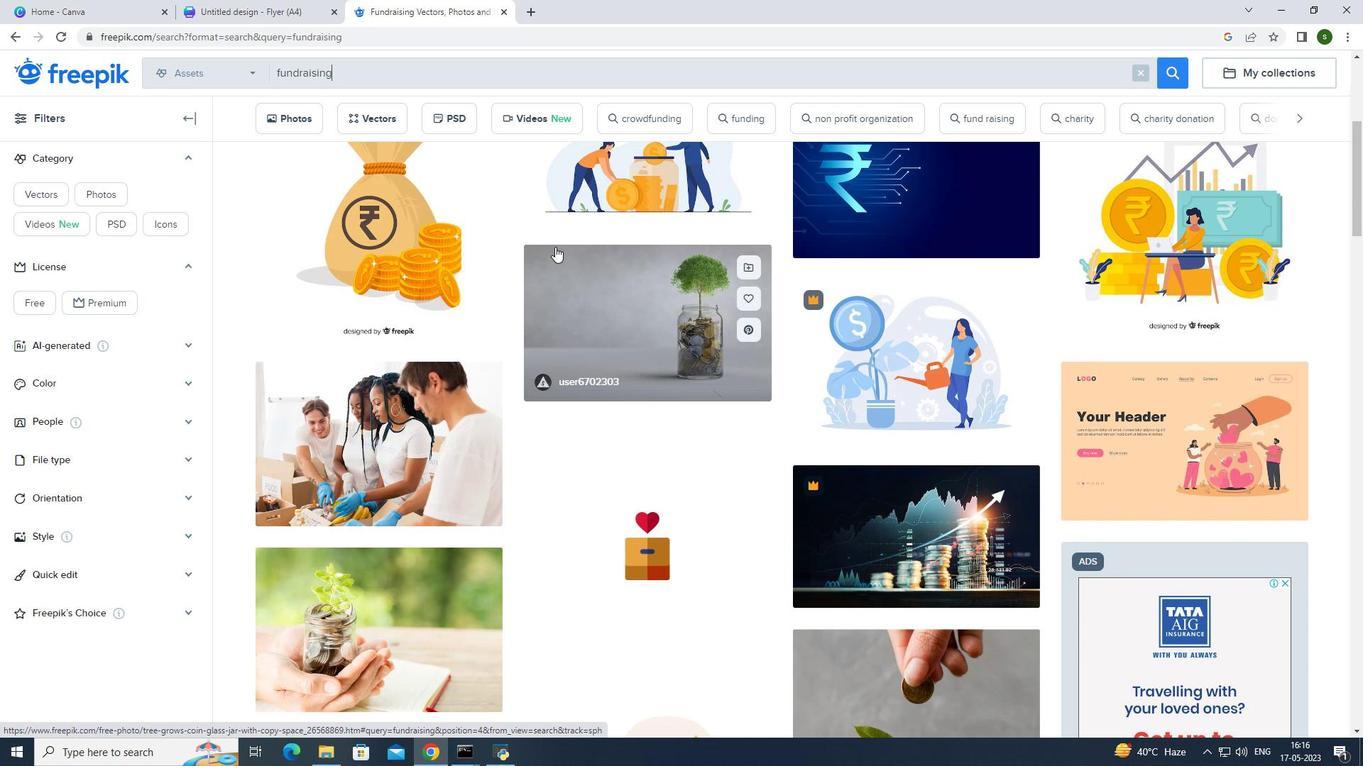 
Action: Mouse scrolled (555, 246) with delta (0, 0)
Screenshot: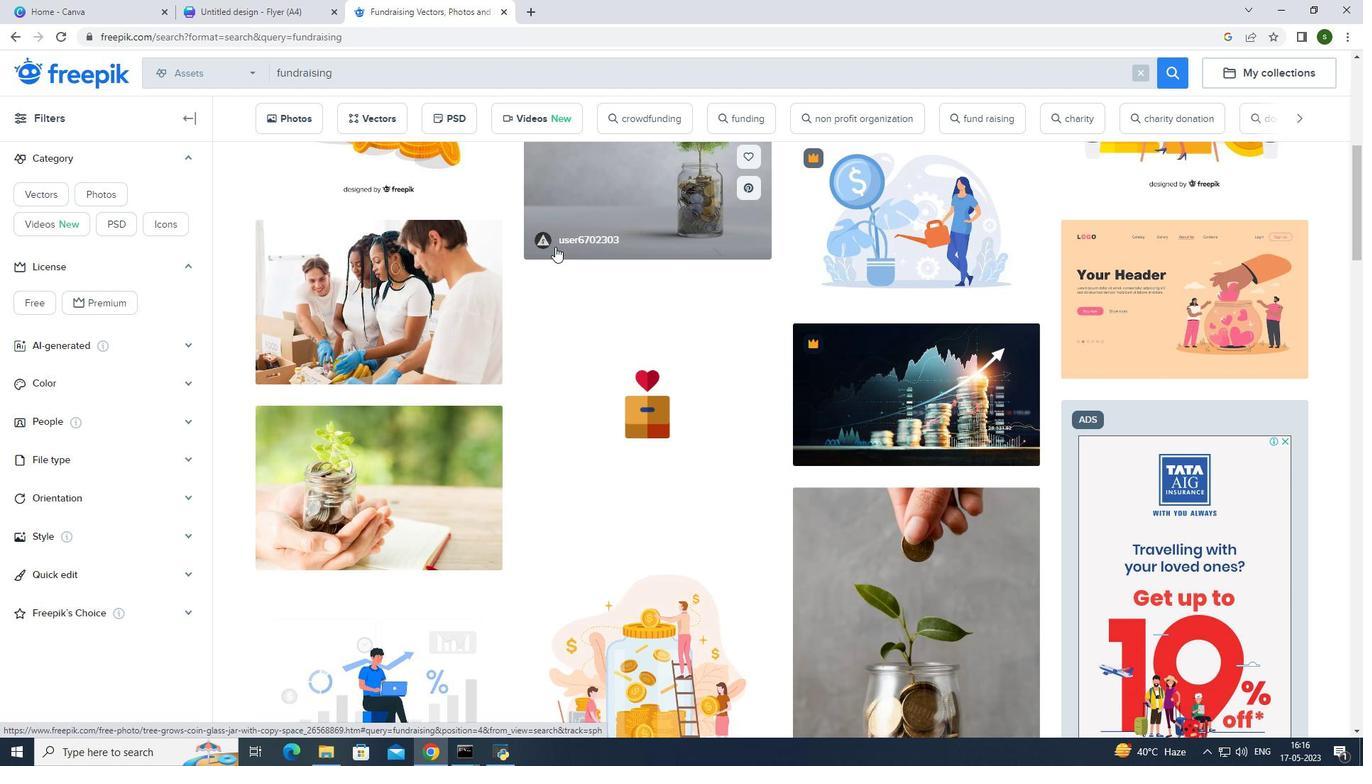 
Action: Mouse scrolled (555, 246) with delta (0, 0)
Screenshot: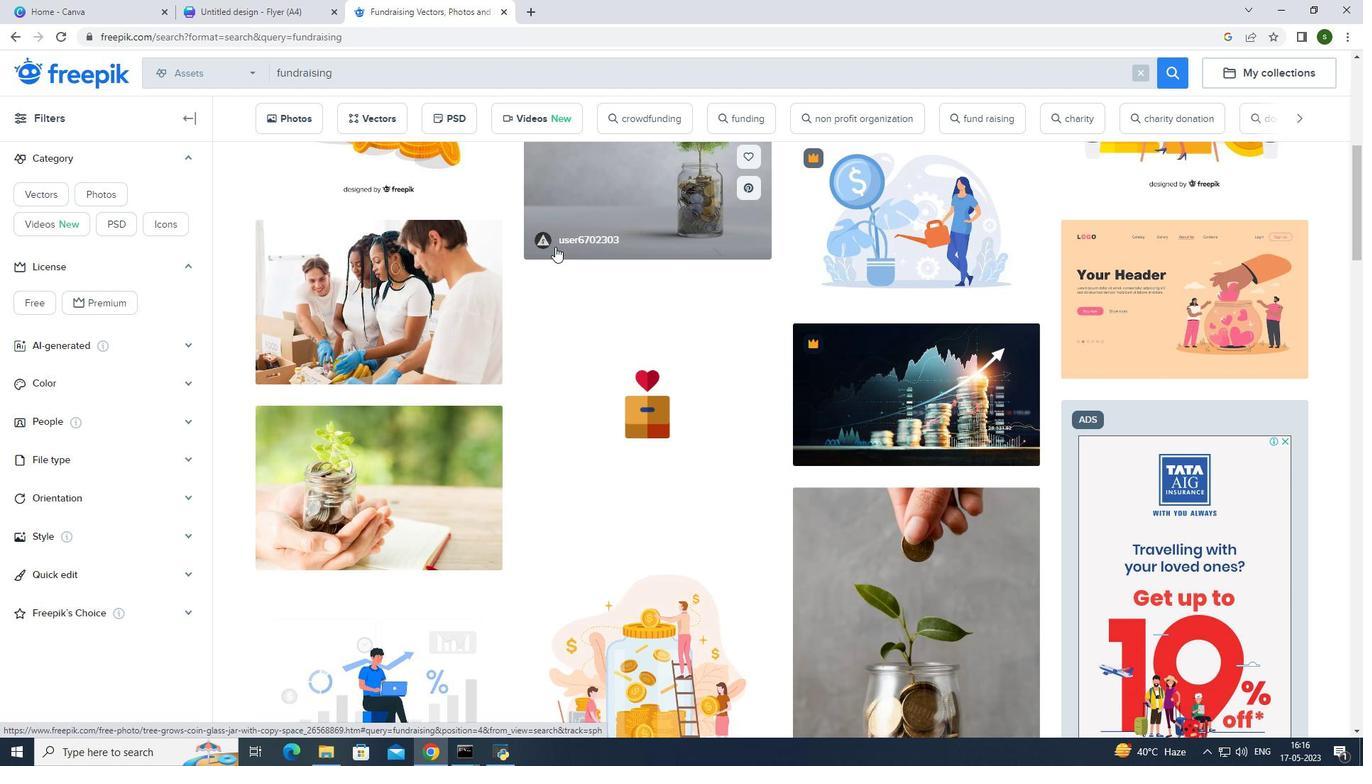 
Action: Mouse scrolled (555, 247) with delta (0, 0)
Screenshot: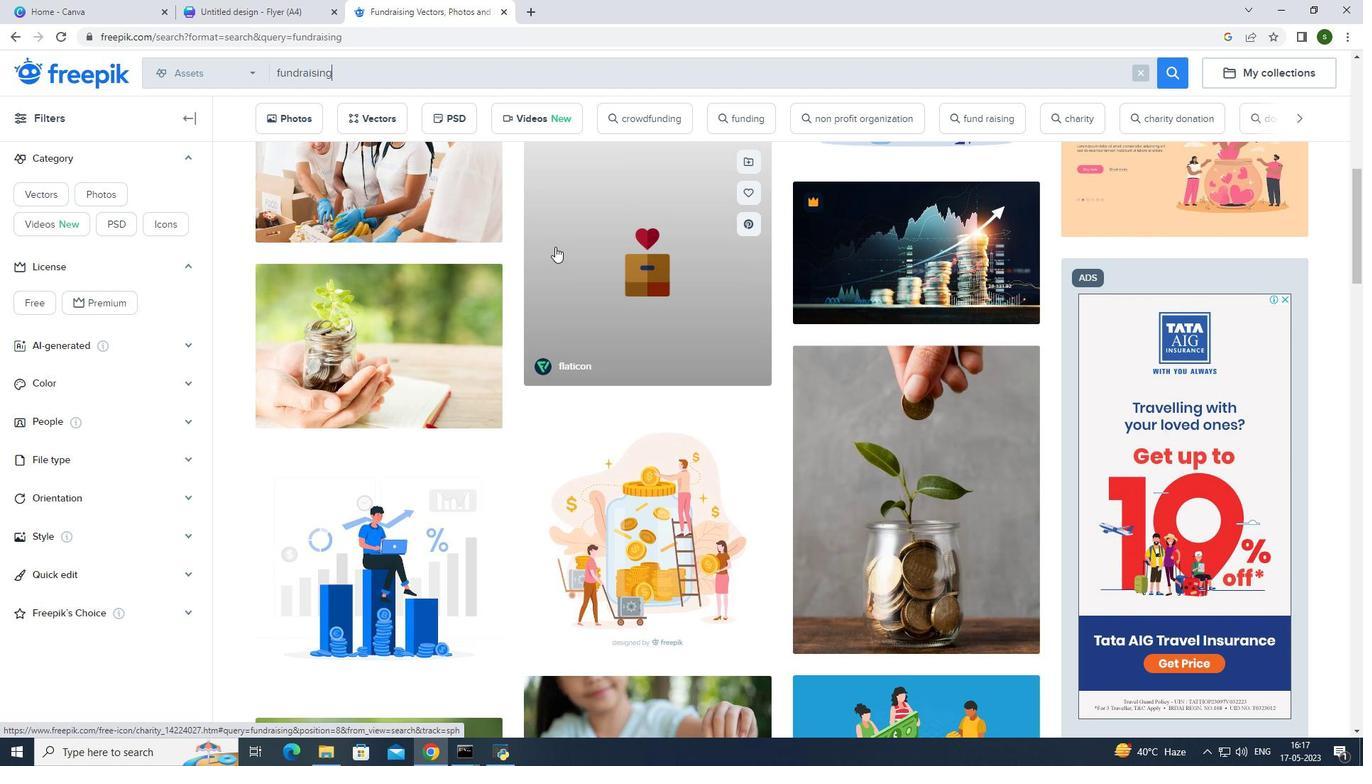 
Action: Mouse moved to (1180, 269)
Screenshot: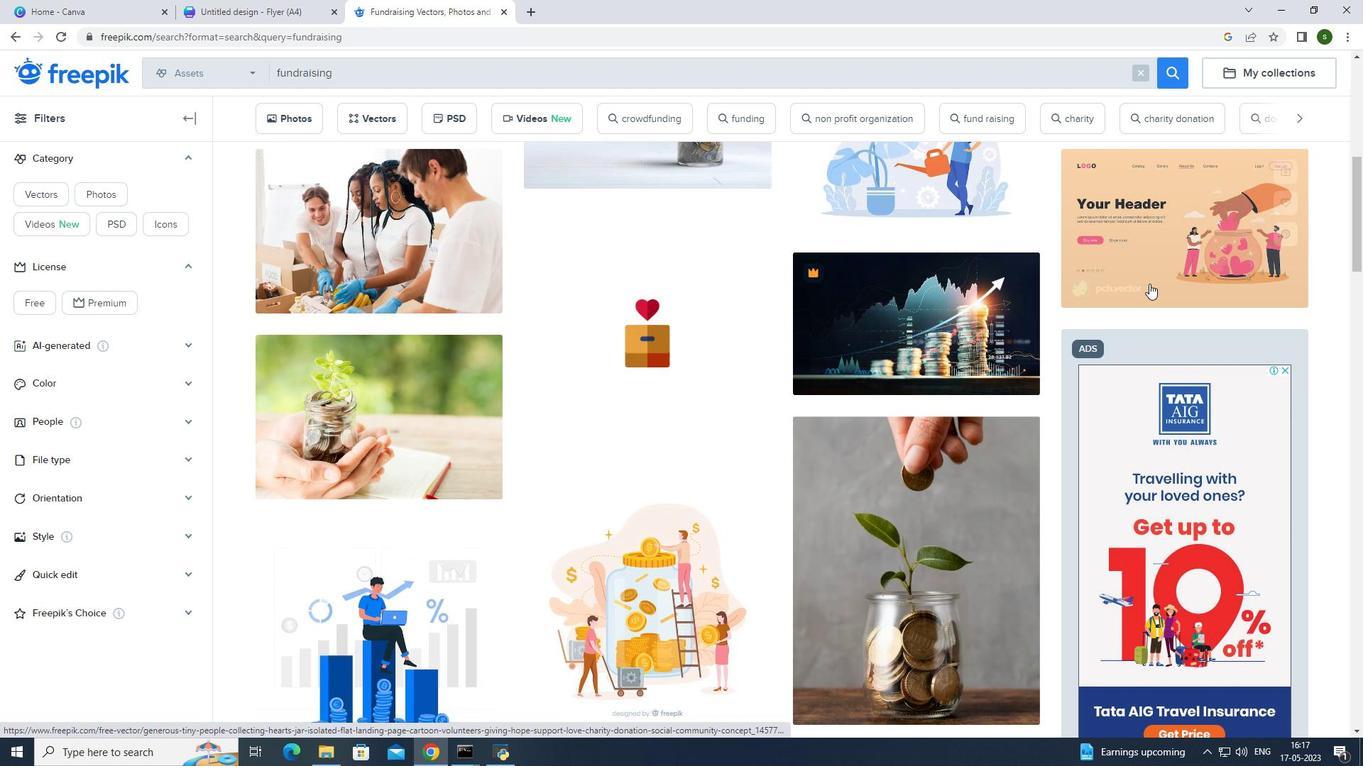 
Action: Mouse pressed left at (1180, 269)
Screenshot: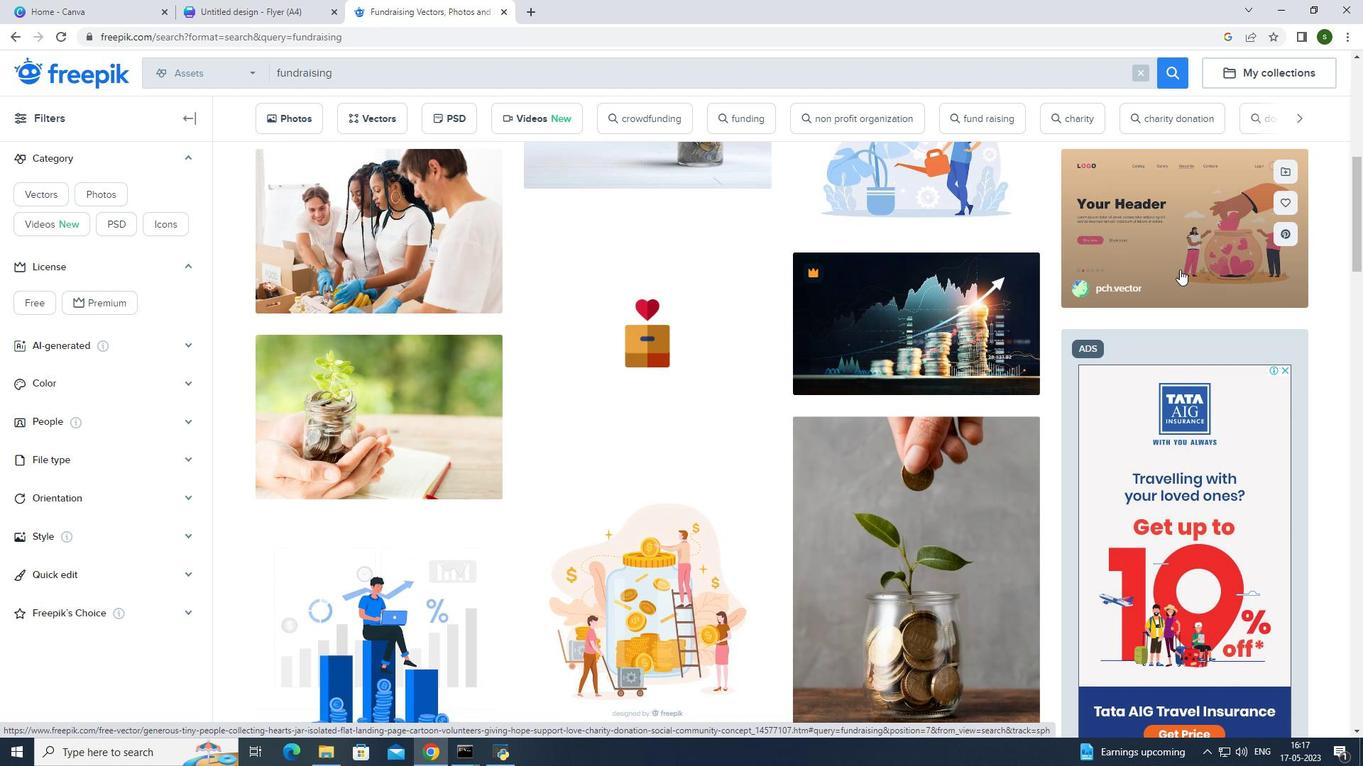
Action: Mouse moved to (734, 316)
Screenshot: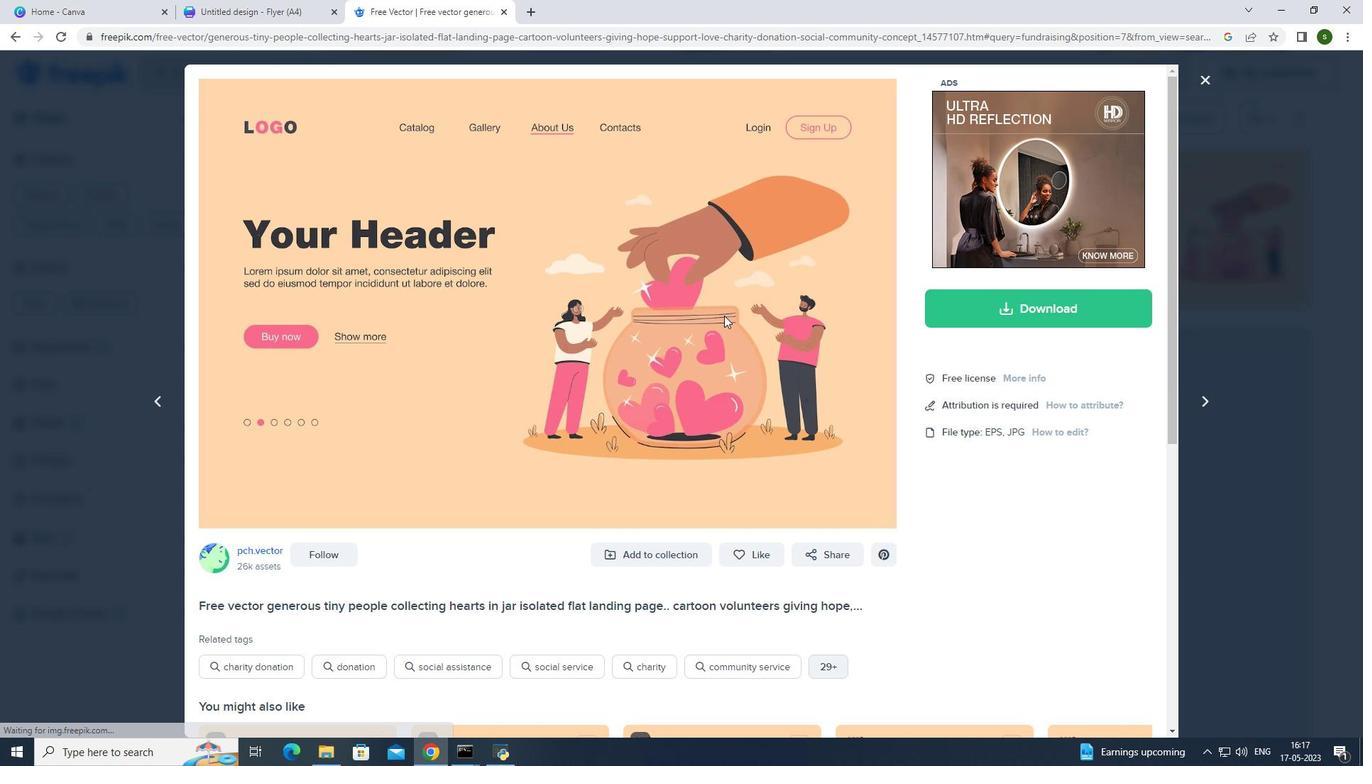 
Action: Mouse scrolled (734, 316) with delta (0, 0)
Screenshot: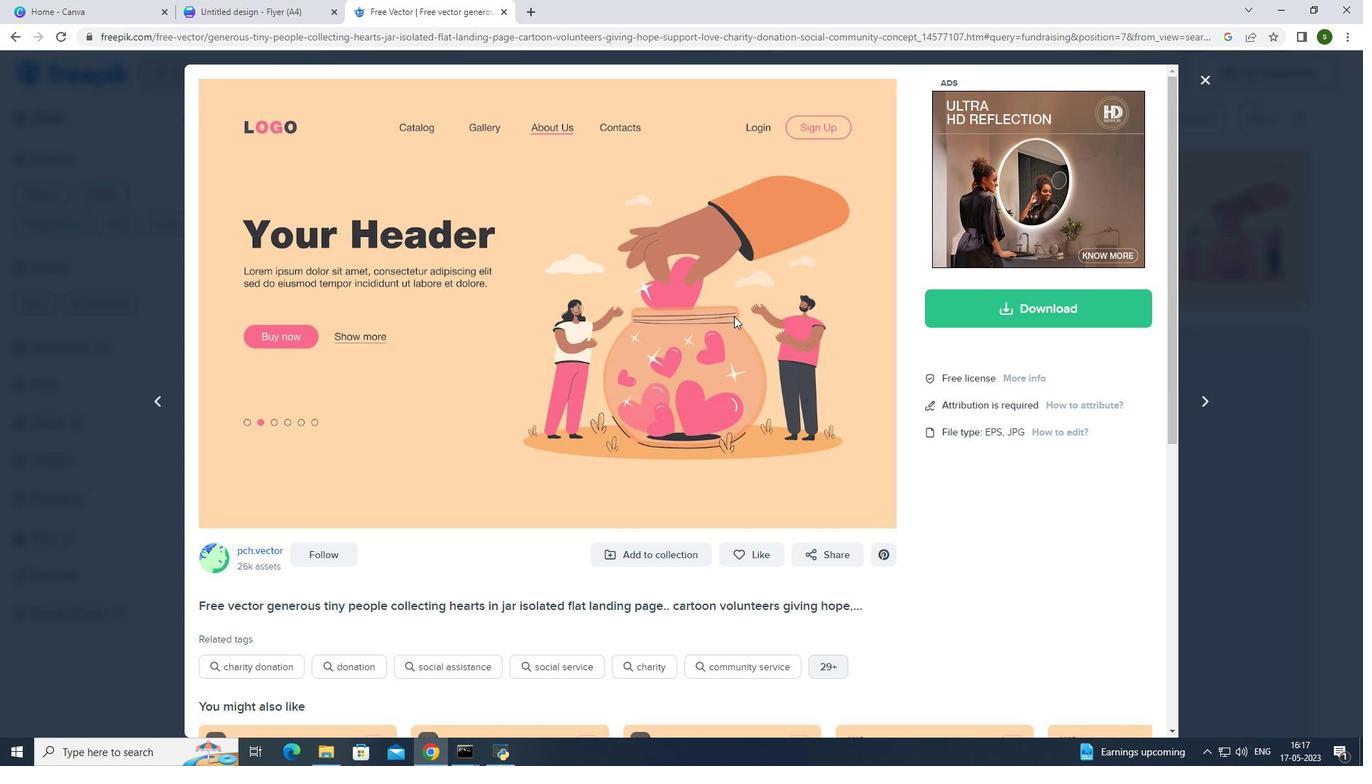 
Action: Mouse scrolled (734, 316) with delta (0, 0)
Screenshot: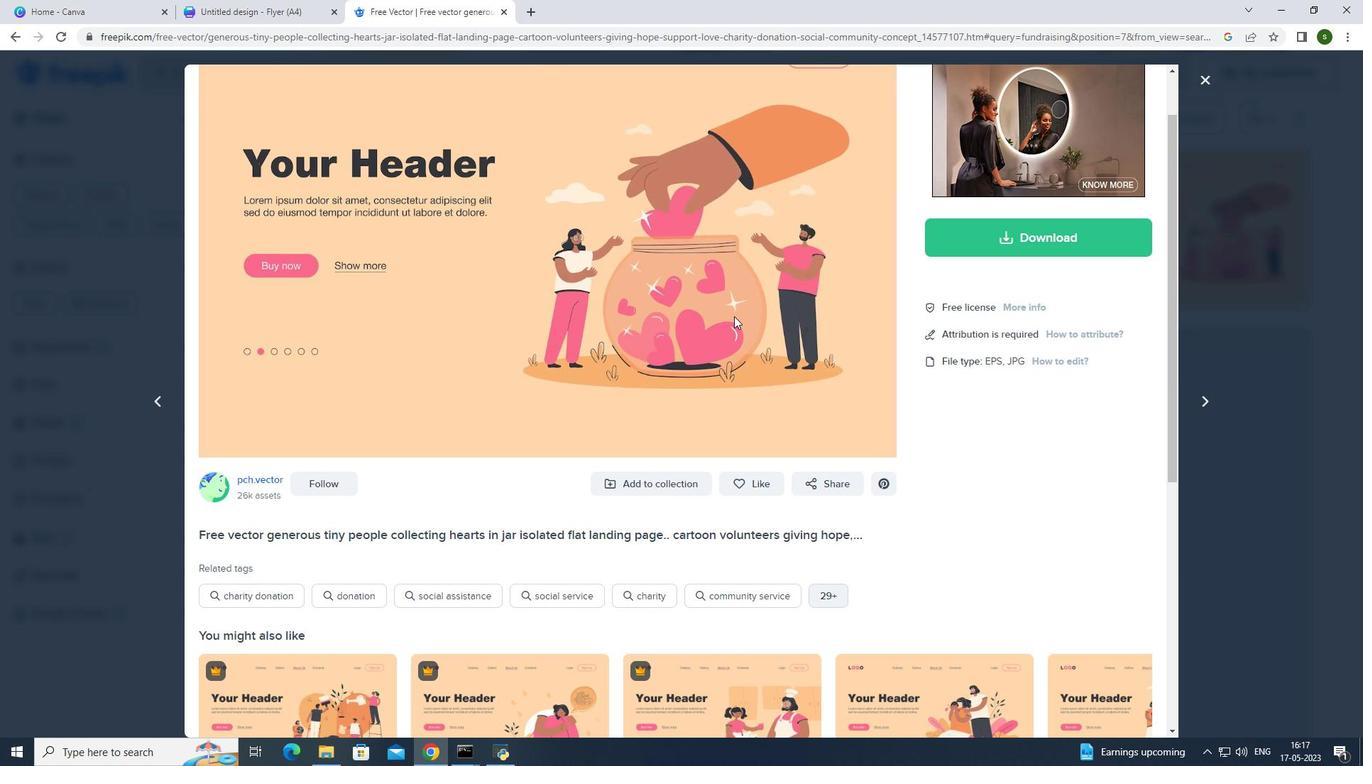 
Action: Mouse scrolled (734, 316) with delta (0, 0)
Screenshot: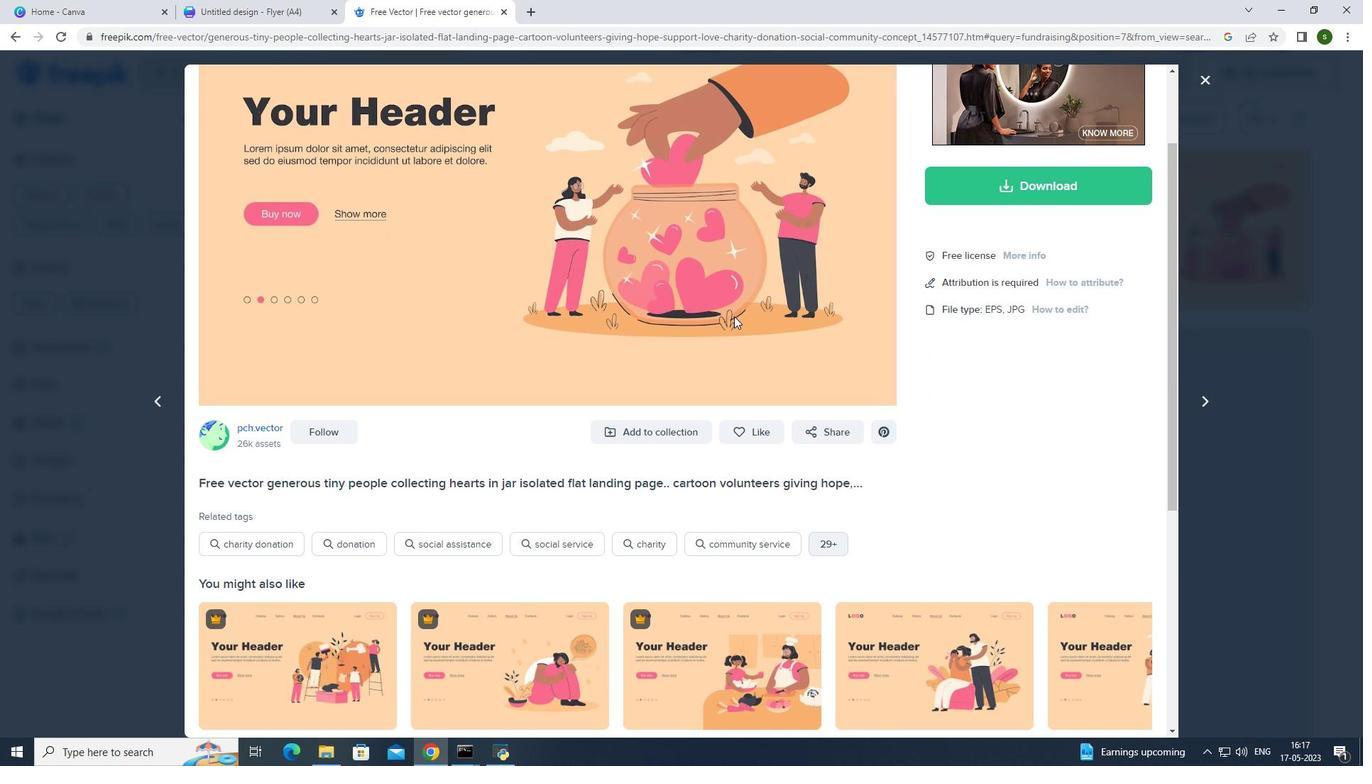 
Action: Mouse scrolled (734, 317) with delta (0, 0)
Screenshot: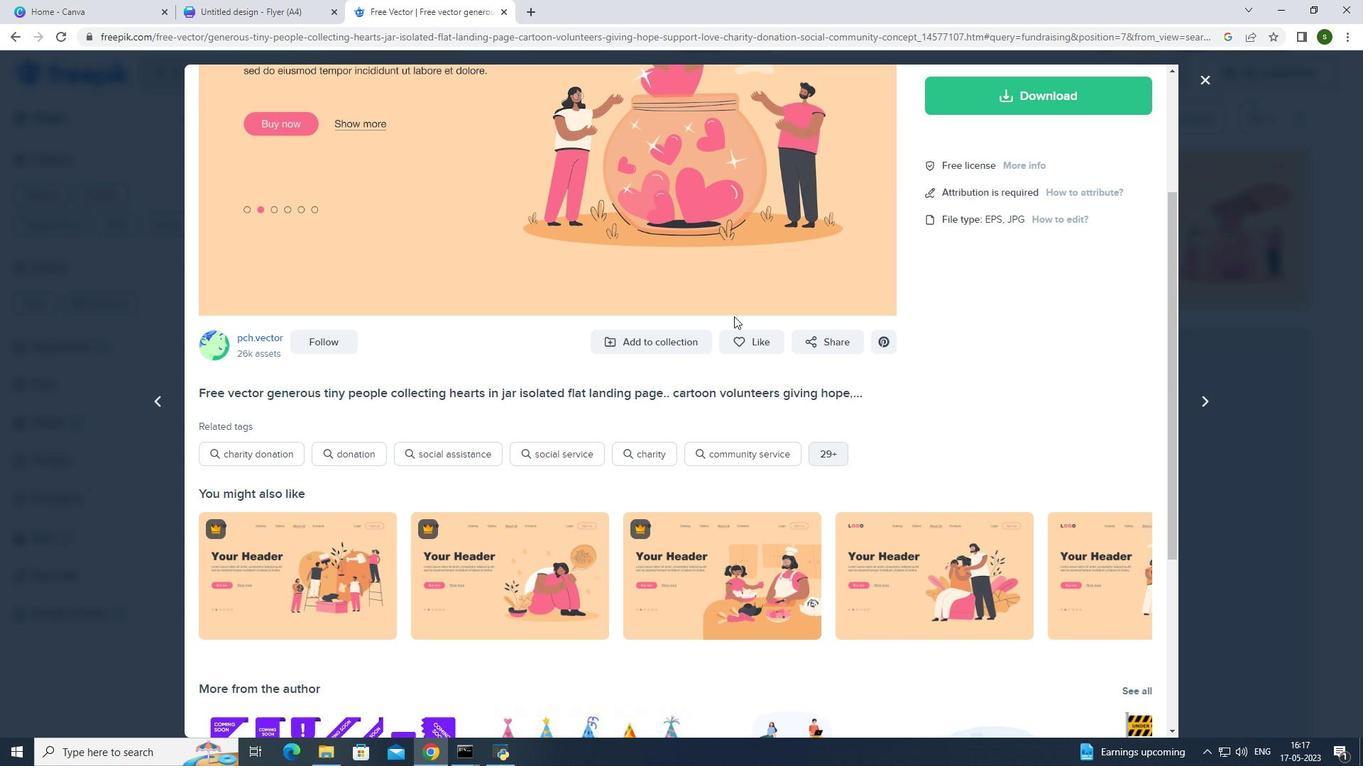 
Action: Mouse scrolled (734, 317) with delta (0, 0)
Screenshot: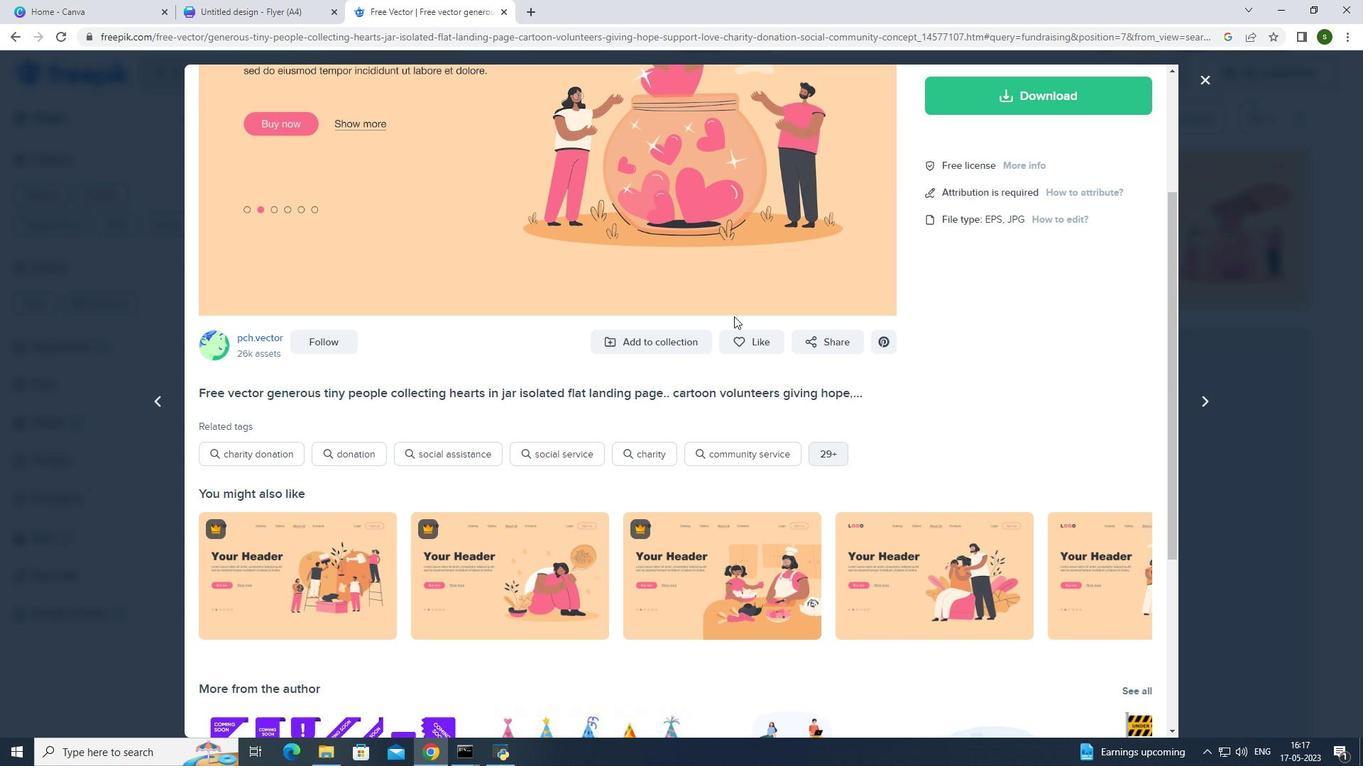 
Action: Mouse scrolled (734, 317) with delta (0, 0)
Screenshot: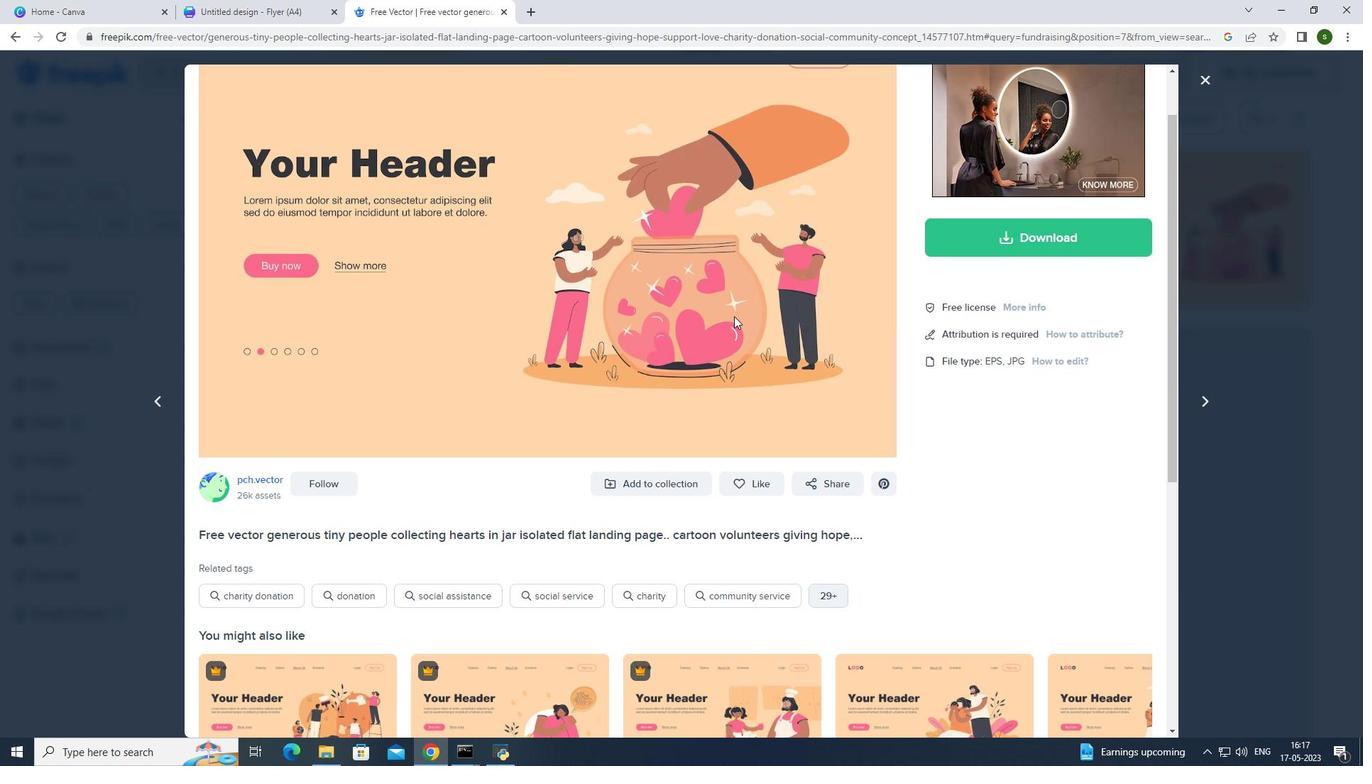 
Action: Mouse scrolled (734, 317) with delta (0, 0)
Screenshot: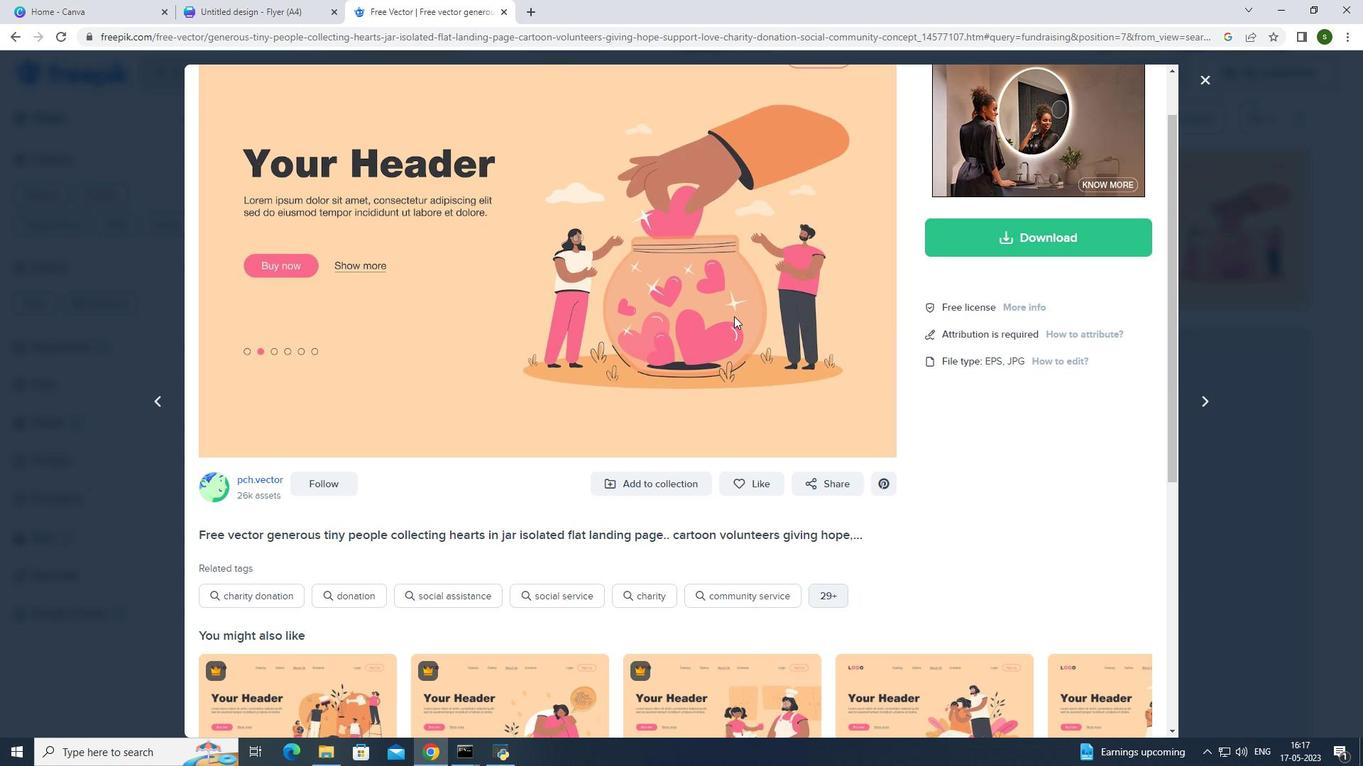 
Action: Mouse scrolled (734, 317) with delta (0, 0)
Screenshot: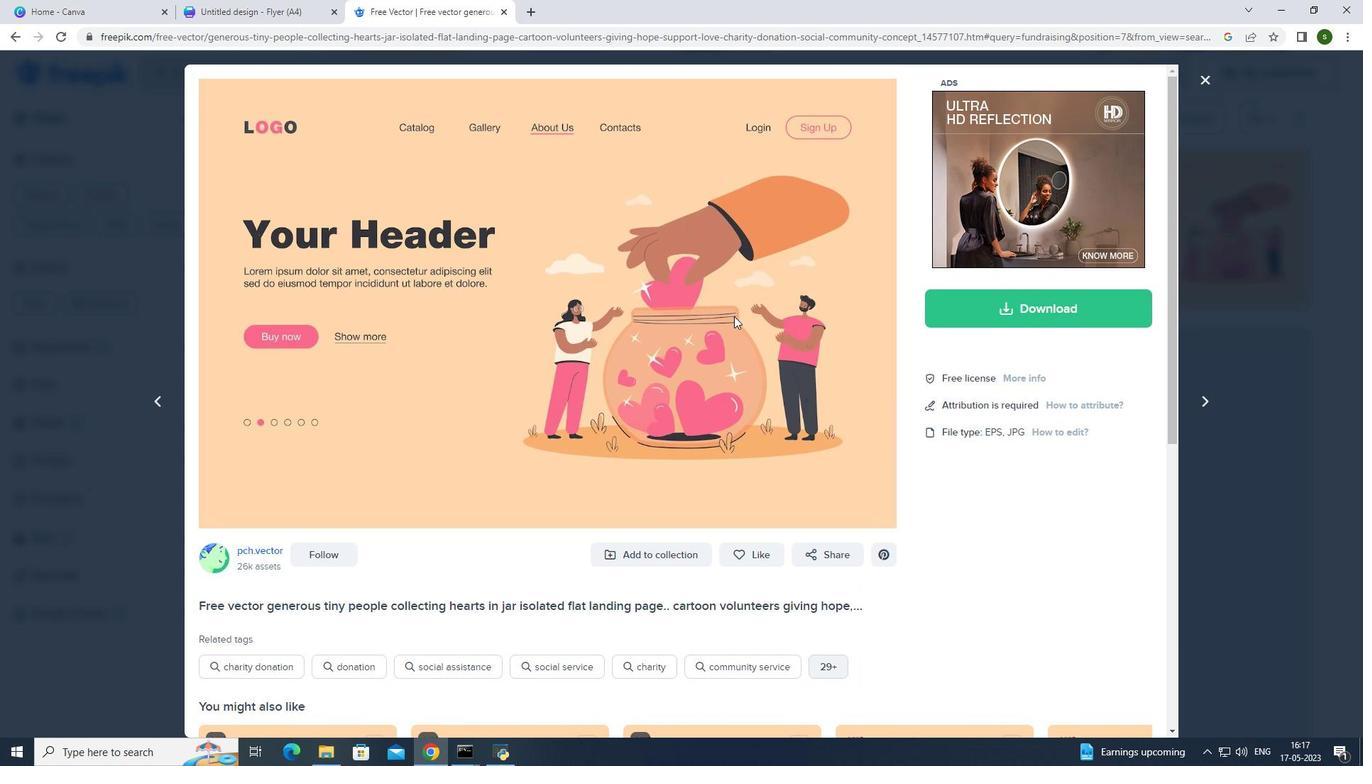 
Action: Mouse scrolled (734, 317) with delta (0, 0)
Screenshot: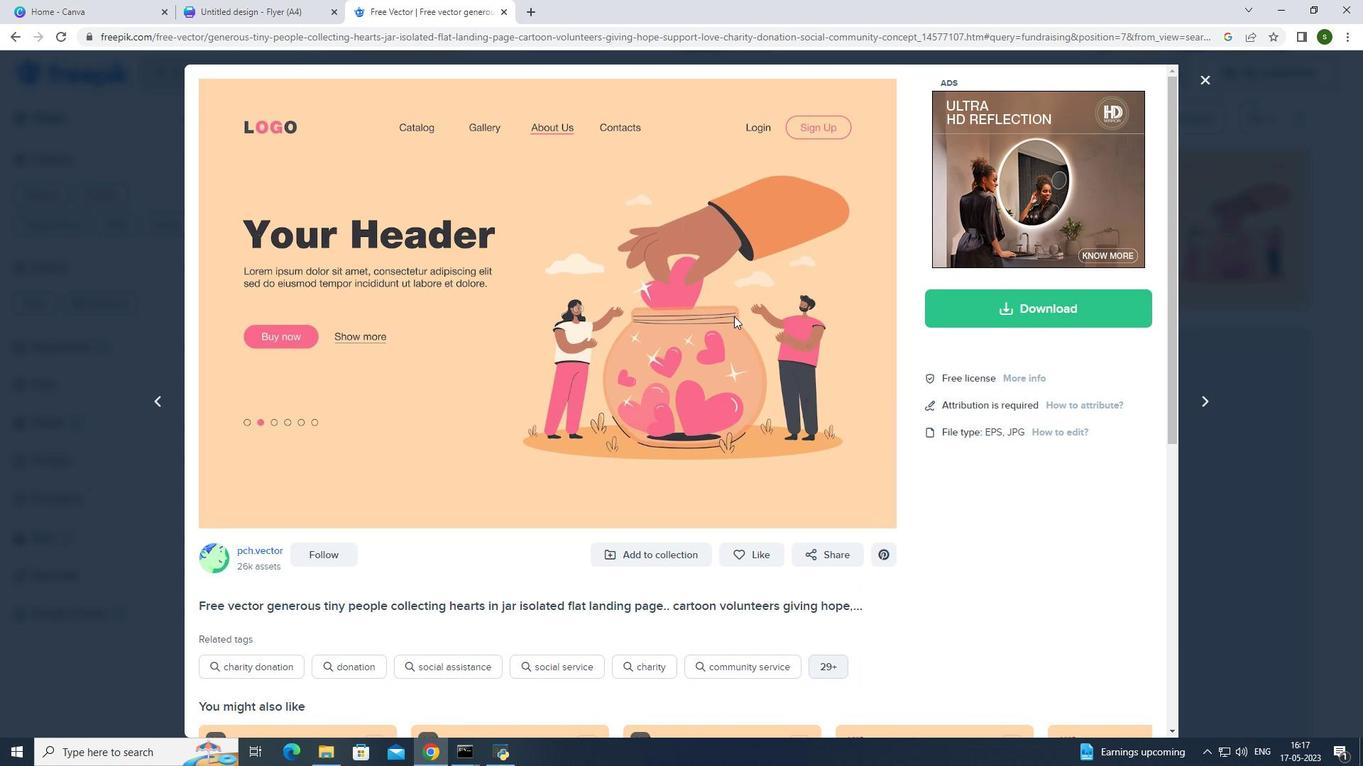 
Action: Mouse moved to (1201, 84)
Screenshot: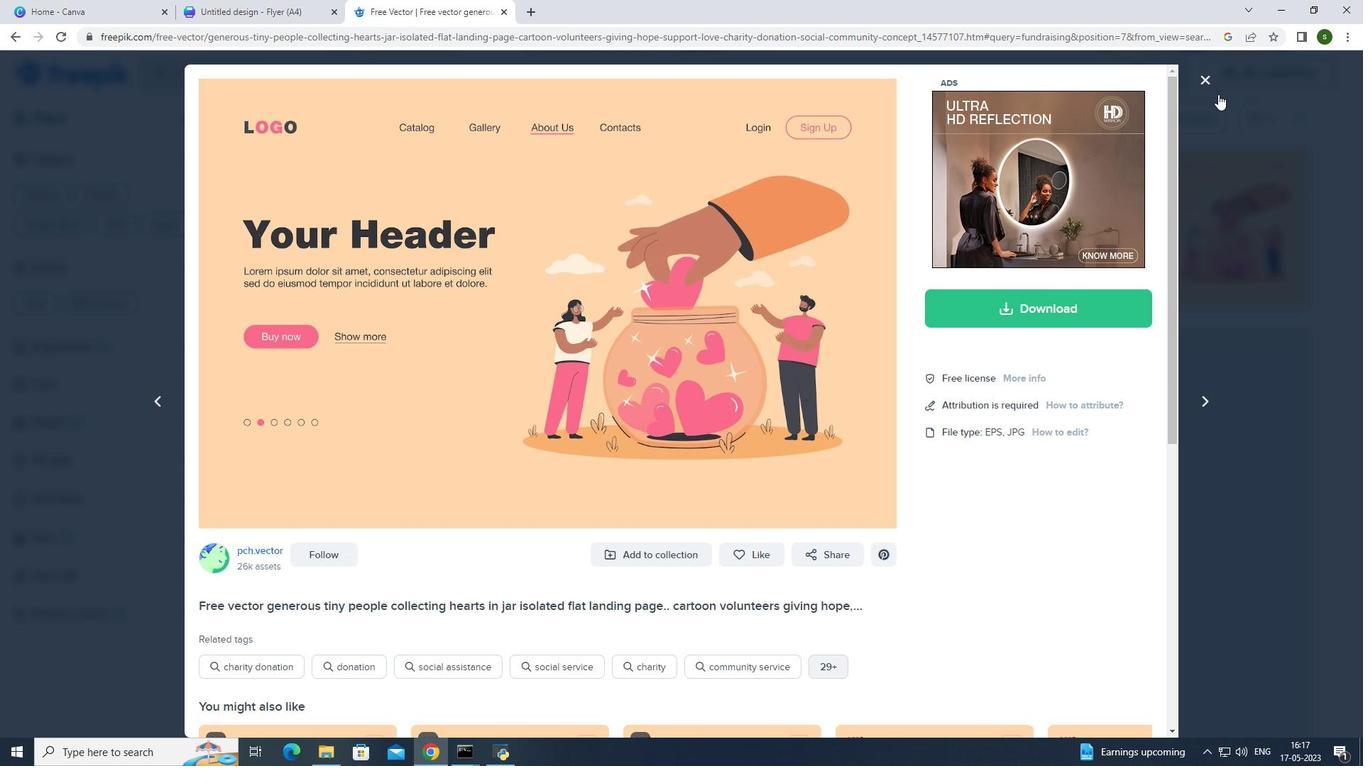 
Action: Mouse pressed left at (1201, 84)
Screenshot: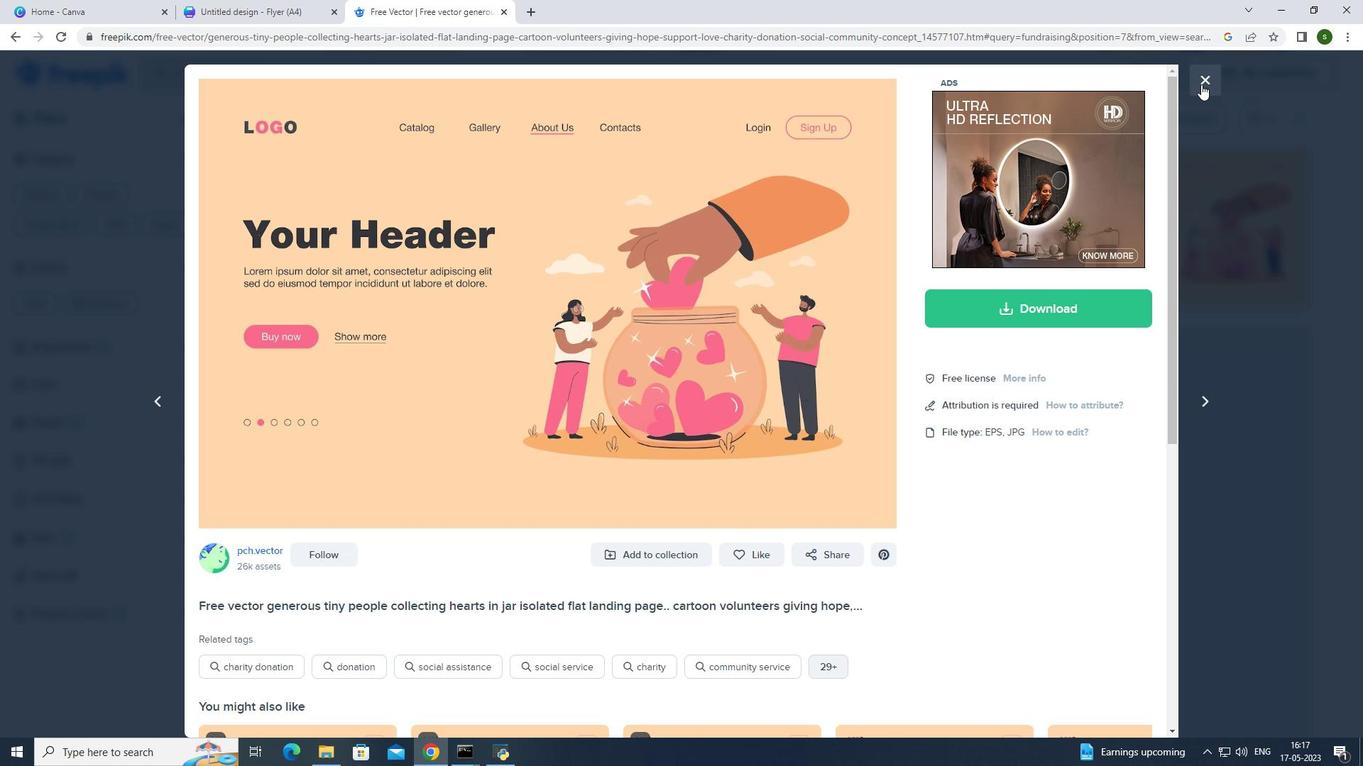 
Action: Mouse moved to (923, 290)
Screenshot: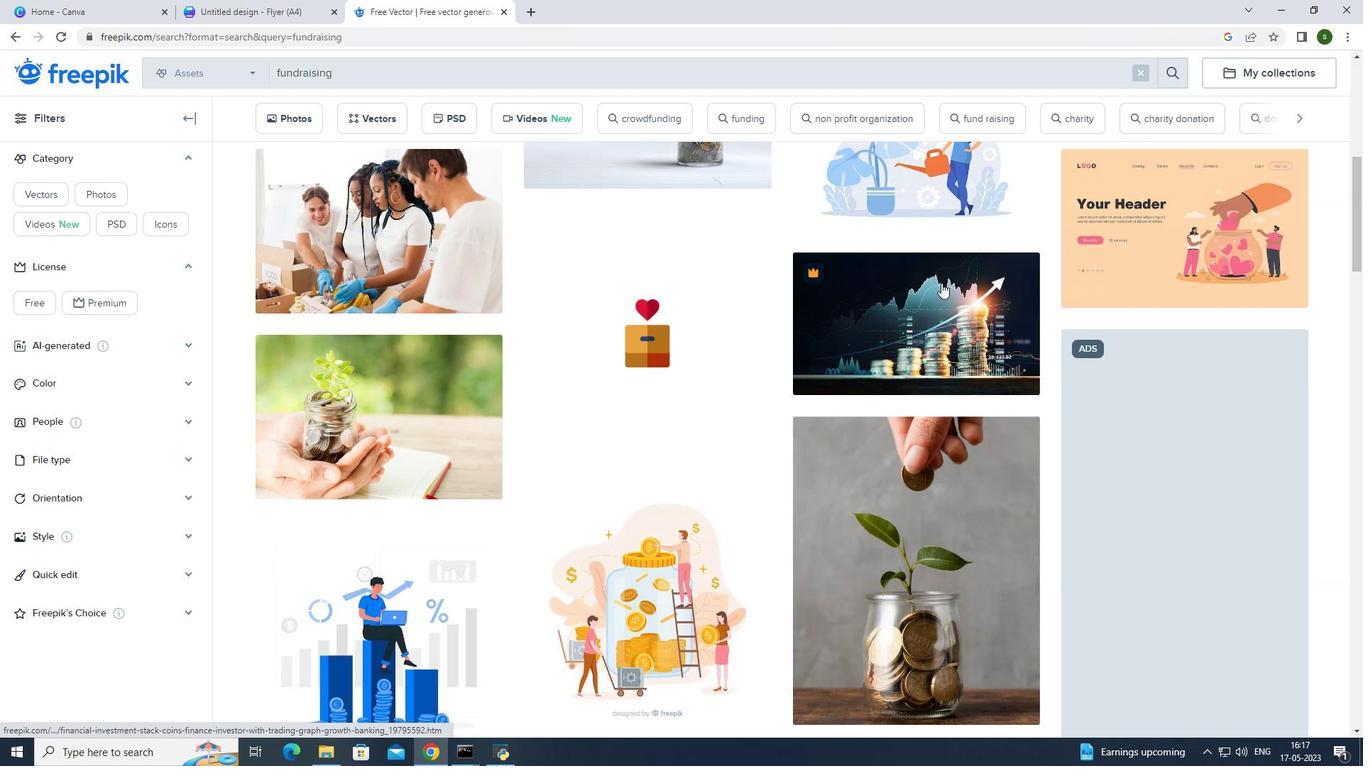 
Action: Mouse scrolled (923, 289) with delta (0, 0)
Screenshot: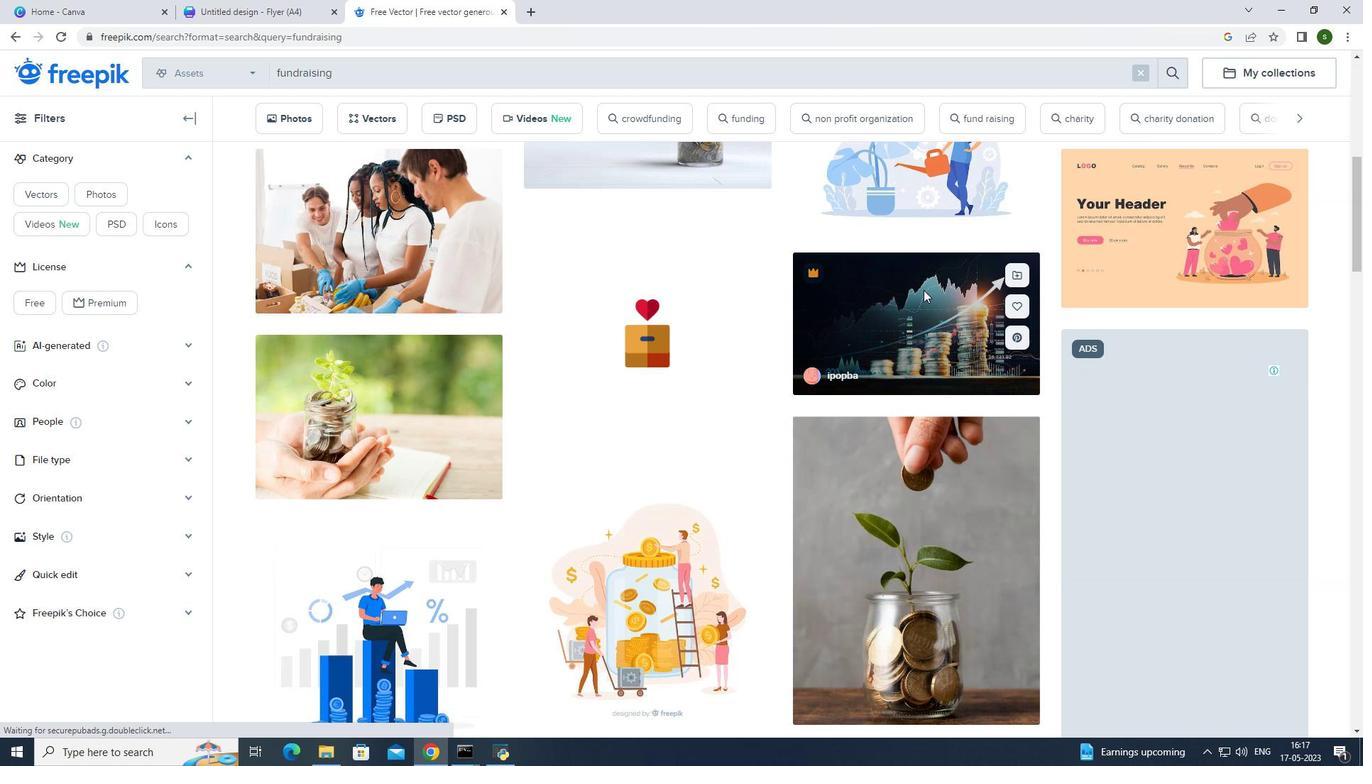 
Action: Mouse scrolled (923, 289) with delta (0, 0)
Screenshot: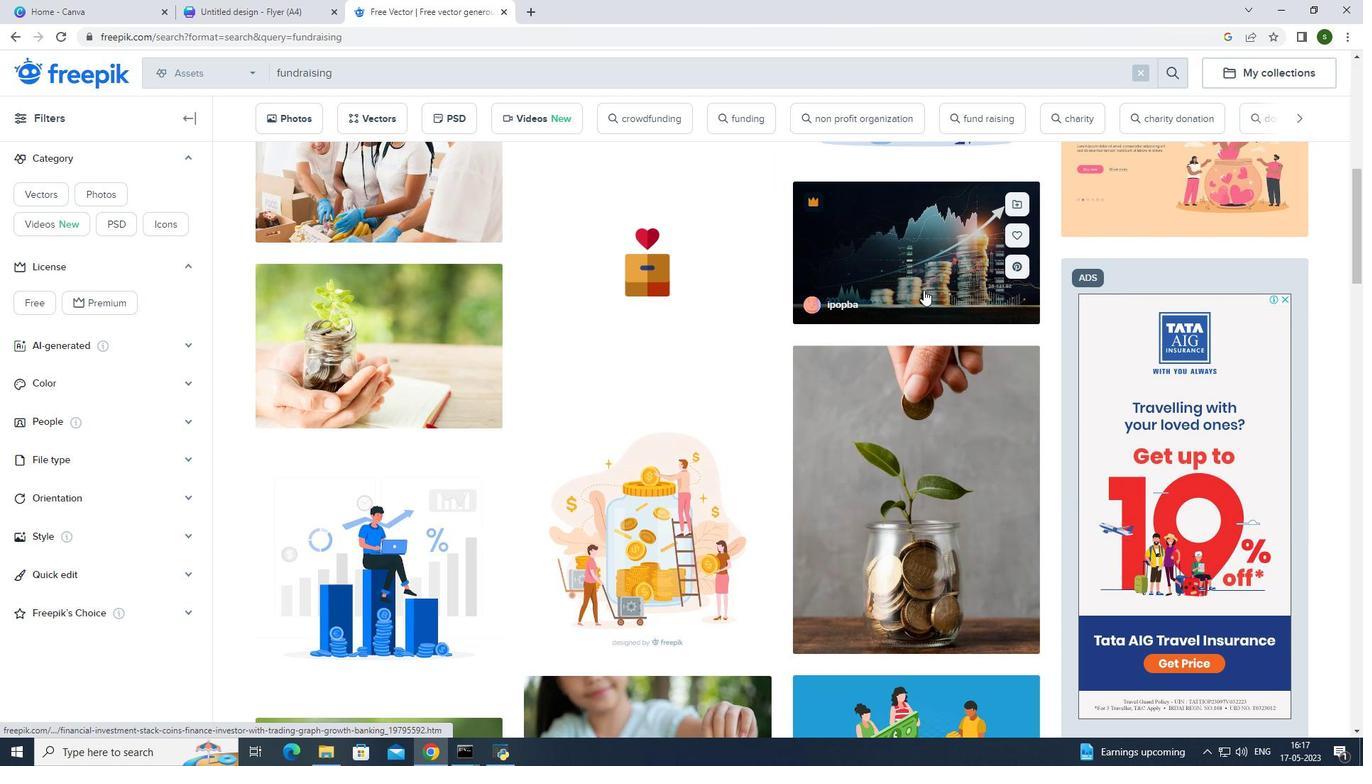 
Action: Mouse scrolled (923, 289) with delta (0, 0)
Screenshot: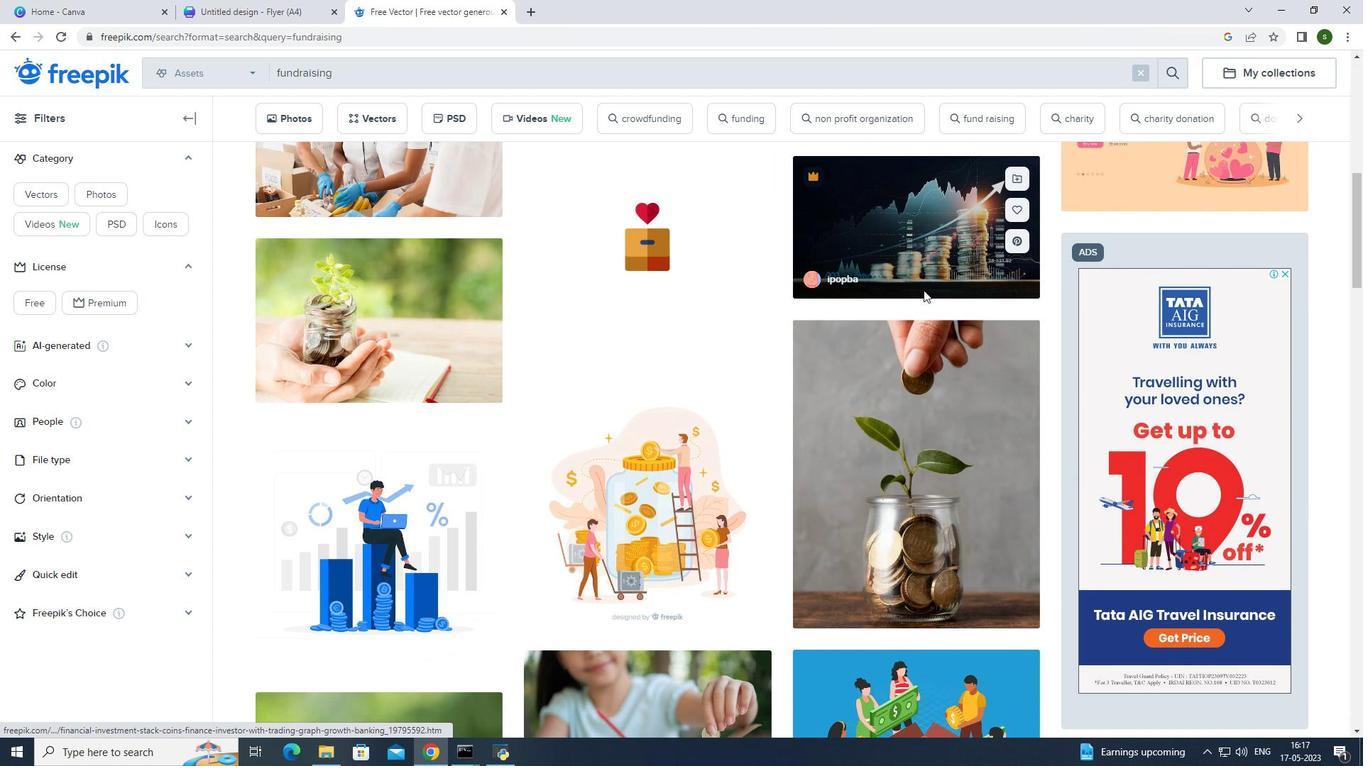 
Action: Mouse scrolled (923, 289) with delta (0, 0)
Screenshot: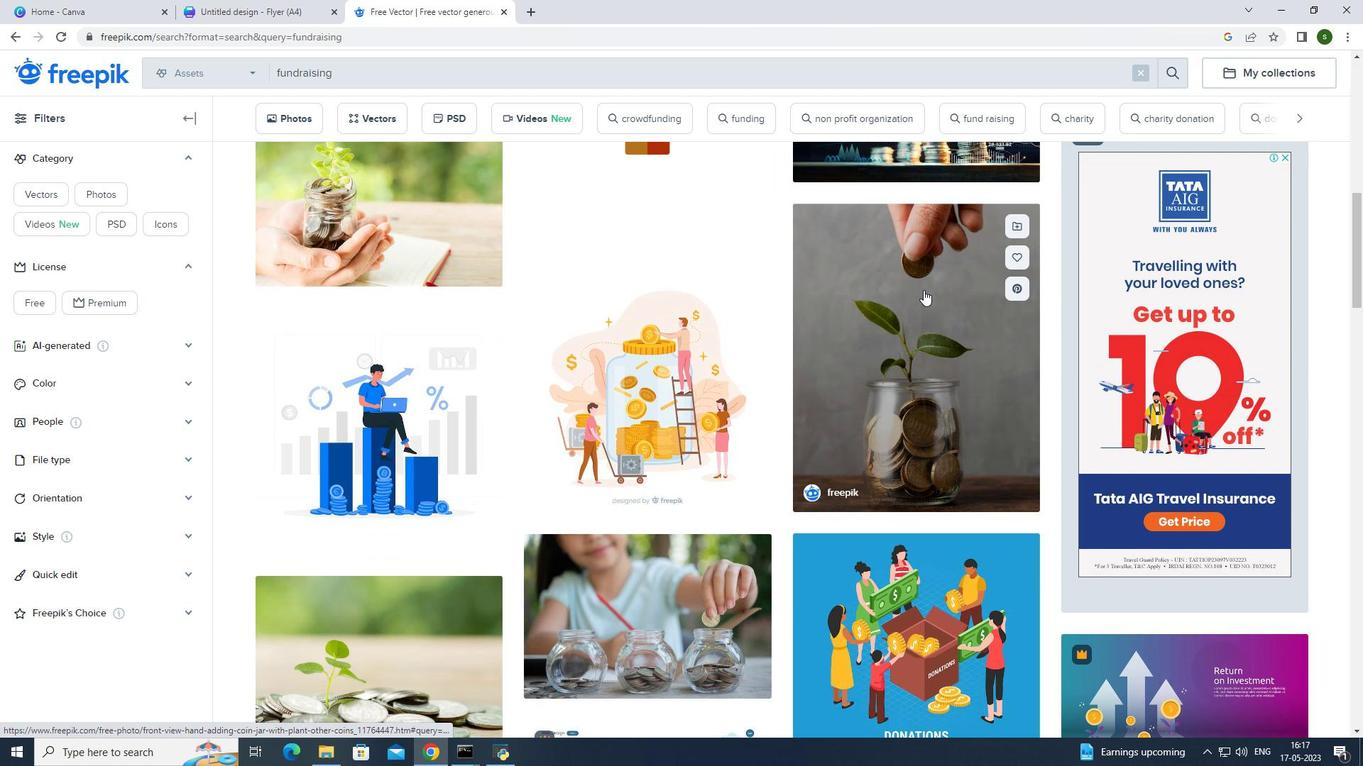 
Action: Mouse scrolled (923, 289) with delta (0, 0)
Screenshot: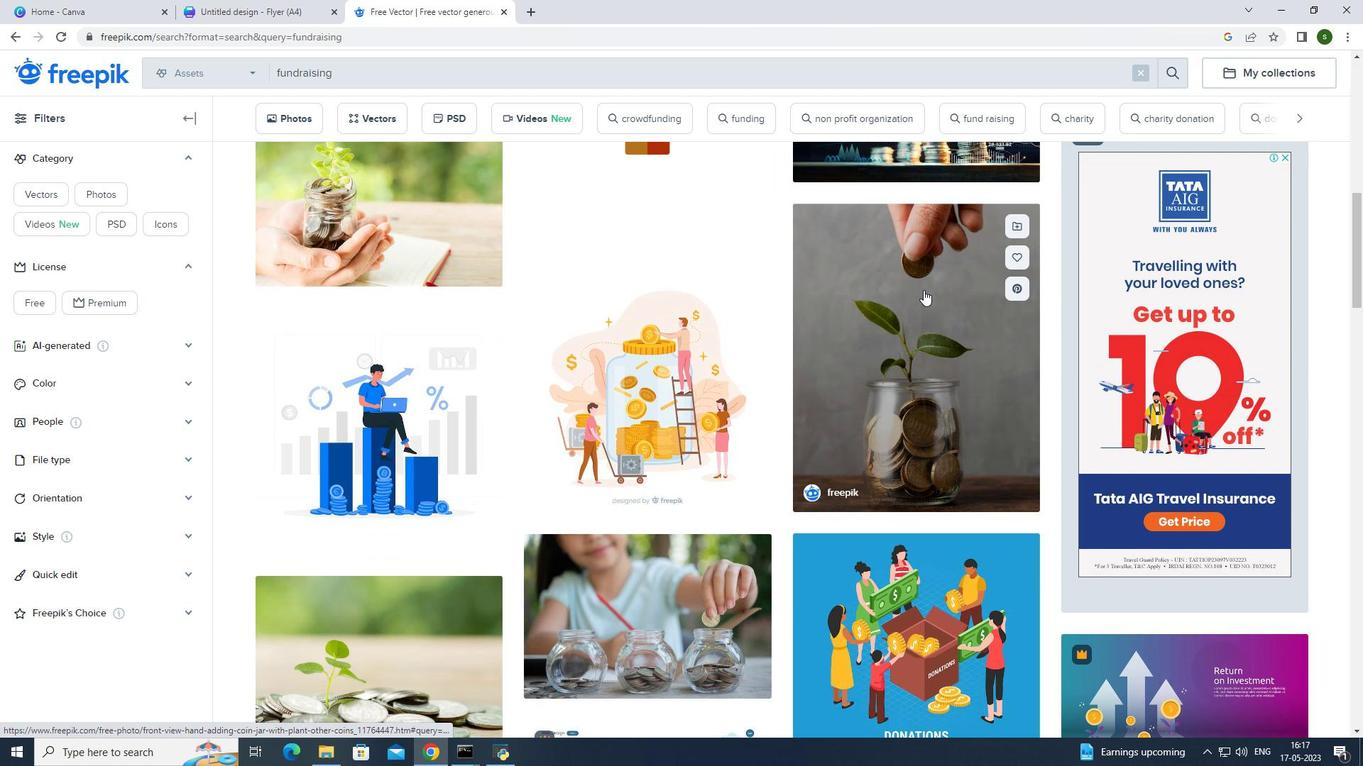 
Action: Mouse scrolled (923, 289) with delta (0, 0)
Screenshot: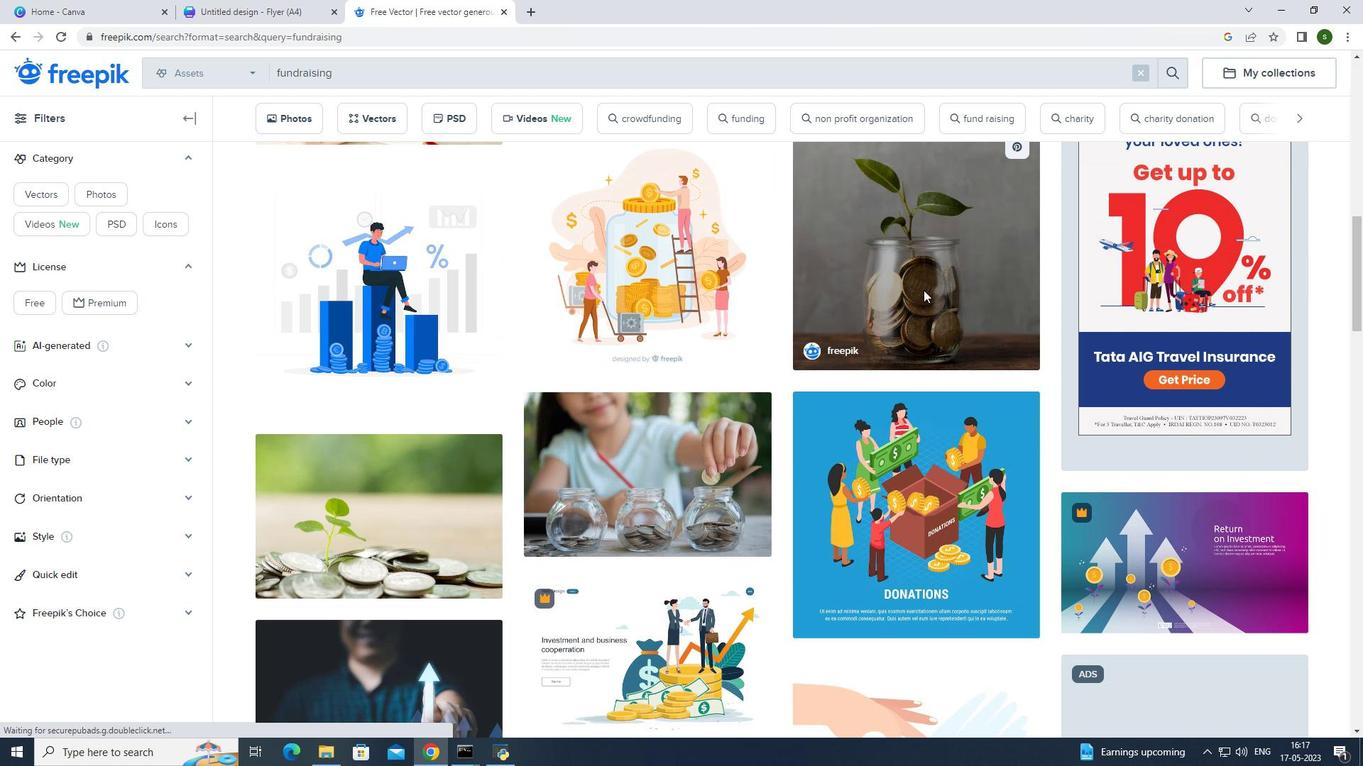 
Action: Mouse scrolled (923, 289) with delta (0, 0)
Screenshot: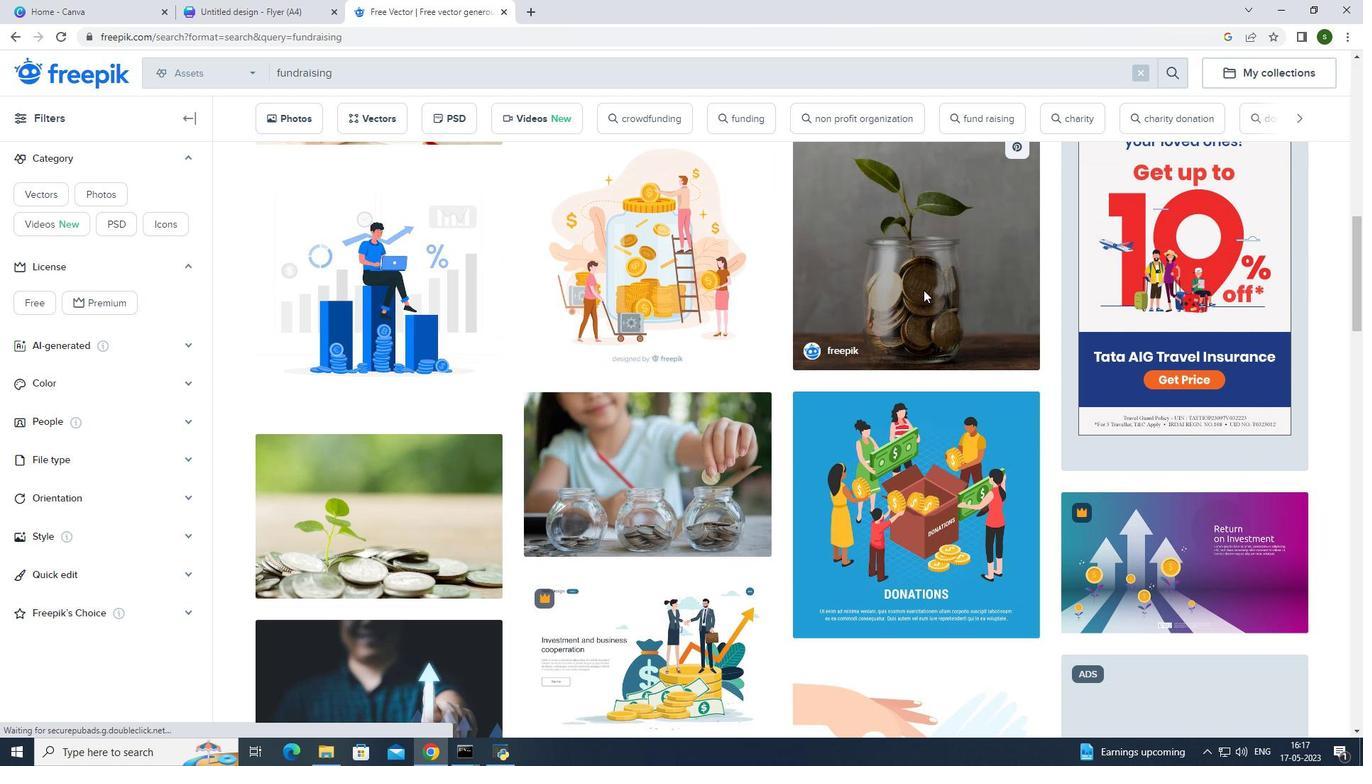 
Action: Mouse scrolled (923, 289) with delta (0, 0)
Screenshot: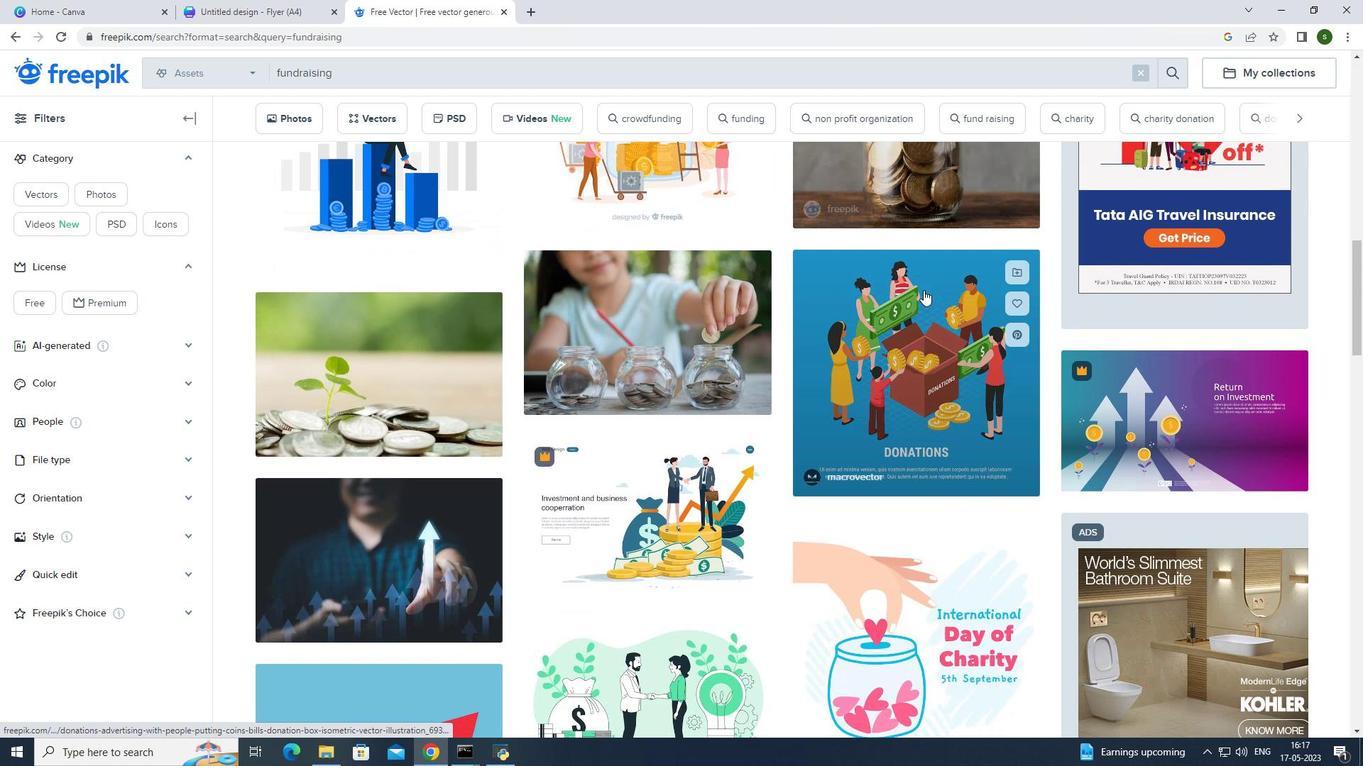 
Action: Mouse scrolled (923, 289) with delta (0, 0)
Screenshot: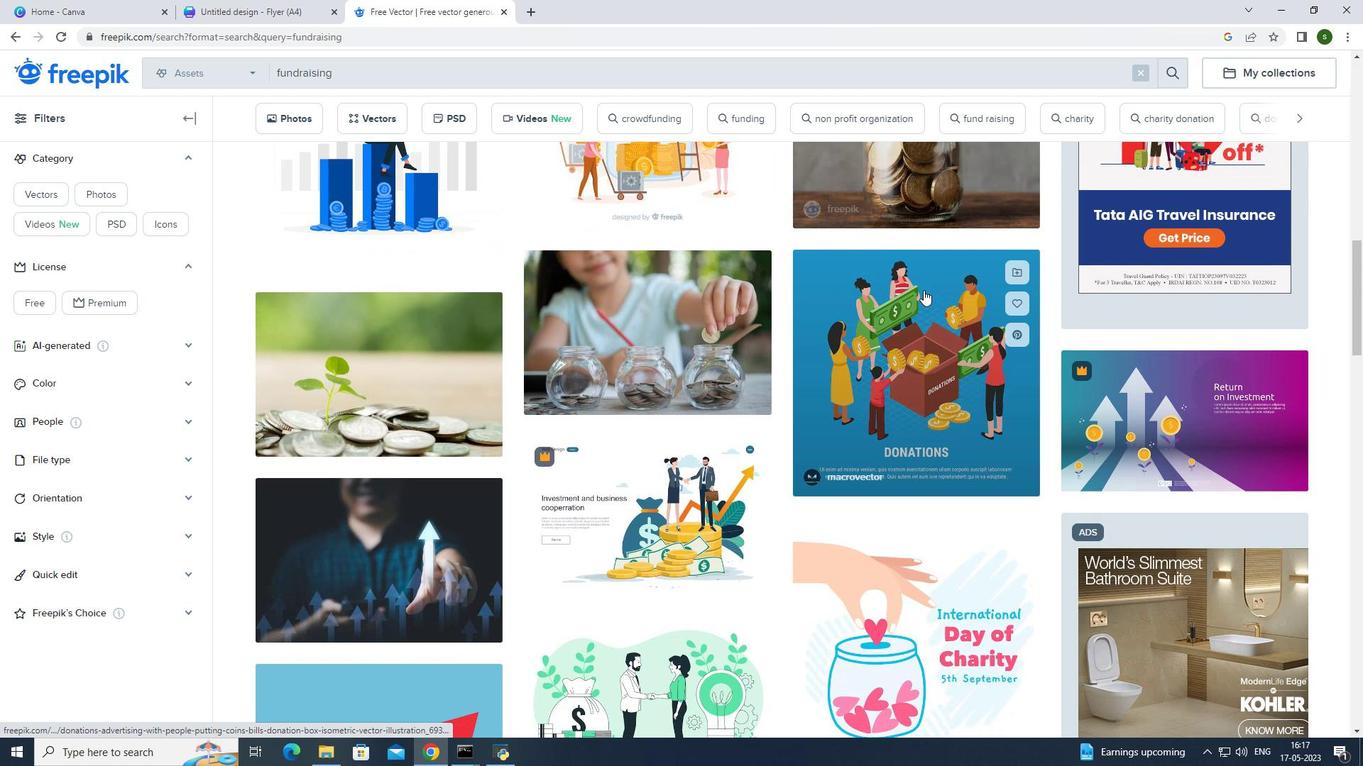 
Action: Mouse scrolled (923, 289) with delta (0, 0)
Screenshot: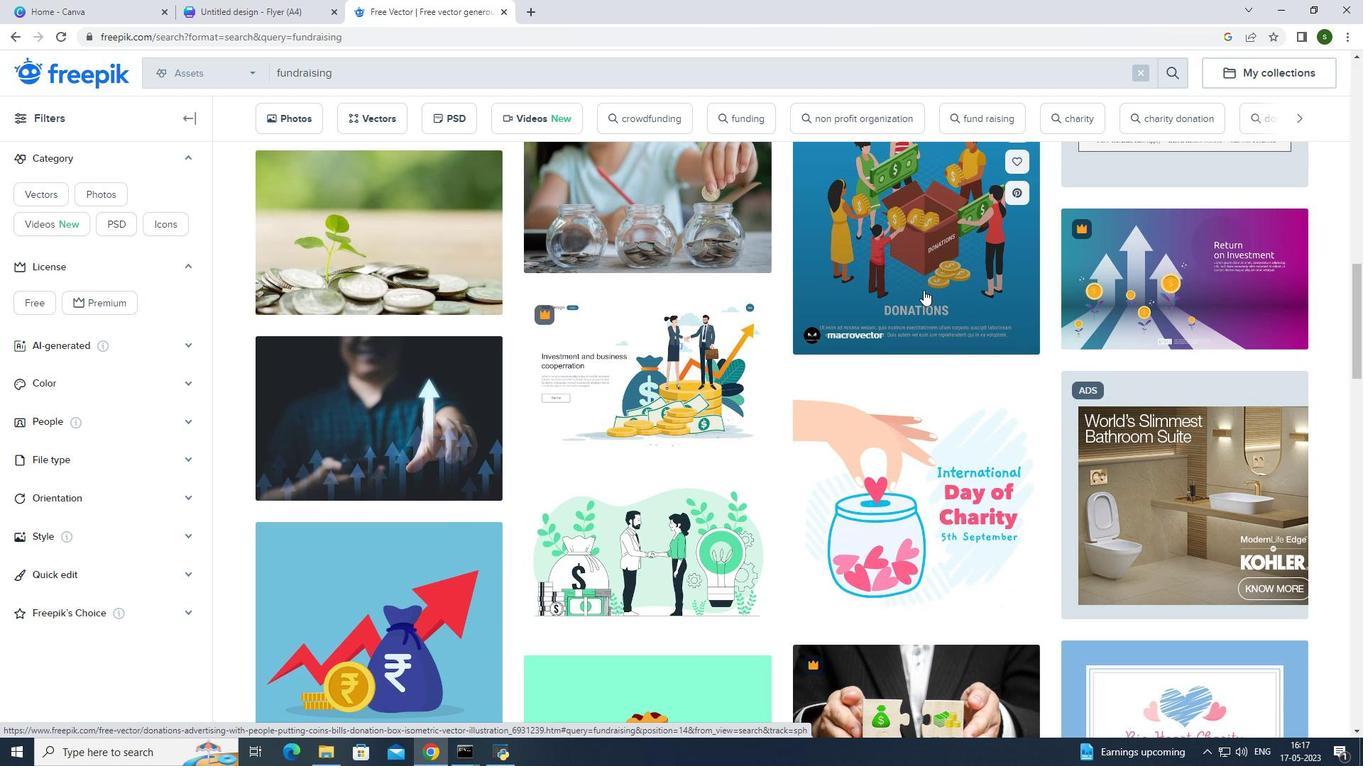 
Action: Mouse scrolled (923, 289) with delta (0, 0)
Screenshot: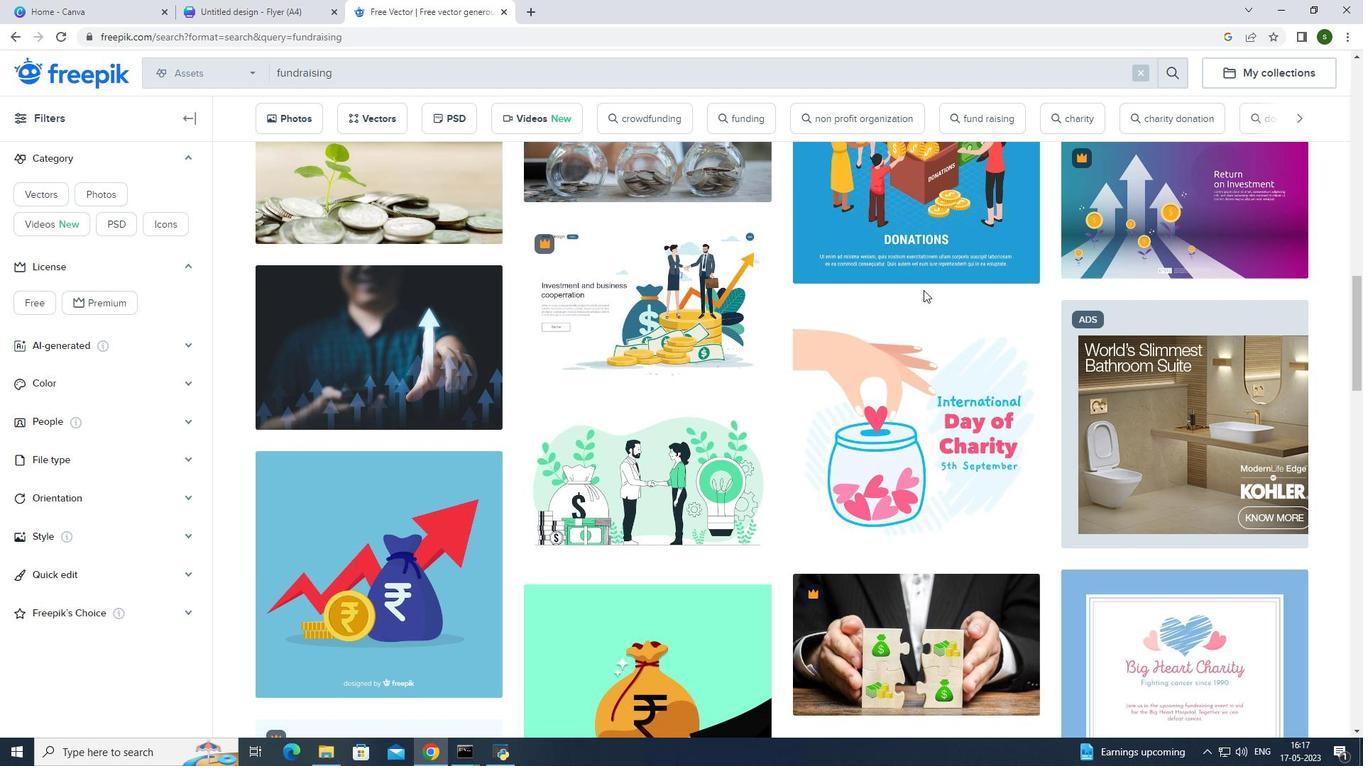 
Action: Mouse scrolled (923, 289) with delta (0, 0)
Screenshot: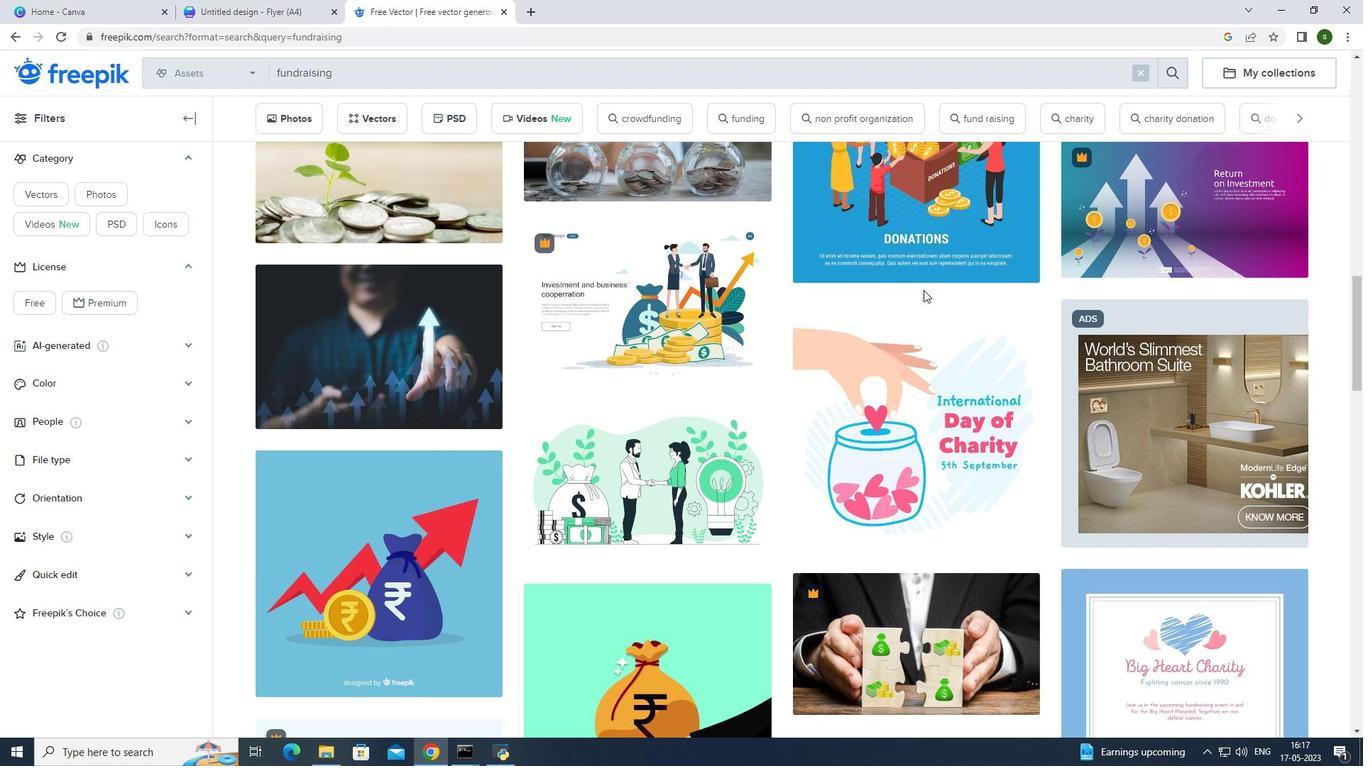 
Action: Mouse scrolled (923, 289) with delta (0, 0)
Screenshot: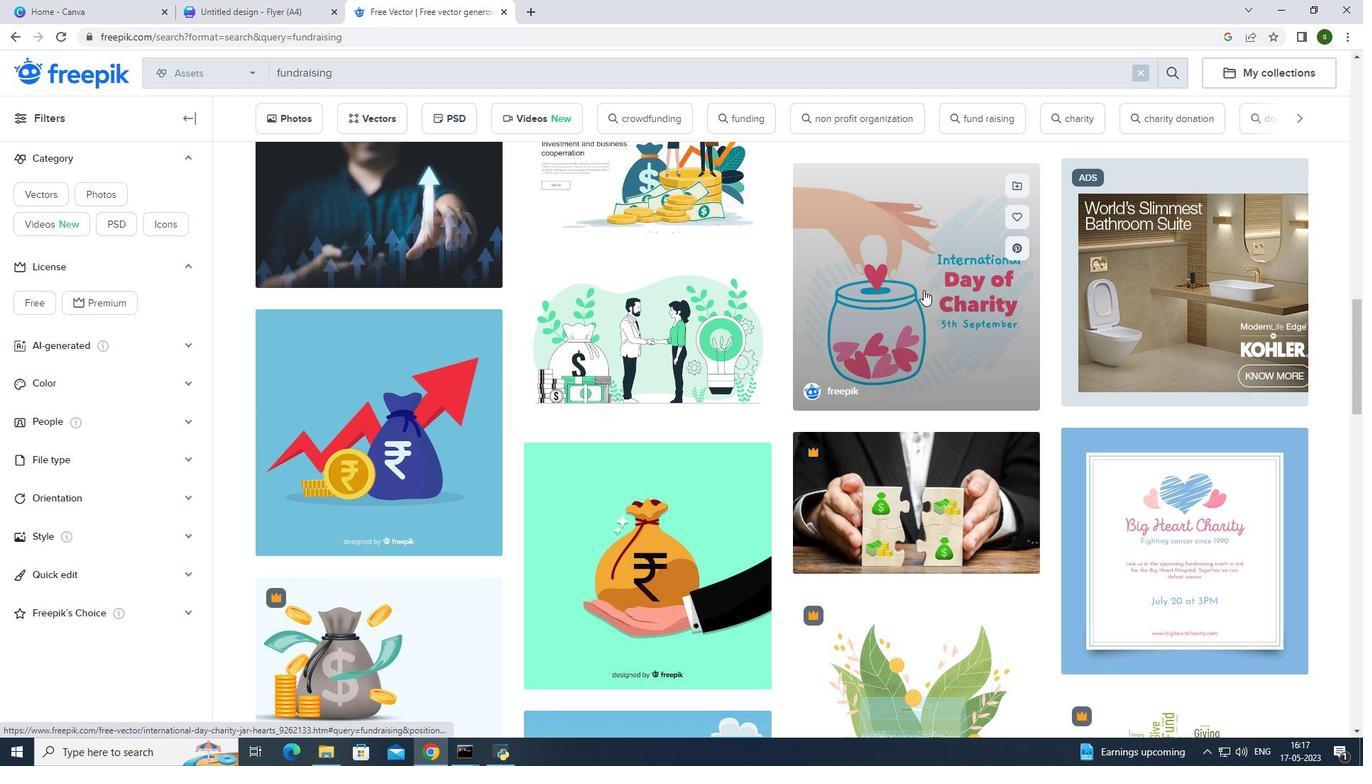 
Action: Mouse scrolled (923, 289) with delta (0, 0)
Screenshot: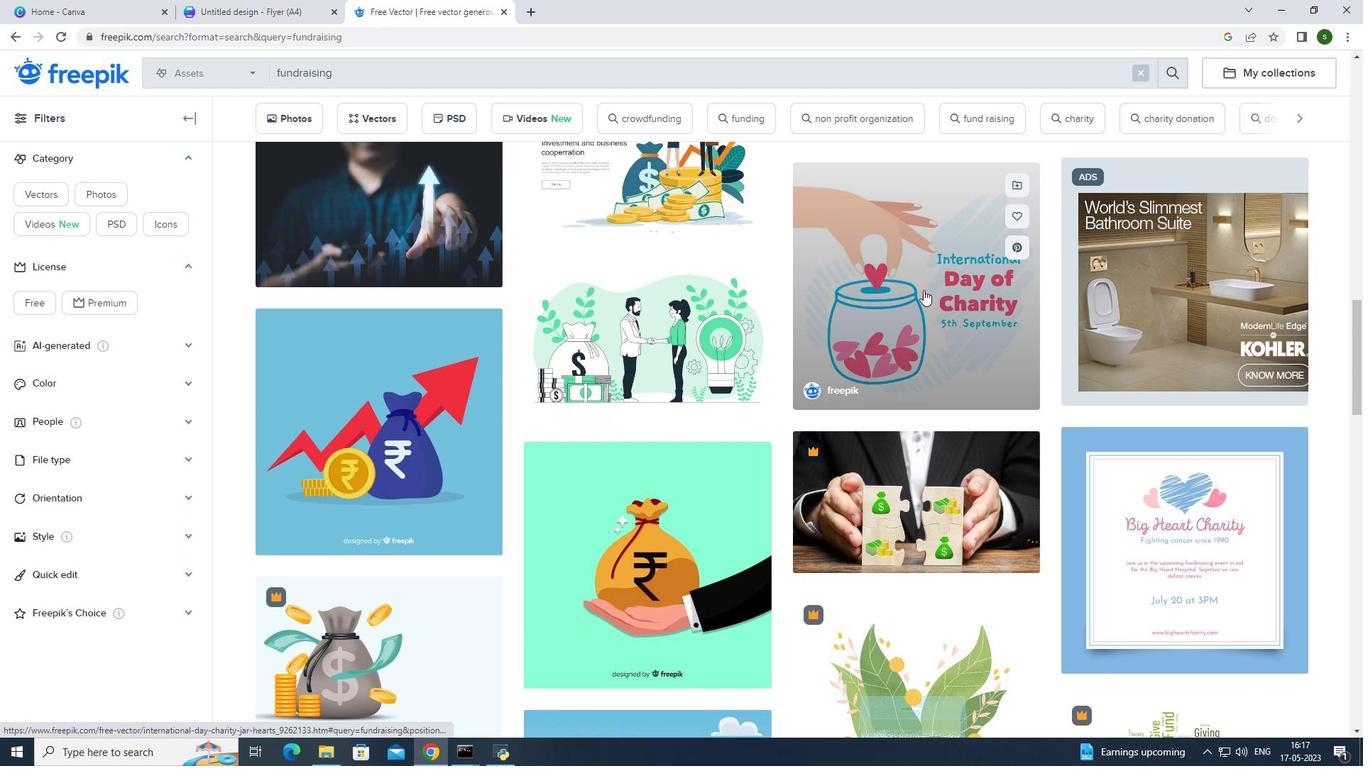
Action: Mouse scrolled (923, 289) with delta (0, 0)
Screenshot: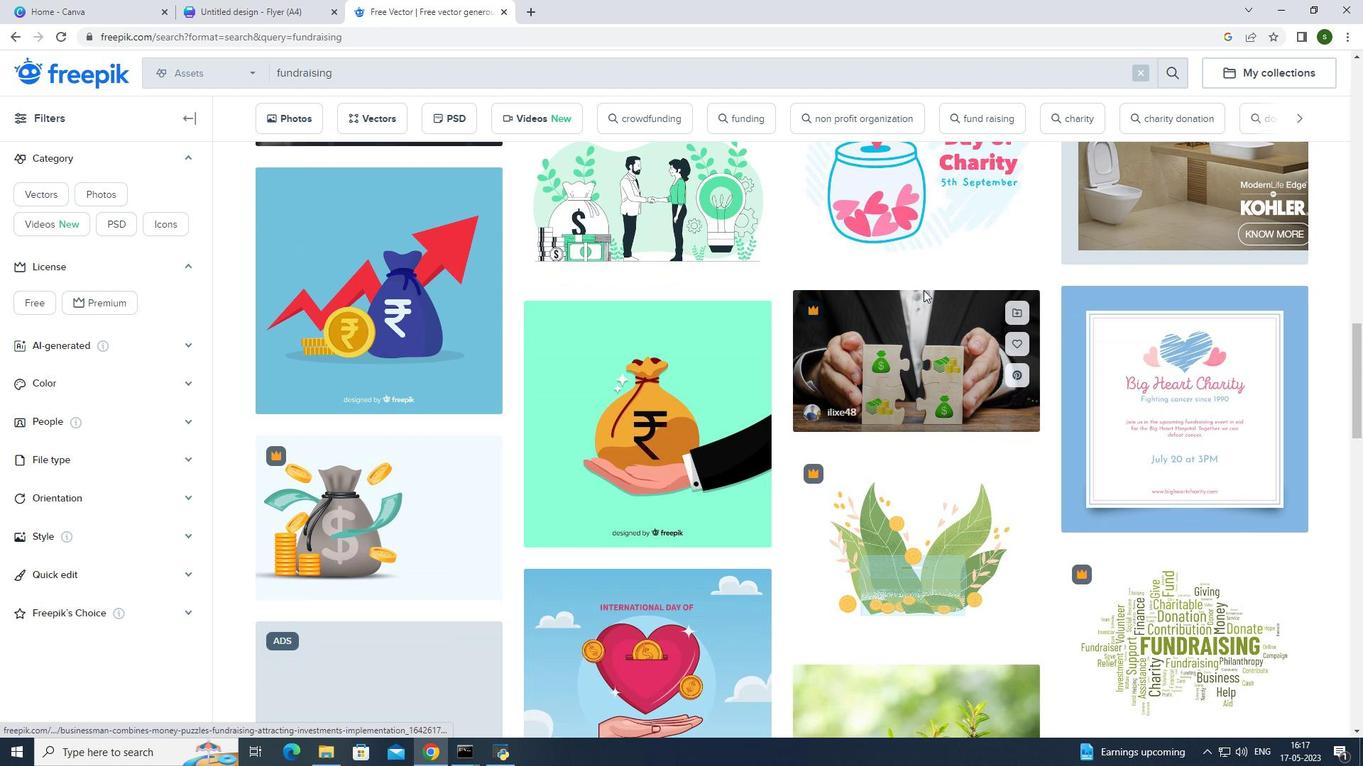 
Action: Mouse scrolled (923, 289) with delta (0, 0)
Screenshot: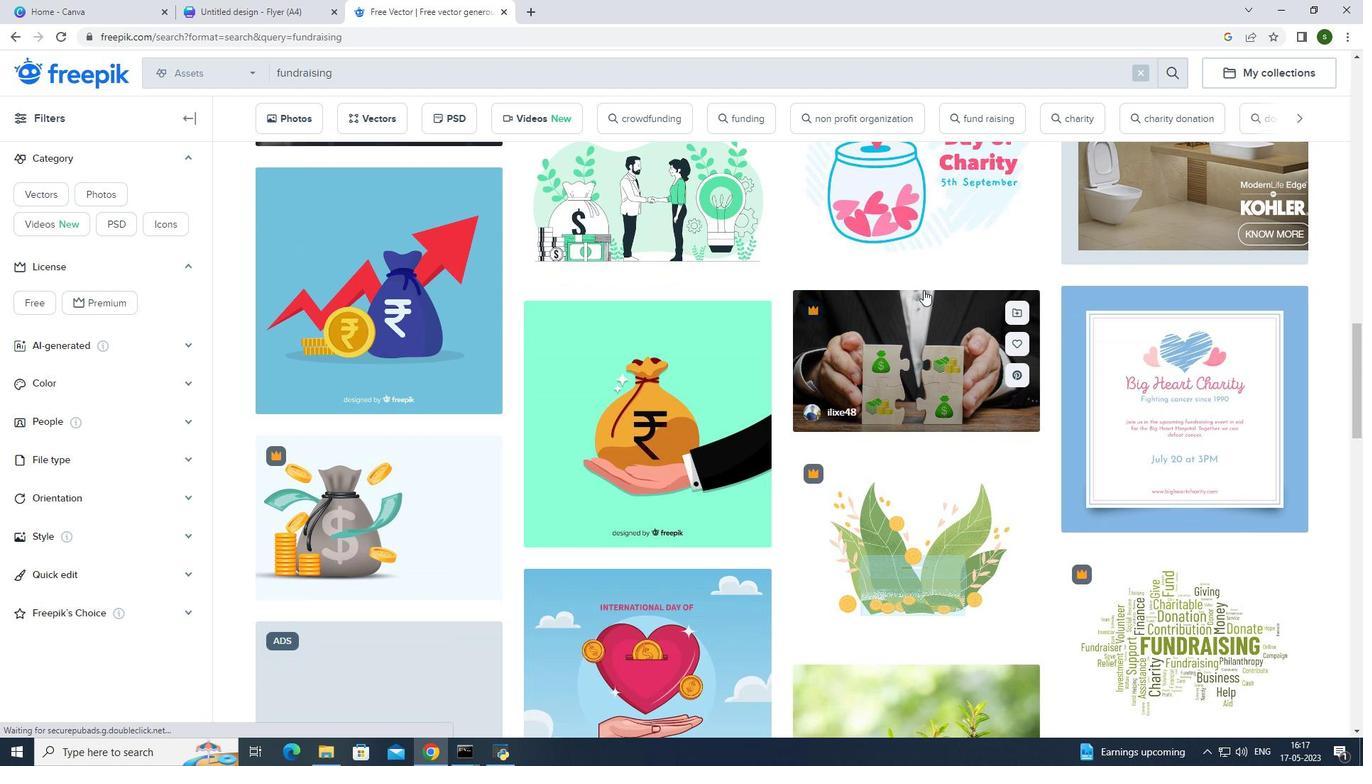 
Action: Mouse scrolled (923, 289) with delta (0, 0)
Screenshot: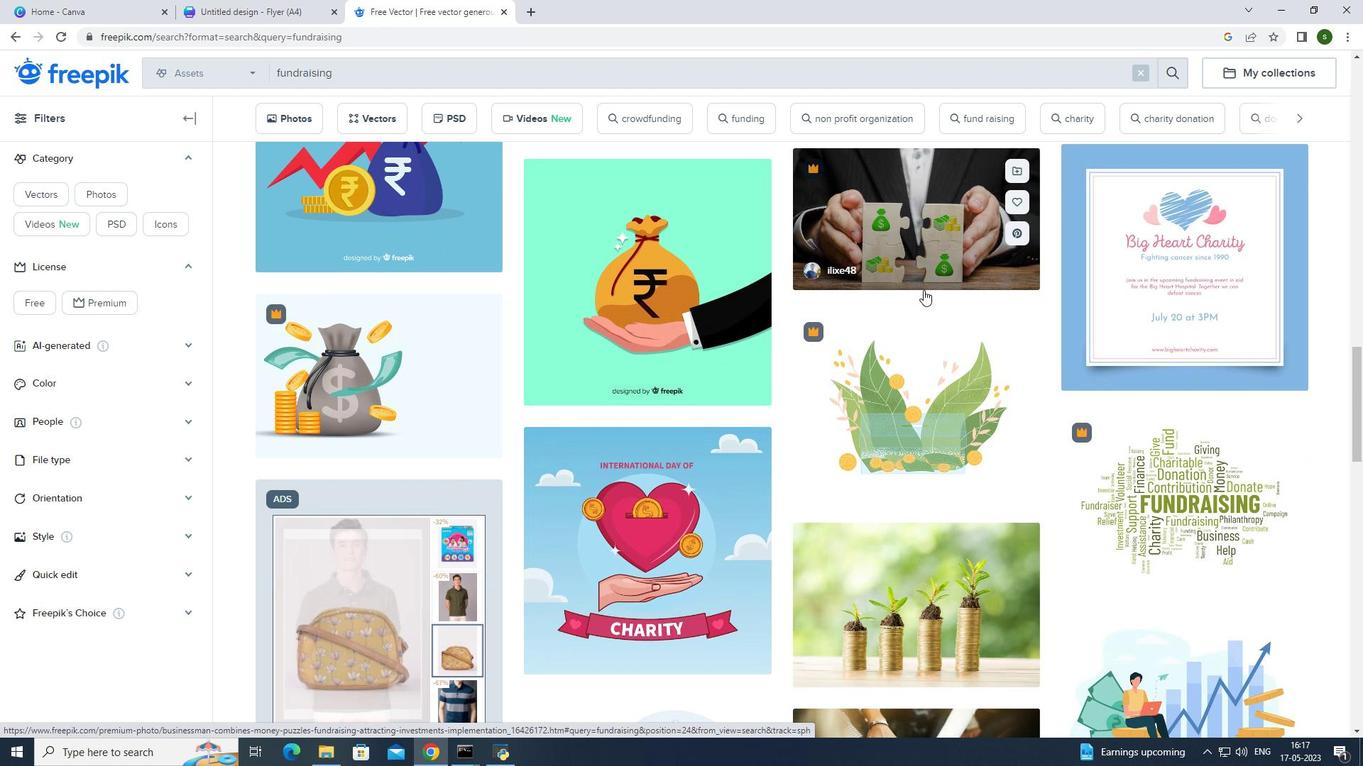 
Action: Mouse scrolled (923, 289) with delta (0, 0)
Screenshot: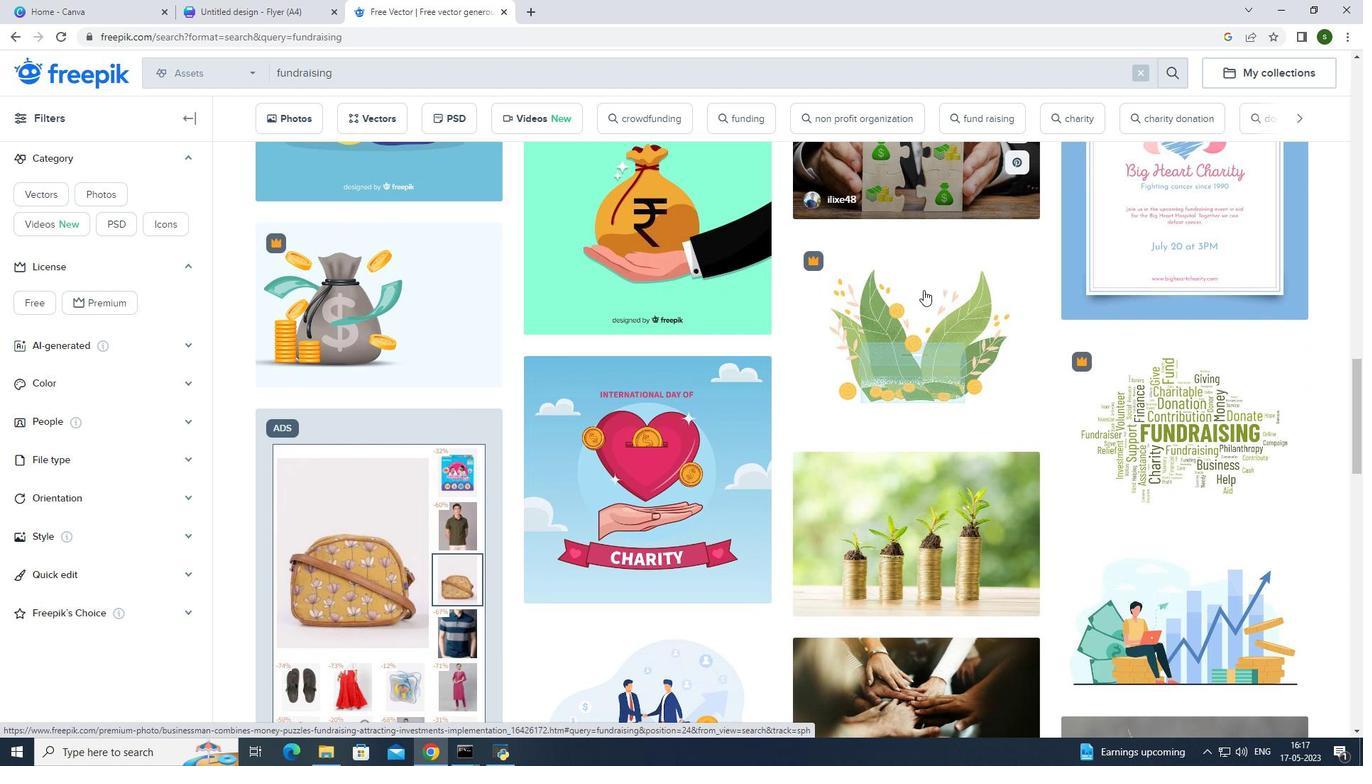 
Action: Mouse scrolled (923, 289) with delta (0, 0)
Screenshot: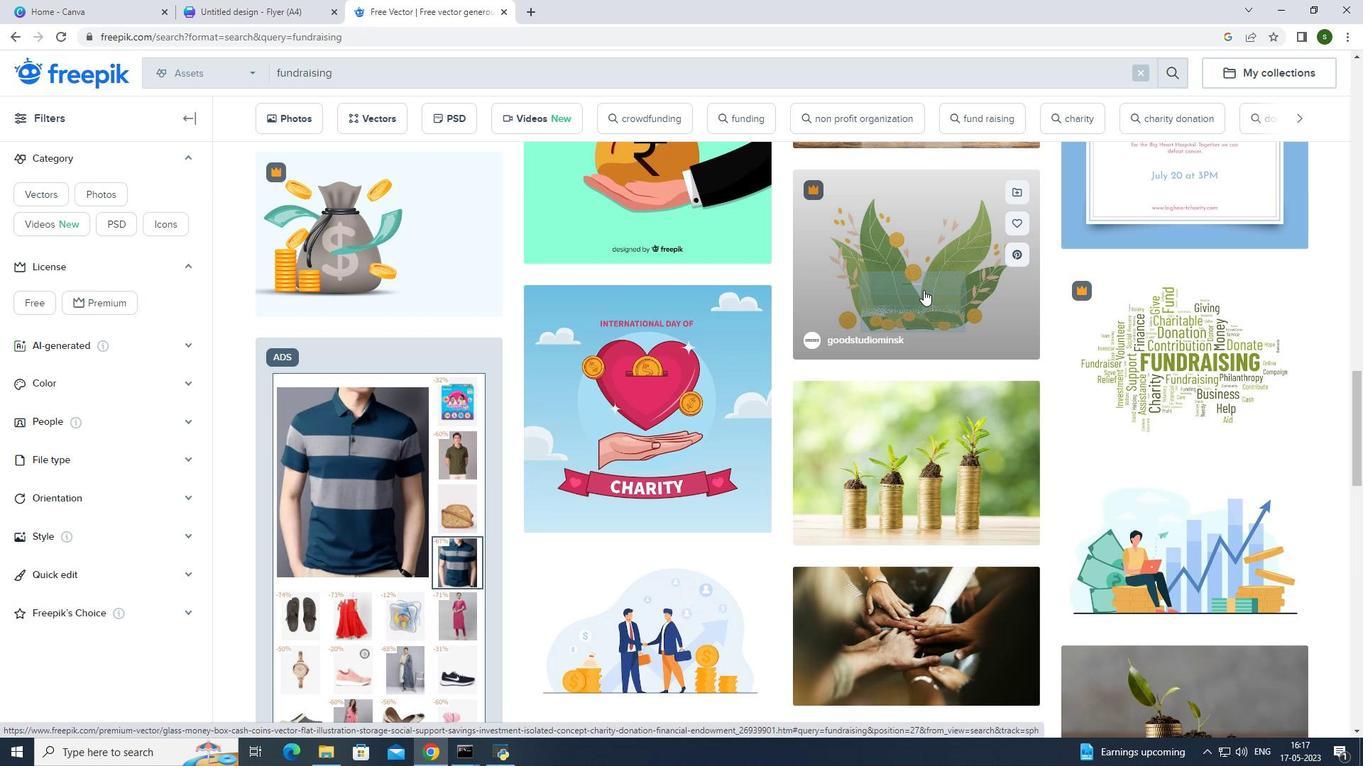 
Action: Mouse scrolled (923, 289) with delta (0, 0)
Screenshot: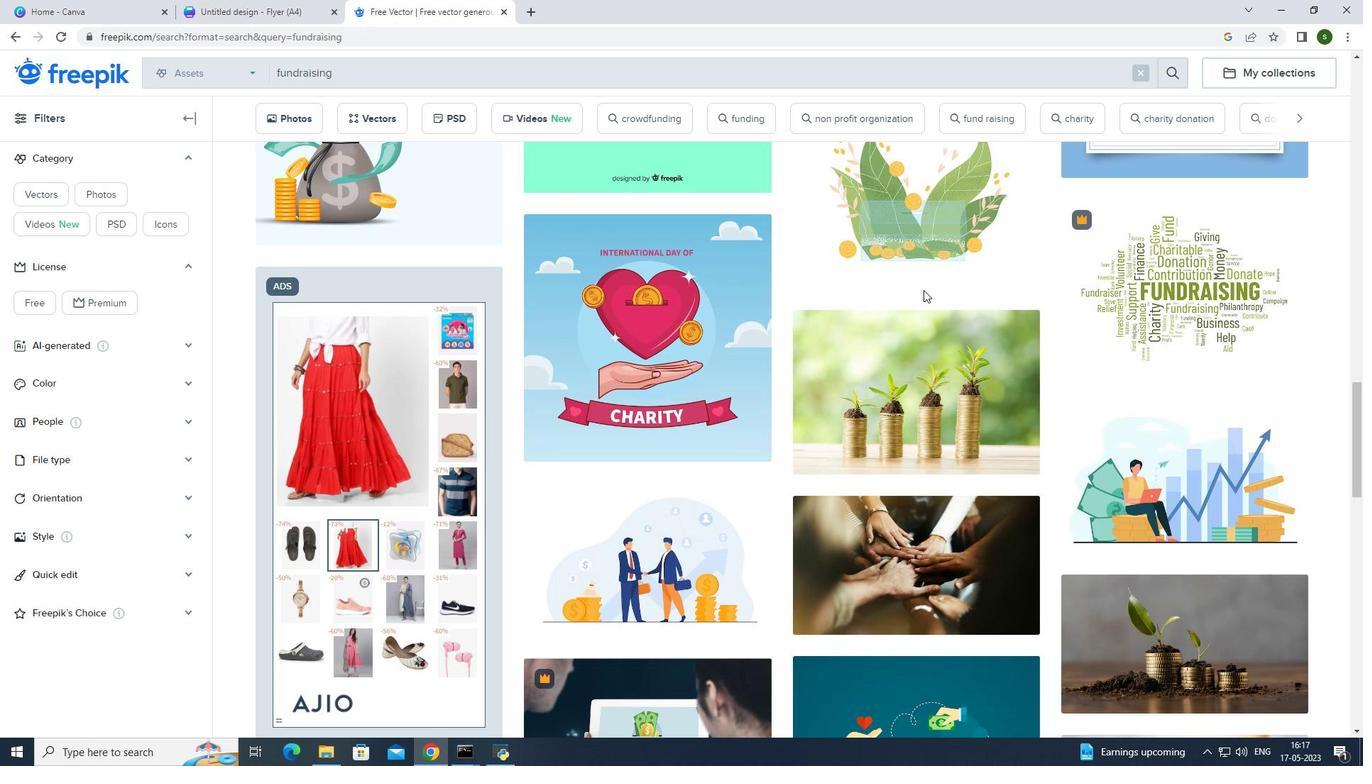 
Action: Mouse scrolled (923, 289) with delta (0, 0)
Screenshot: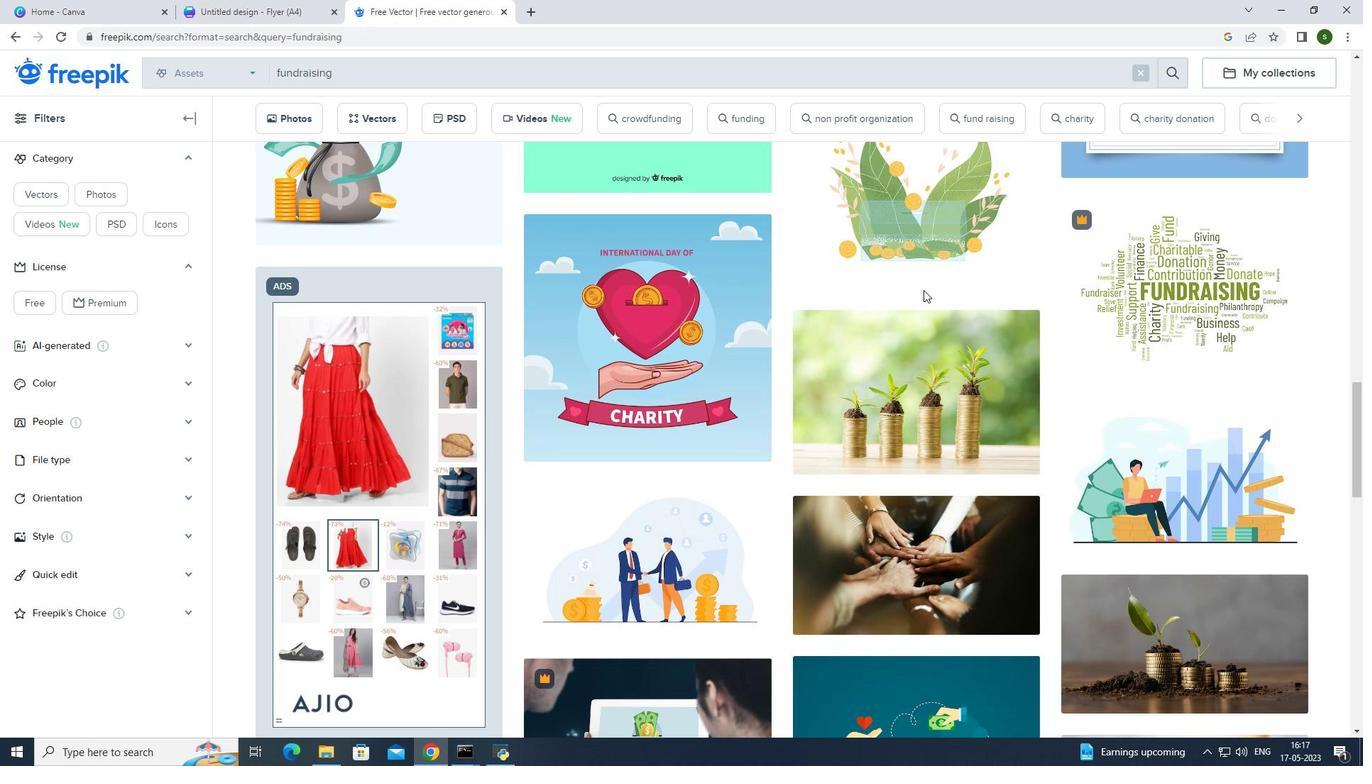 
Action: Mouse scrolled (923, 289) with delta (0, 0)
Screenshot: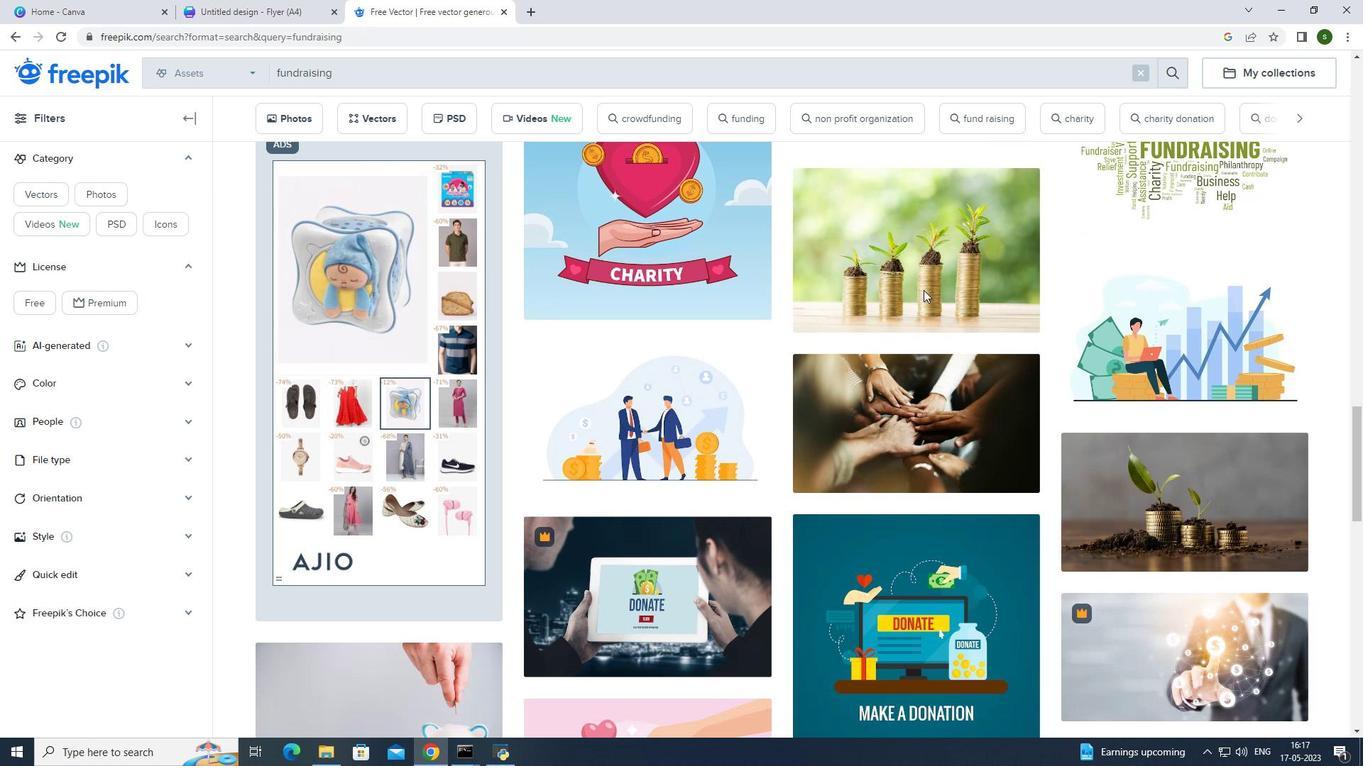 
Action: Mouse scrolled (923, 289) with delta (0, 0)
Screenshot: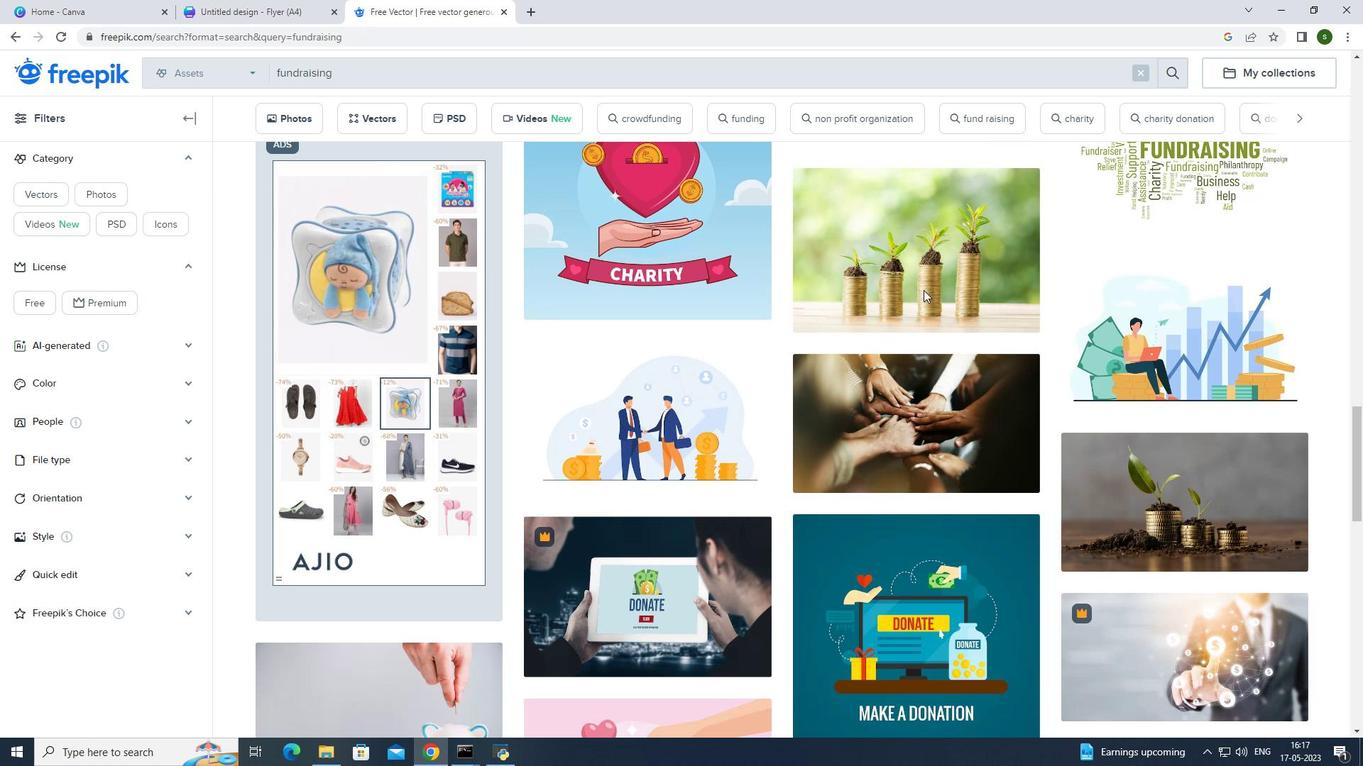 
Action: Mouse scrolled (923, 289) with delta (0, 0)
Screenshot: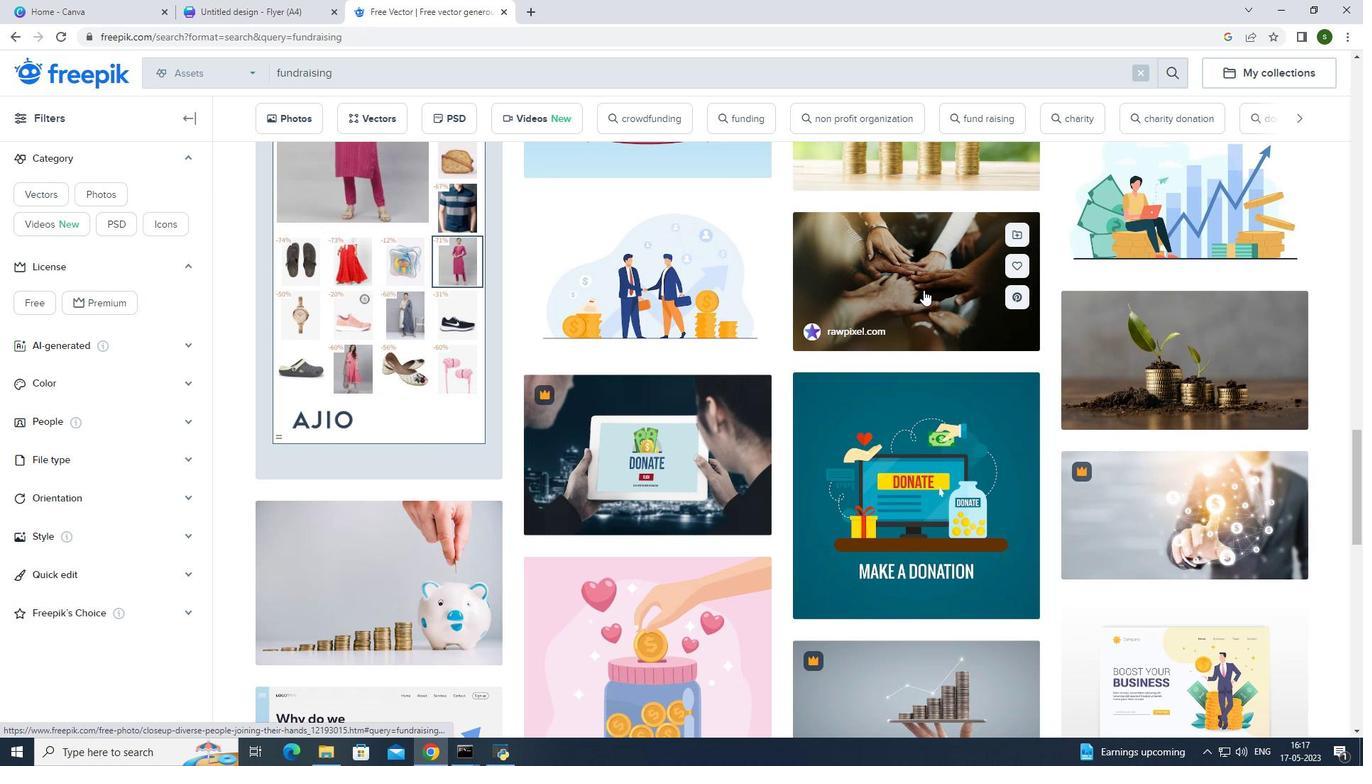 
Action: Mouse scrolled (923, 289) with delta (0, 0)
Screenshot: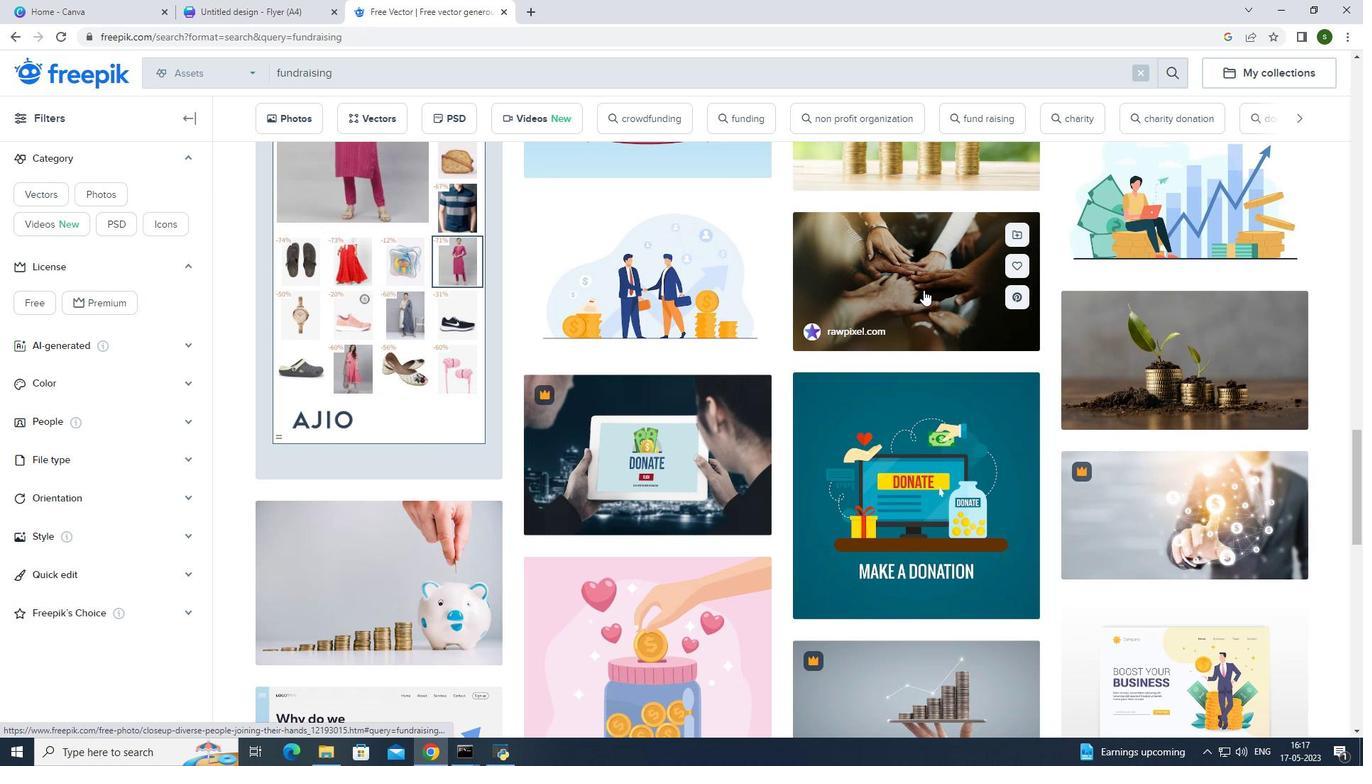 
Action: Mouse scrolled (923, 289) with delta (0, 0)
Screenshot: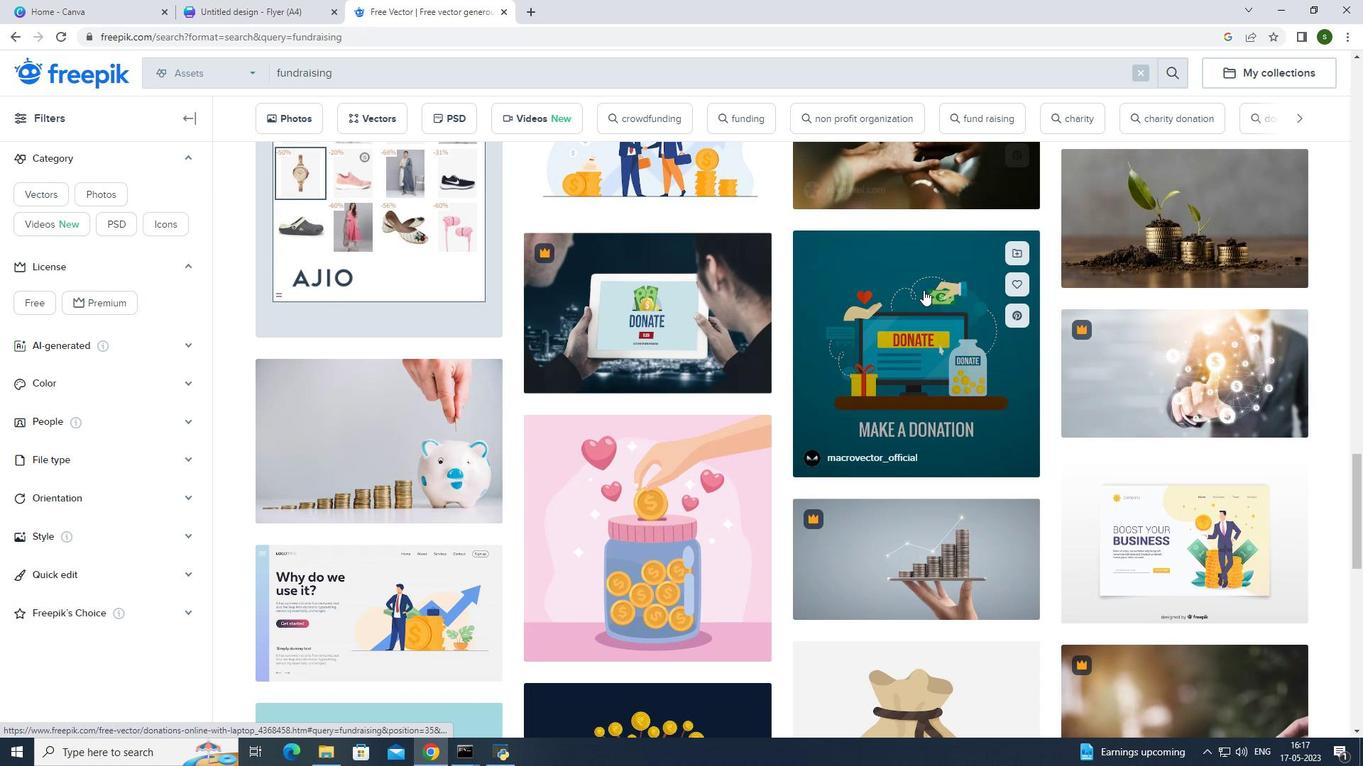 
Action: Mouse scrolled (923, 289) with delta (0, 0)
Screenshot: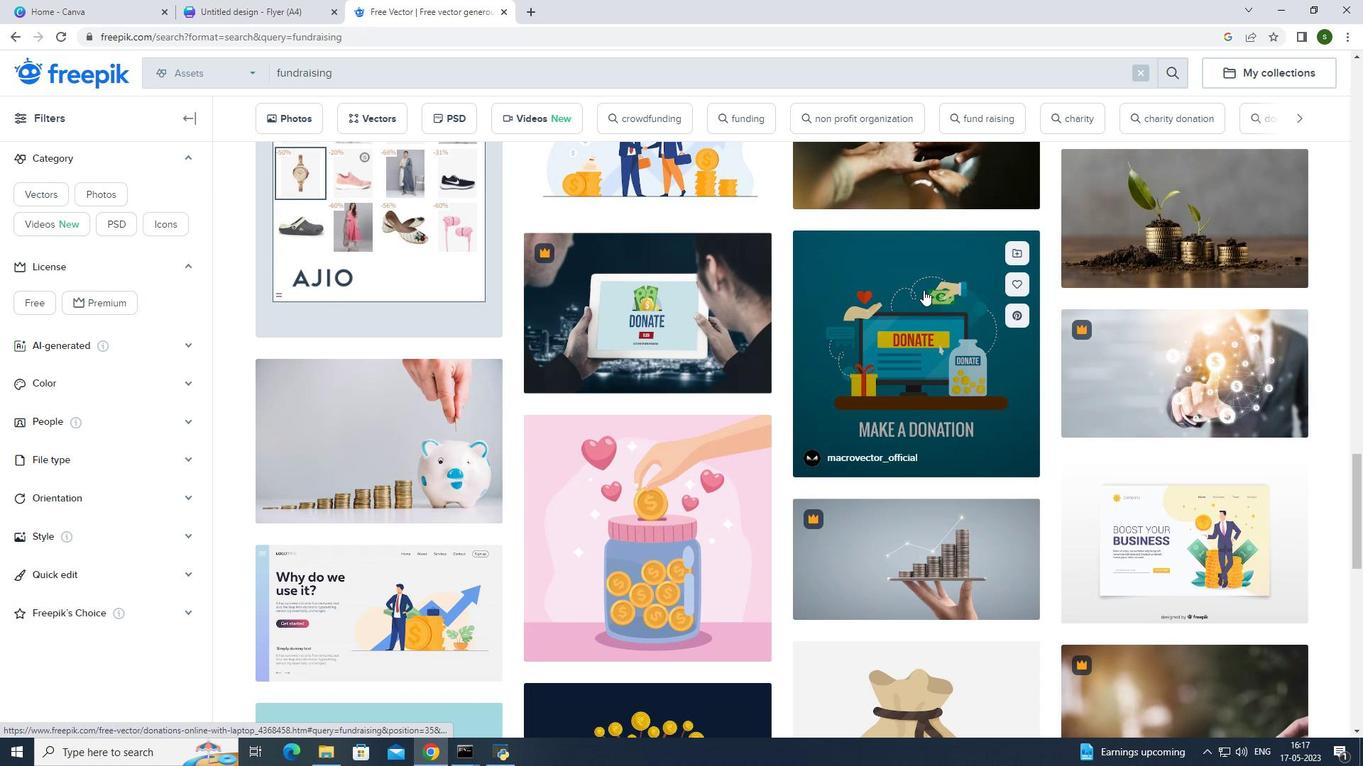 
Action: Mouse scrolled (923, 289) with delta (0, 0)
Screenshot: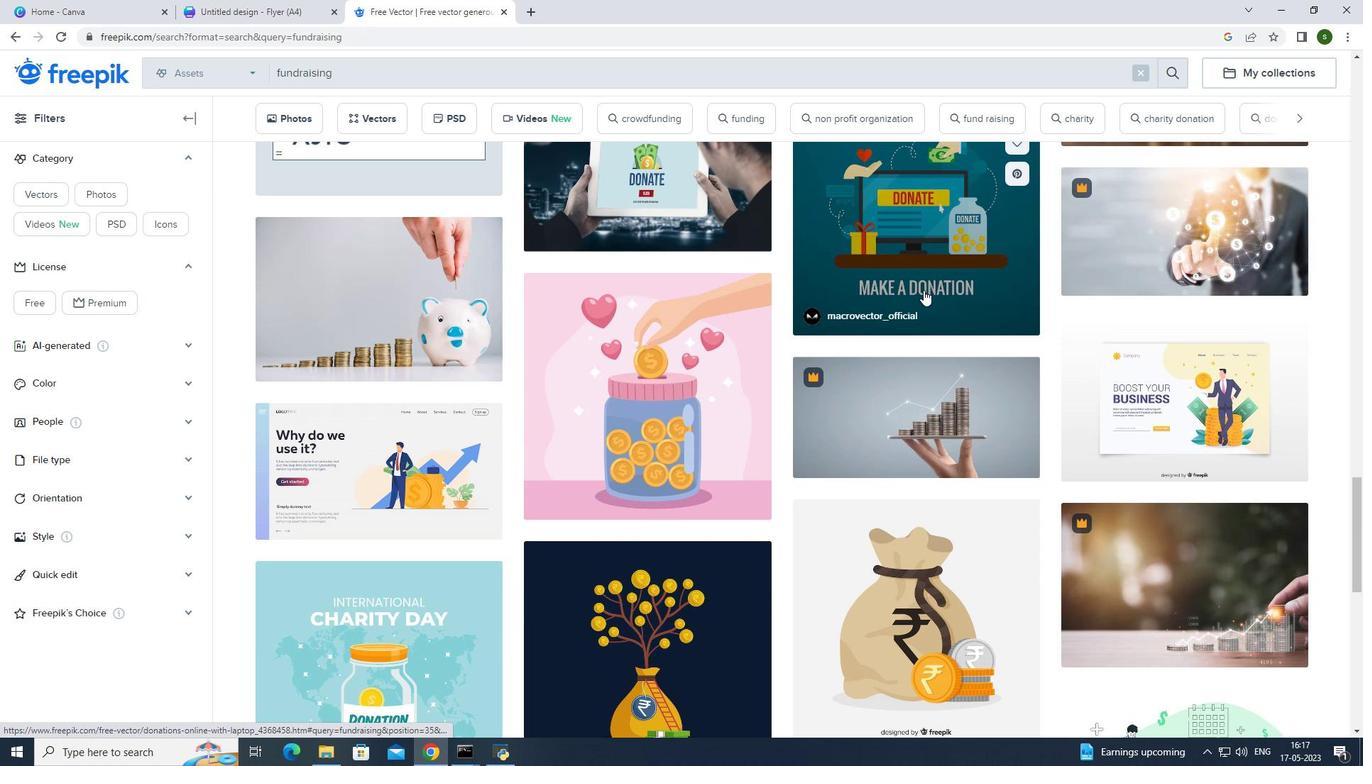 
Action: Mouse scrolled (923, 289) with delta (0, 0)
Screenshot: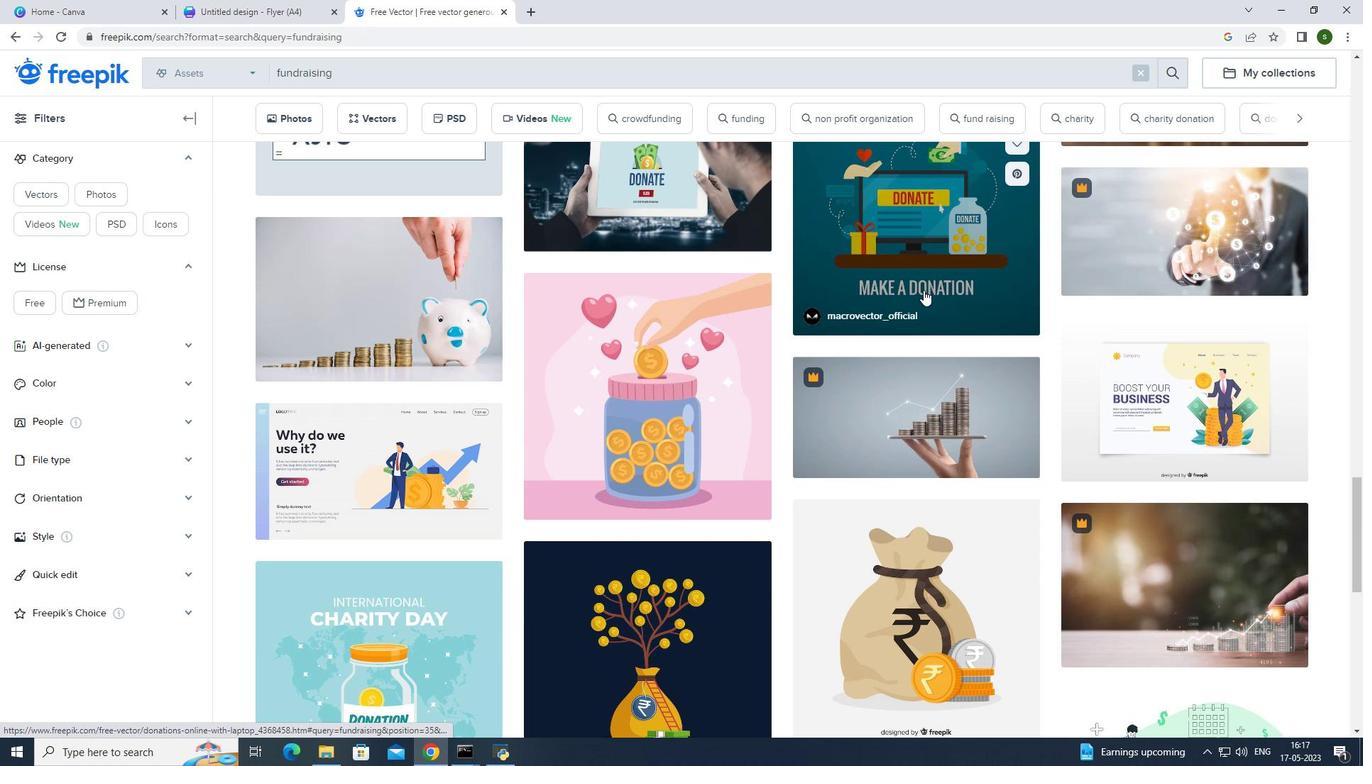 
Action: Mouse scrolled (923, 289) with delta (0, 0)
Screenshot: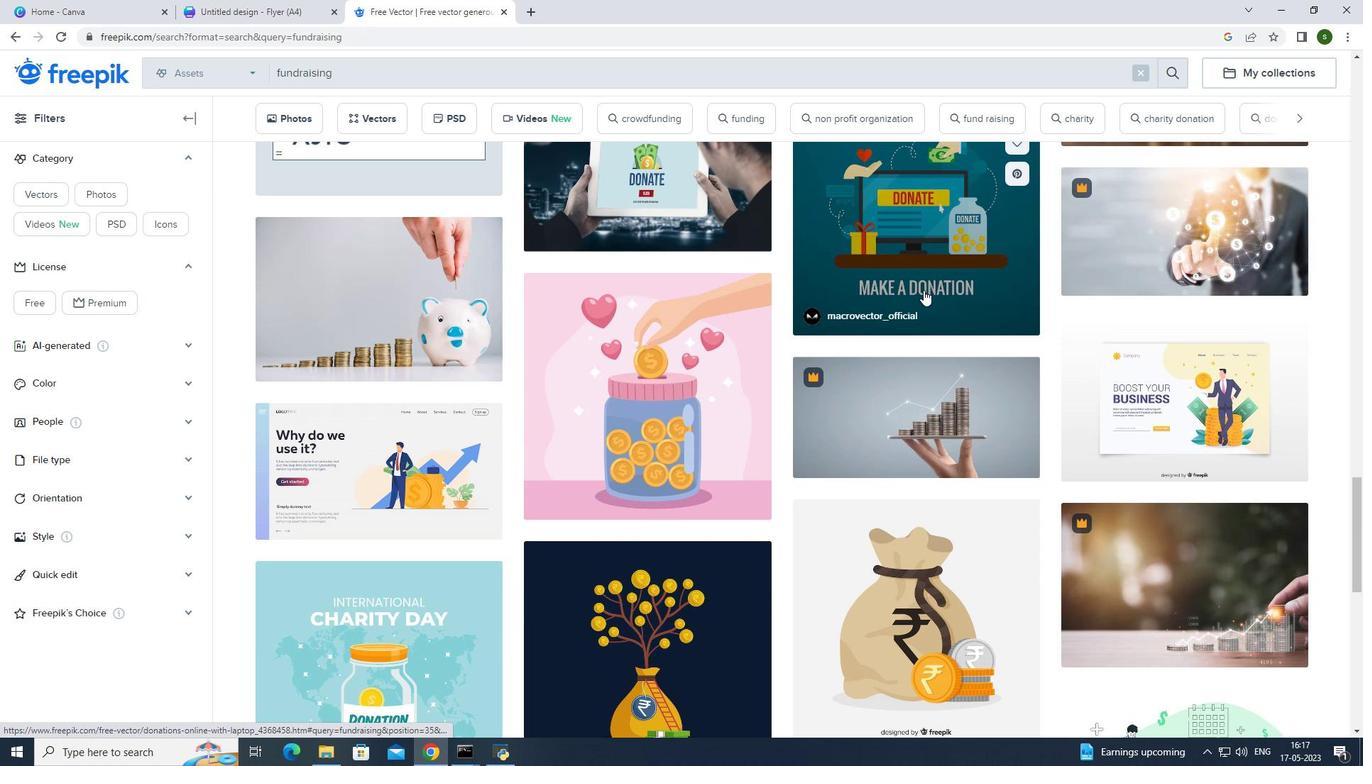 
Action: Mouse scrolled (923, 289) with delta (0, 0)
Screenshot: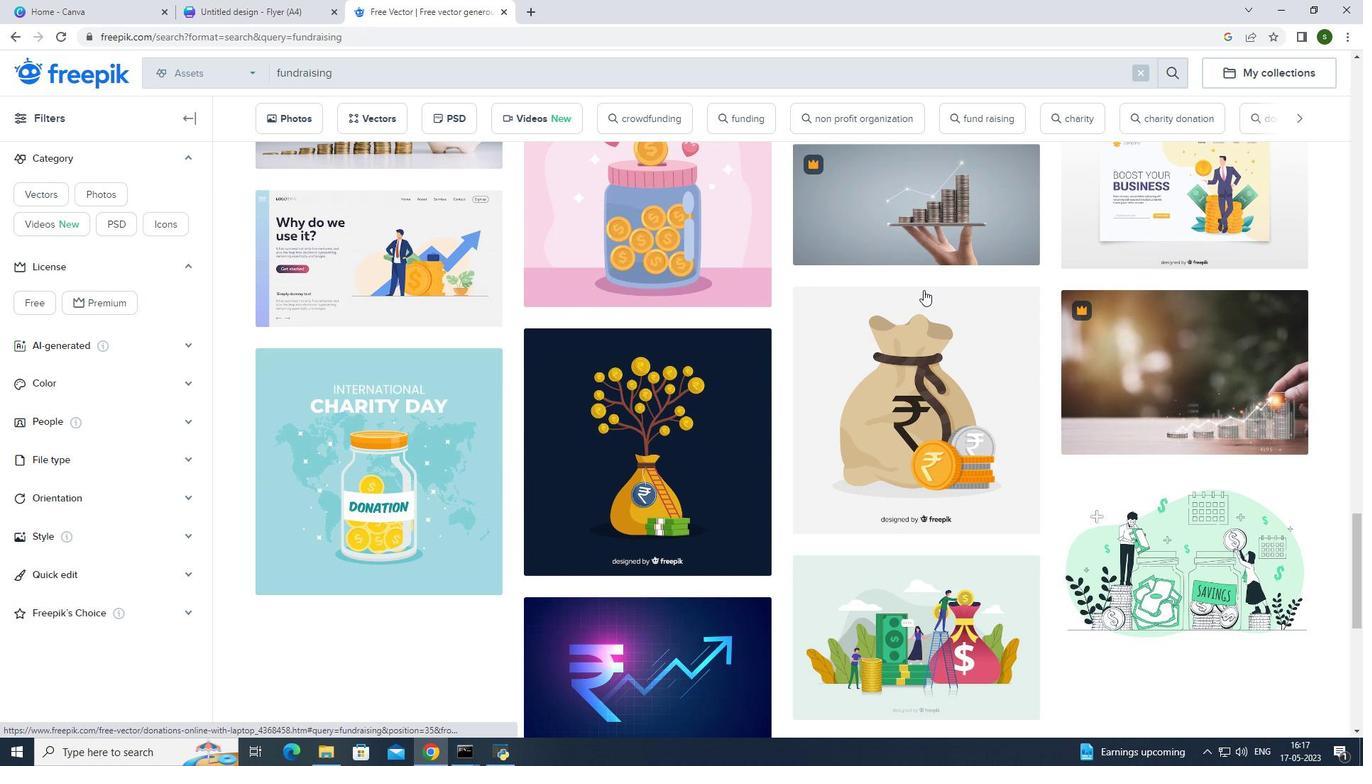 
Action: Mouse scrolled (923, 289) with delta (0, 0)
Screenshot: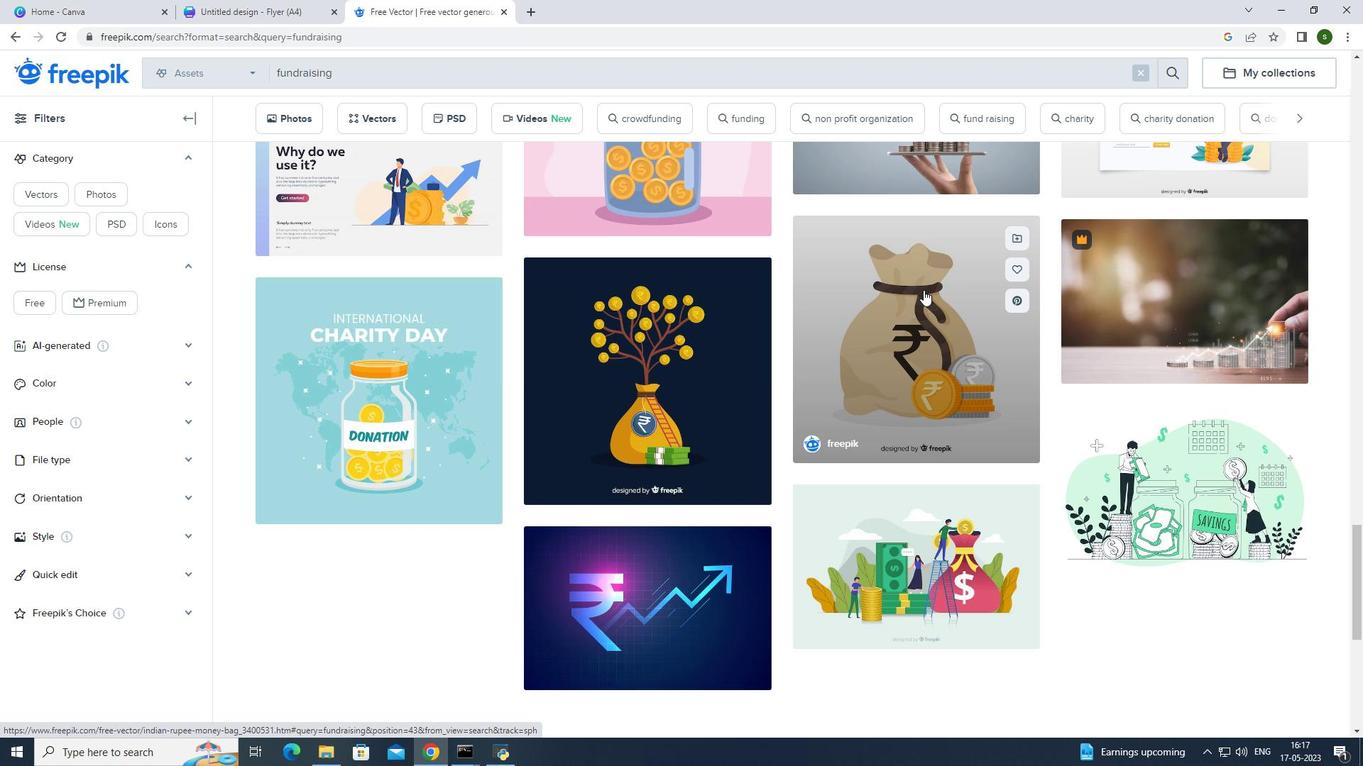 
Action: Mouse scrolled (923, 289) with delta (0, 0)
Screenshot: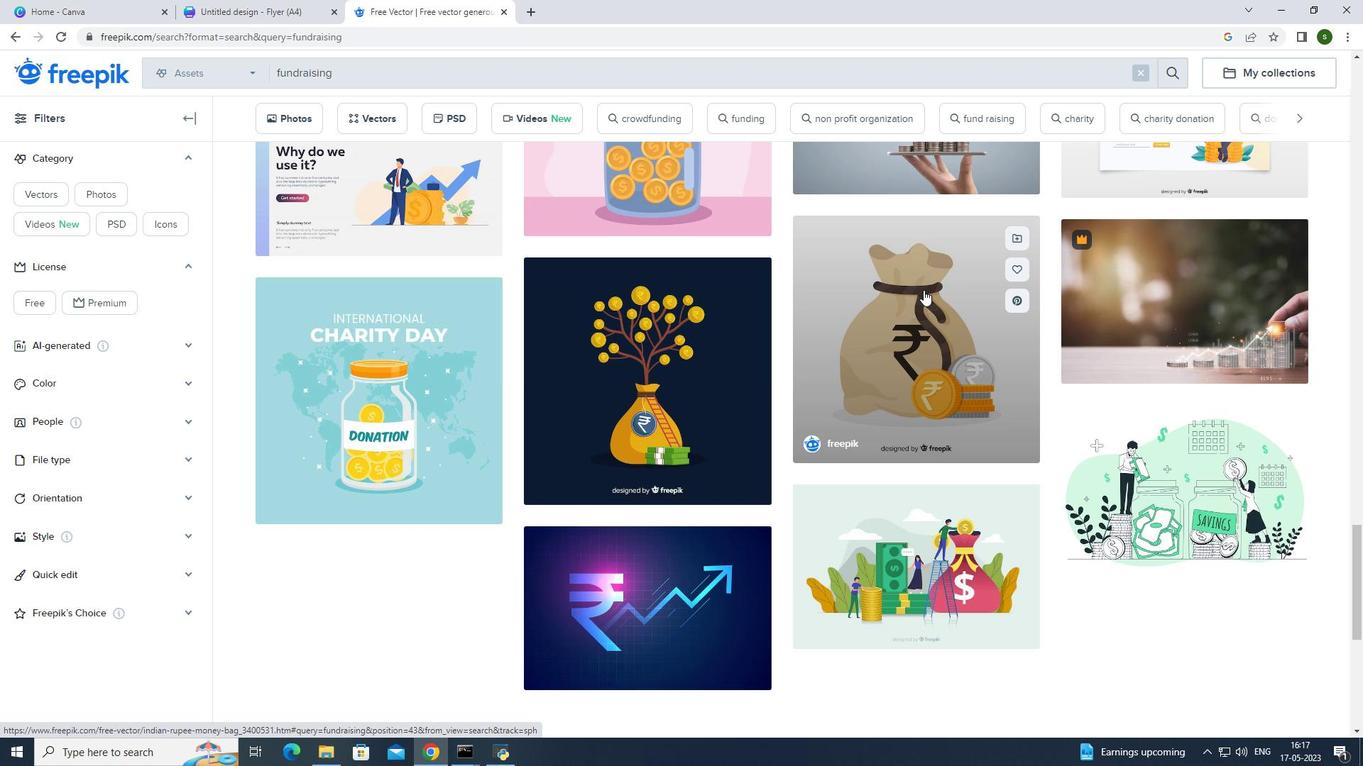 
Action: Mouse scrolled (923, 289) with delta (0, 0)
Screenshot: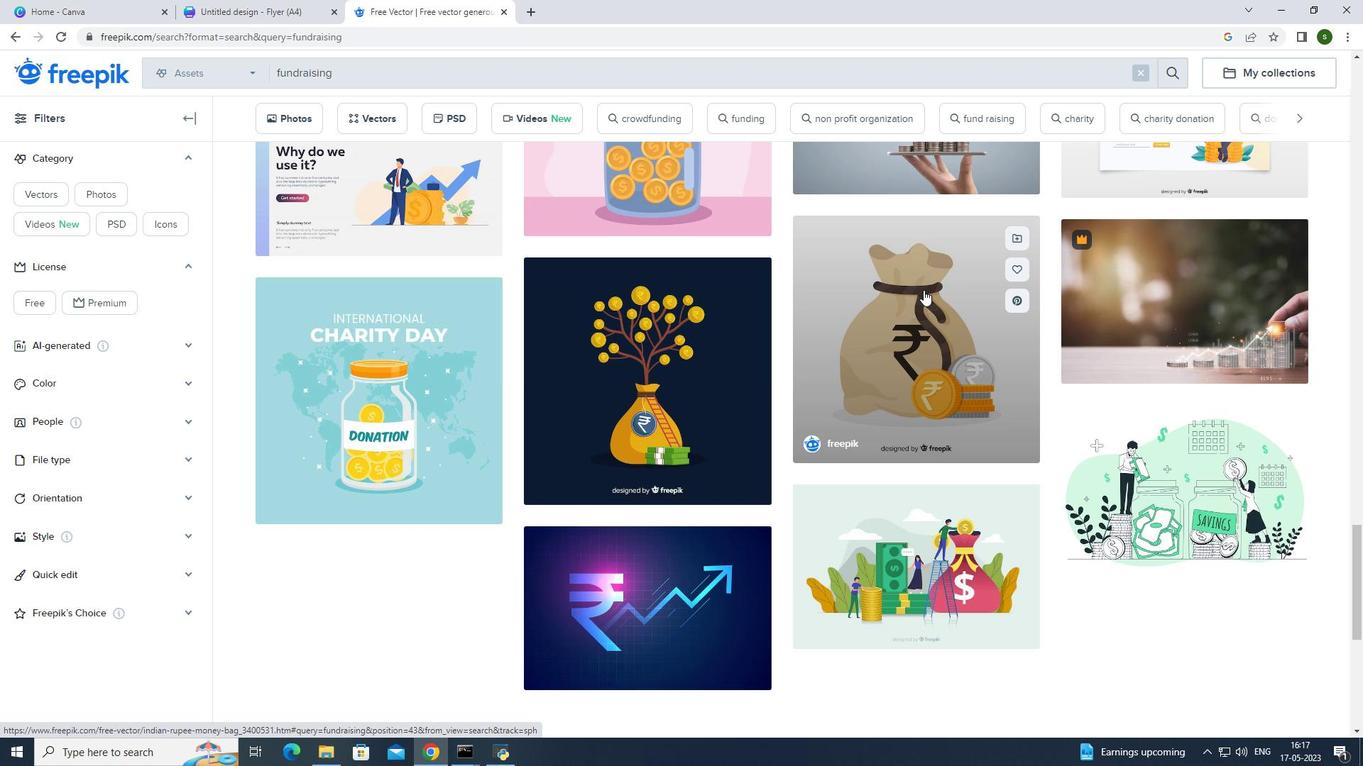 
Action: Mouse scrolled (923, 291) with delta (0, 0)
Screenshot: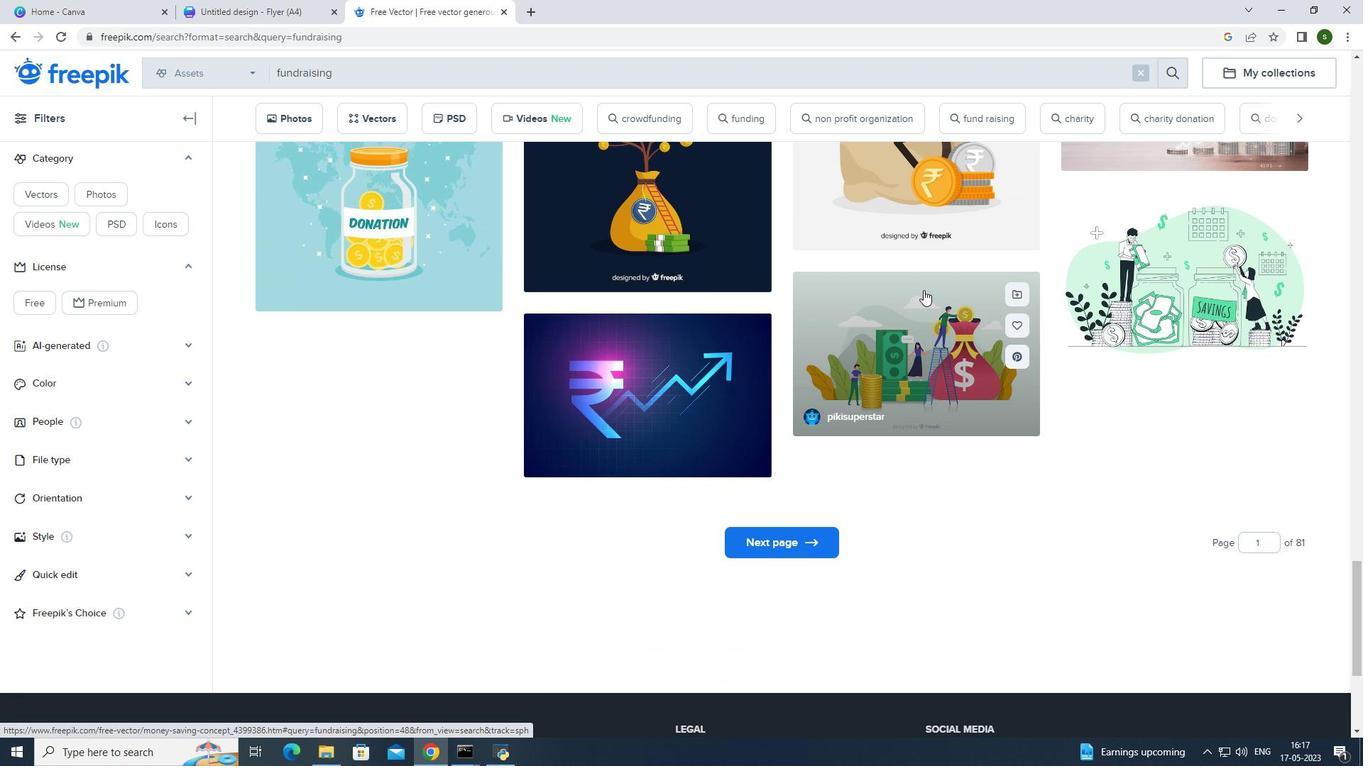 
Action: Mouse scrolled (923, 291) with delta (0, 0)
Screenshot: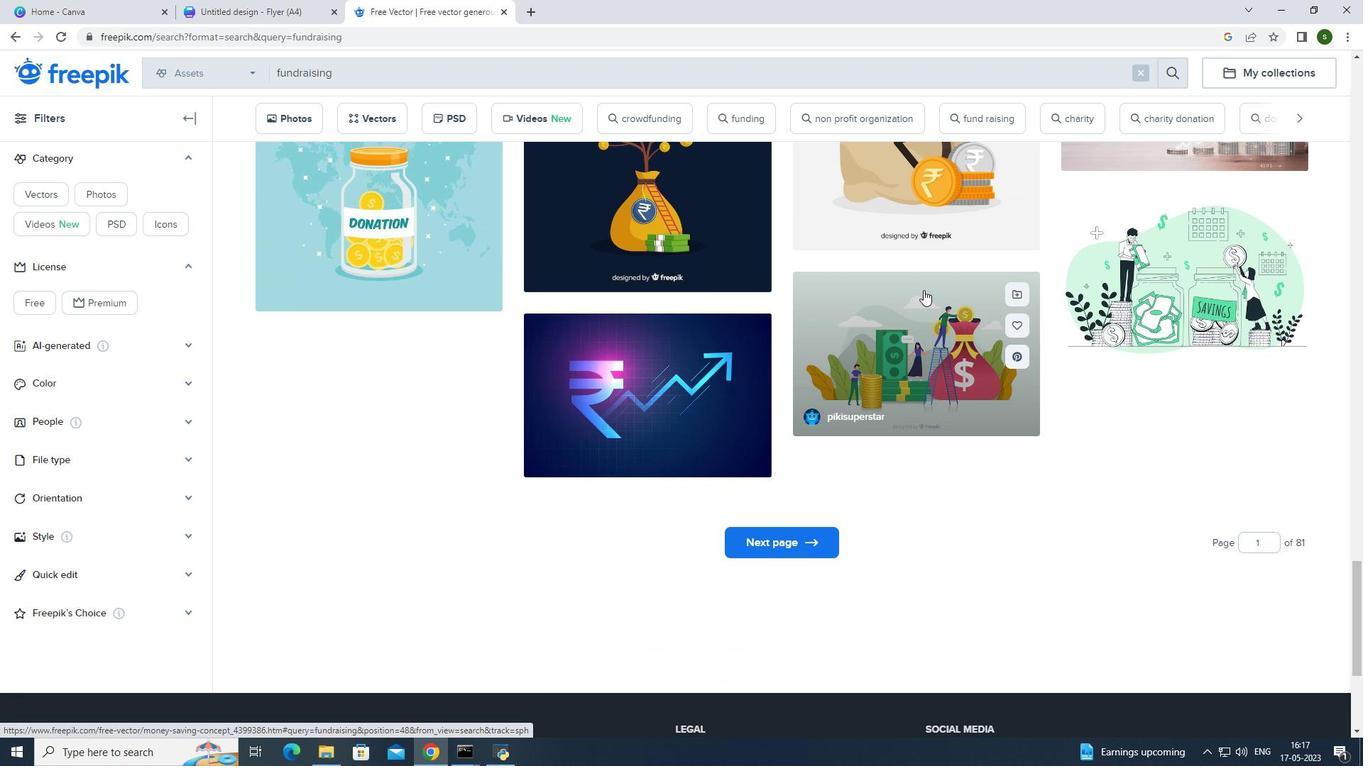 
Action: Mouse scrolled (923, 291) with delta (0, 0)
Screenshot: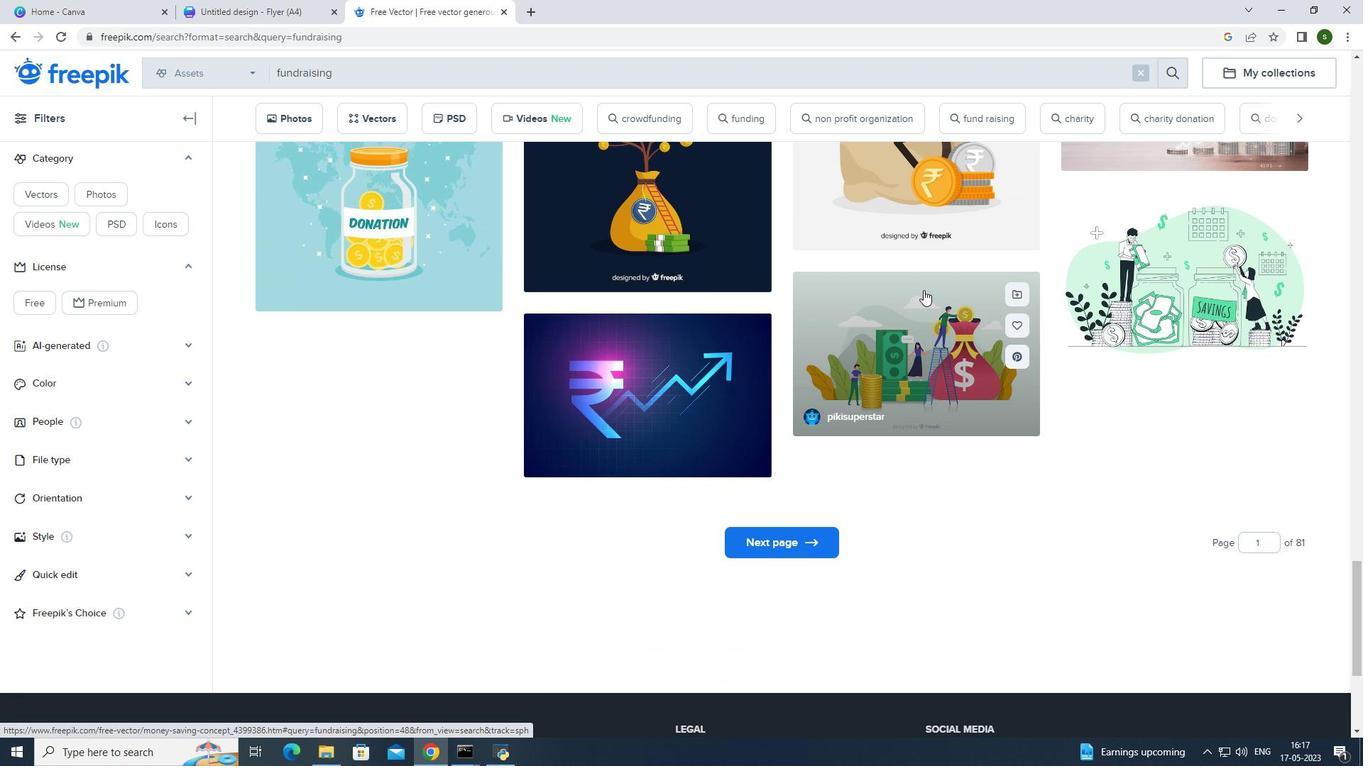 
Action: Mouse scrolled (923, 291) with delta (0, 0)
Screenshot: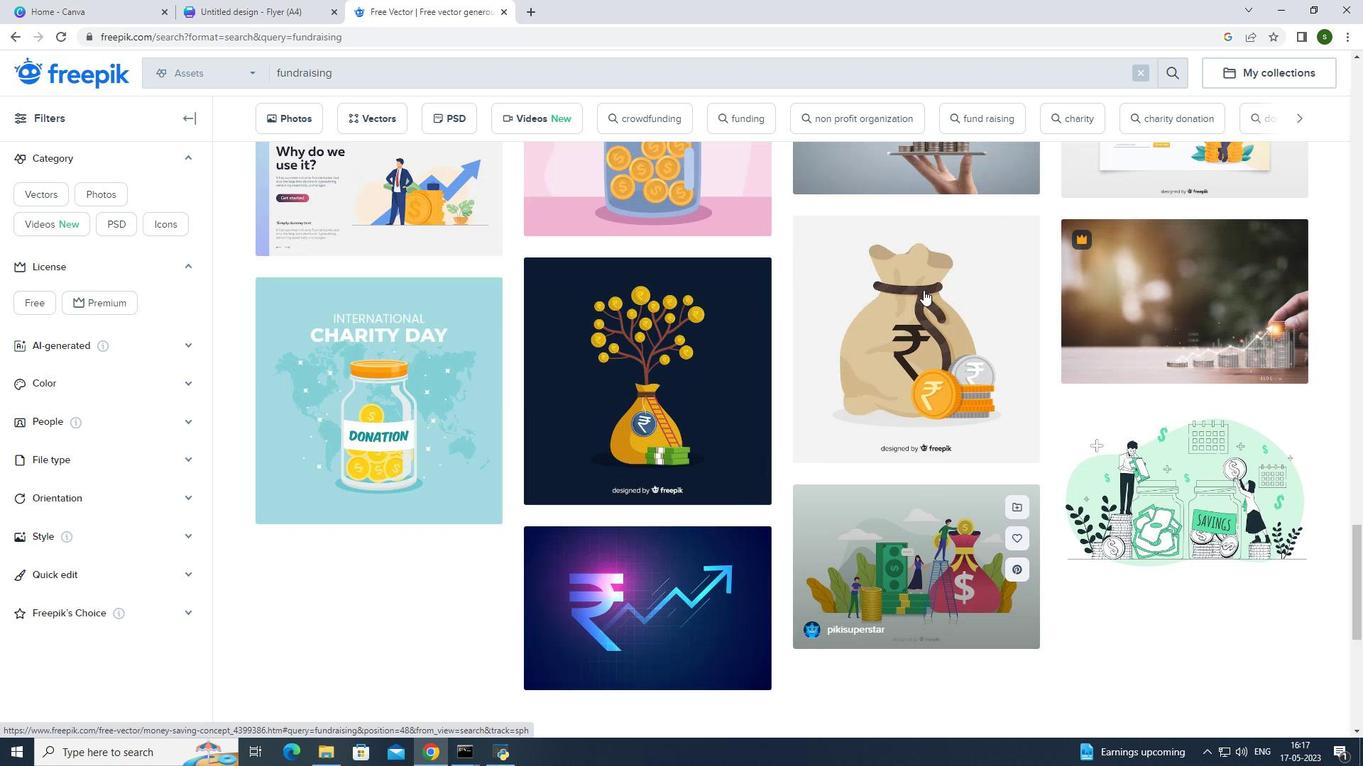 
Action: Mouse scrolled (923, 291) with delta (0, 0)
Screenshot: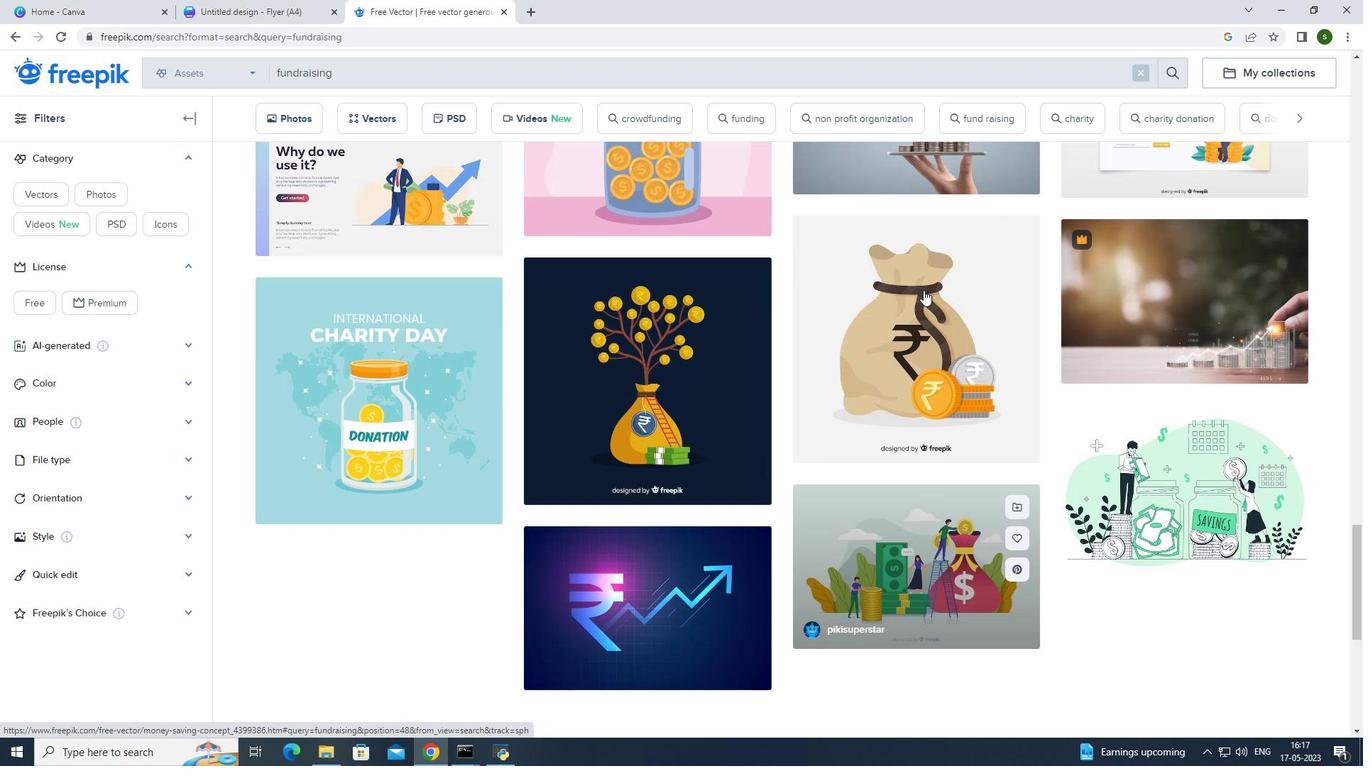 
Action: Mouse scrolled (923, 291) with delta (0, 0)
Screenshot: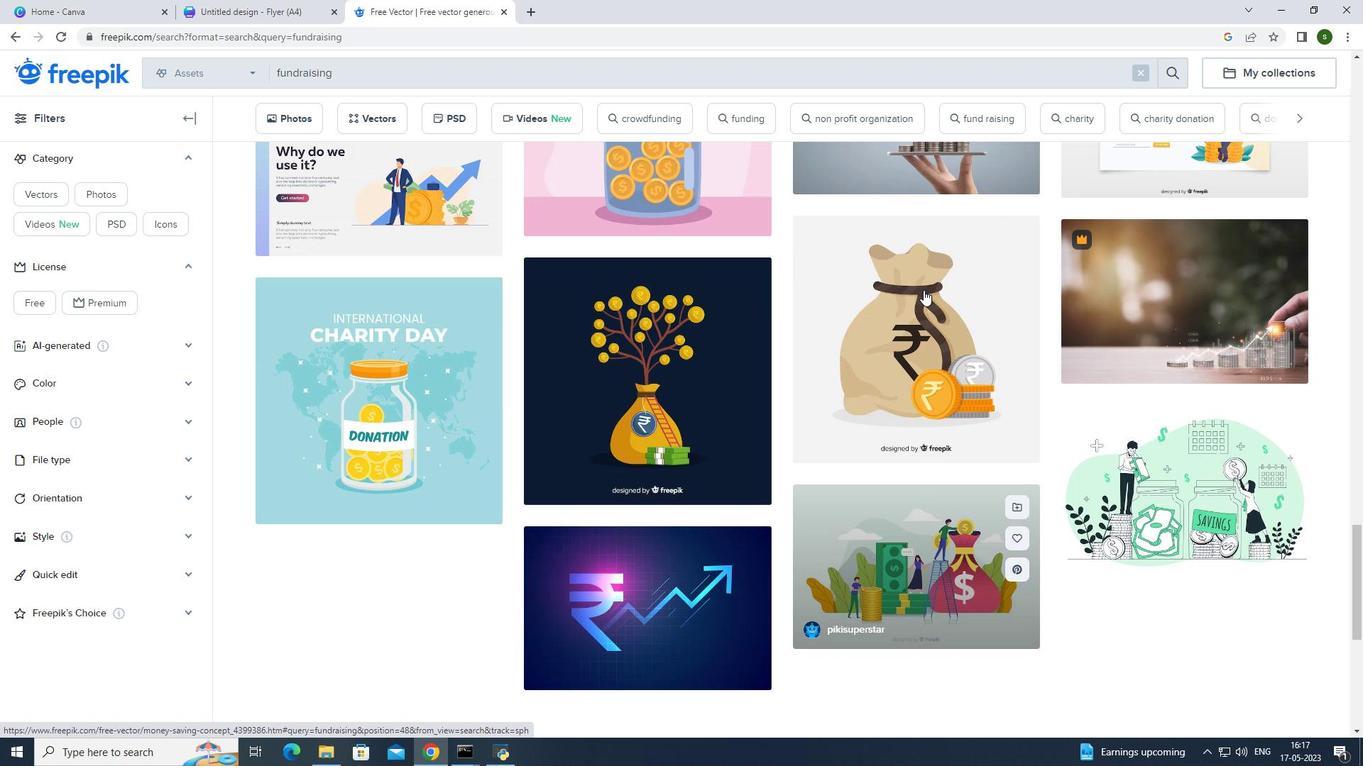 
Action: Mouse scrolled (923, 291) with delta (0, 0)
Screenshot: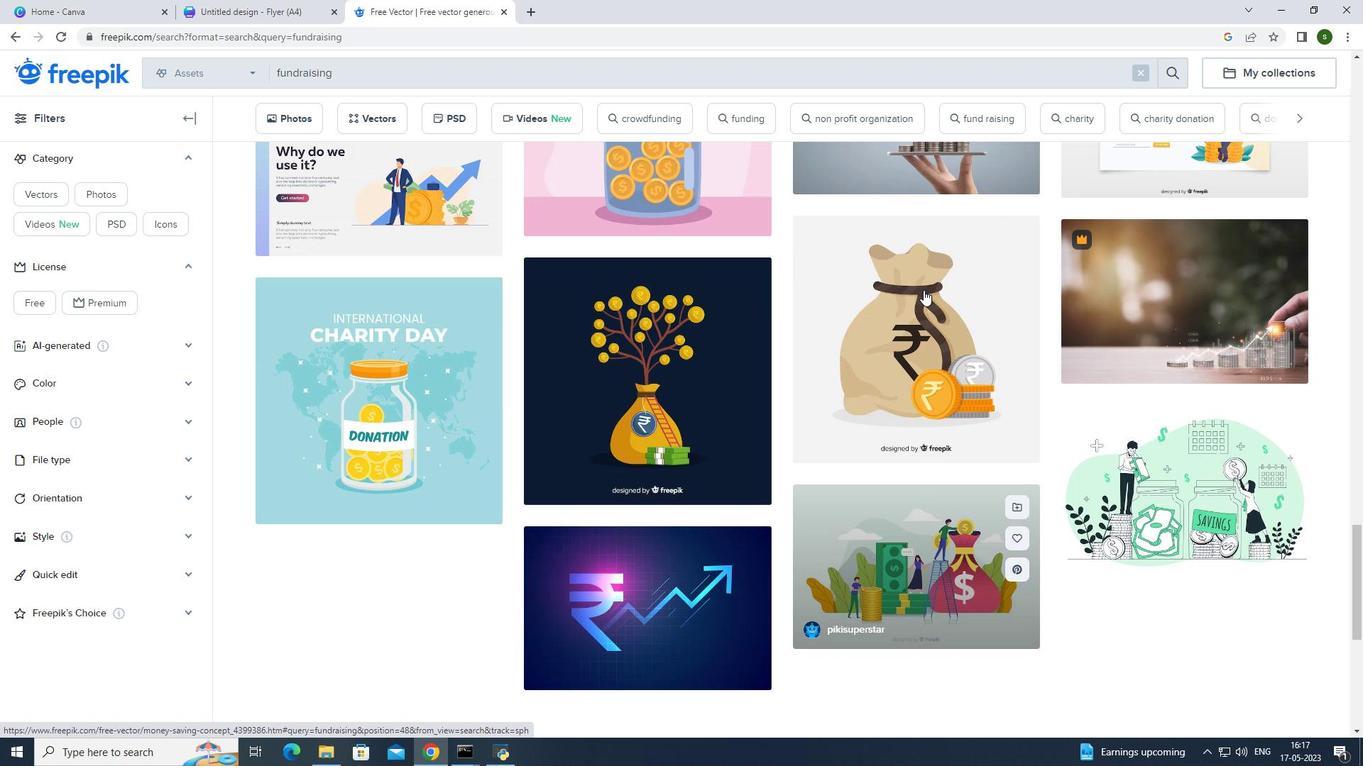
Action: Mouse scrolled (923, 291) with delta (0, 0)
Screenshot: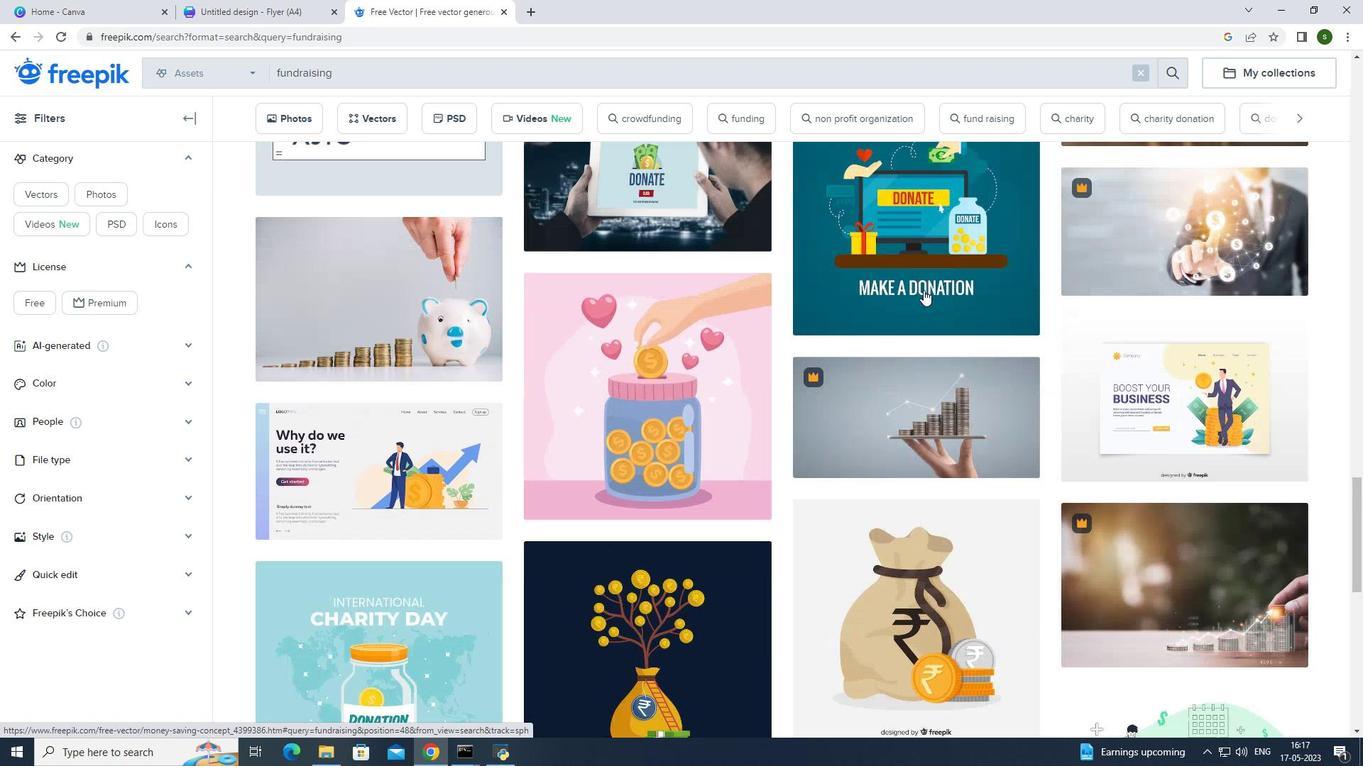 
Action: Mouse scrolled (923, 291) with delta (0, 0)
Screenshot: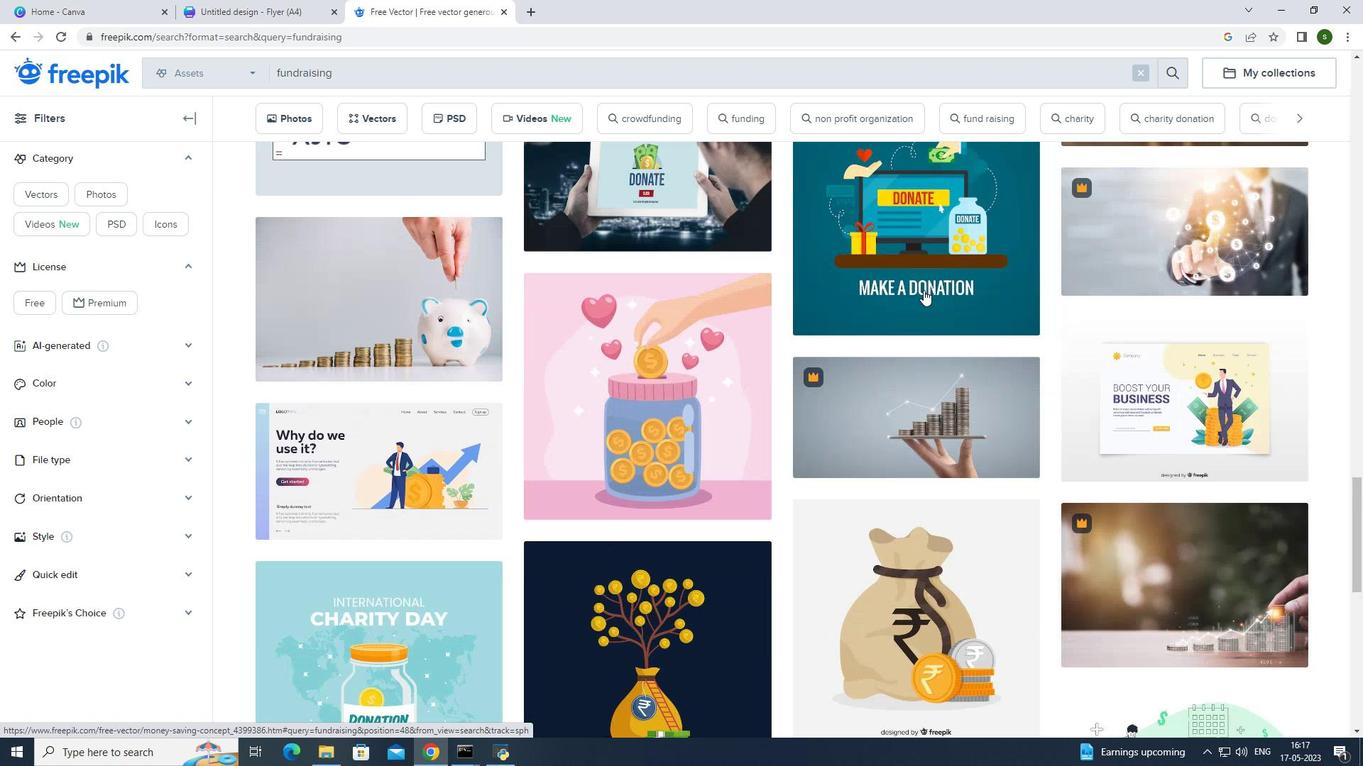 
Action: Mouse scrolled (923, 291) with delta (0, 0)
Screenshot: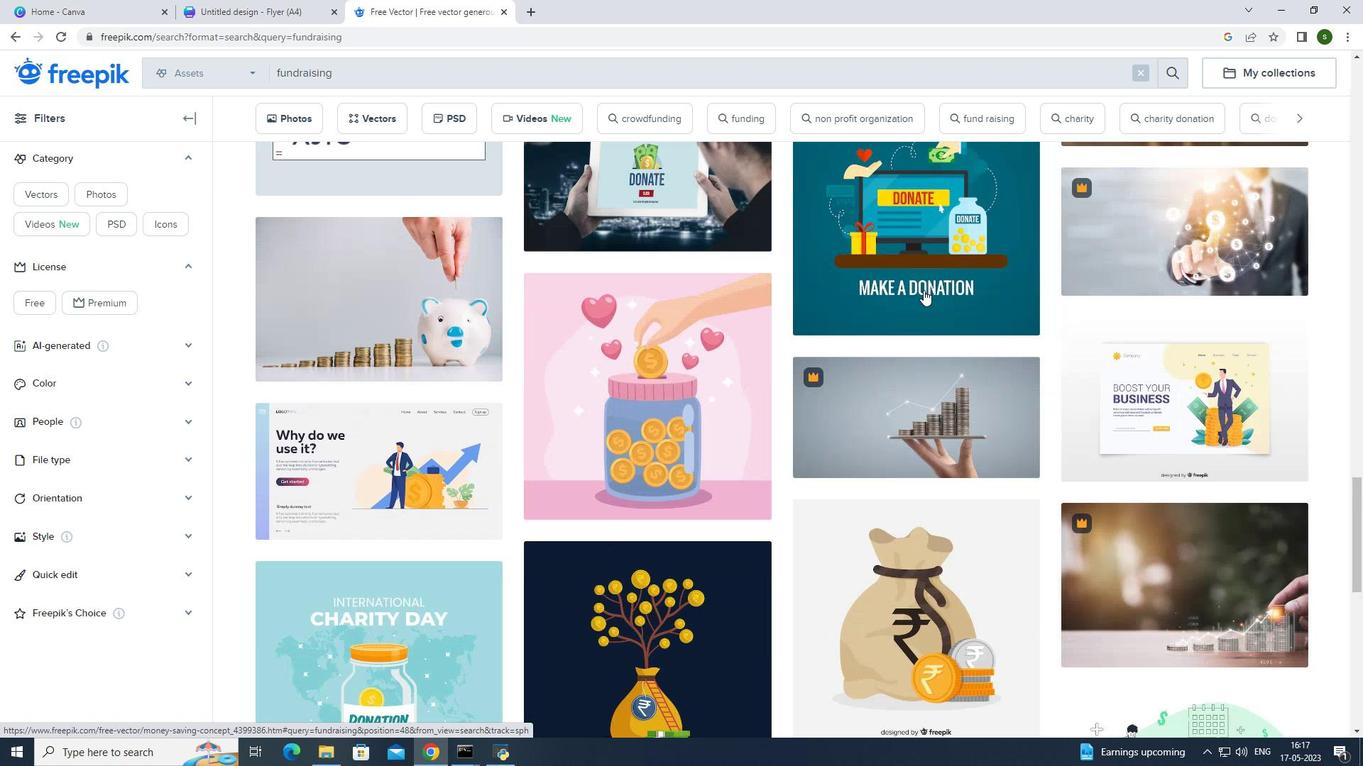 
Action: Mouse scrolled (923, 291) with delta (0, 0)
Screenshot: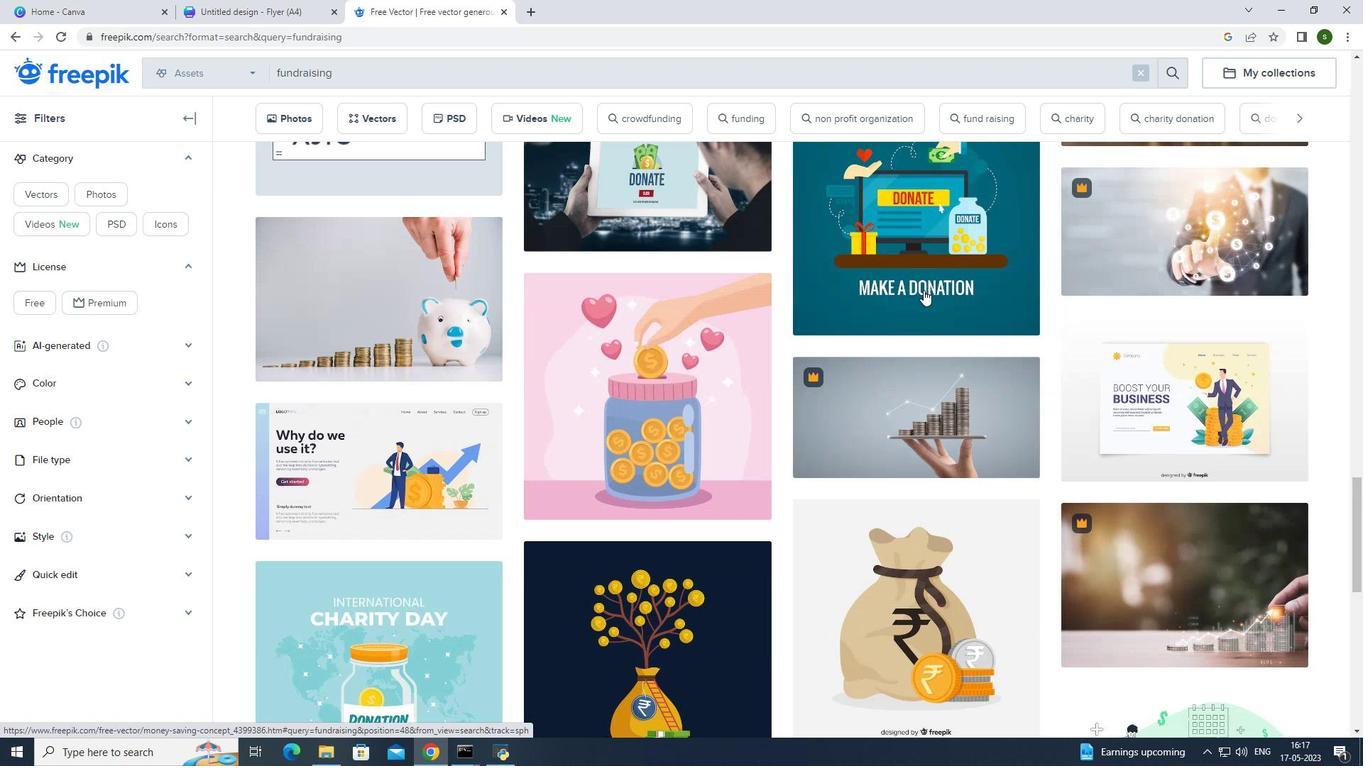 
Action: Mouse scrolled (923, 291) with delta (0, 0)
Screenshot: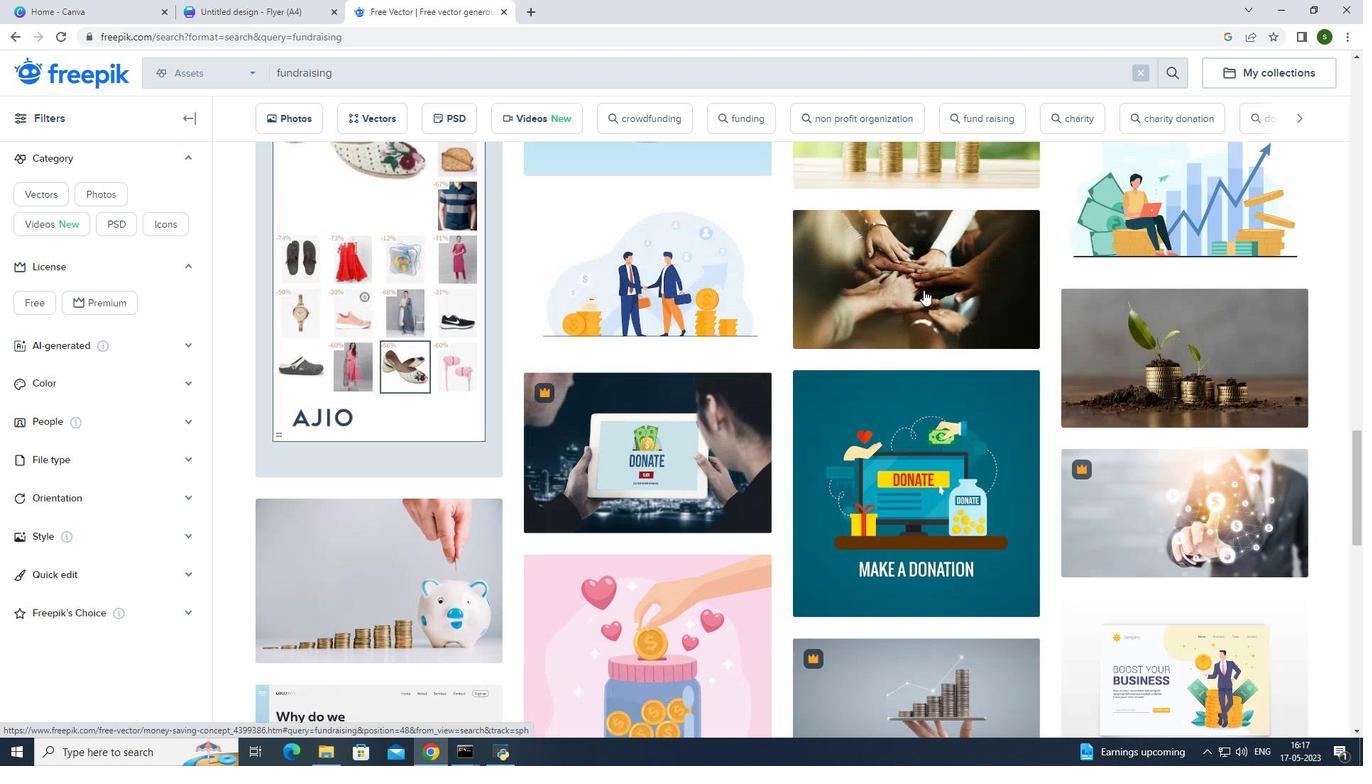 
Action: Mouse scrolled (923, 291) with delta (0, 0)
Screenshot: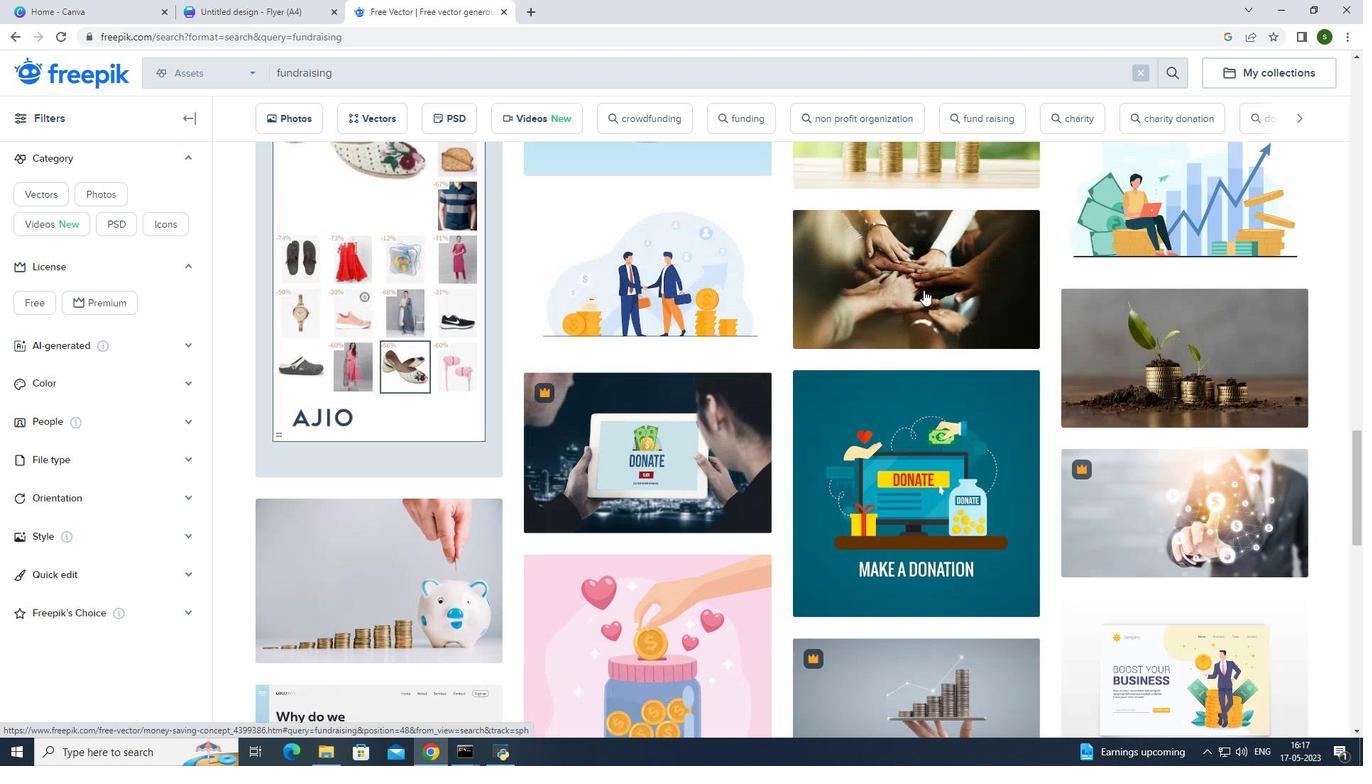 
Action: Mouse scrolled (923, 291) with delta (0, 0)
Screenshot: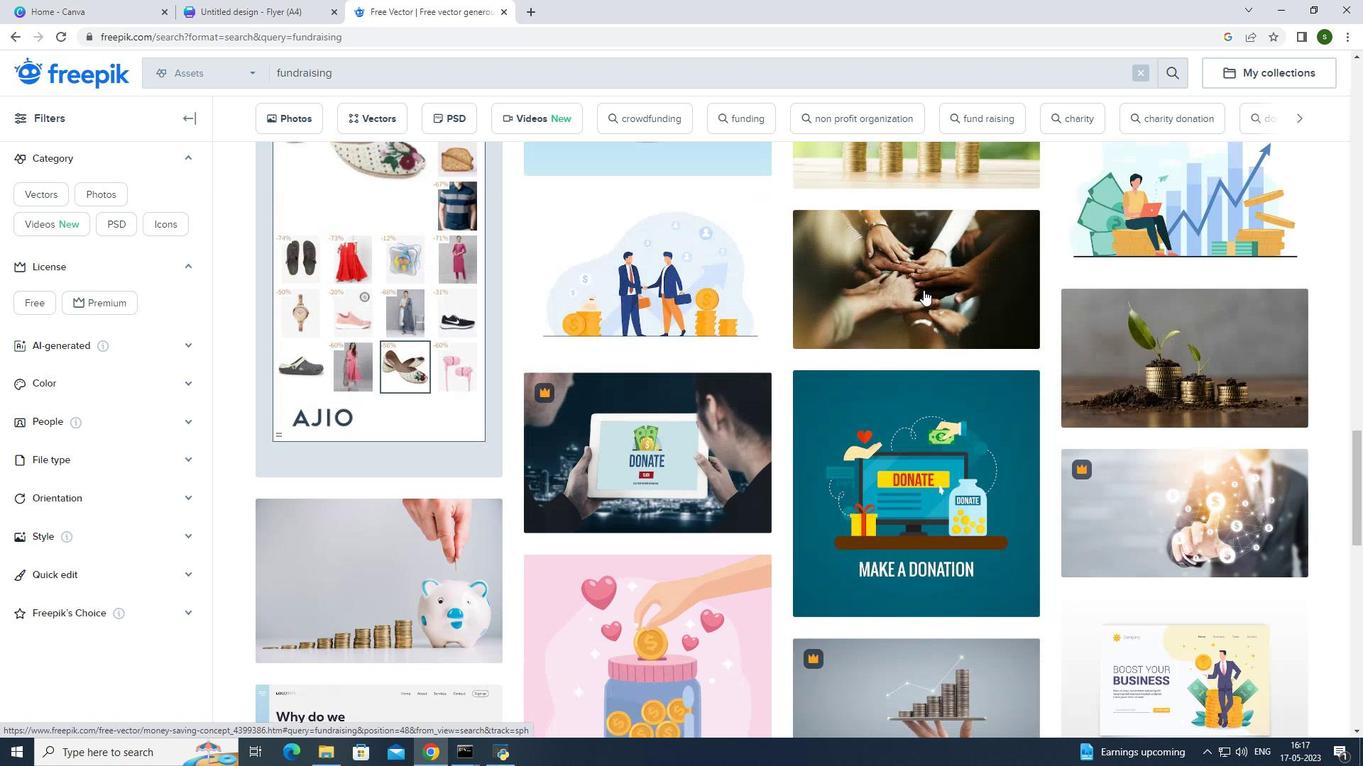 
Action: Mouse scrolled (923, 291) with delta (0, 0)
Screenshot: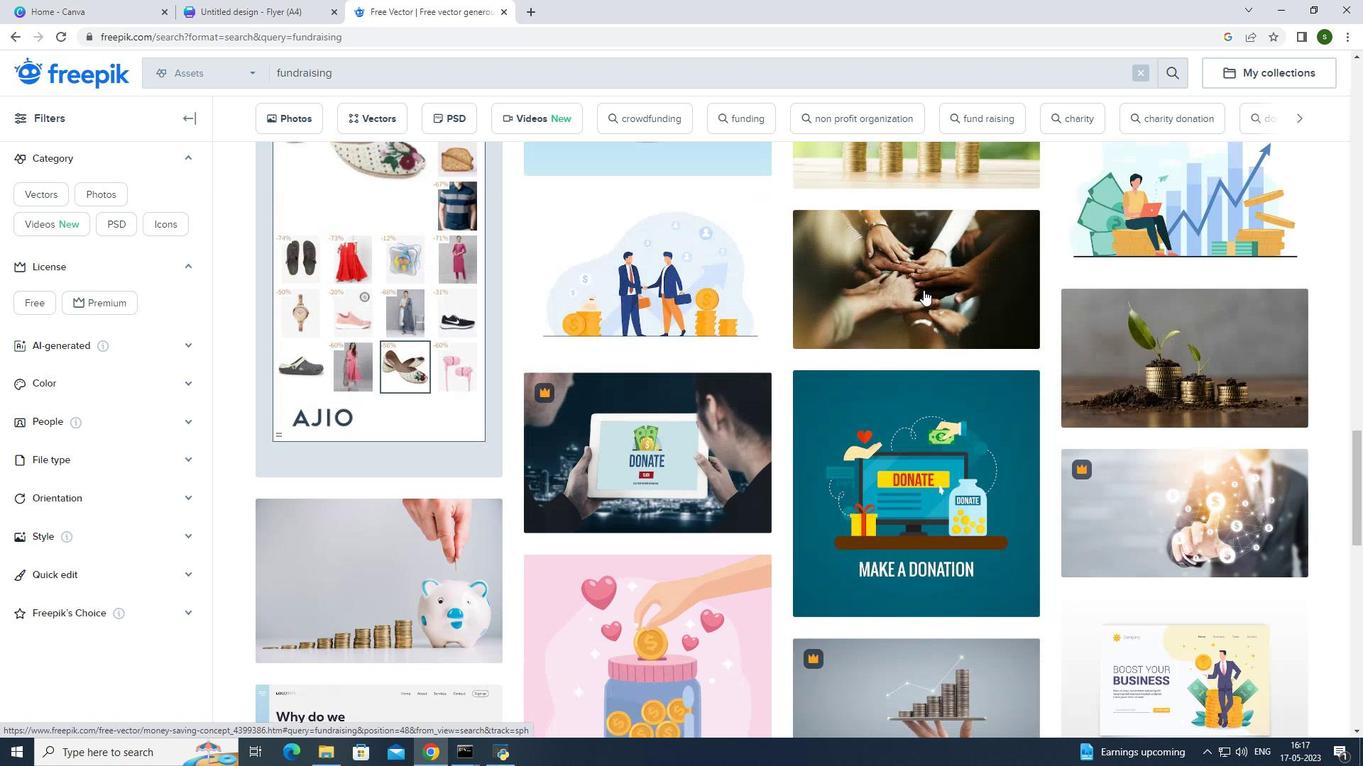 
Action: Mouse scrolled (923, 291) with delta (0, 0)
Screenshot: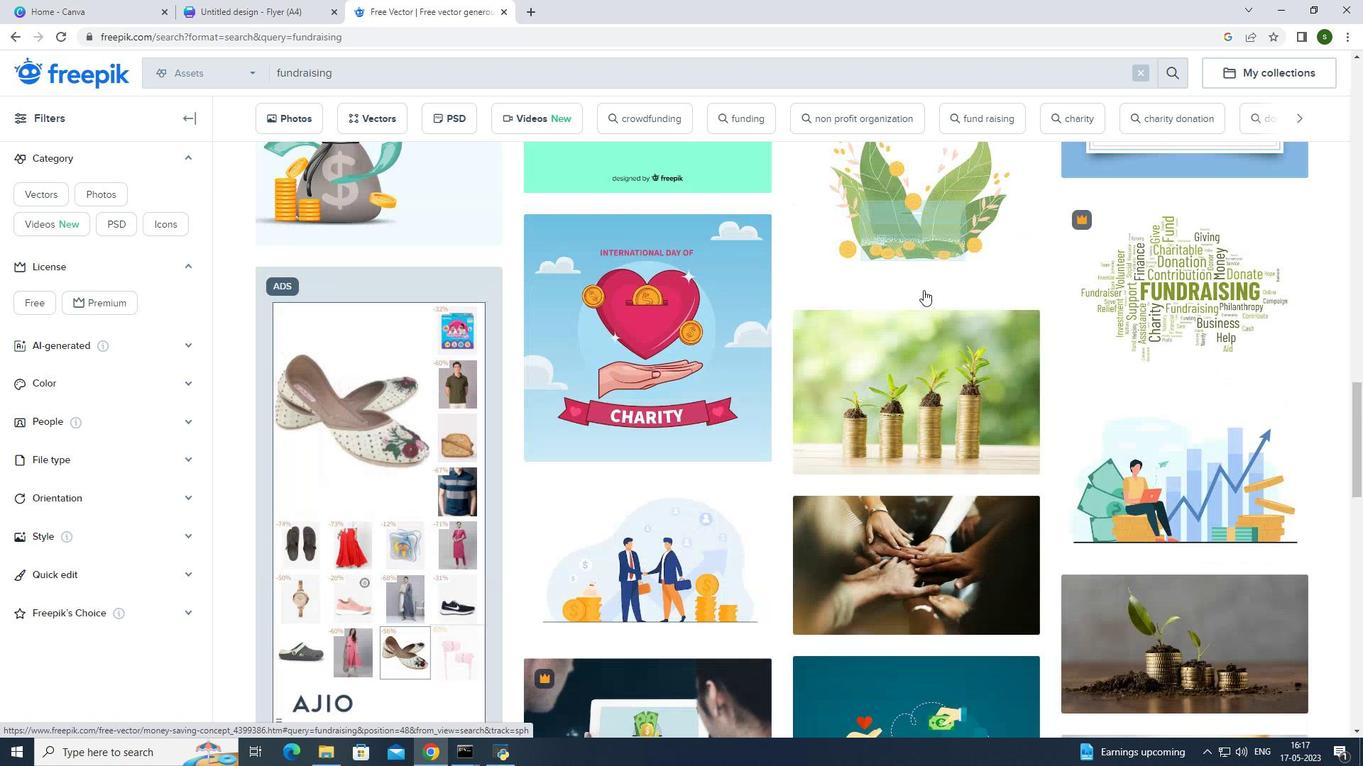 
Action: Mouse scrolled (923, 291) with delta (0, 0)
Screenshot: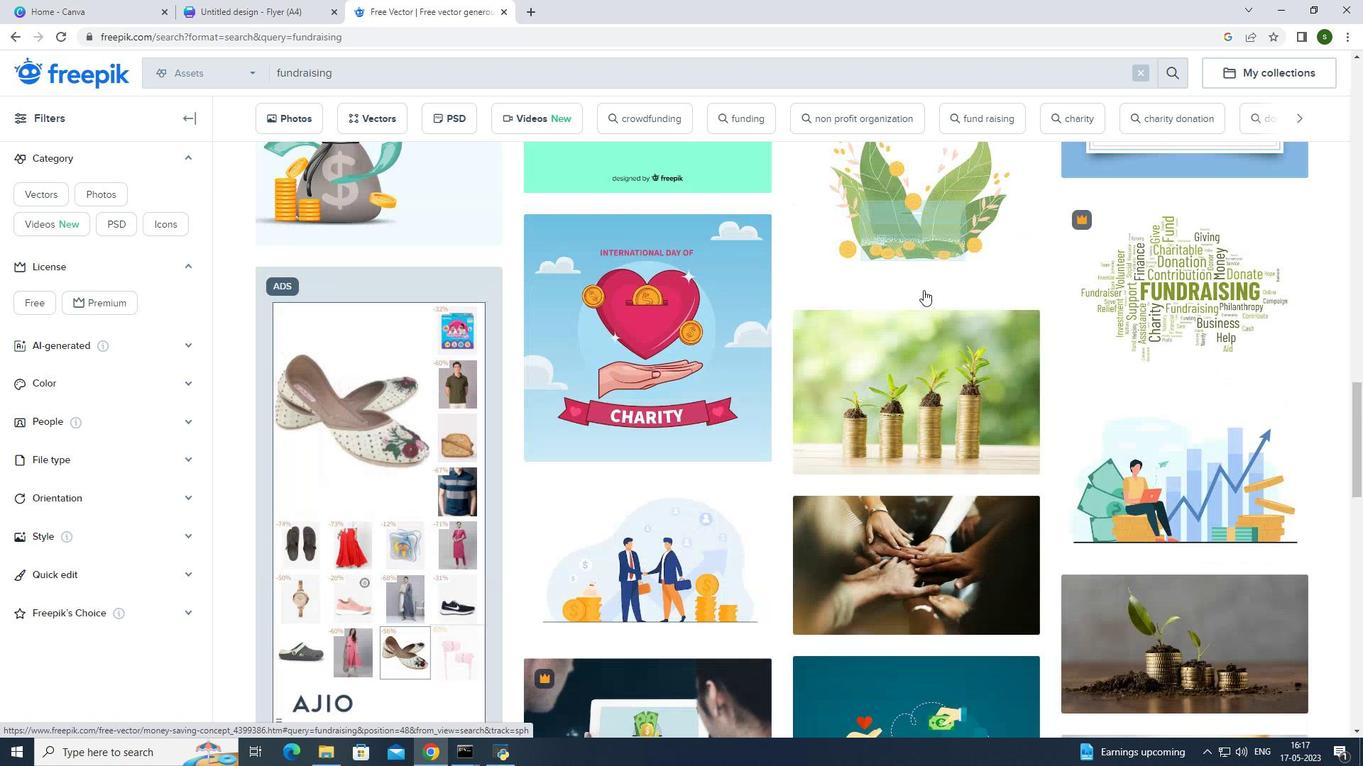 
Action: Mouse scrolled (923, 291) with delta (0, 0)
Screenshot: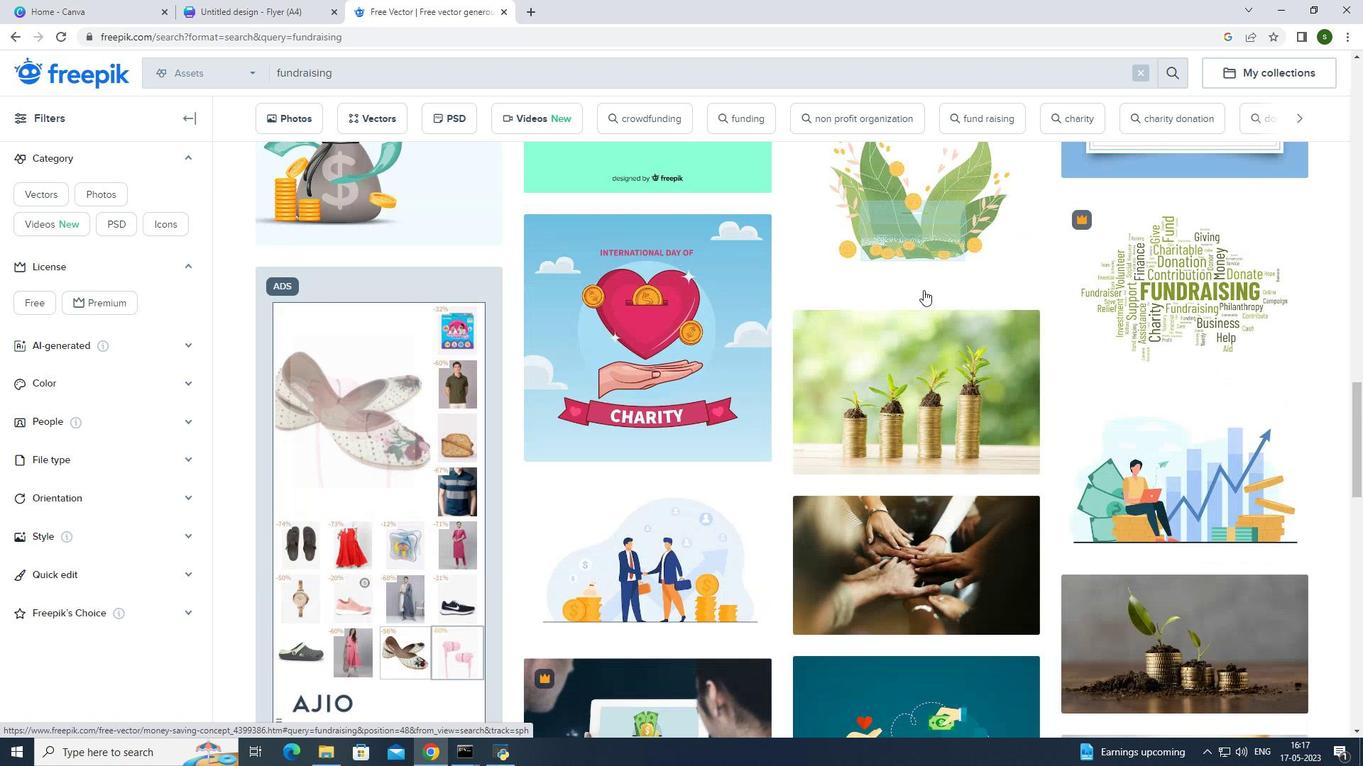
Action: Mouse scrolled (923, 291) with delta (0, 0)
Screenshot: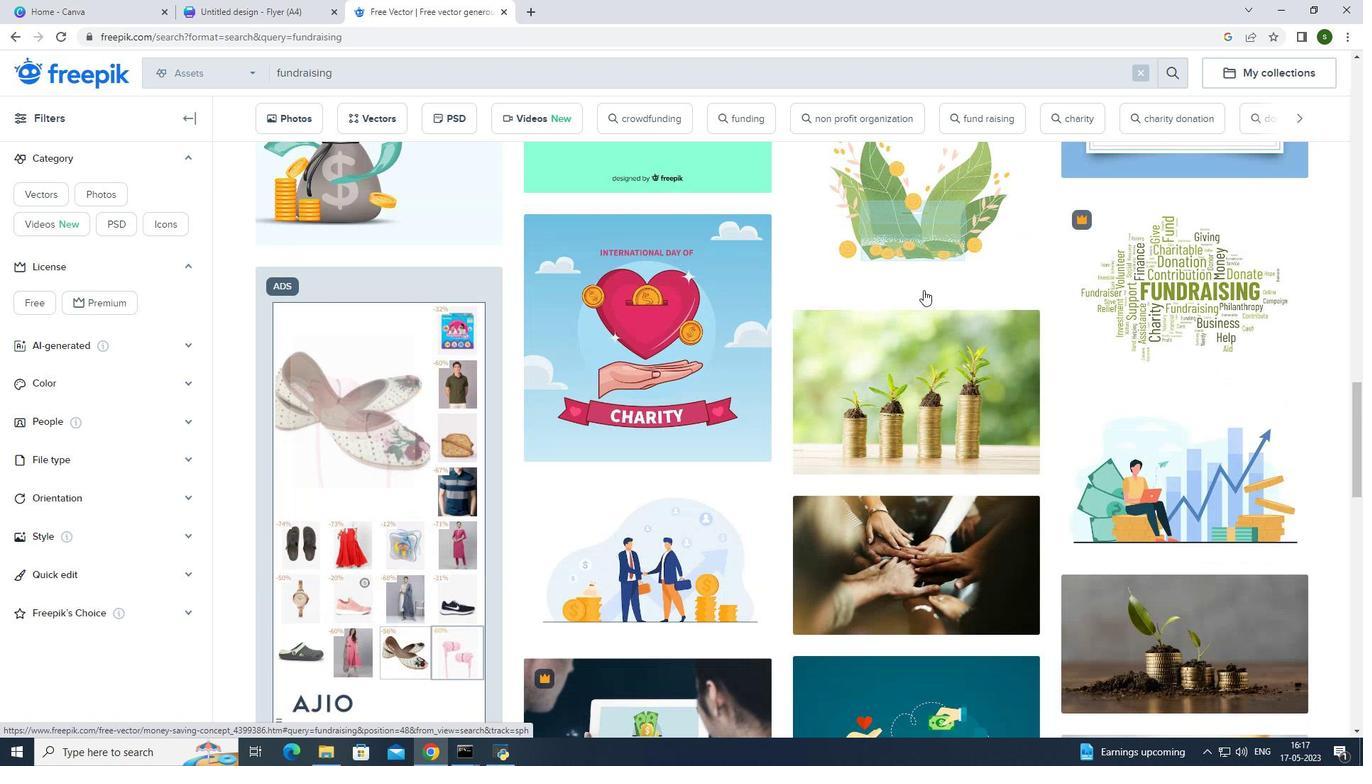 
Action: Mouse scrolled (923, 291) with delta (0, 0)
Screenshot: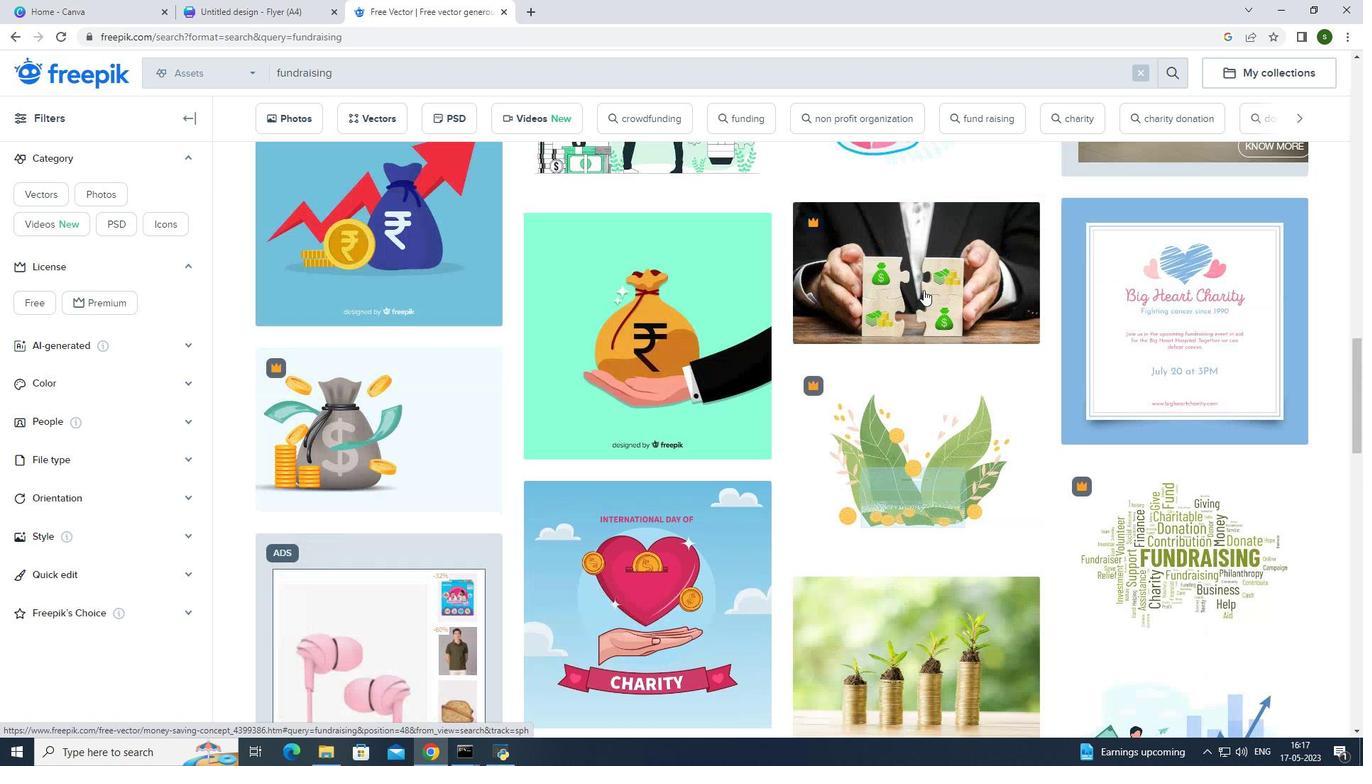 
Action: Mouse scrolled (923, 291) with delta (0, 0)
Screenshot: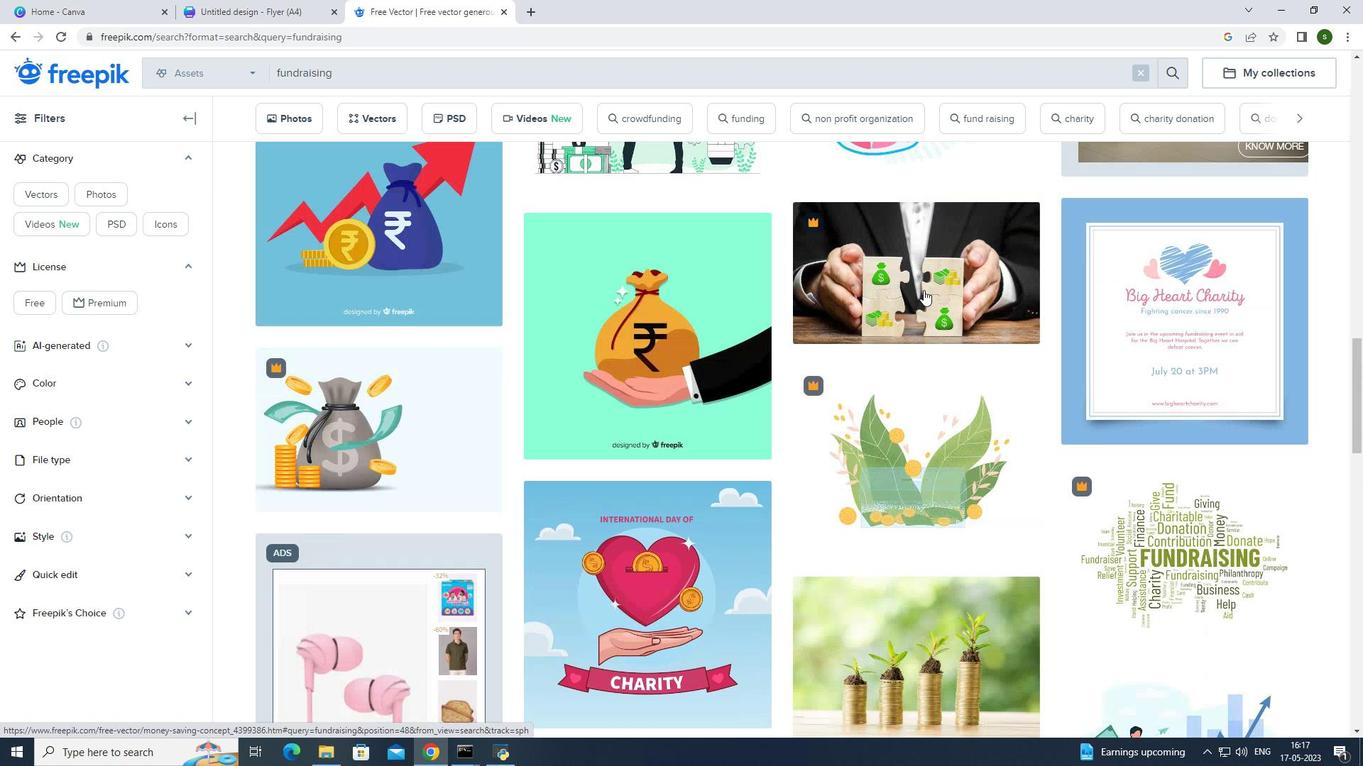
Action: Mouse scrolled (923, 291) with delta (0, 0)
Screenshot: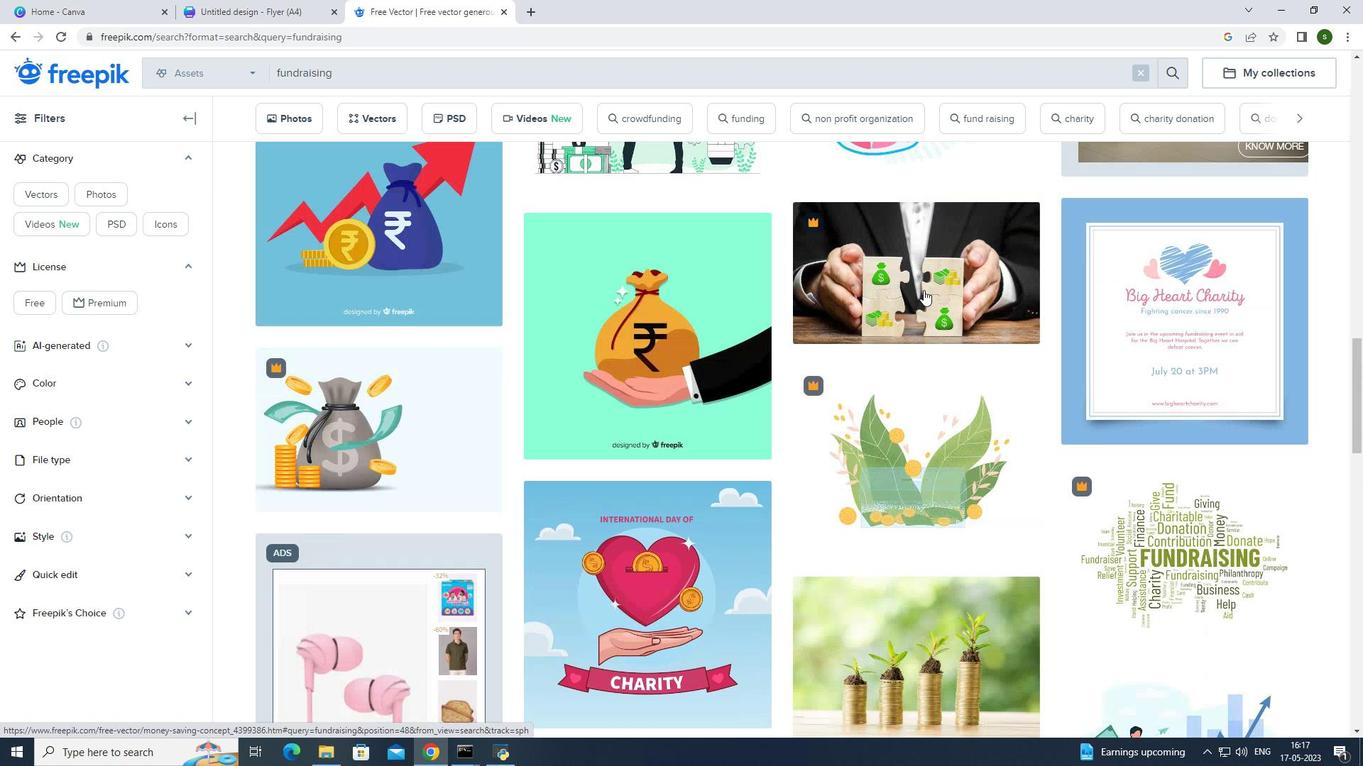 
Action: Mouse scrolled (923, 291) with delta (0, 0)
Screenshot: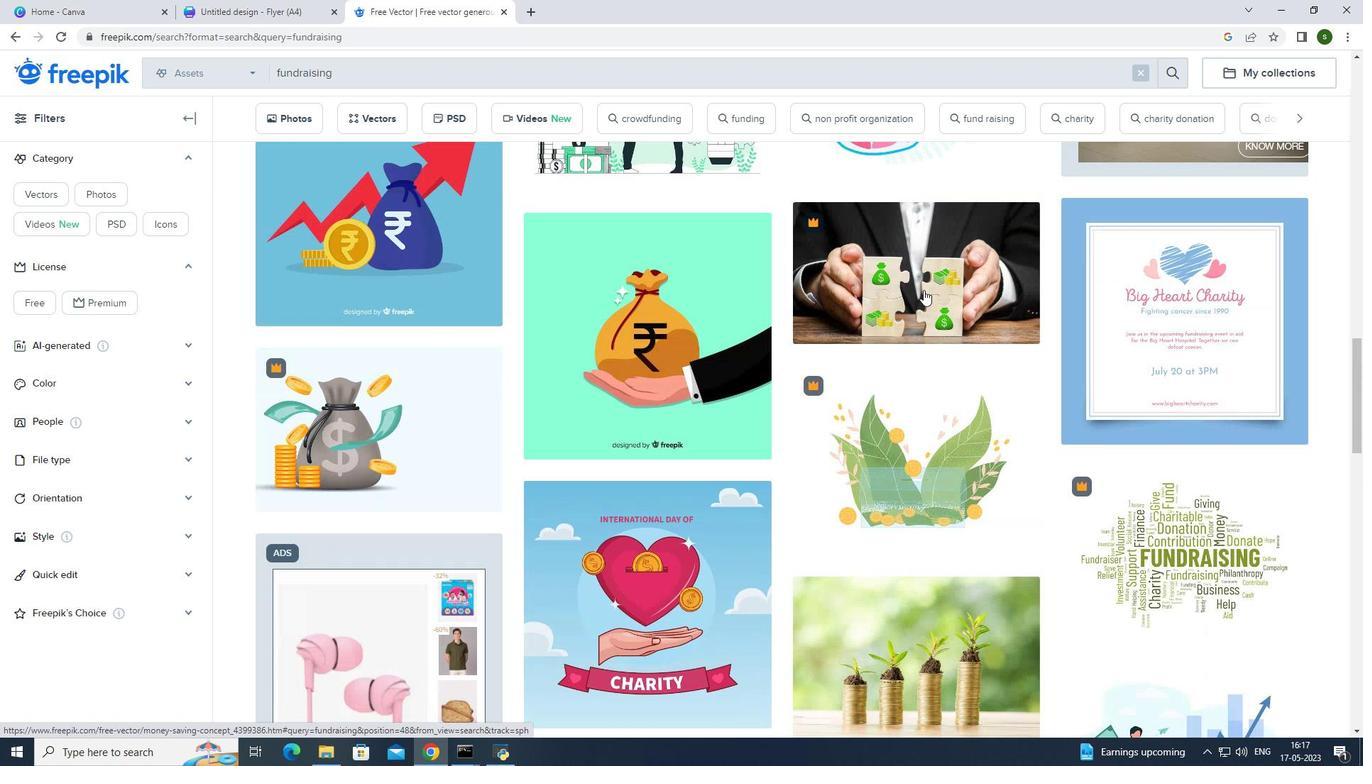 
Action: Mouse scrolled (923, 291) with delta (0, 0)
Screenshot: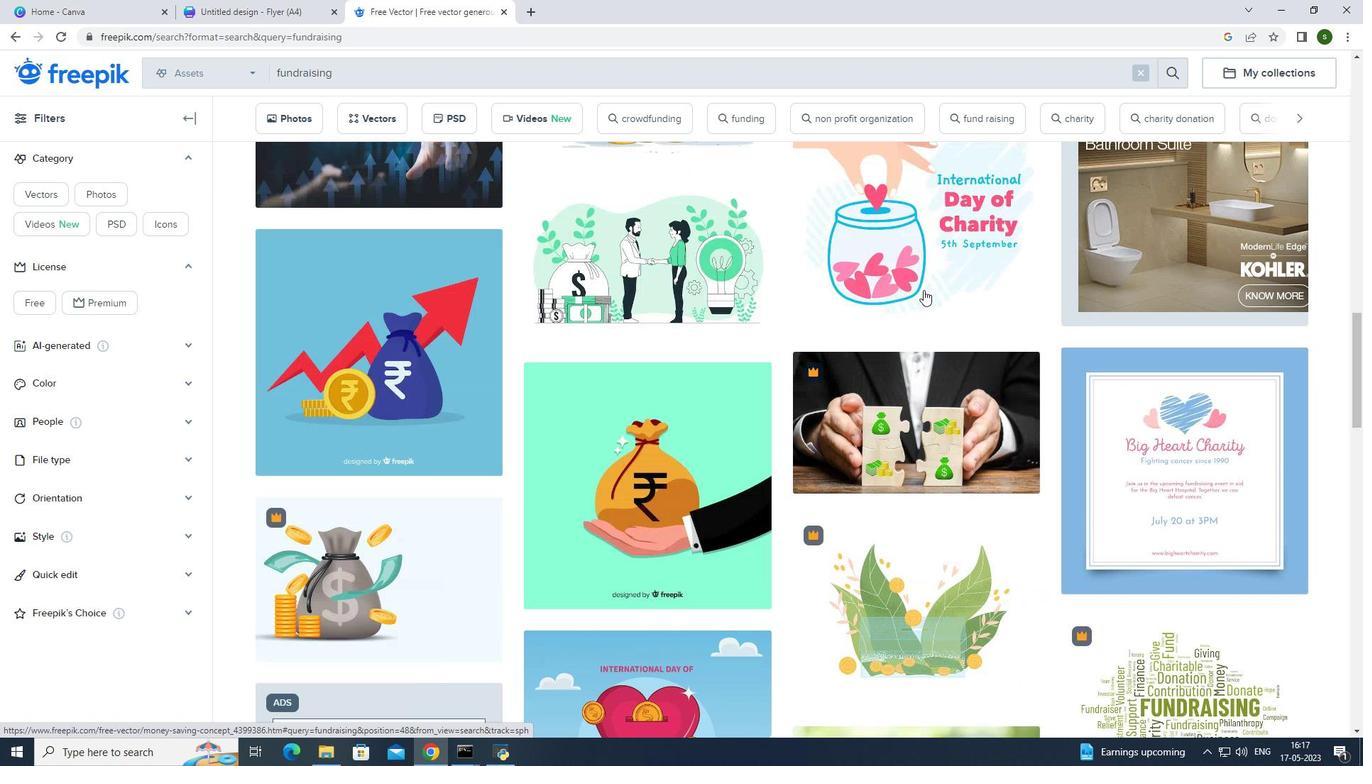 
Action: Mouse scrolled (923, 291) with delta (0, 0)
Screenshot: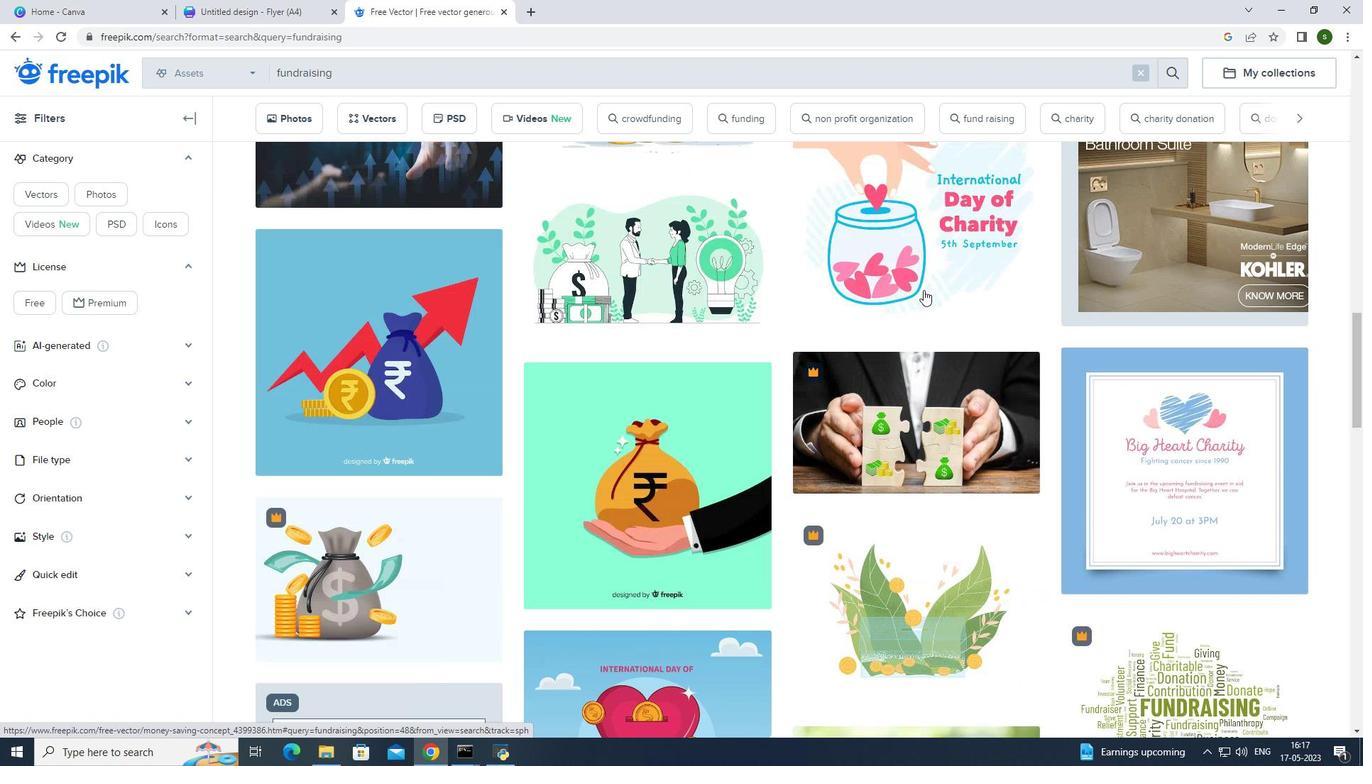 
Action: Mouse scrolled (923, 291) with delta (0, 0)
Screenshot: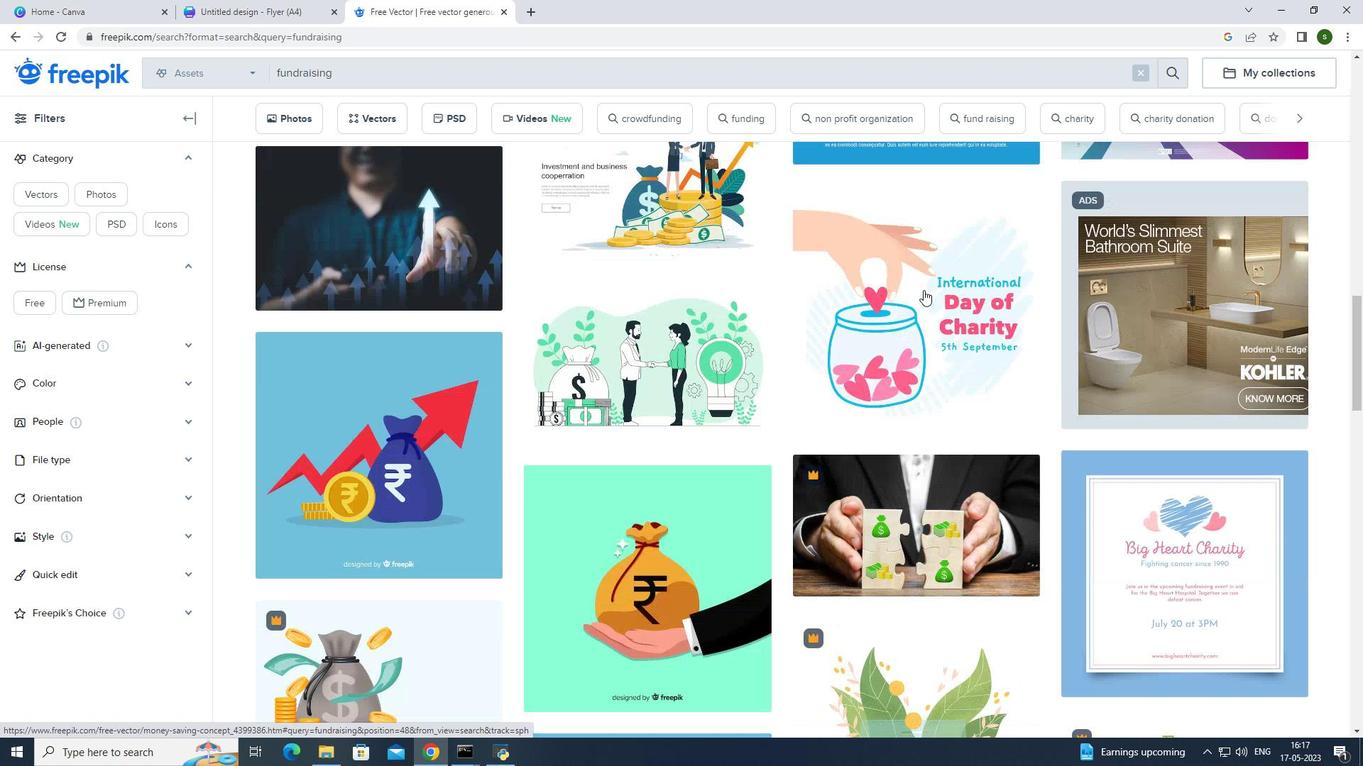 
Action: Mouse scrolled (923, 291) with delta (0, 0)
Screenshot: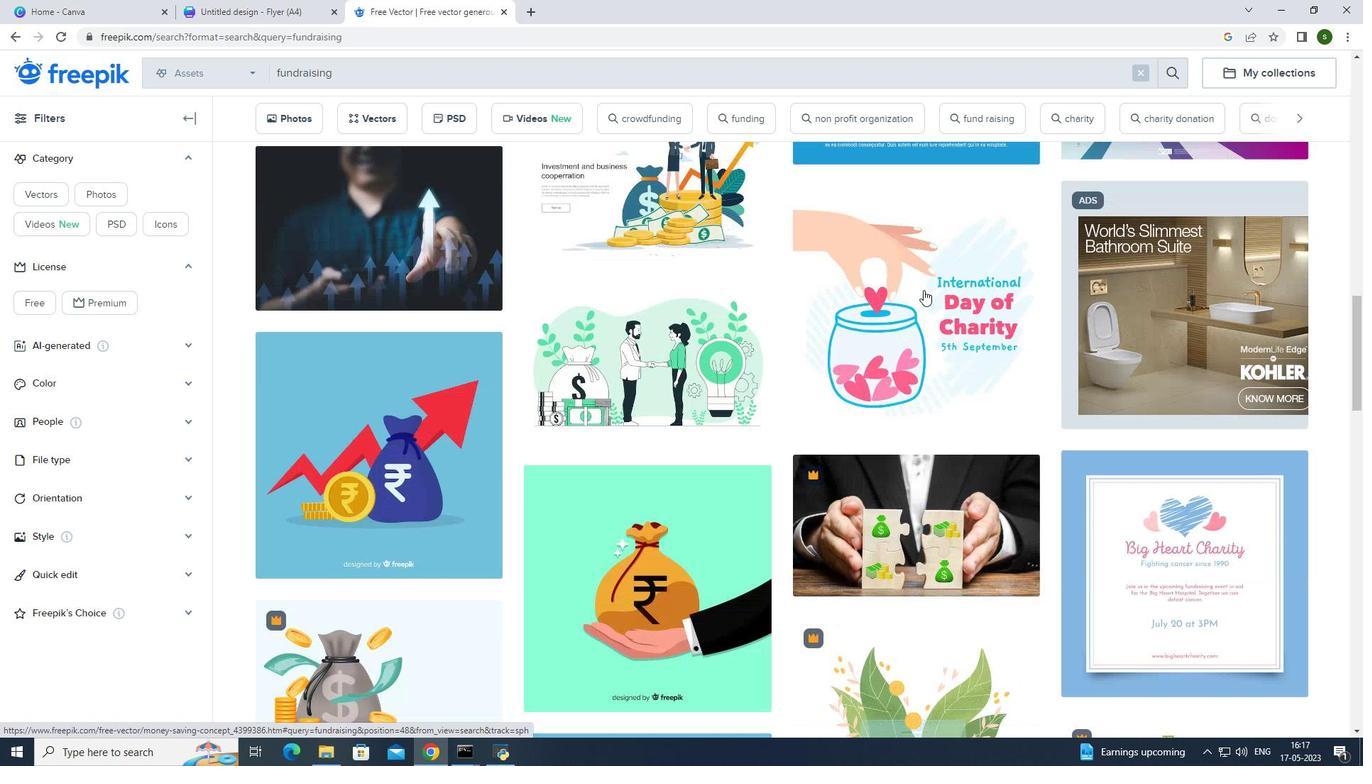 
Action: Mouse scrolled (923, 291) with delta (0, 0)
Screenshot: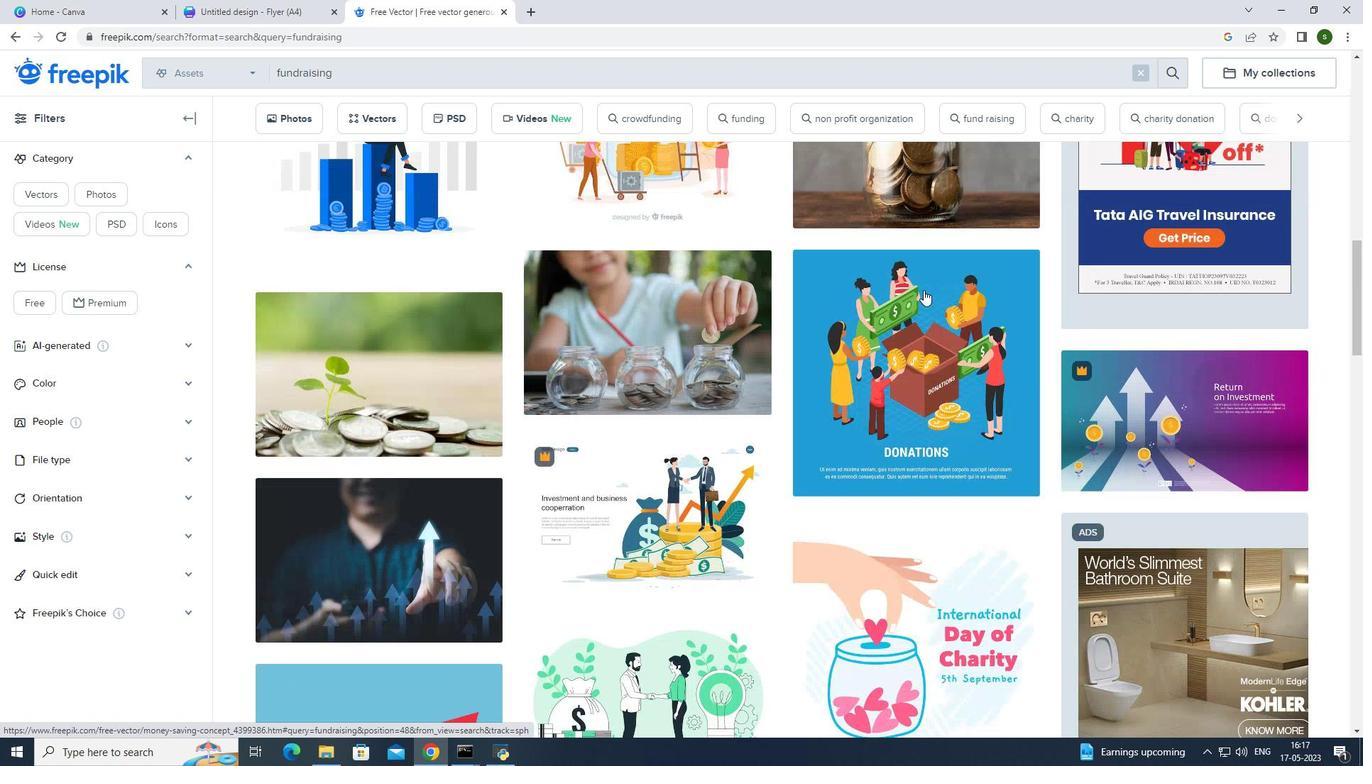 
Action: Mouse scrolled (923, 291) with delta (0, 0)
Screenshot: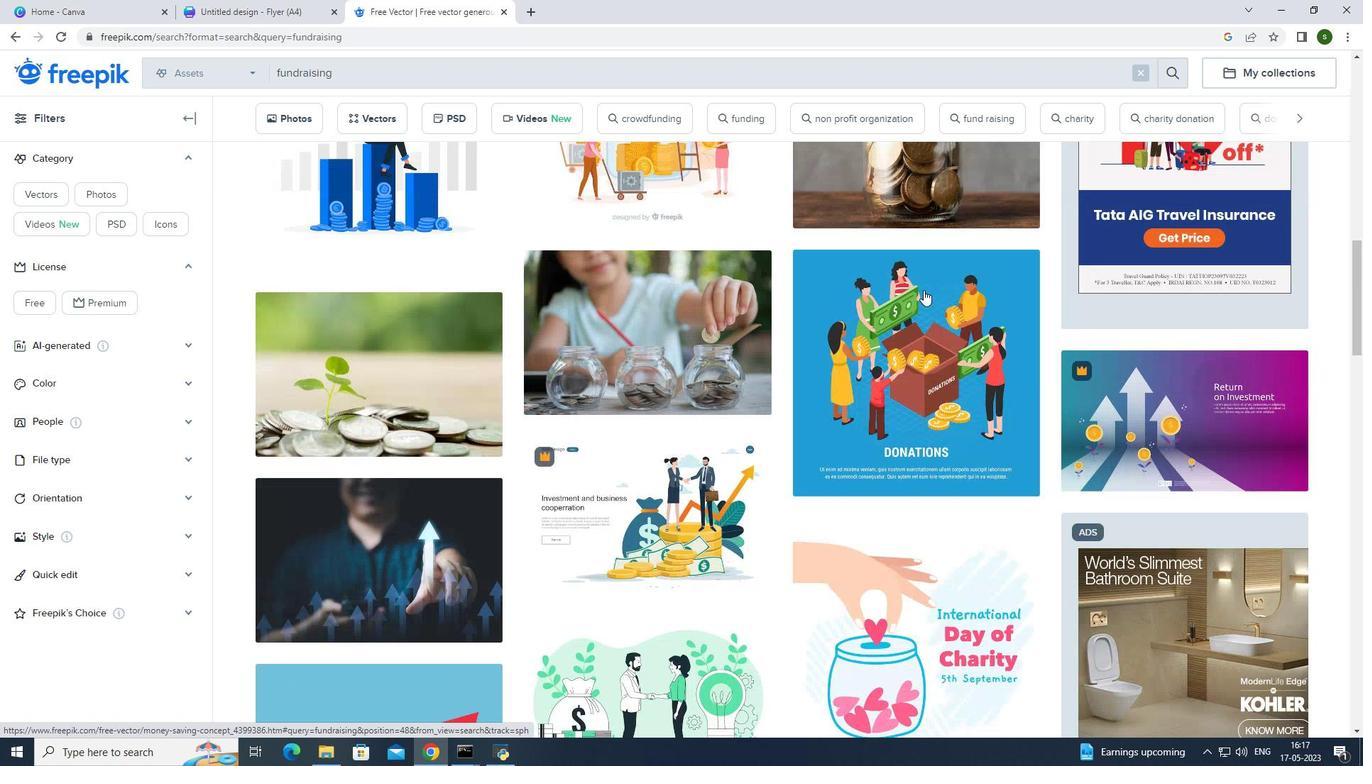 
Action: Mouse scrolled (923, 291) with delta (0, 0)
Screenshot: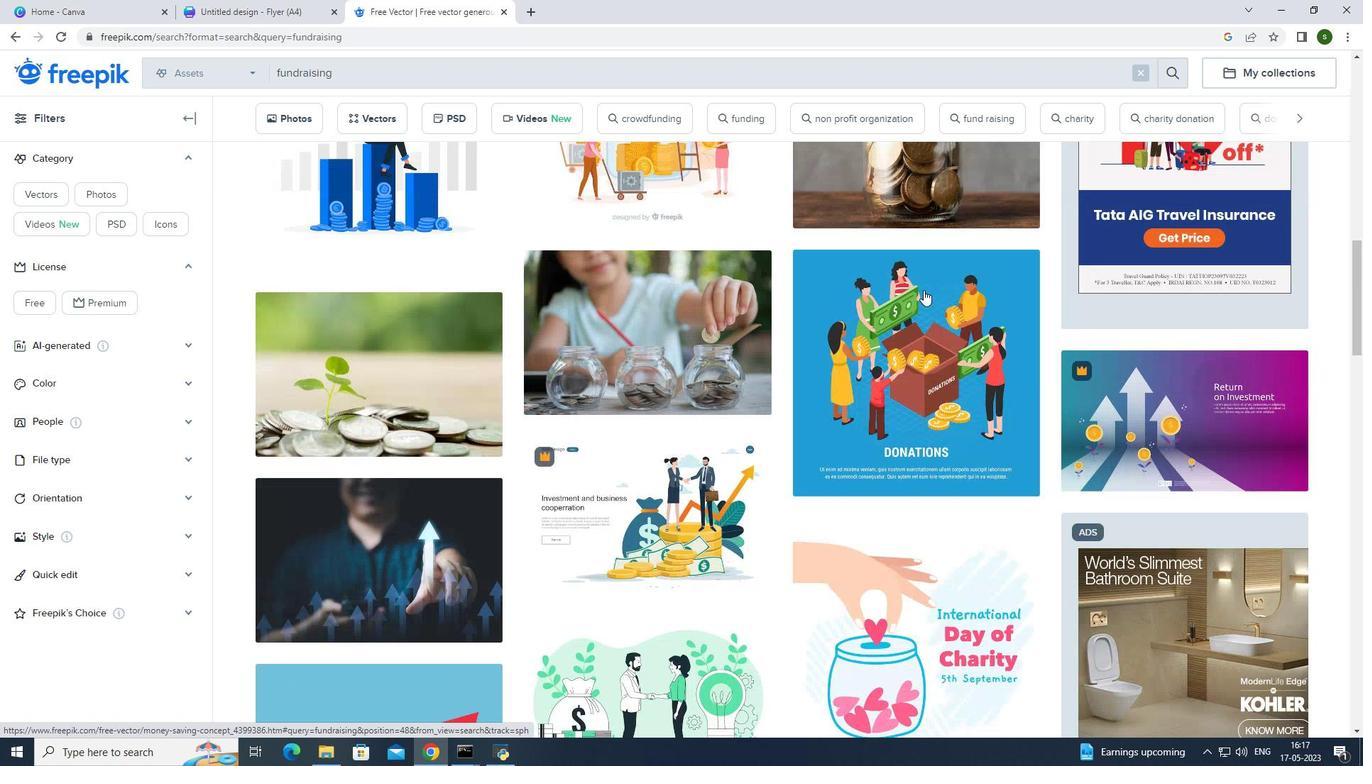 
Action: Mouse scrolled (923, 291) with delta (0, 0)
Screenshot: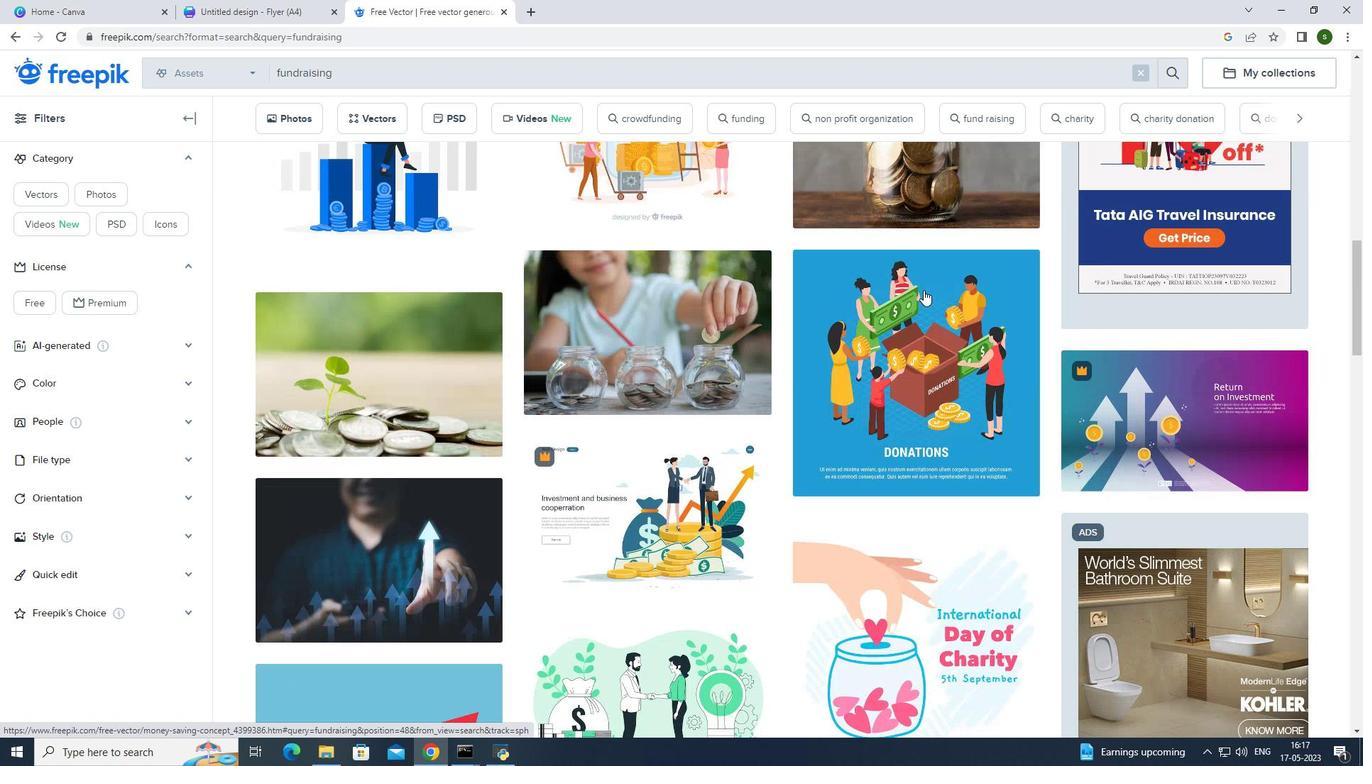 
Action: Mouse scrolled (923, 291) with delta (0, 0)
Screenshot: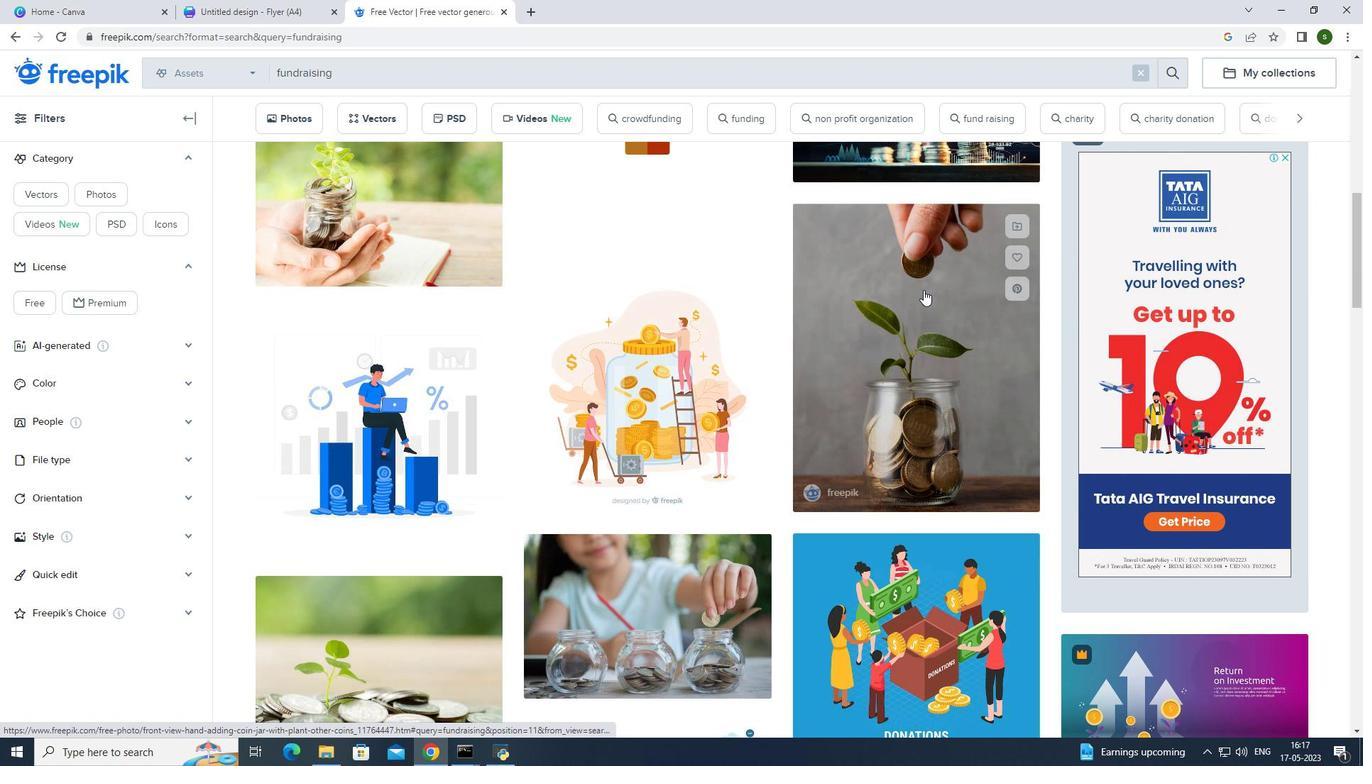 
Action: Mouse scrolled (923, 291) with delta (0, 0)
Screenshot: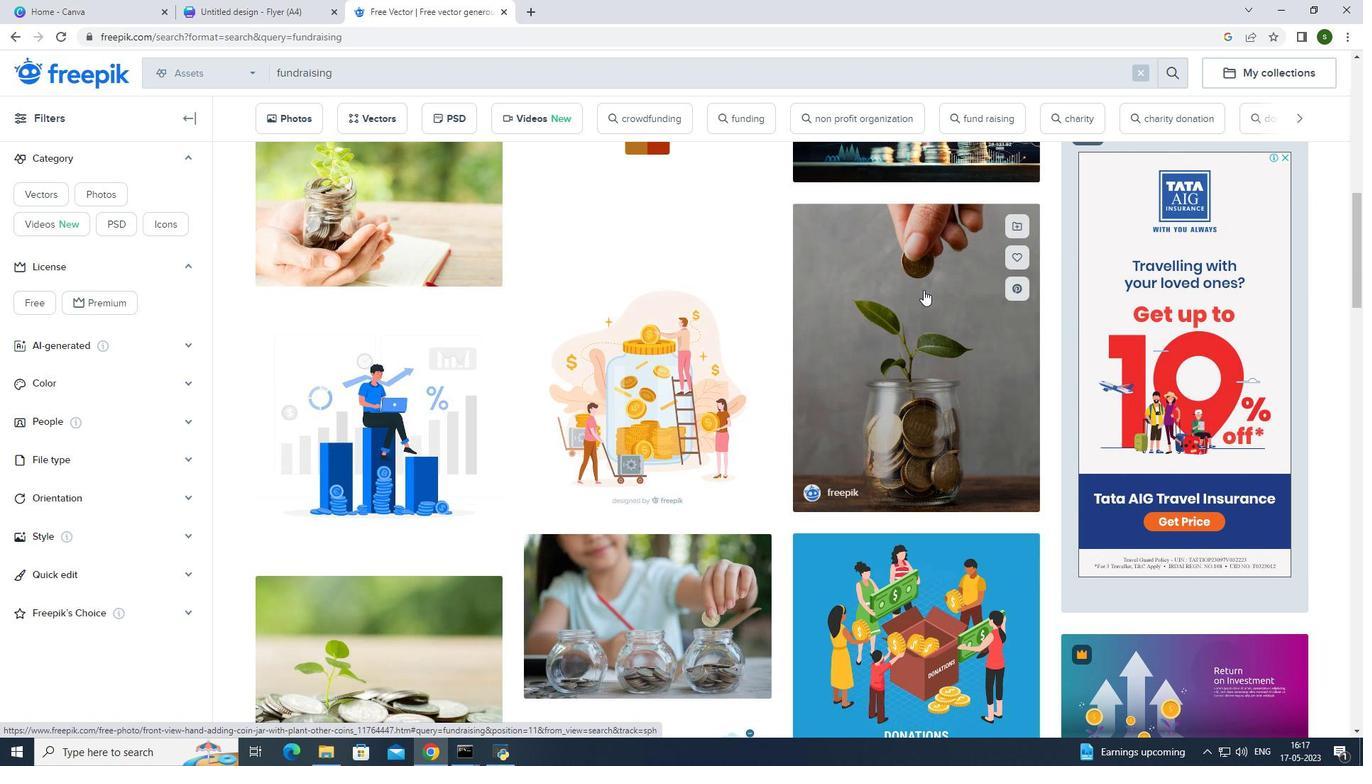 
Action: Mouse scrolled (923, 291) with delta (0, 0)
Screenshot: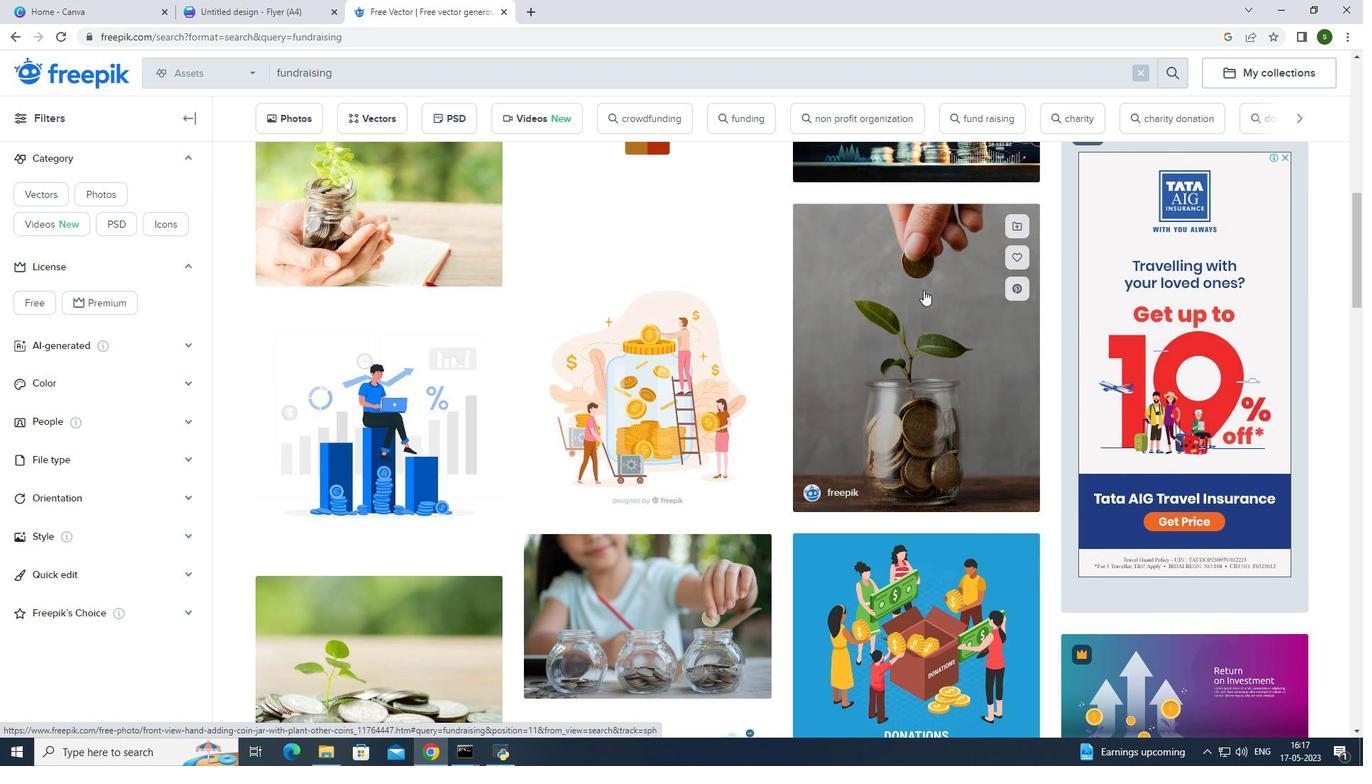 
Action: Mouse scrolled (923, 291) with delta (0, 0)
Screenshot: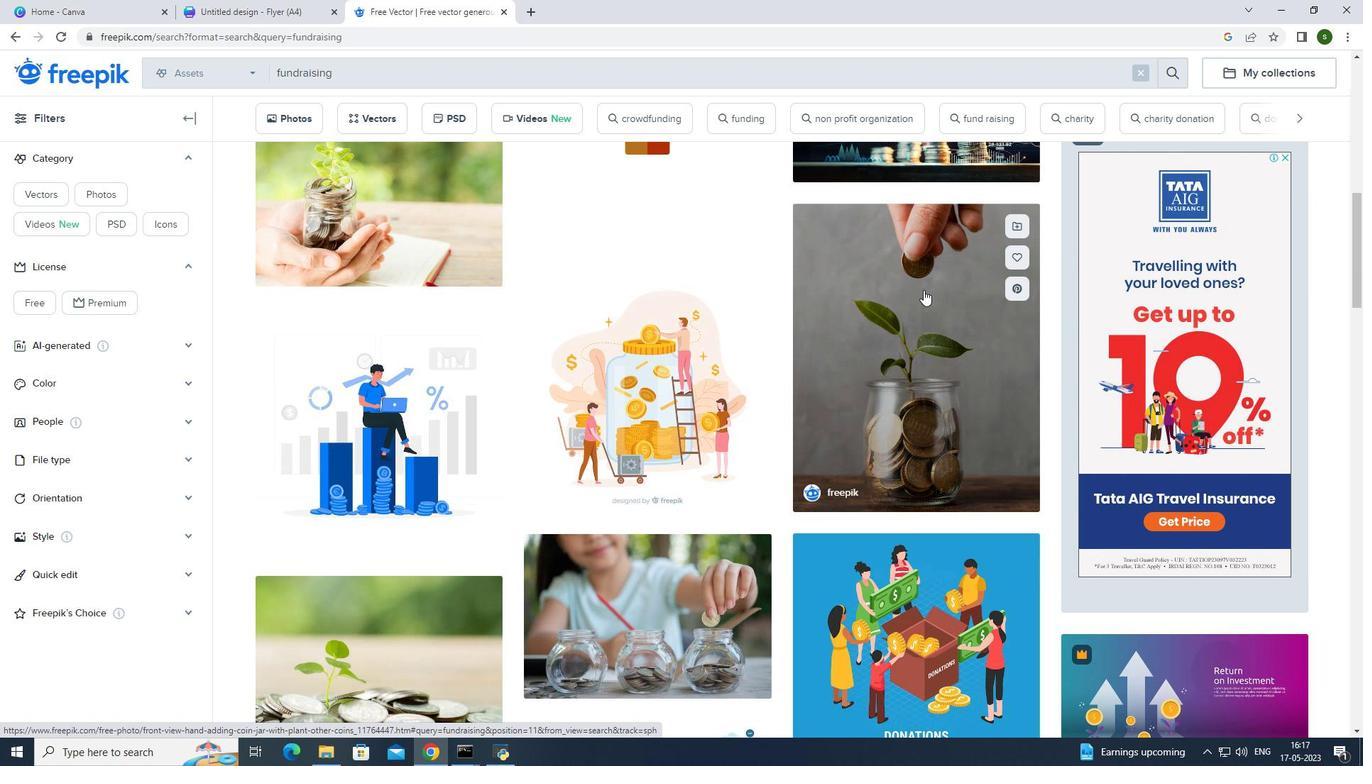 
Action: Mouse scrolled (923, 291) with delta (0, 0)
Screenshot: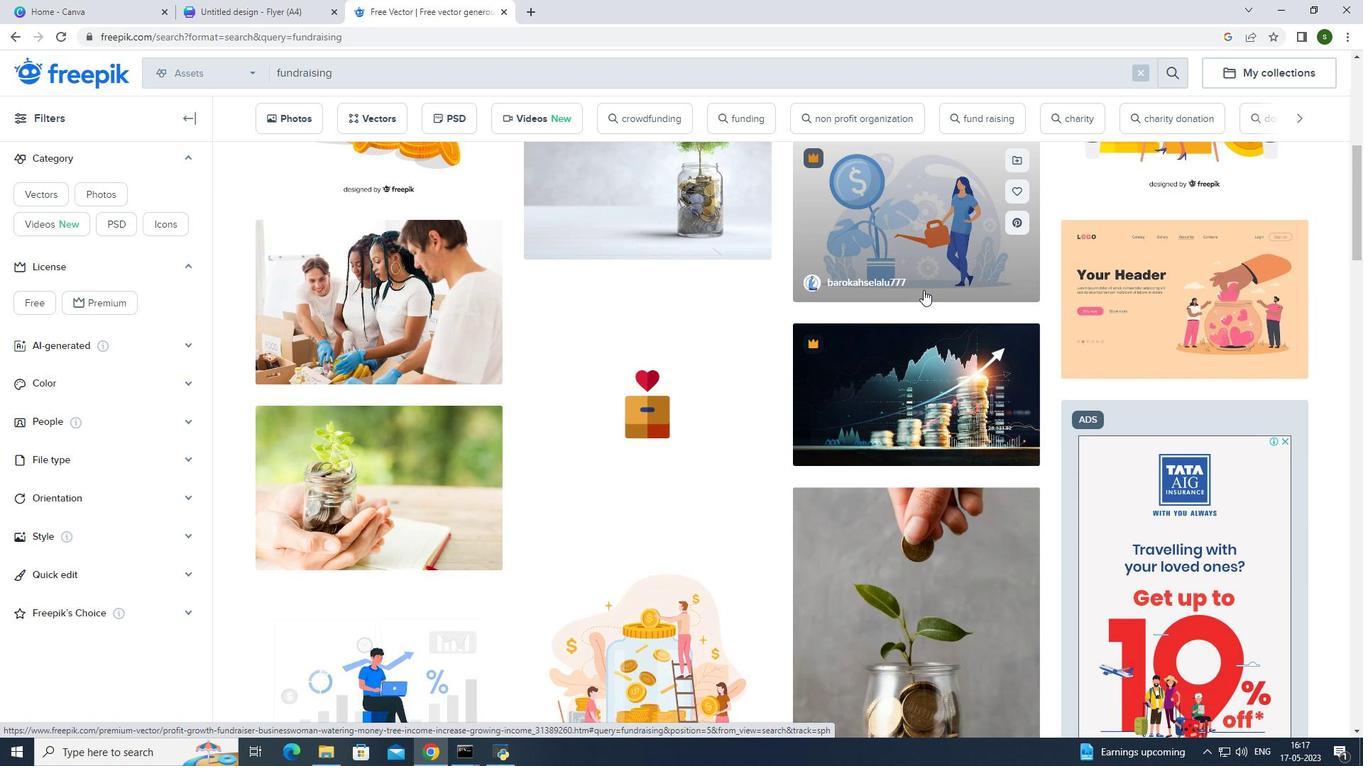 
Action: Mouse scrolled (923, 291) with delta (0, 0)
Screenshot: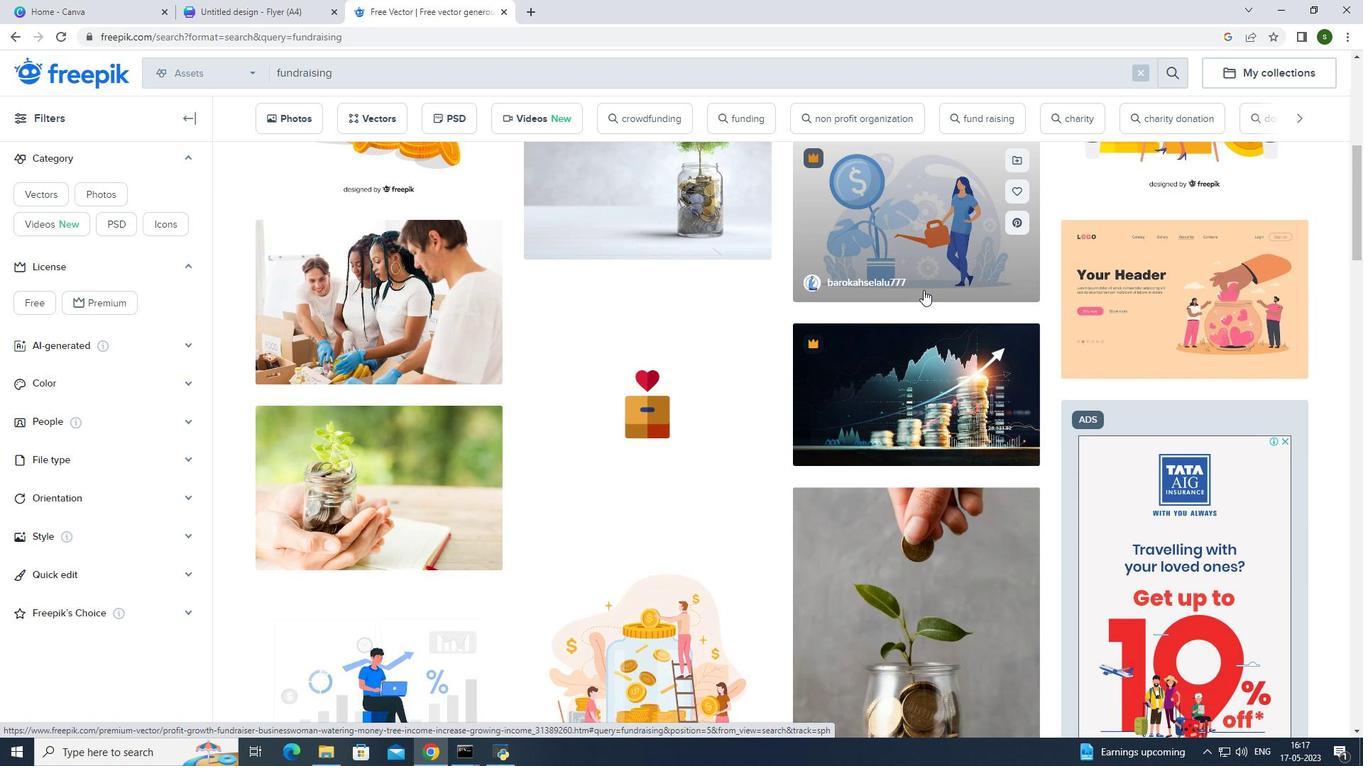 
Action: Mouse scrolled (923, 291) with delta (0, 0)
Screenshot: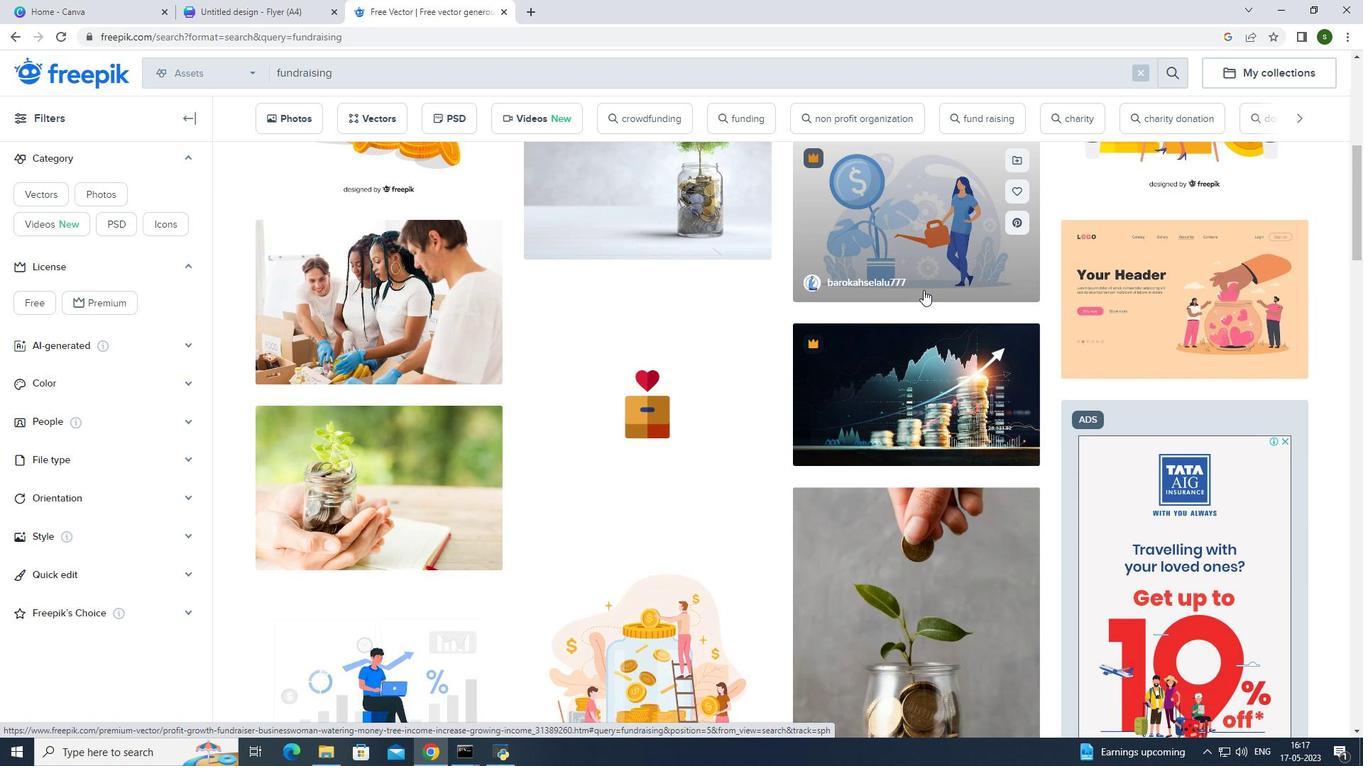 
Action: Mouse scrolled (923, 291) with delta (0, 0)
Screenshot: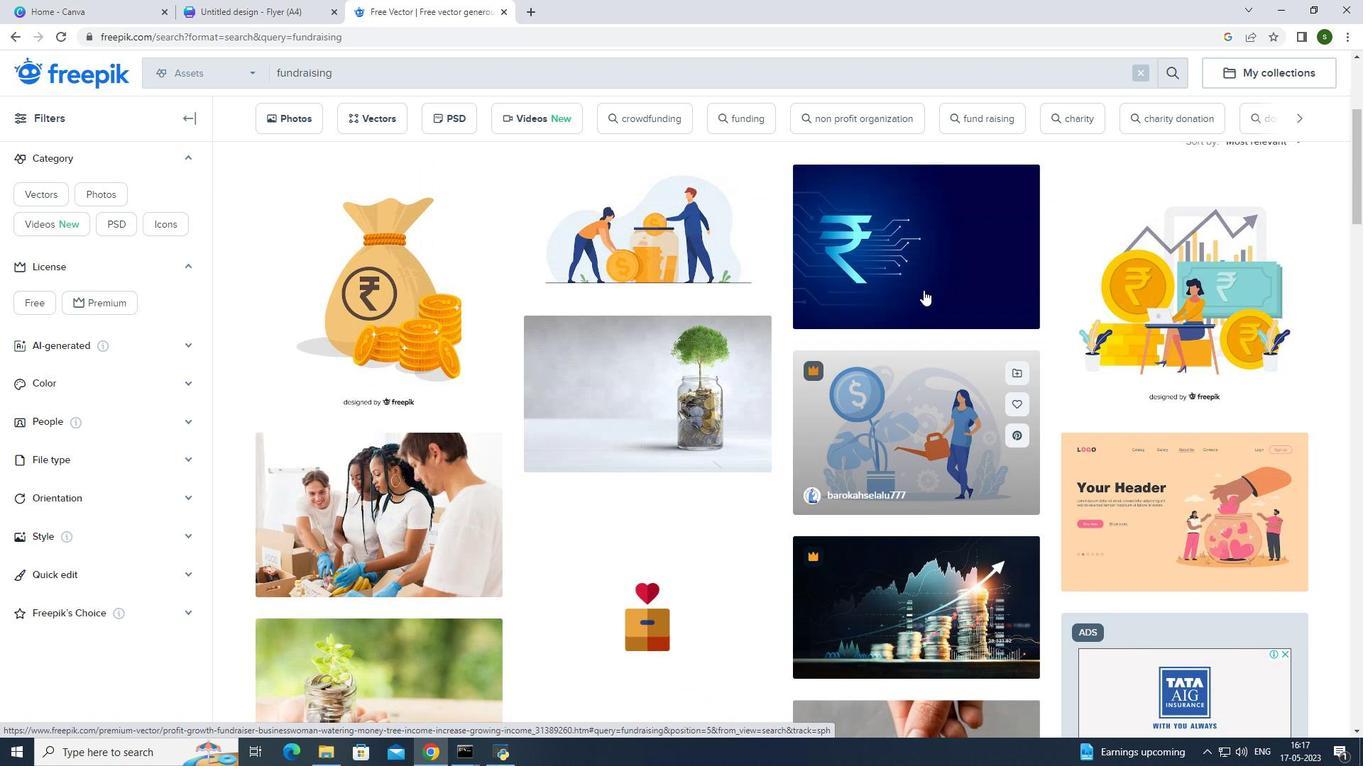 
Action: Mouse scrolled (923, 291) with delta (0, 0)
Screenshot: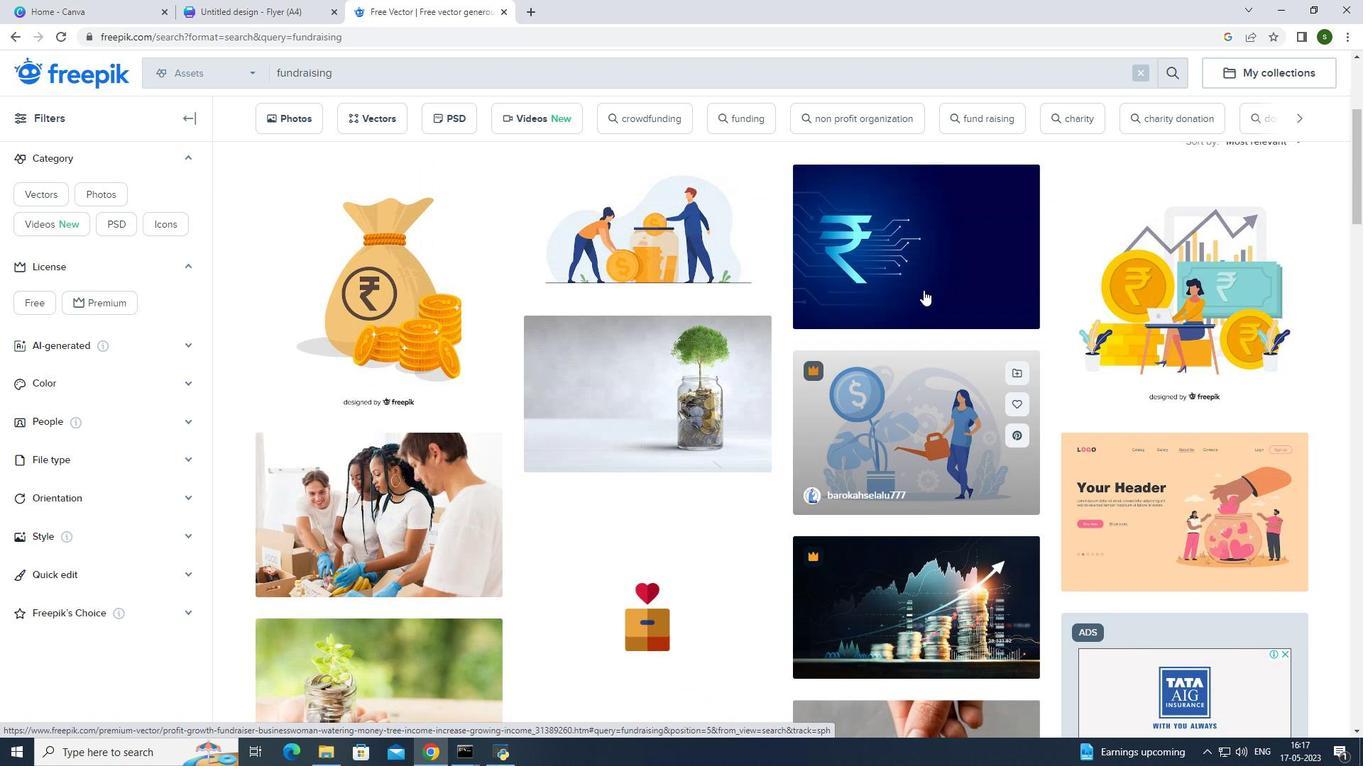 
Action: Mouse scrolled (923, 291) with delta (0, 0)
Screenshot: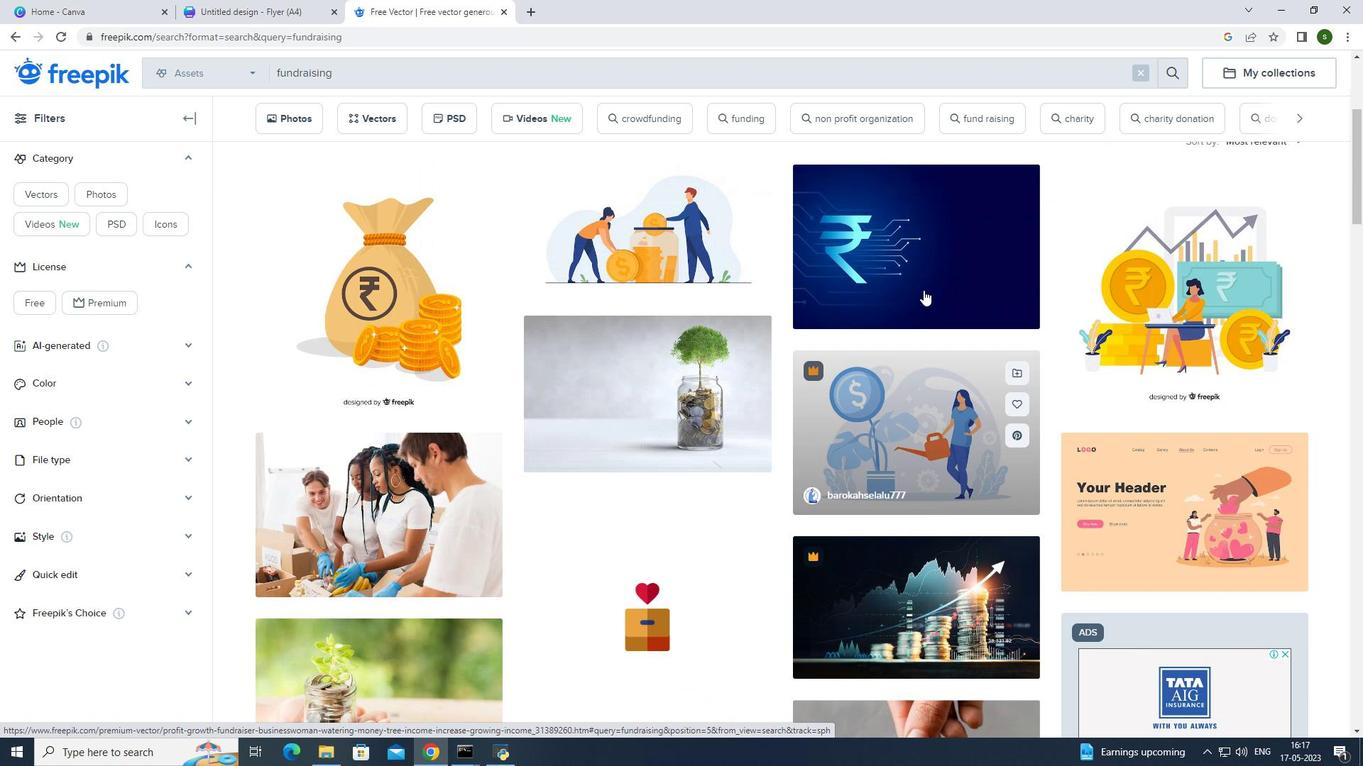 
Action: Mouse scrolled (923, 291) with delta (0, 0)
Screenshot: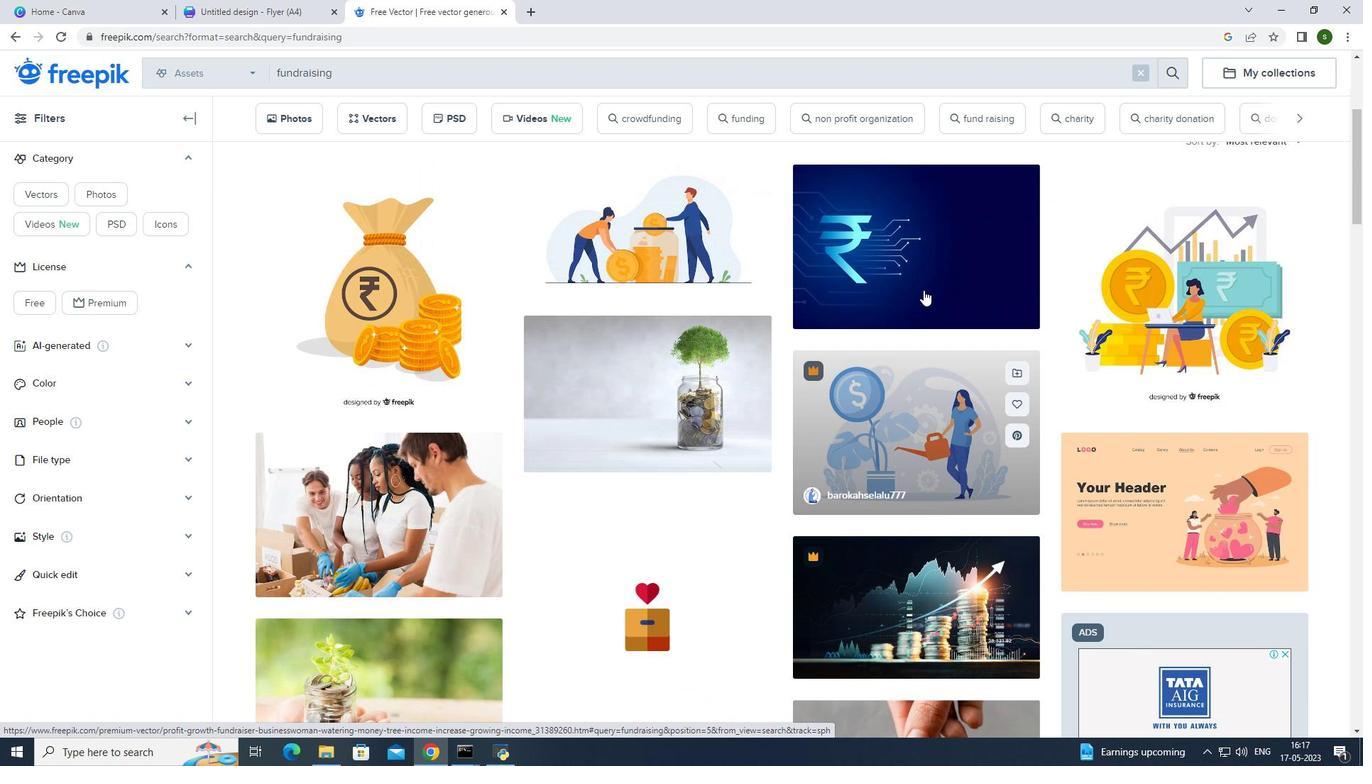 
Action: Mouse scrolled (923, 291) with delta (0, 0)
Screenshot: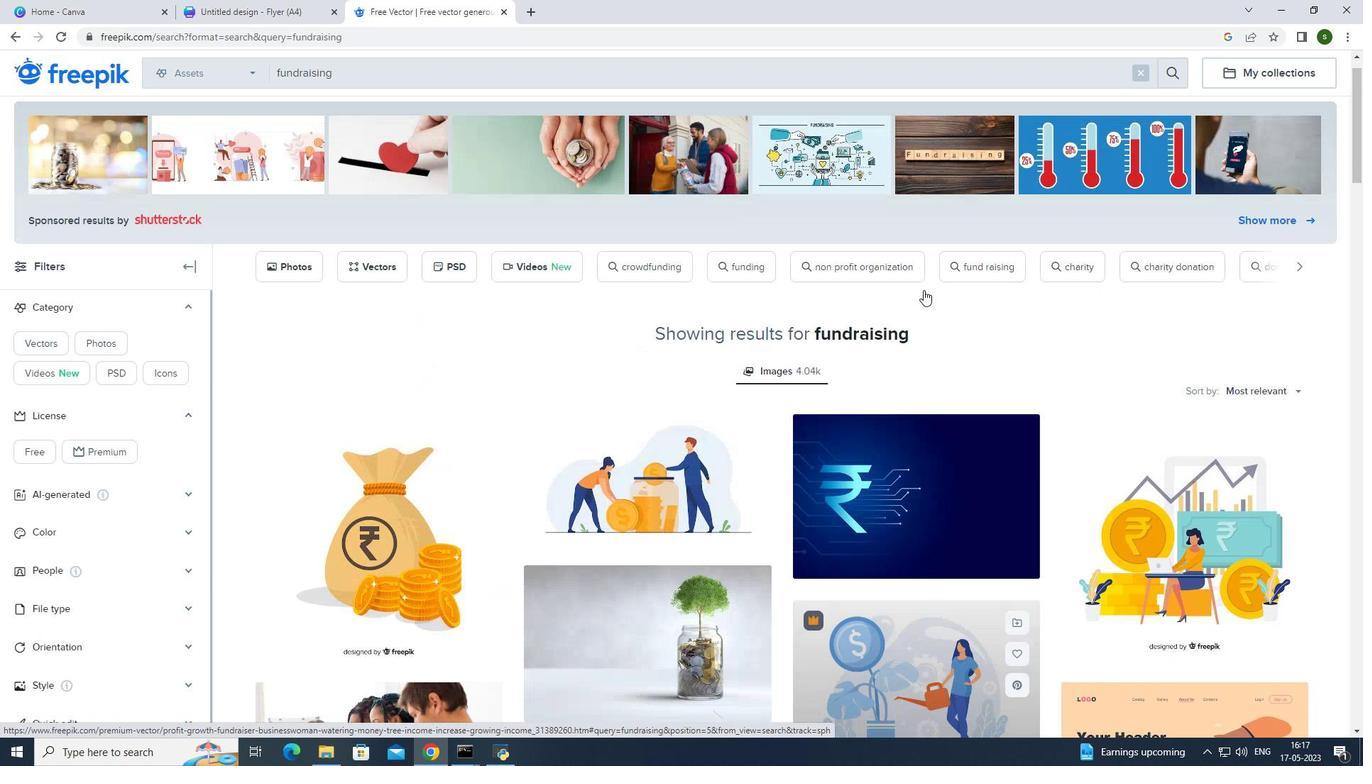 
Action: Mouse scrolled (923, 291) with delta (0, 0)
Screenshot: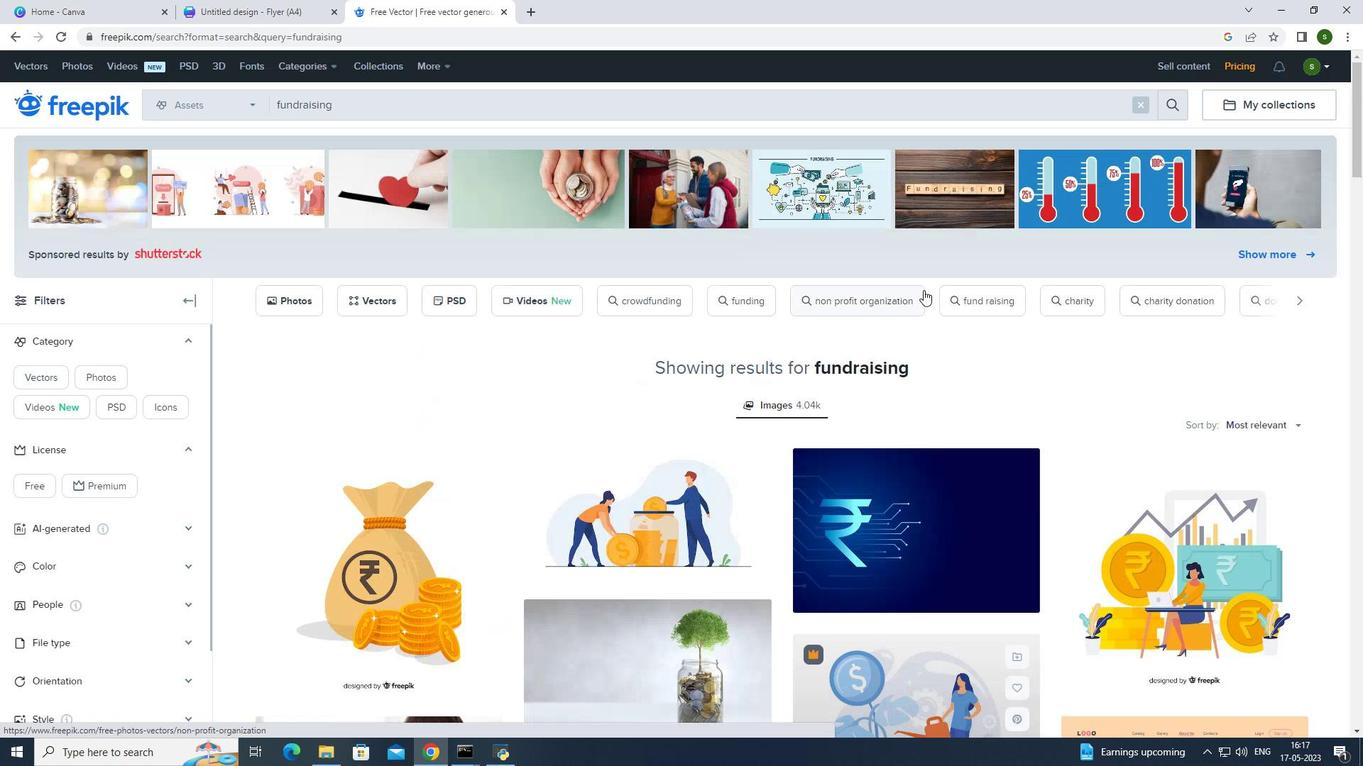 
Action: Mouse scrolled (923, 291) with delta (0, 0)
Screenshot: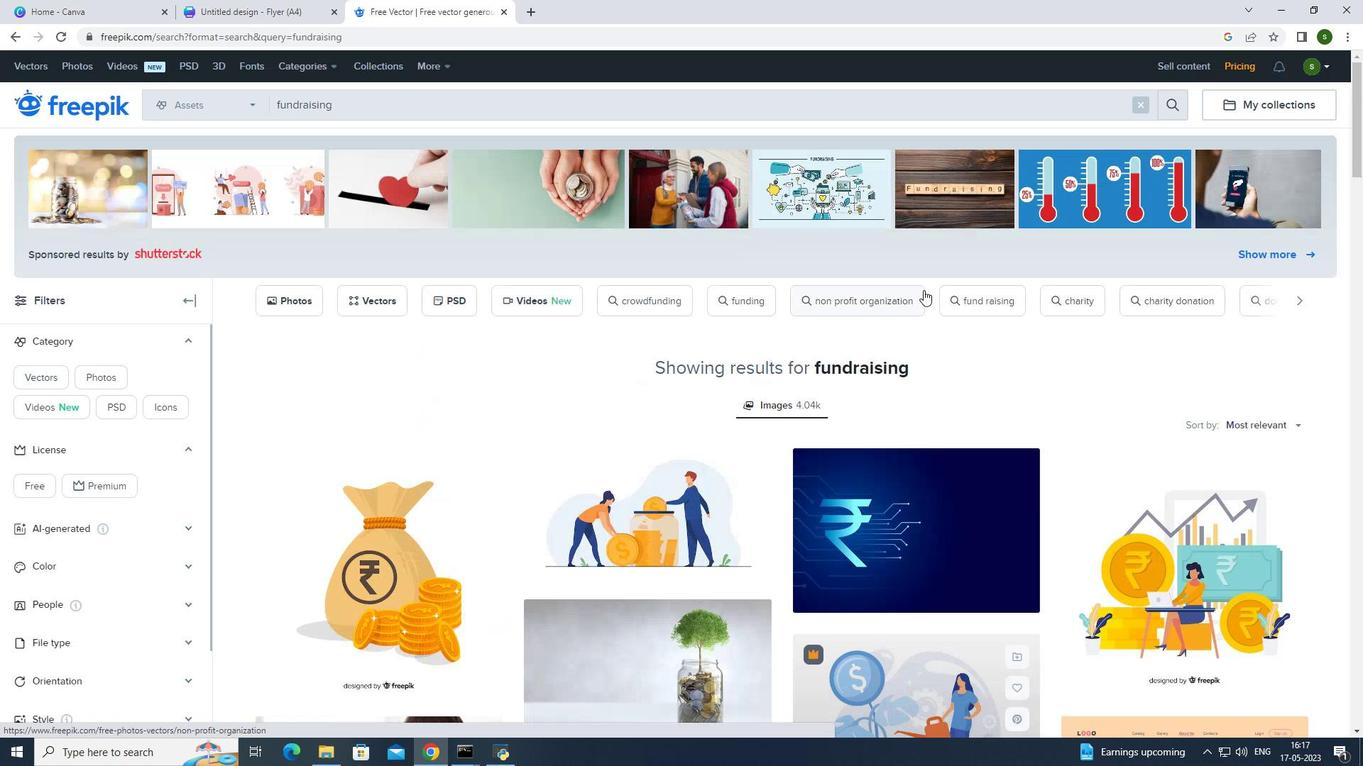 
Action: Mouse scrolled (923, 291) with delta (0, 0)
Screenshot: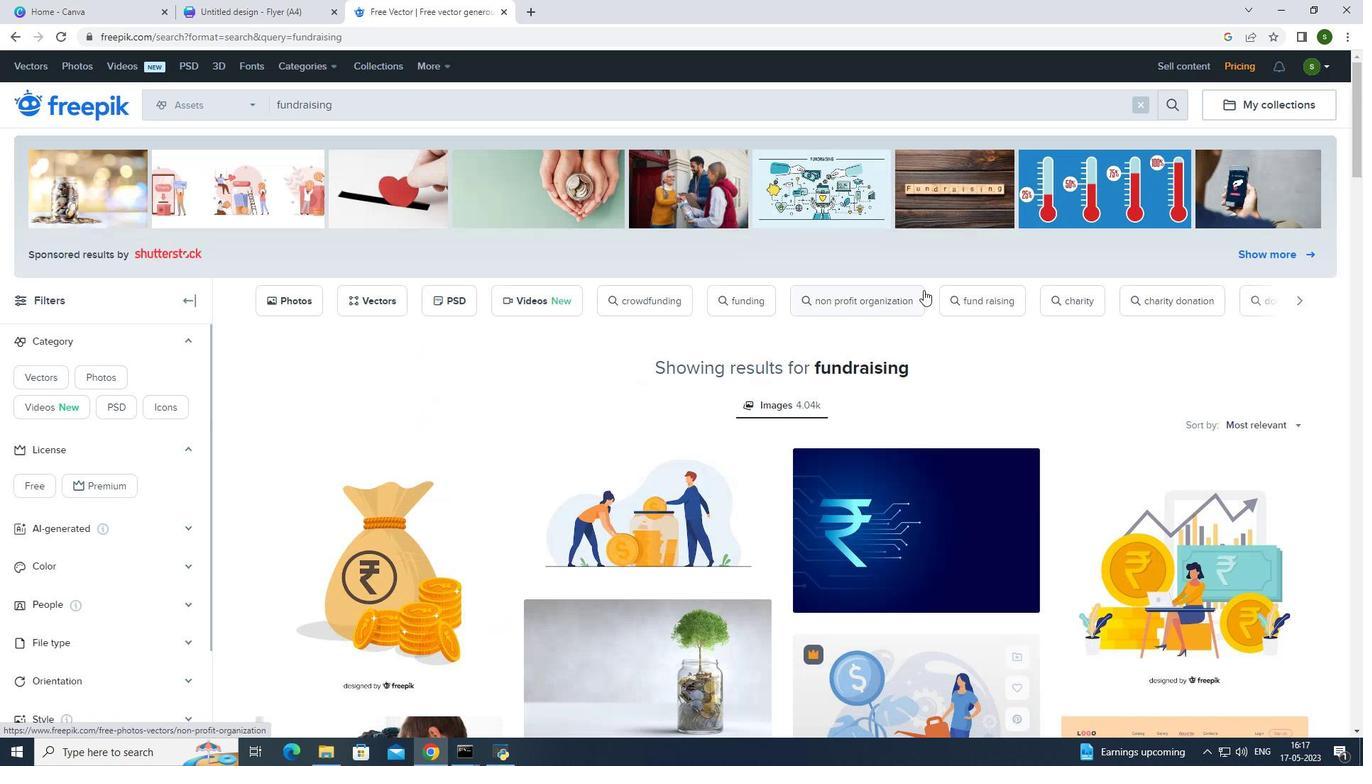 
Action: Mouse moved to (565, 116)
Screenshot: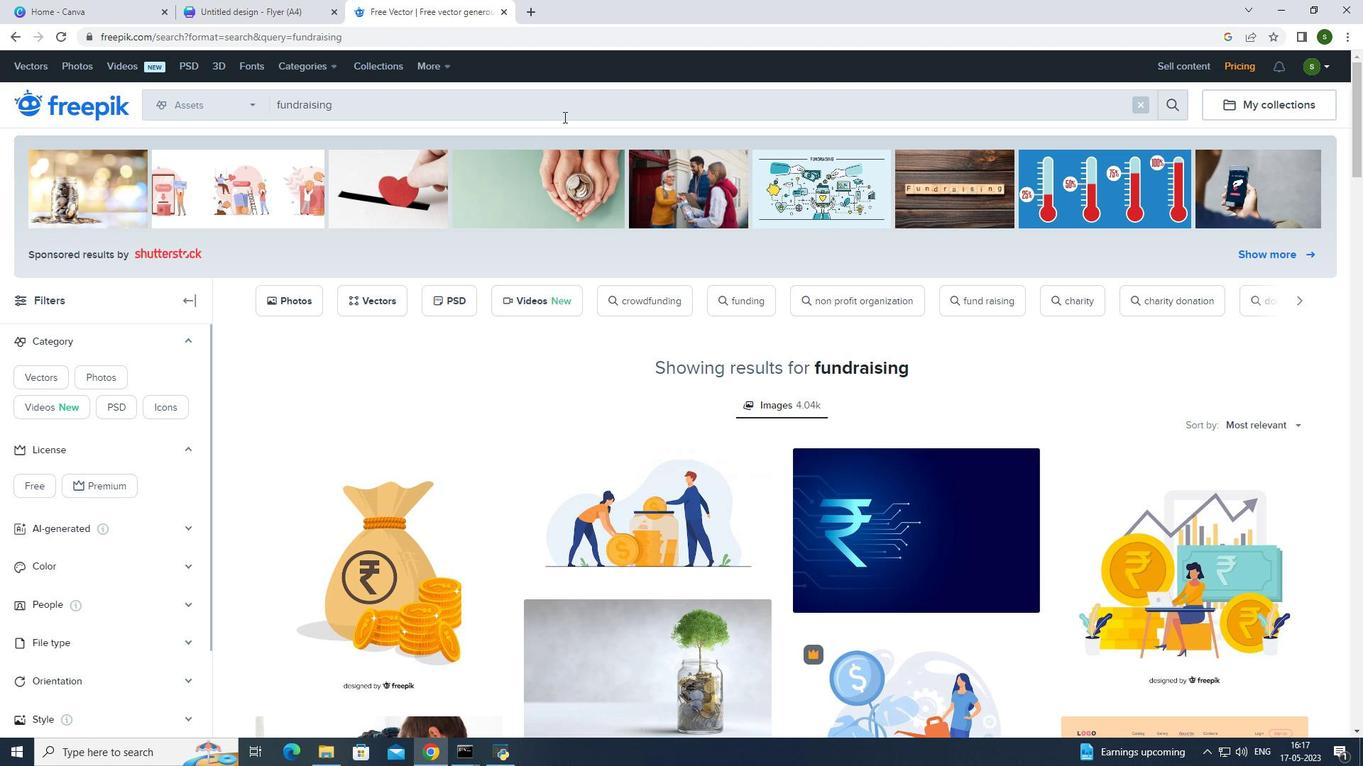 
Action: Mouse pressed left at (565, 116)
Screenshot: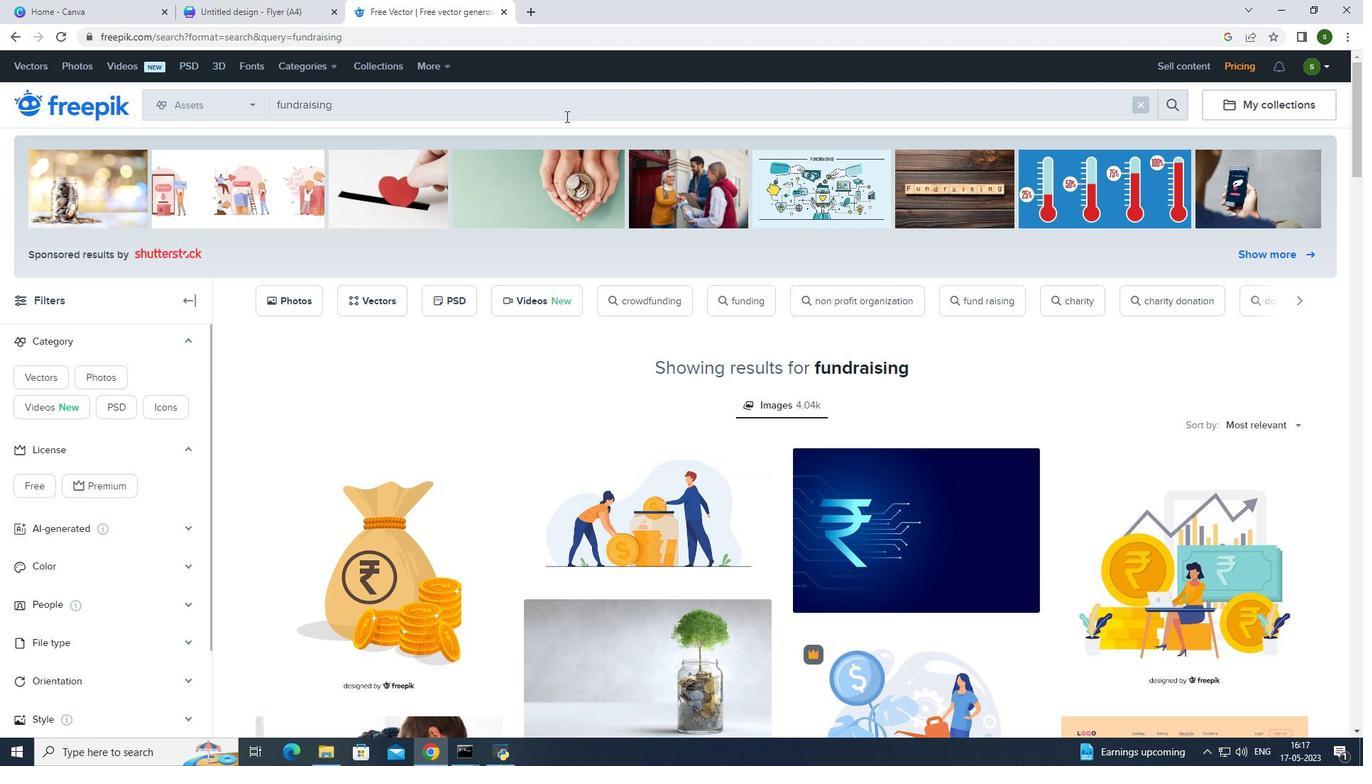 
Action: Key pressed <Key.space>event<Key.enter>
Screenshot: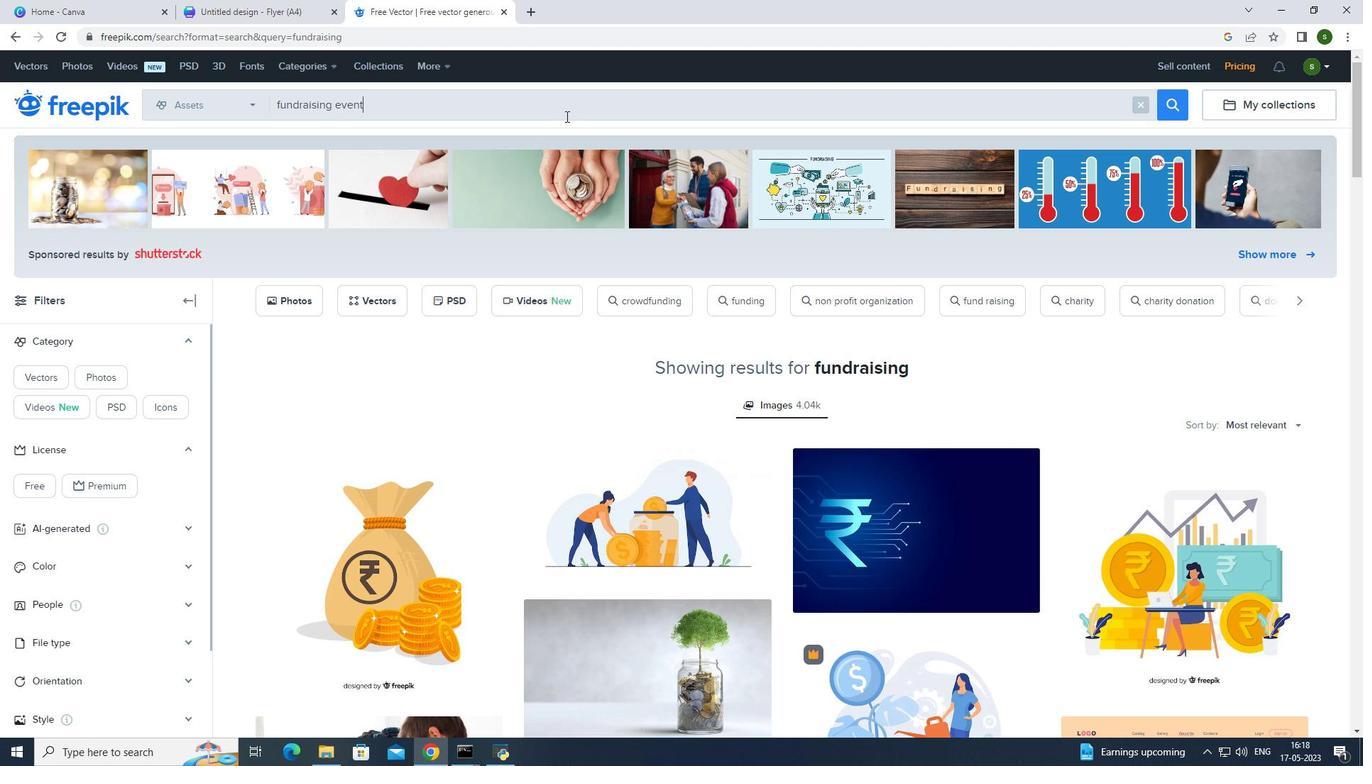 
Action: Mouse moved to (687, 303)
Screenshot: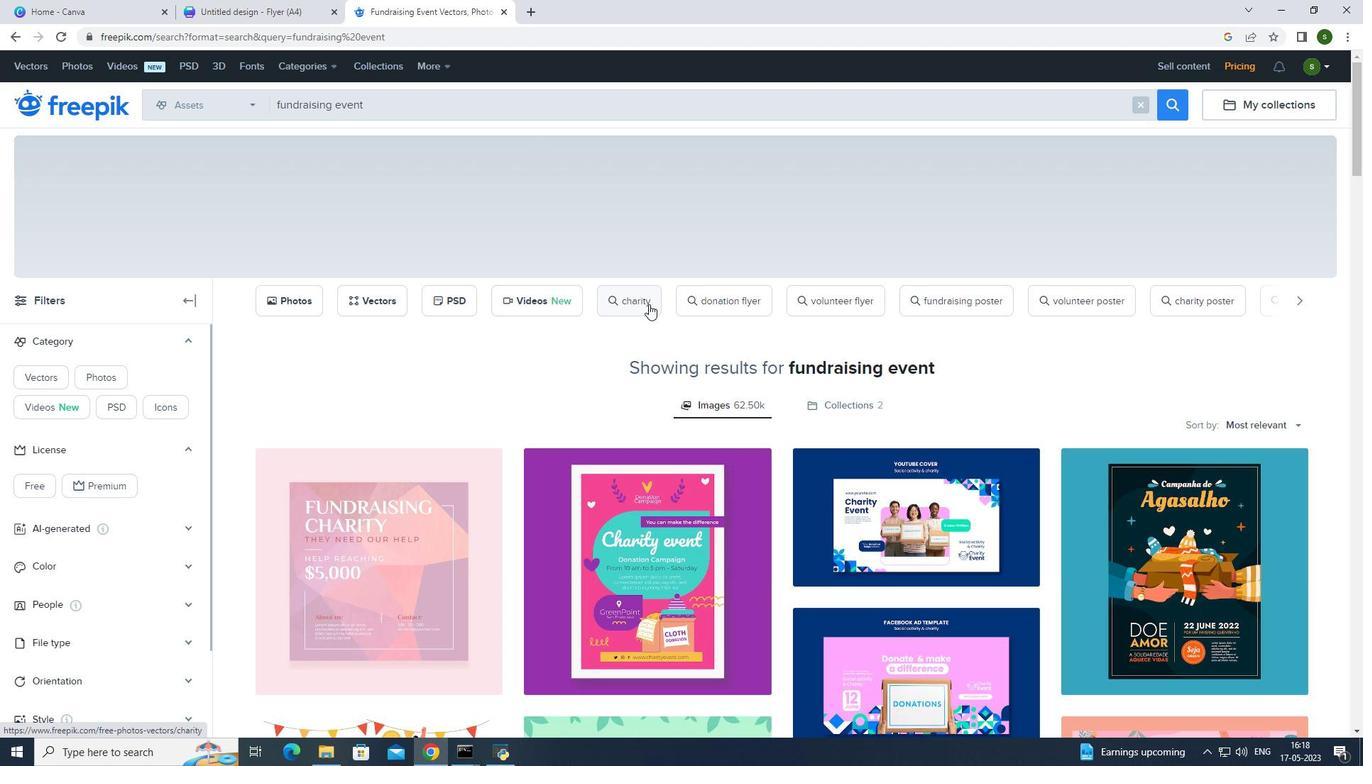 
Action: Mouse scrolled (687, 302) with delta (0, 0)
Screenshot: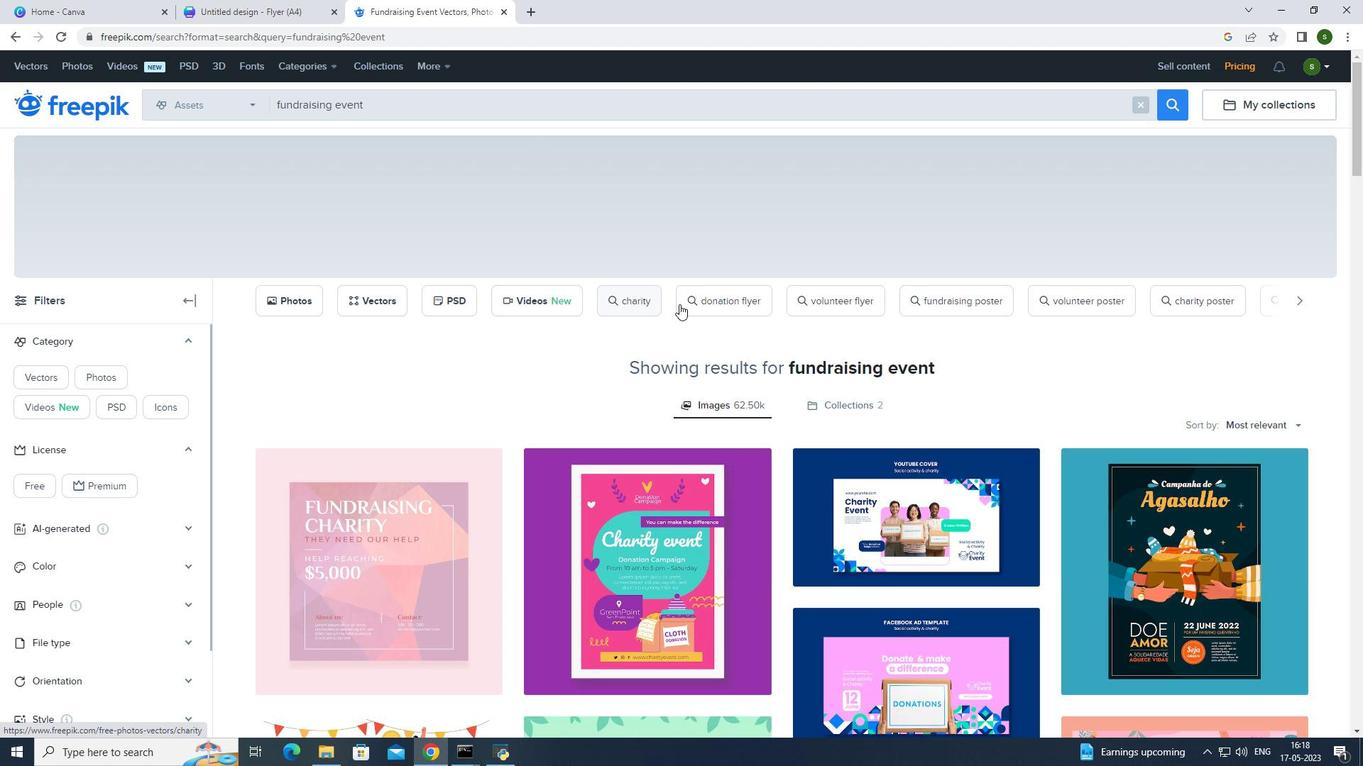 
Action: Mouse scrolled (687, 302) with delta (0, 0)
Screenshot: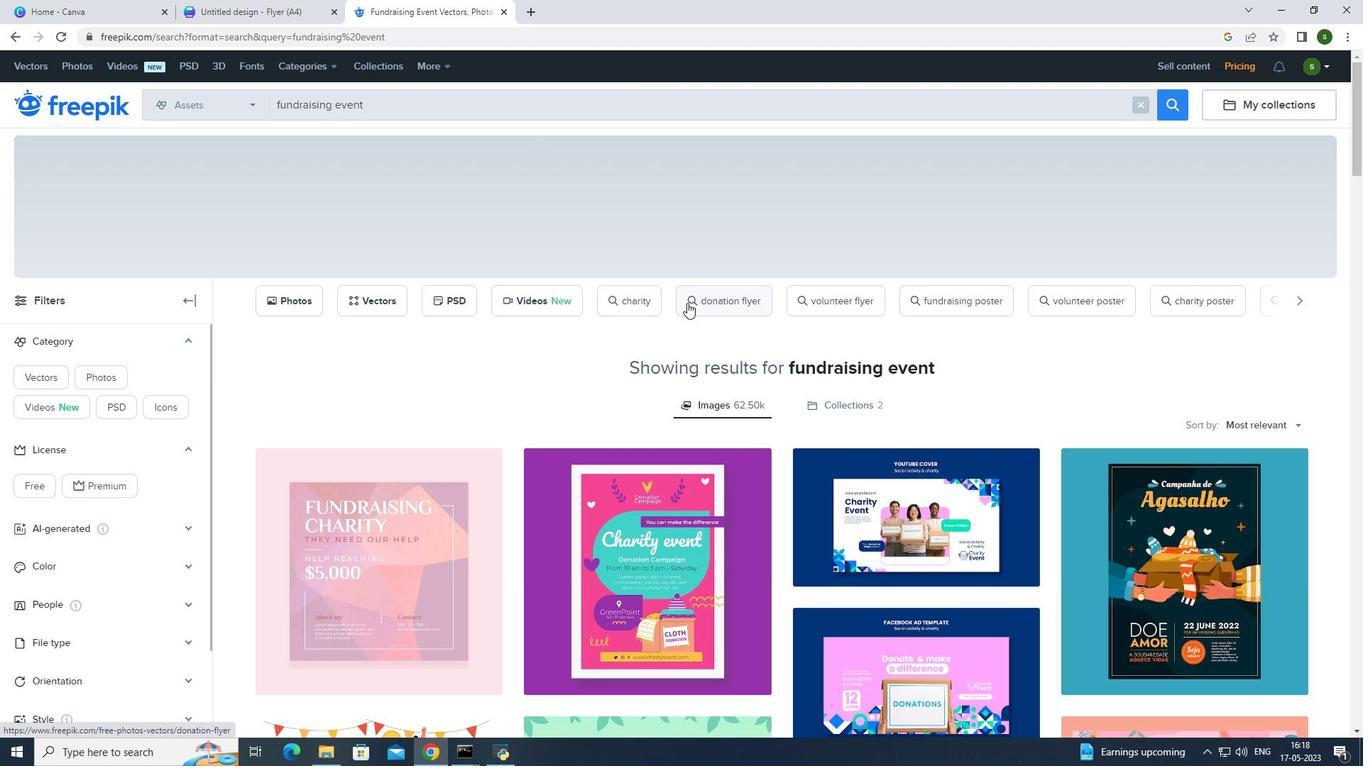 
Action: Mouse scrolled (687, 302) with delta (0, 0)
Screenshot: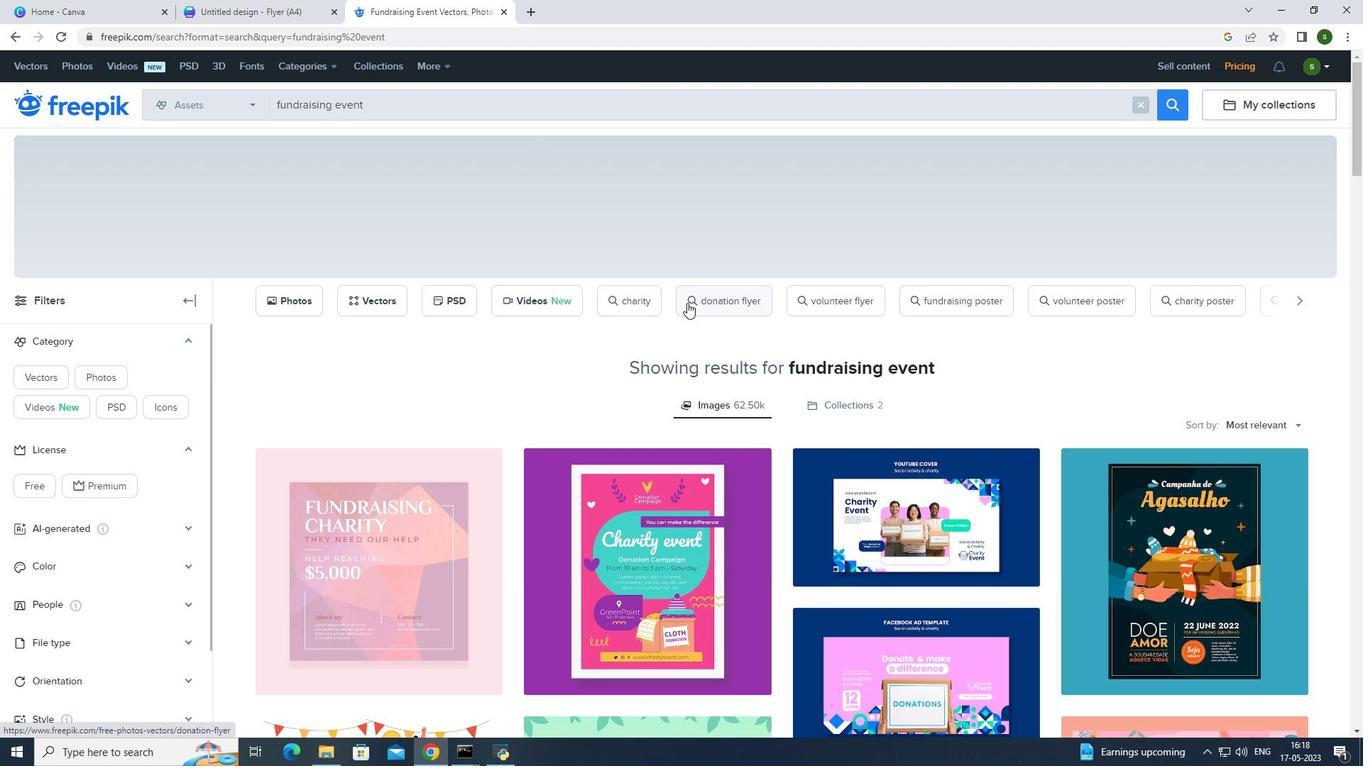 
Action: Mouse scrolled (687, 302) with delta (0, 0)
Screenshot: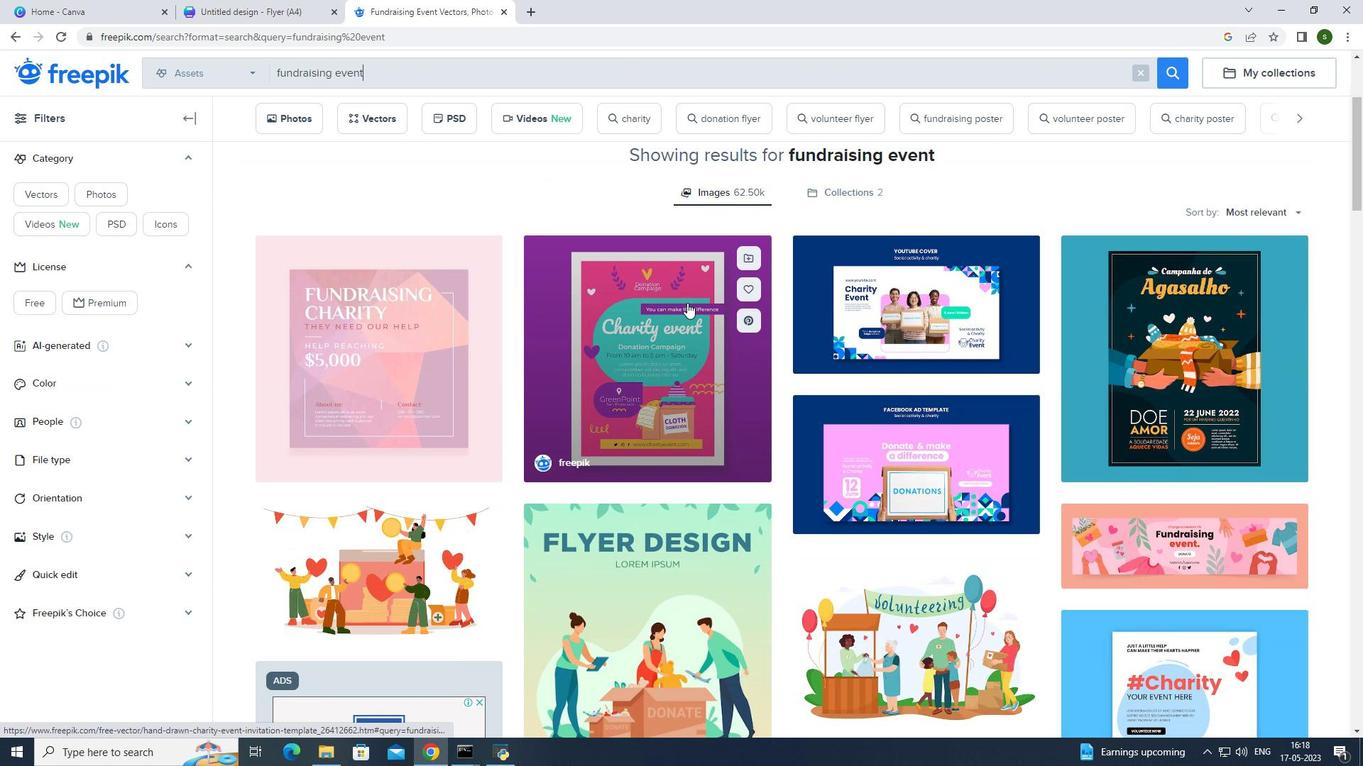 
Action: Mouse scrolled (687, 302) with delta (0, 0)
Screenshot: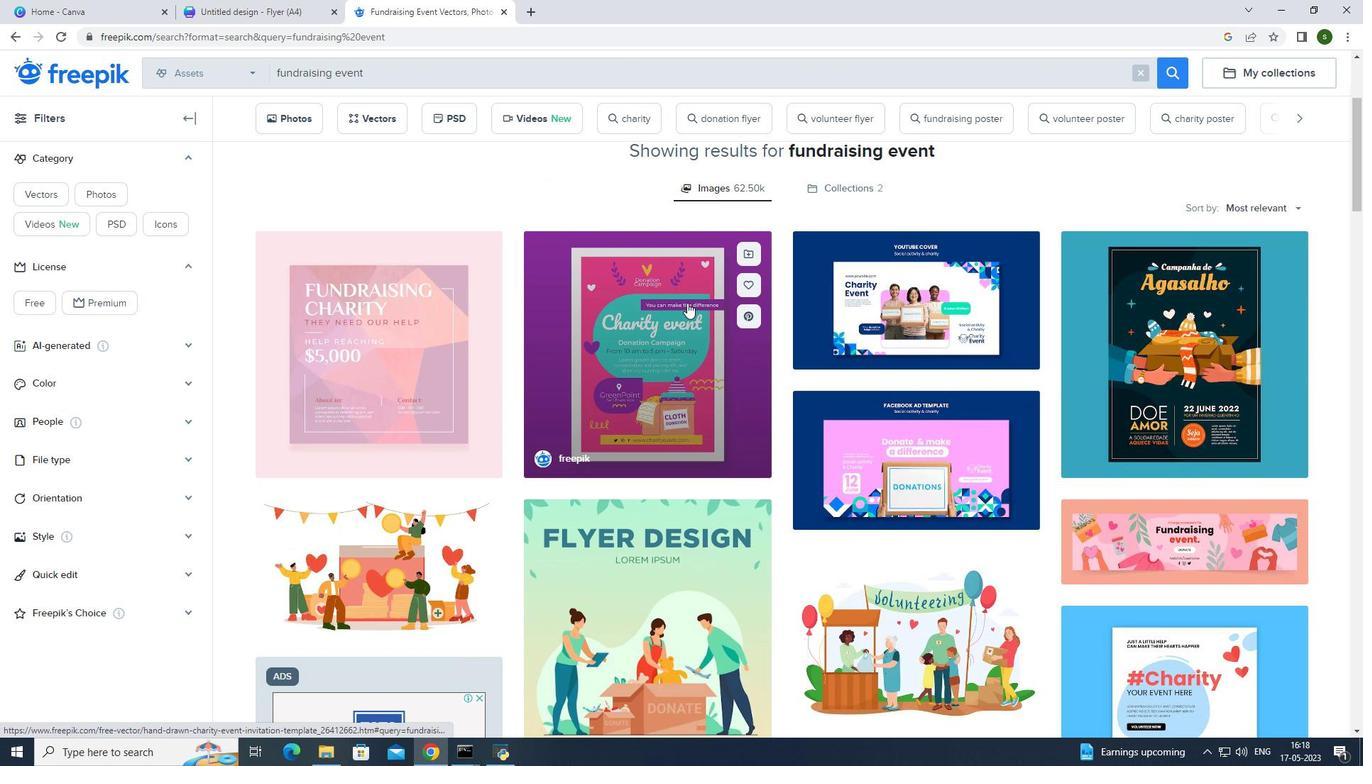
Action: Mouse scrolled (687, 302) with delta (0, 0)
Screenshot: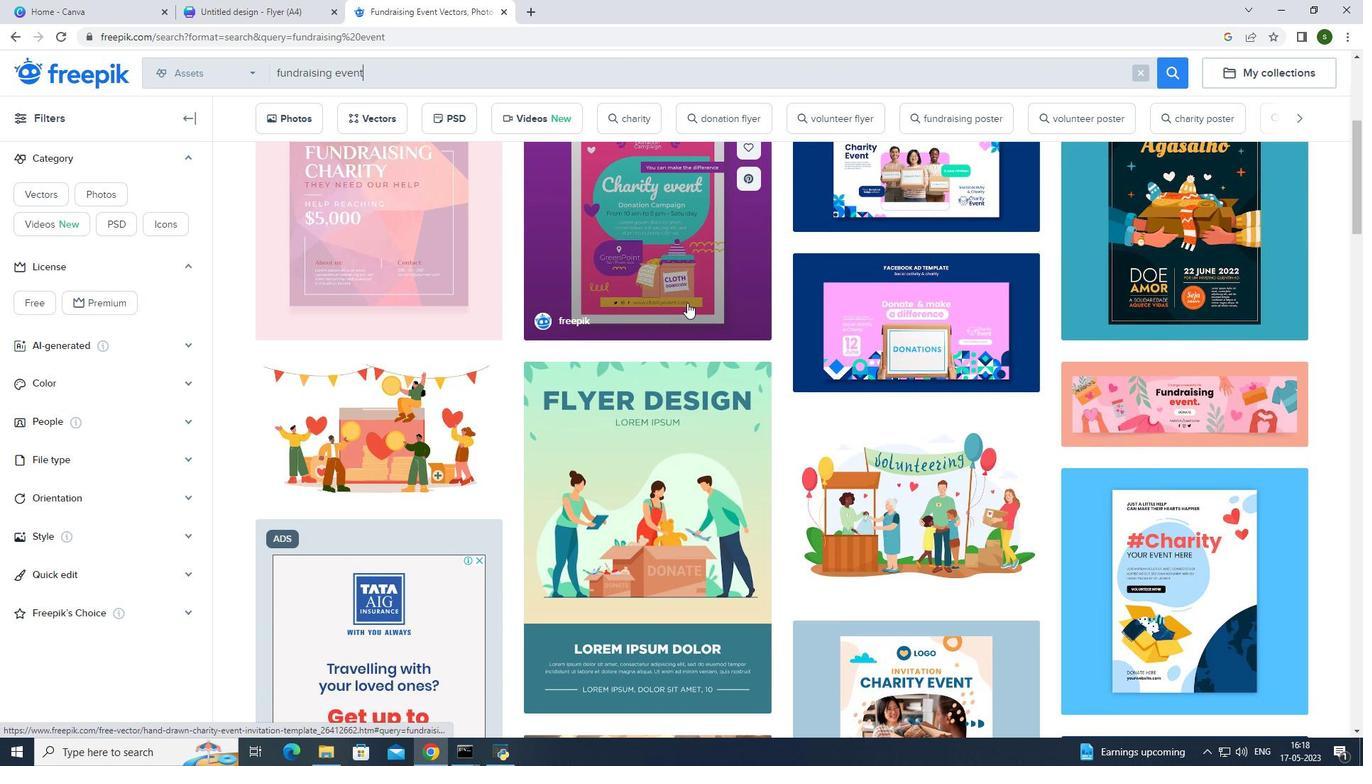 
Action: Mouse scrolled (687, 302) with delta (0, 0)
Screenshot: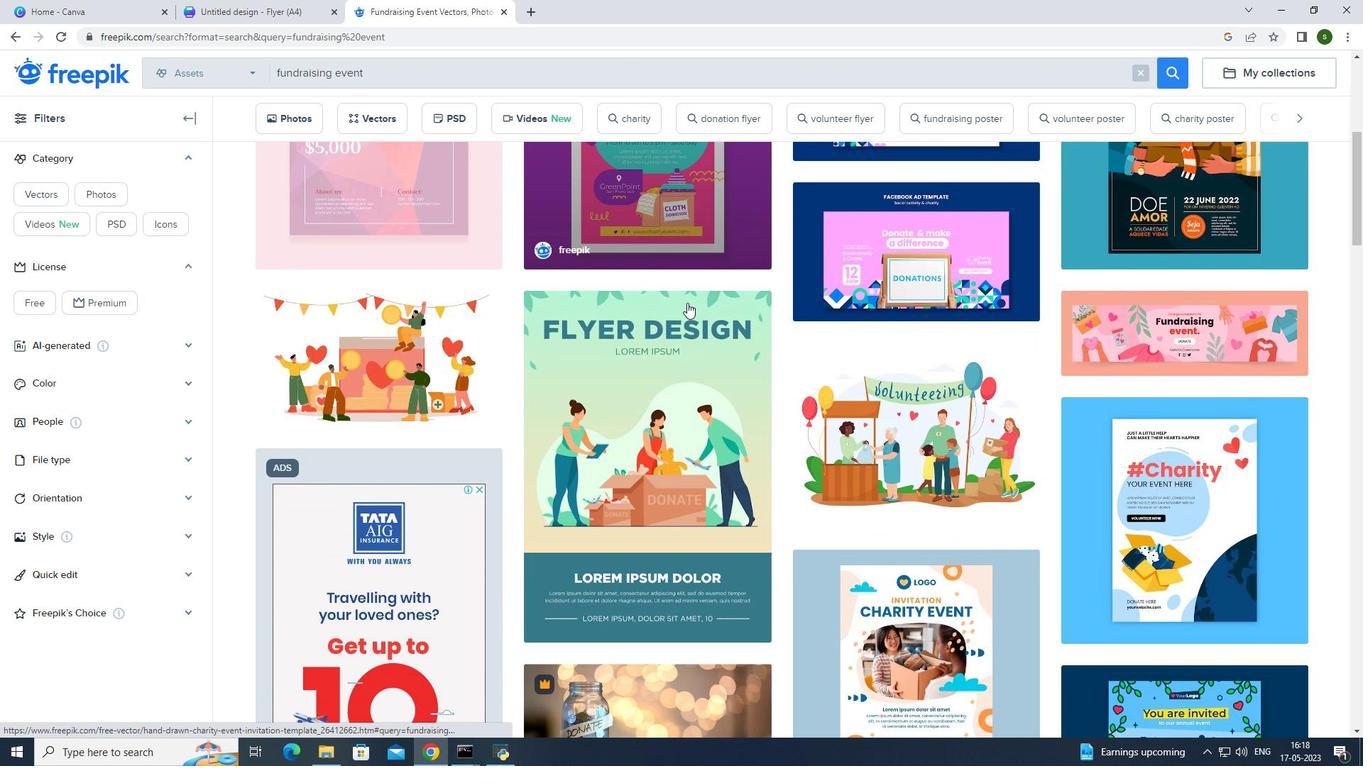 
Action: Mouse scrolled (687, 302) with delta (0, 0)
Screenshot: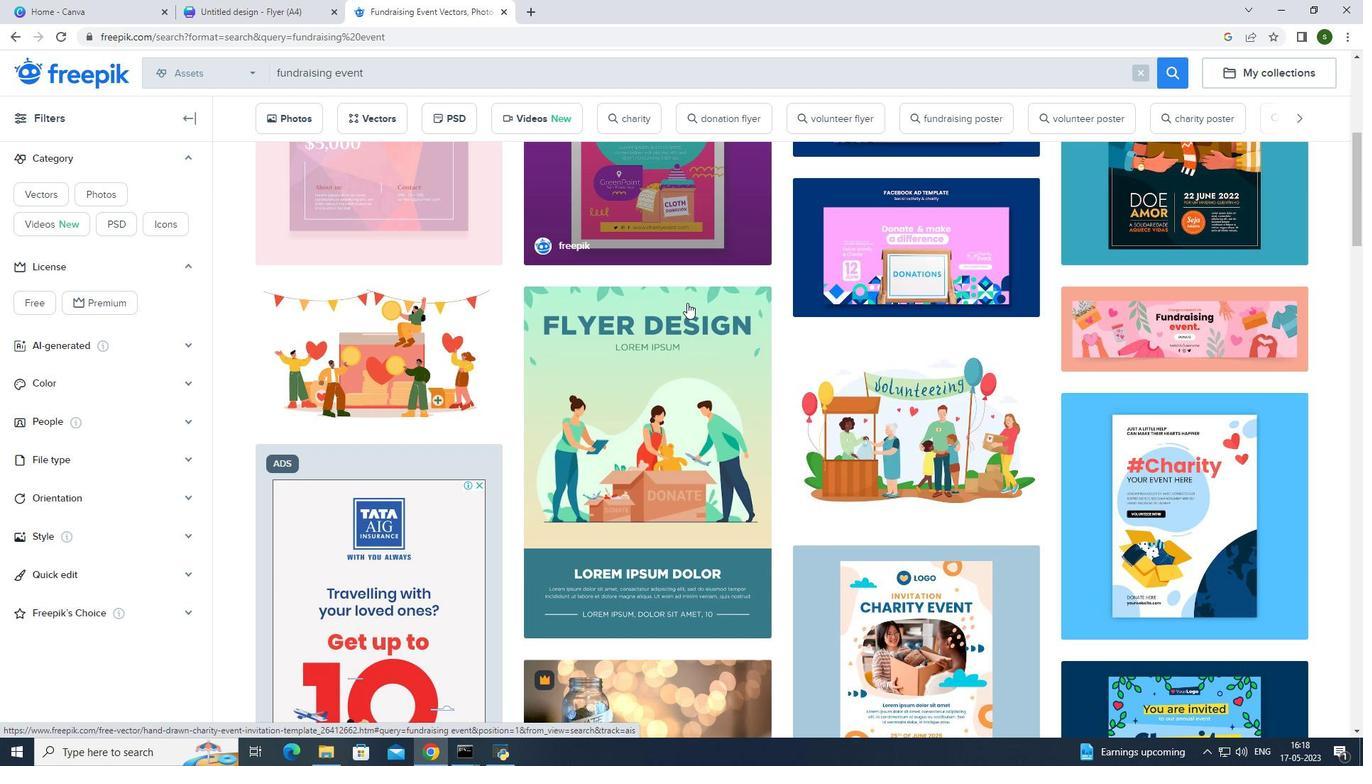 
Action: Mouse scrolled (687, 302) with delta (0, 0)
Screenshot: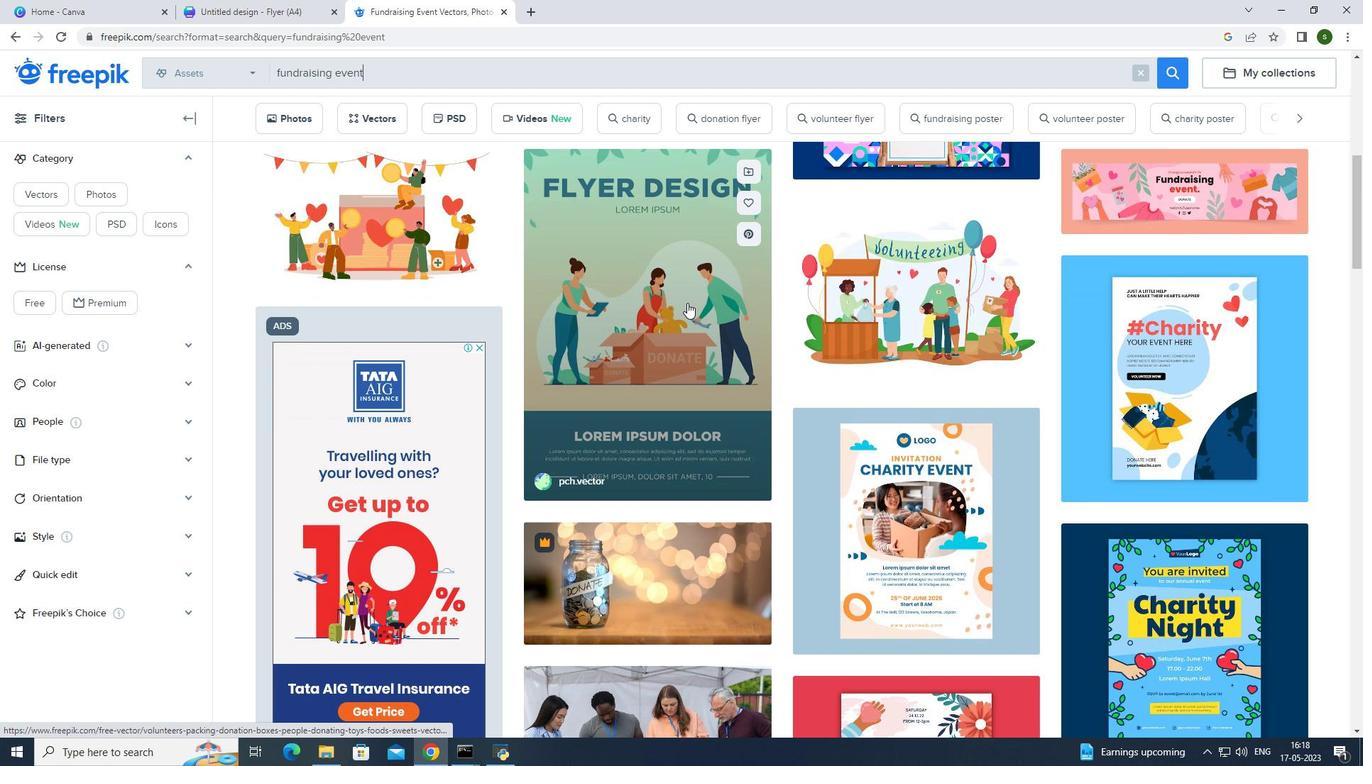 
Action: Mouse scrolled (687, 302) with delta (0, 0)
Screenshot: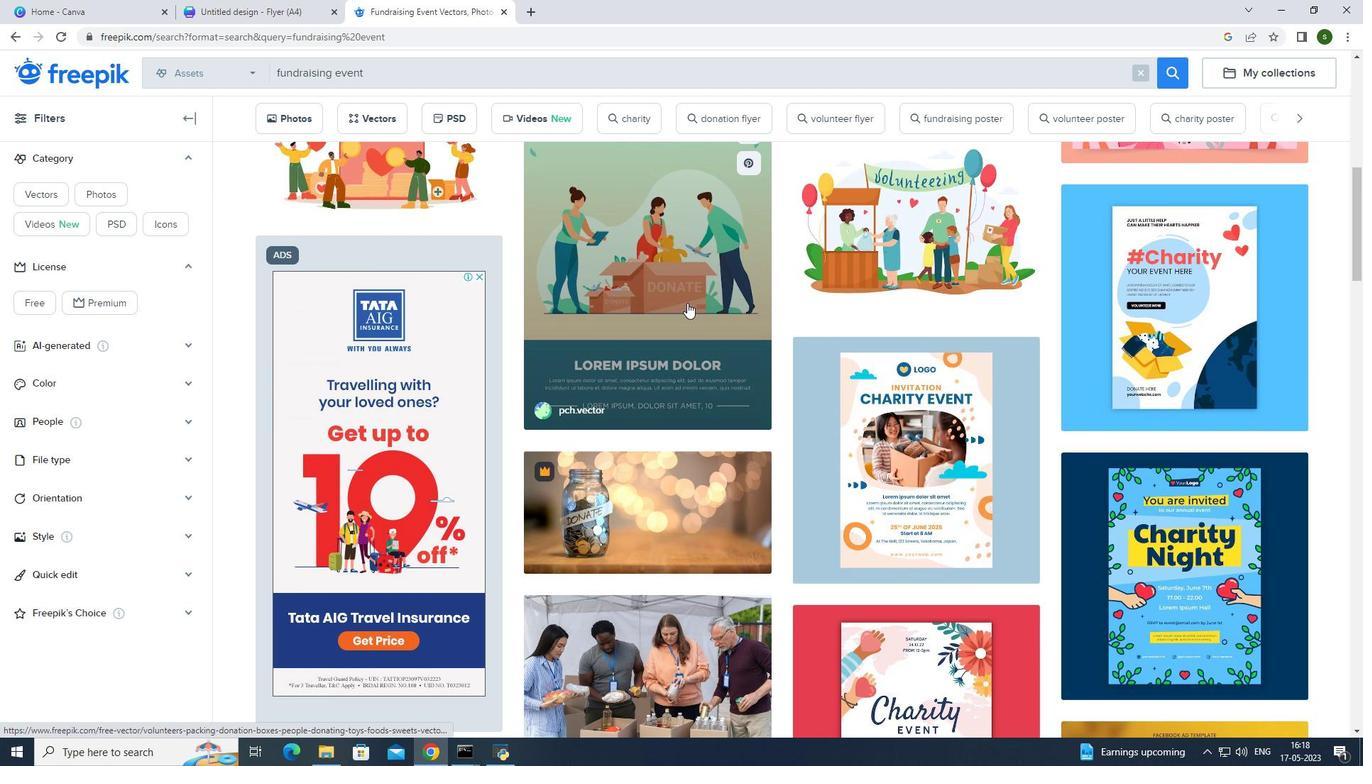 
Action: Mouse scrolled (687, 303) with delta (0, 0)
